 Task: Research Airbnb options in Steilshoop, Germany from 9th December, 2023 to 16th December, 2023 for 2 adults. Place can be entire room with 2 bedrooms having 2 beds and 1 bathroom. Property type can be flat.
Action: Mouse moved to (497, 96)
Screenshot: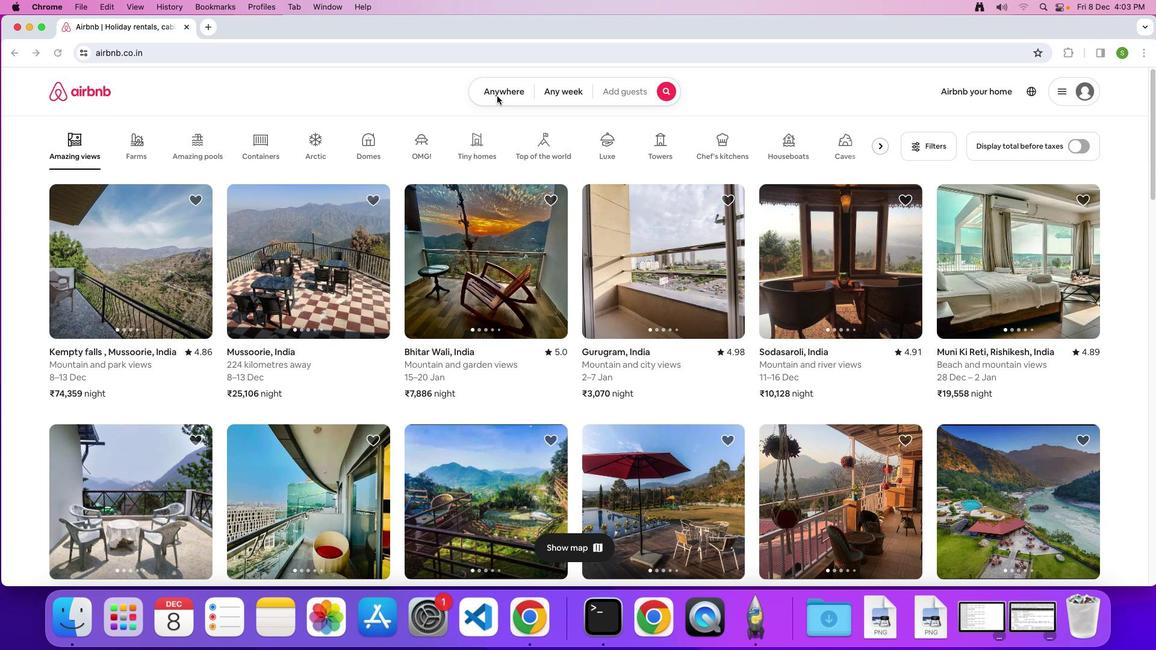 
Action: Mouse pressed left at (497, 96)
Screenshot: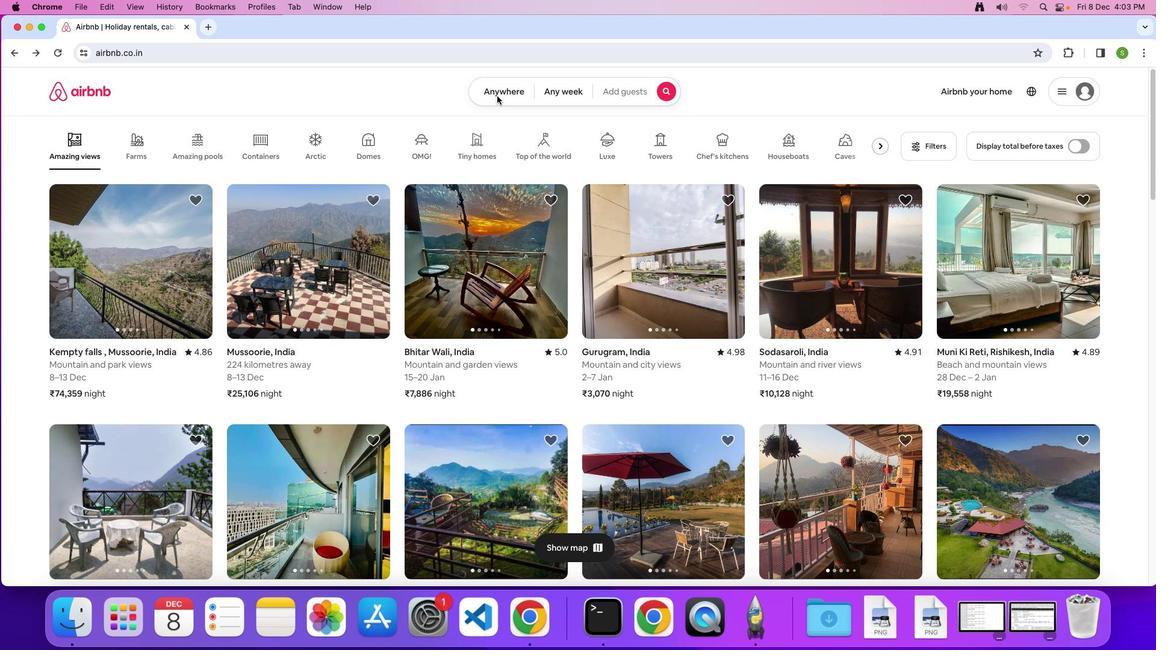 
Action: Mouse moved to (498, 93)
Screenshot: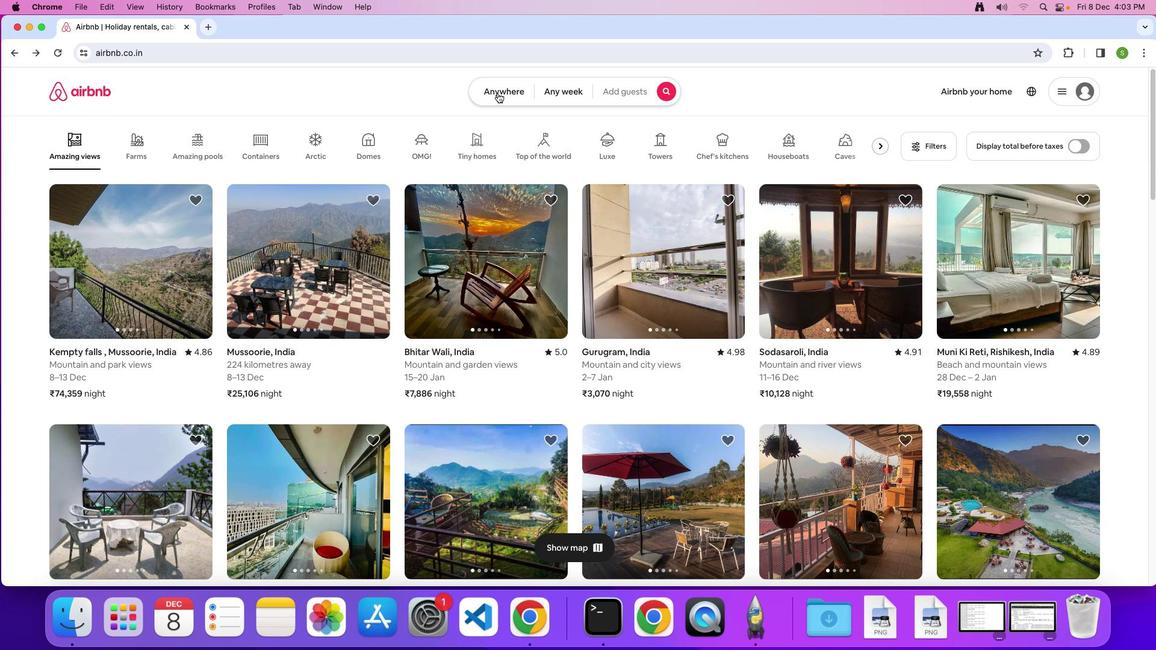 
Action: Mouse pressed left at (498, 93)
Screenshot: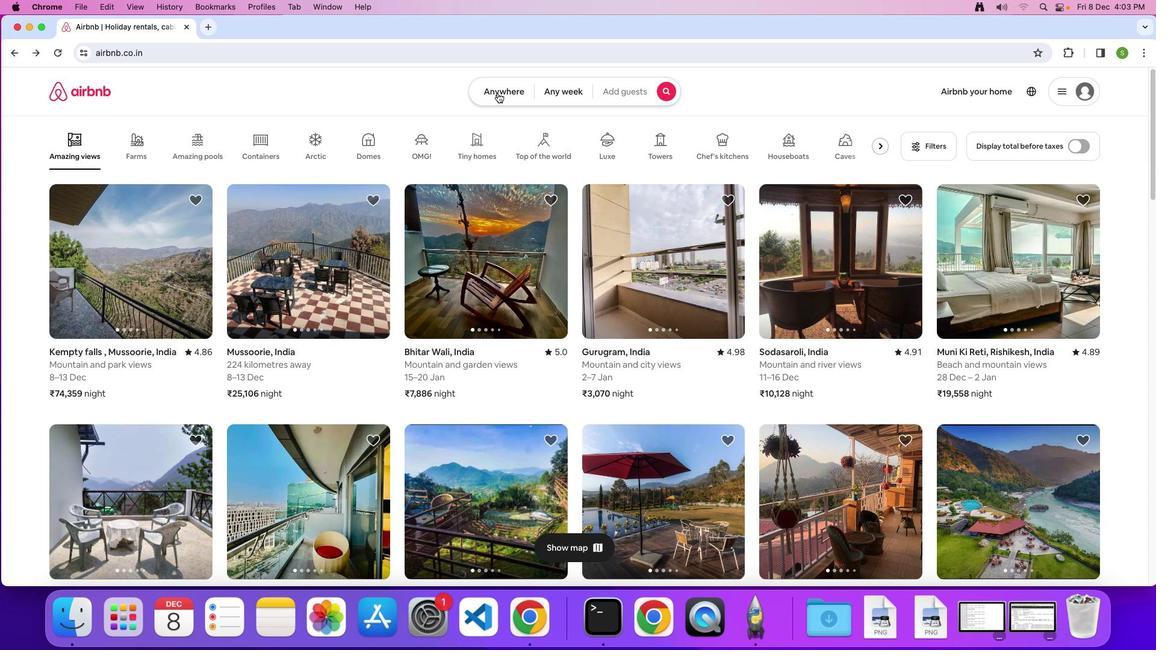 
Action: Mouse moved to (442, 139)
Screenshot: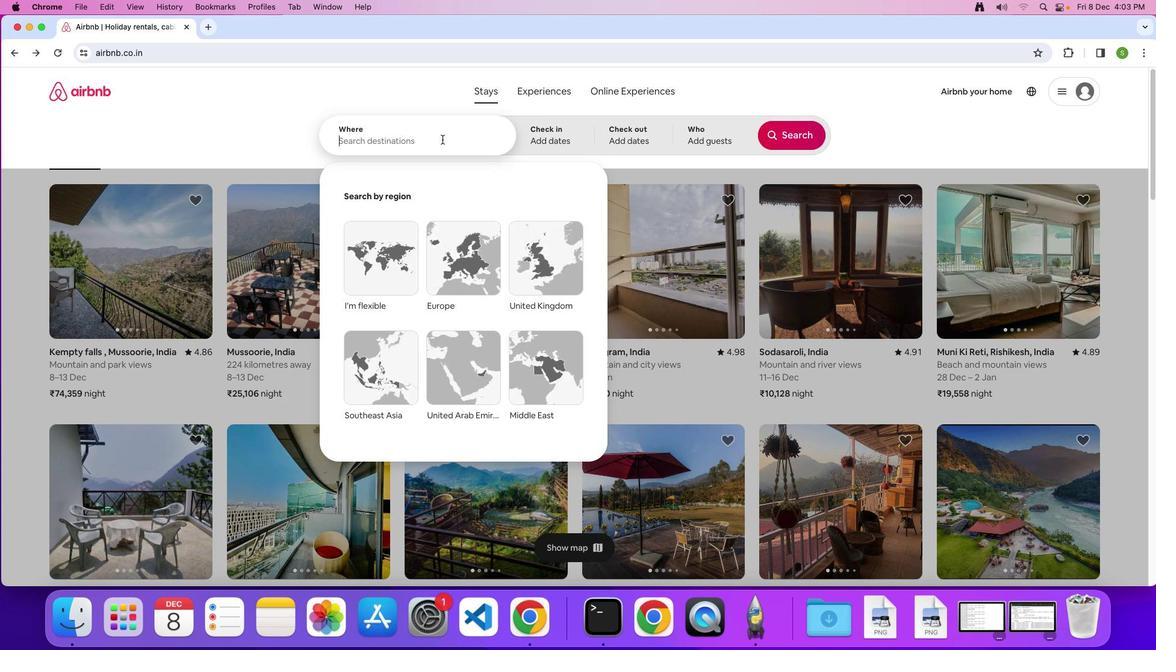 
Action: Mouse pressed left at (442, 139)
Screenshot: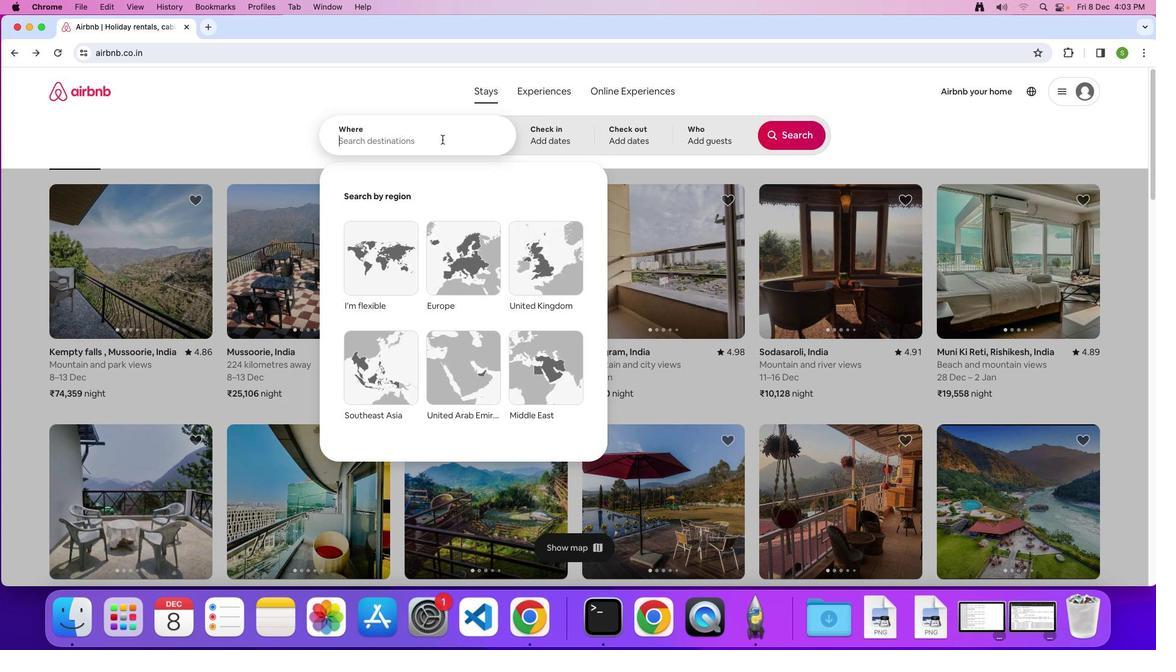 
Action: Key pressed Key.shift'S'Key.caps_lock't''e''i''l''s''h''o''o''p'','Key.spaceKey.shift'G''e''r''m''a''n''y'Key.enter
Screenshot: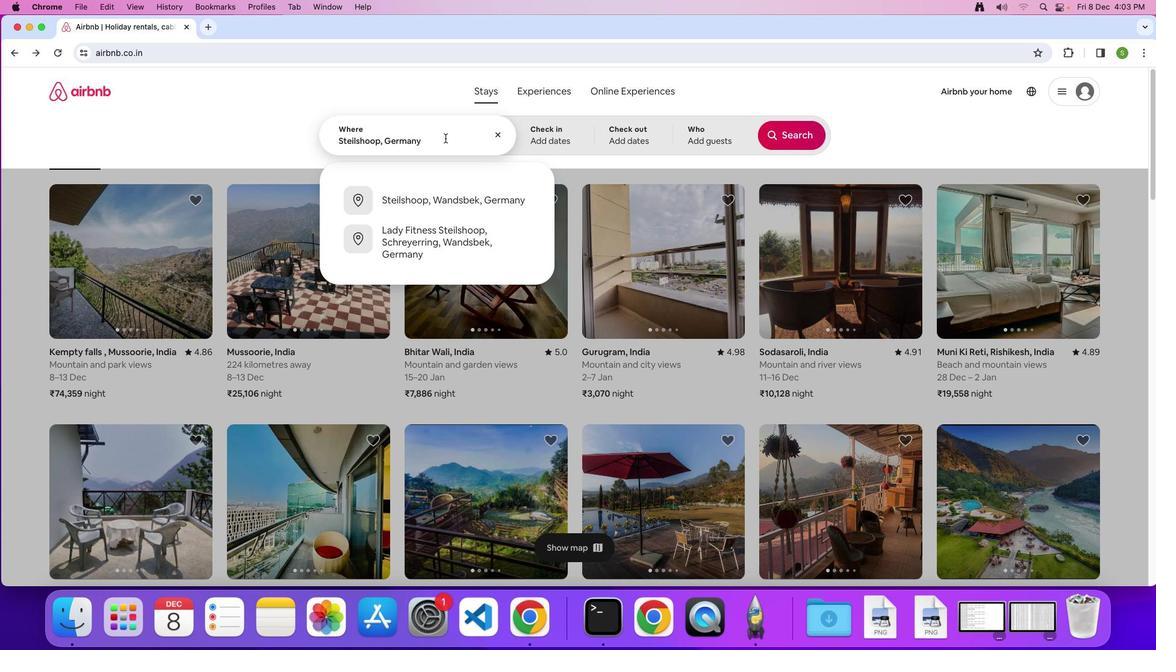 
Action: Mouse moved to (542, 314)
Screenshot: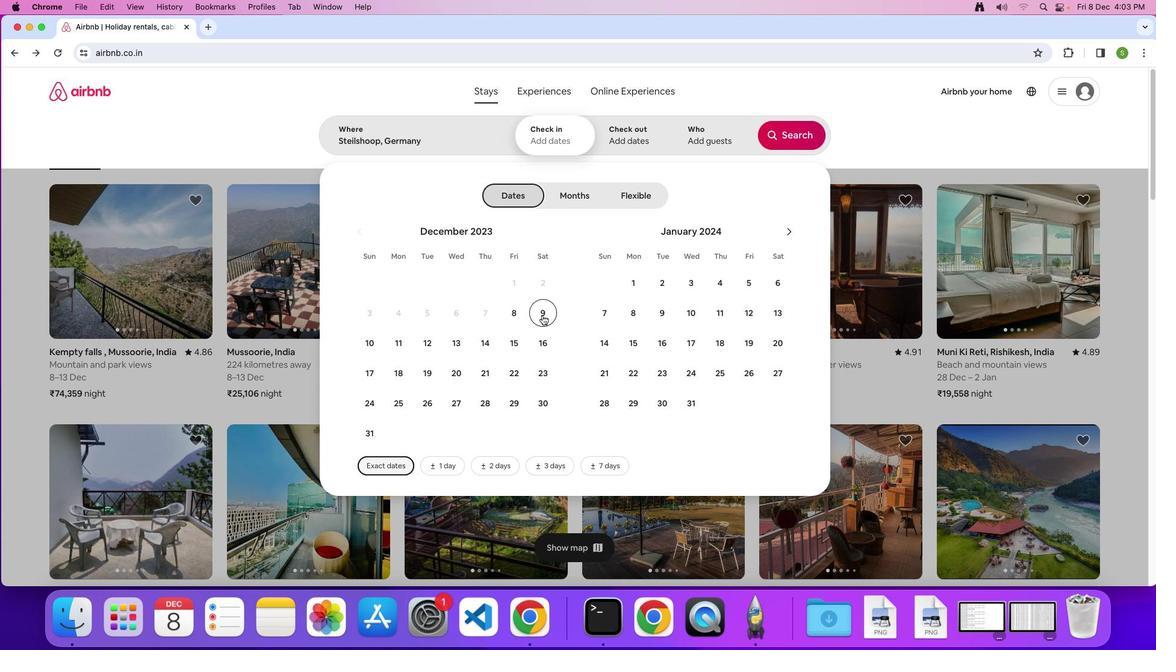 
Action: Mouse pressed left at (542, 314)
Screenshot: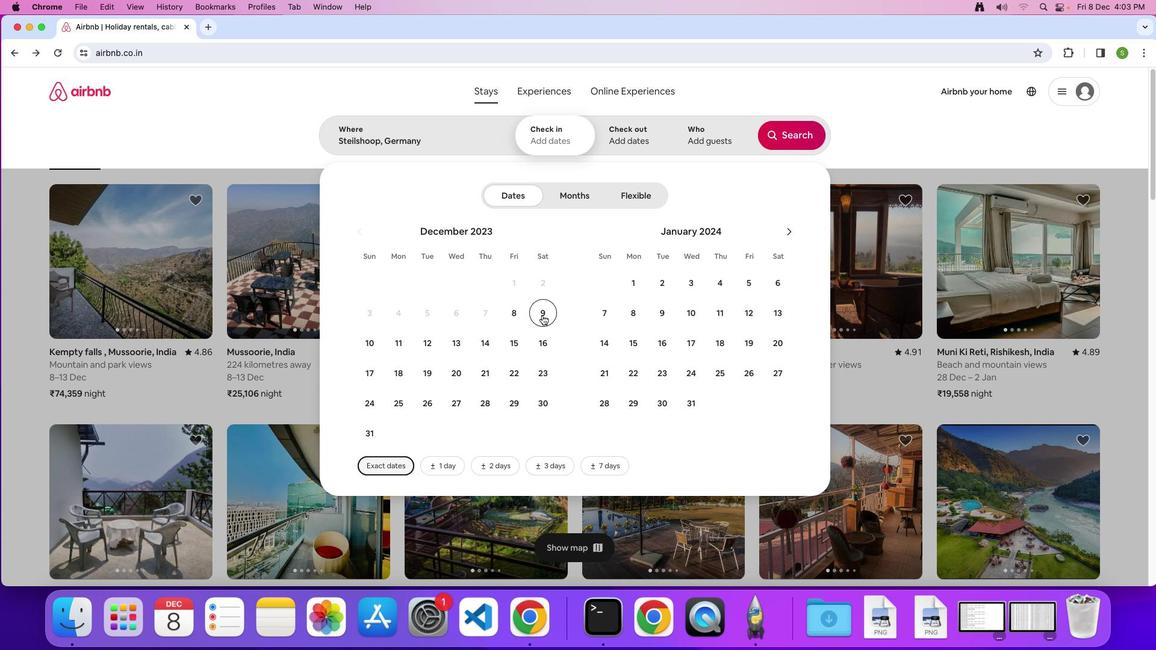 
Action: Mouse moved to (546, 344)
Screenshot: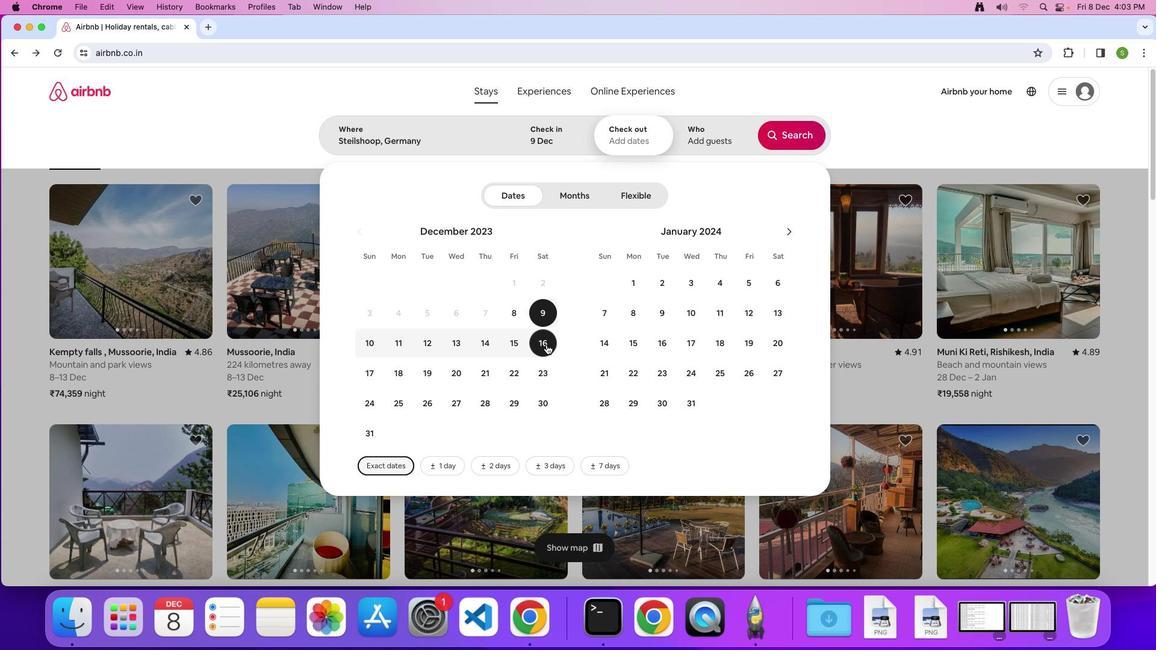 
Action: Mouse pressed left at (546, 344)
Screenshot: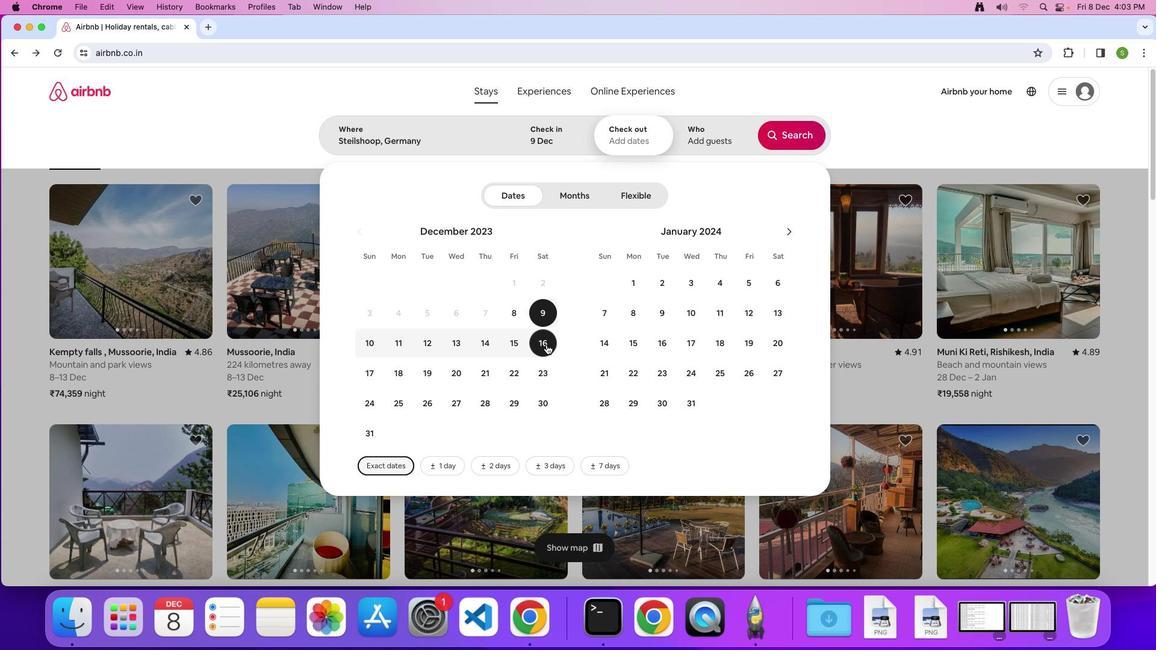 
Action: Mouse moved to (713, 130)
Screenshot: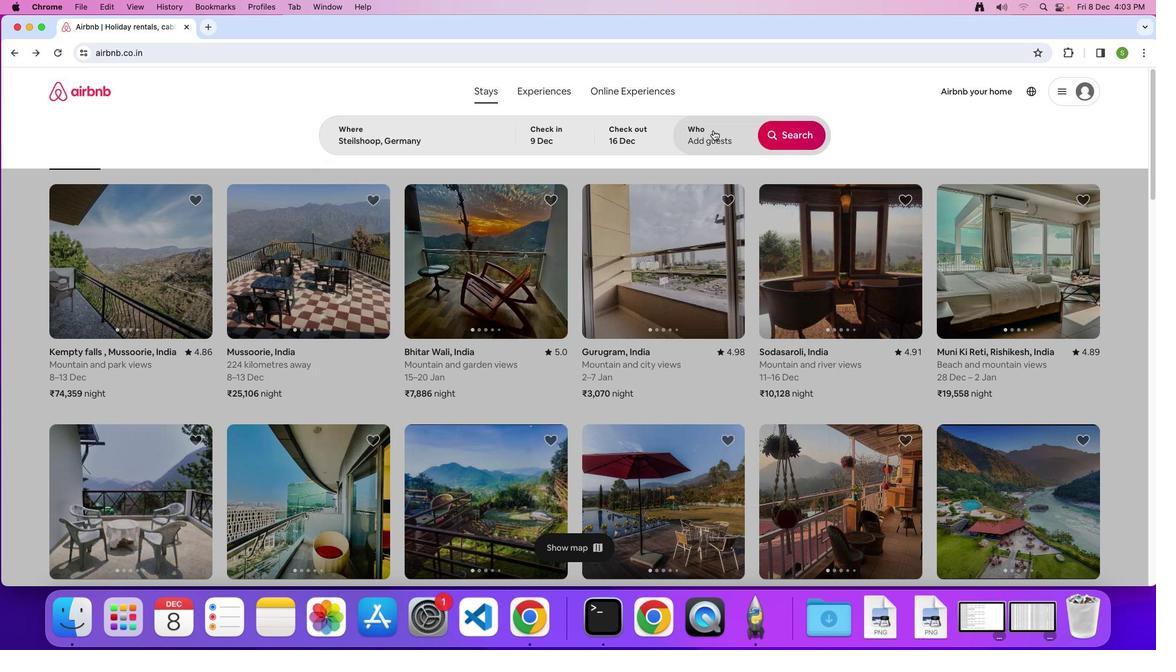
Action: Mouse pressed left at (713, 130)
Screenshot: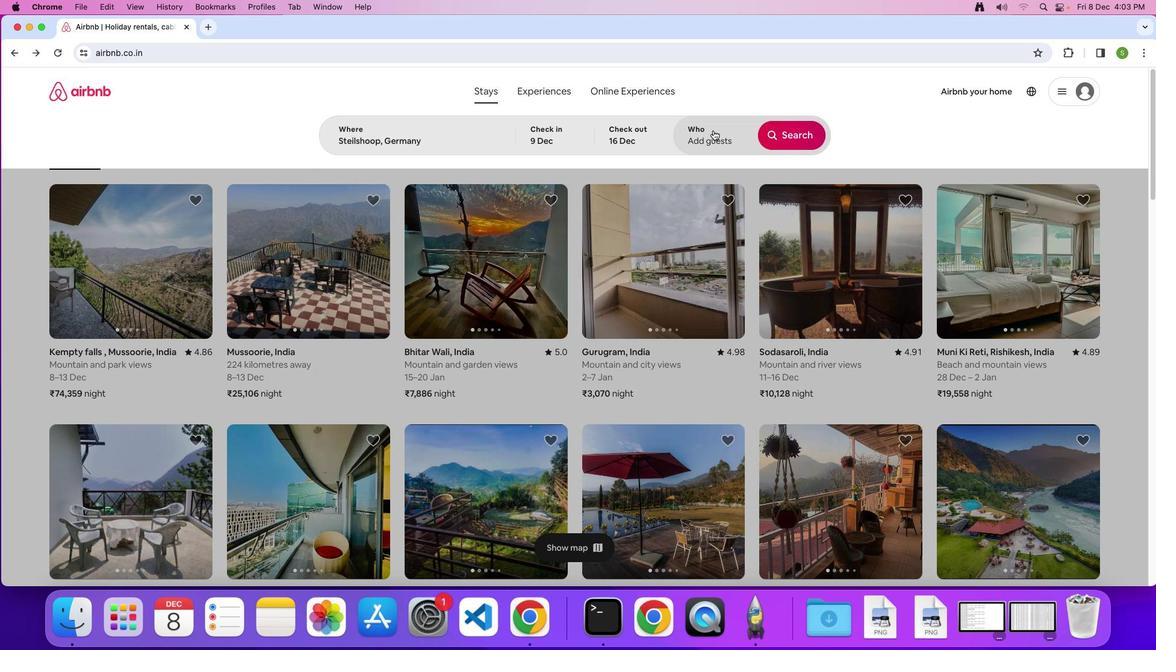 
Action: Mouse moved to (799, 195)
Screenshot: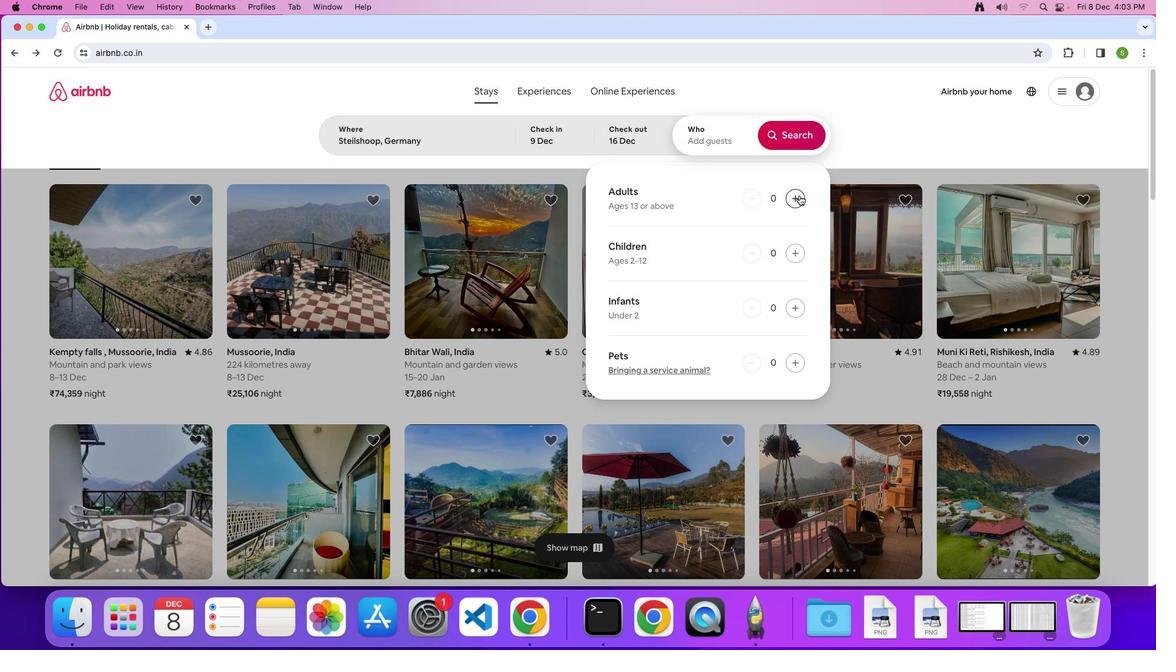 
Action: Mouse pressed left at (799, 195)
Screenshot: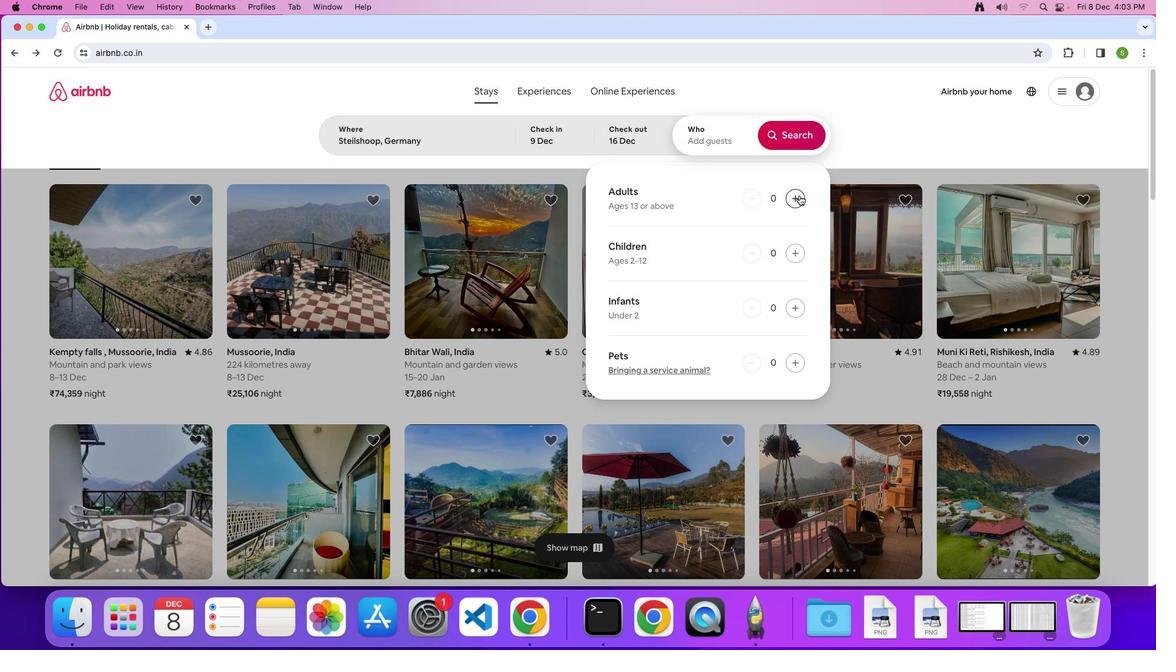 
Action: Mouse pressed left at (799, 195)
Screenshot: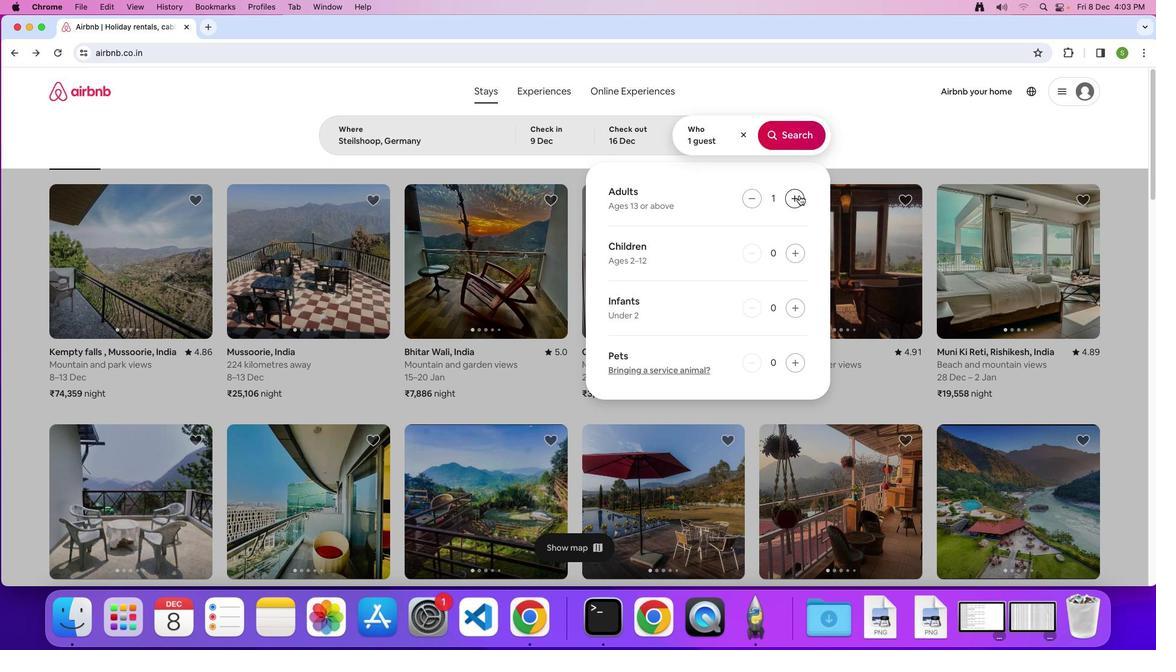 
Action: Mouse moved to (801, 142)
Screenshot: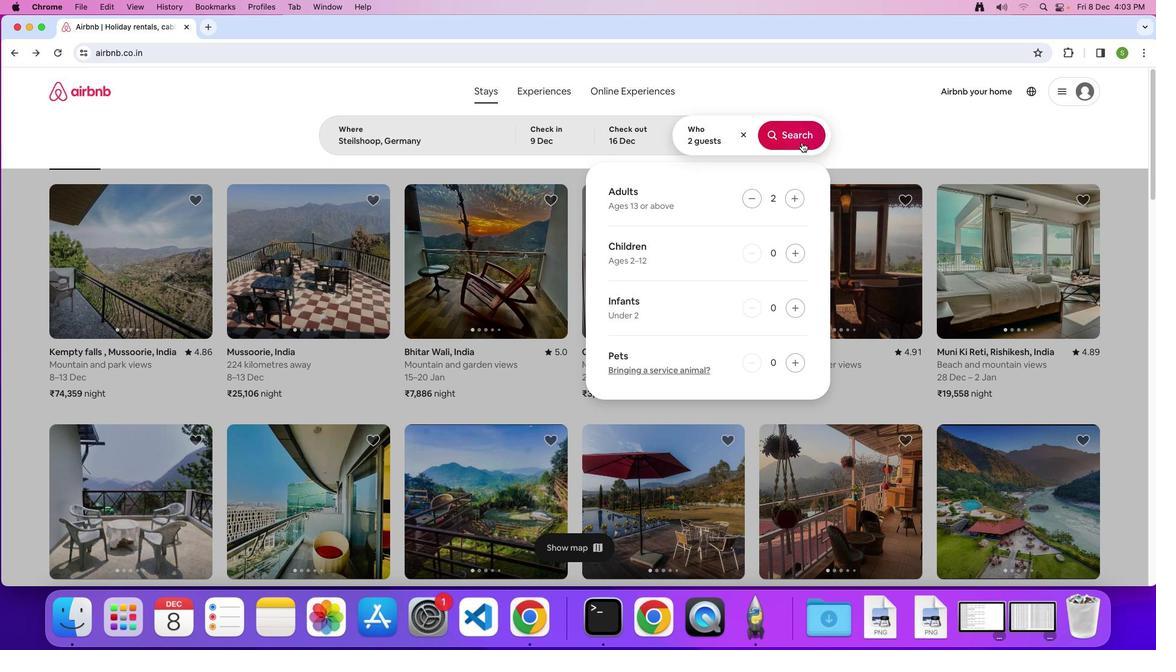 
Action: Mouse pressed left at (801, 142)
Screenshot: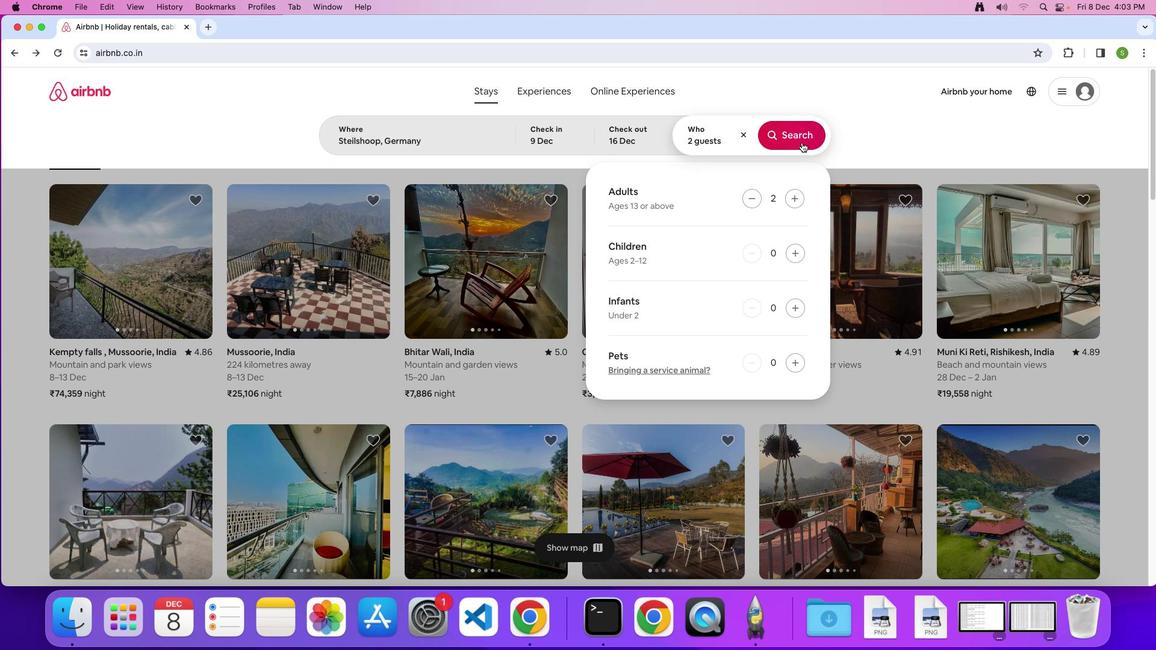 
Action: Mouse moved to (963, 146)
Screenshot: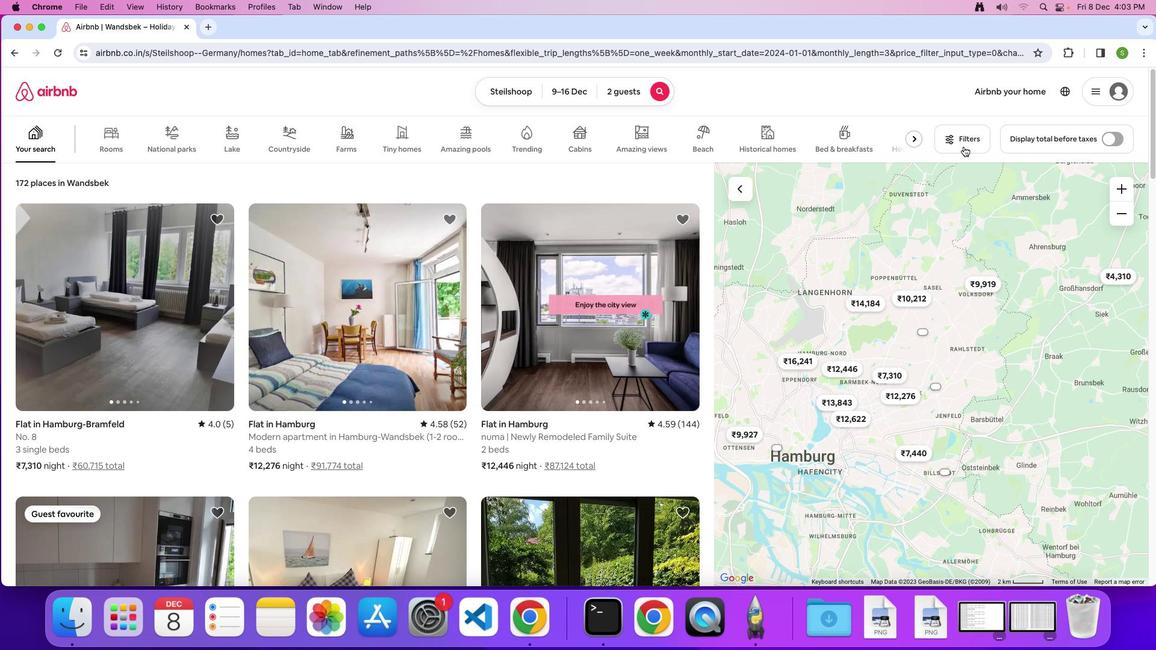 
Action: Mouse pressed left at (963, 146)
Screenshot: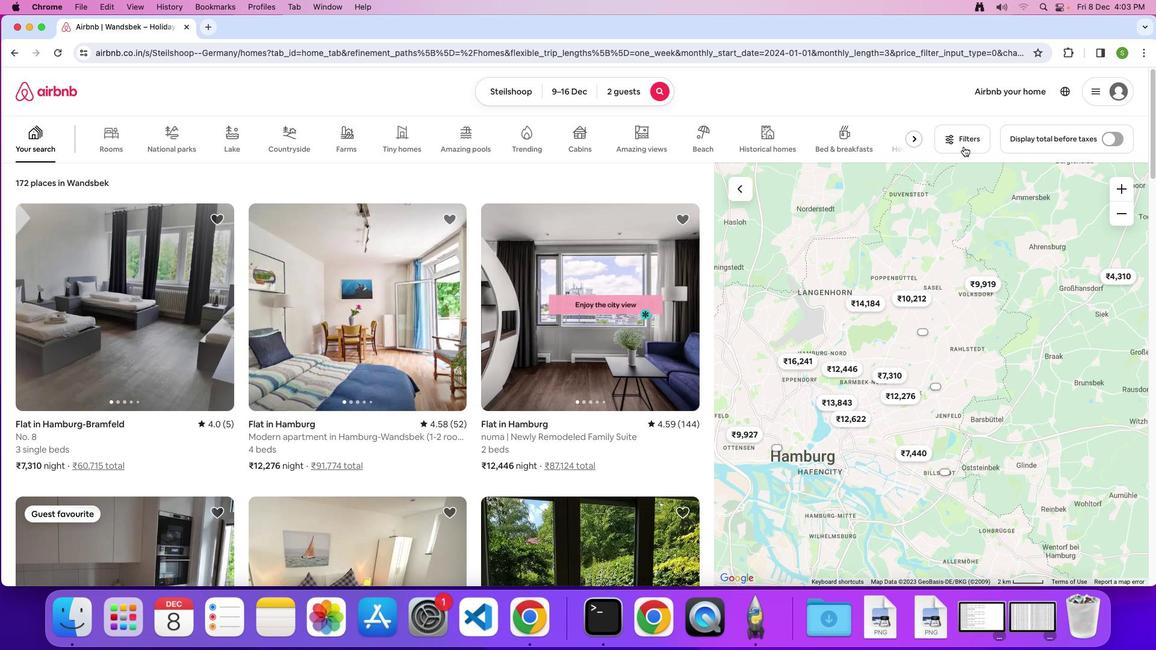 
Action: Mouse moved to (523, 424)
Screenshot: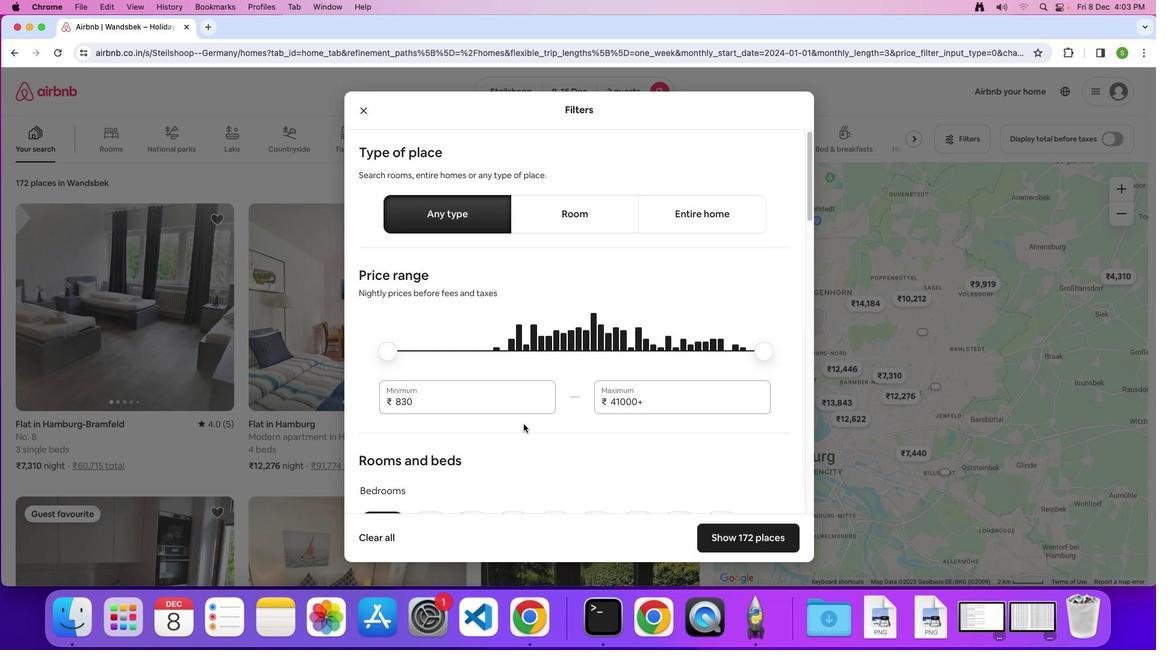 
Action: Mouse scrolled (523, 424) with delta (0, 0)
Screenshot: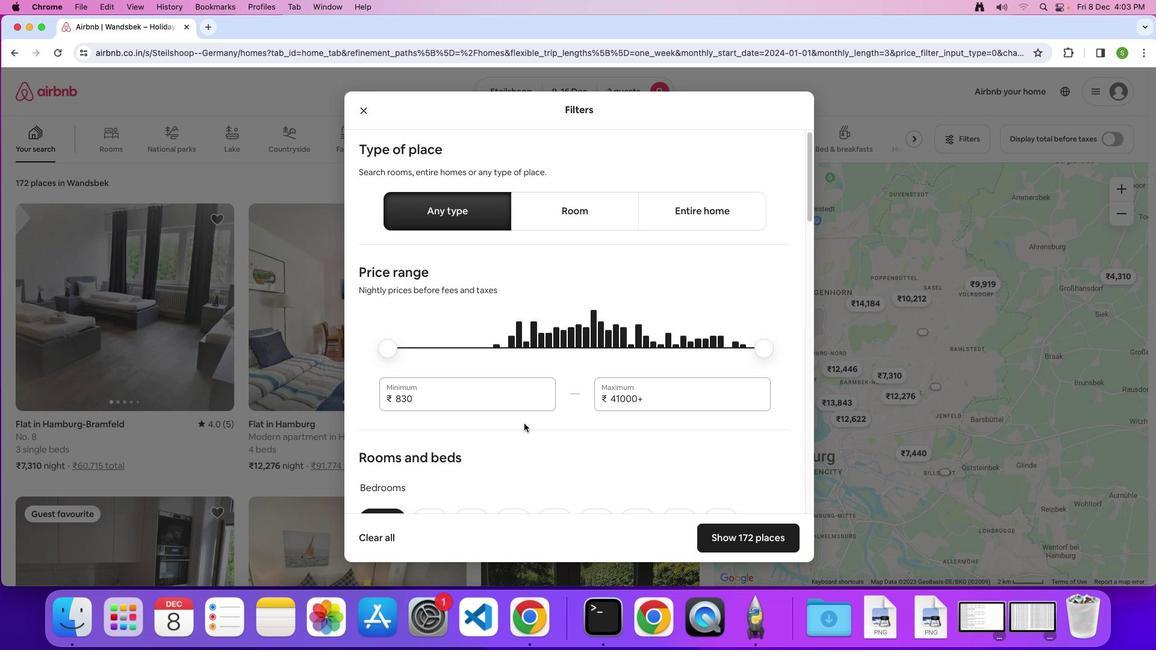 
Action: Mouse moved to (523, 424)
Screenshot: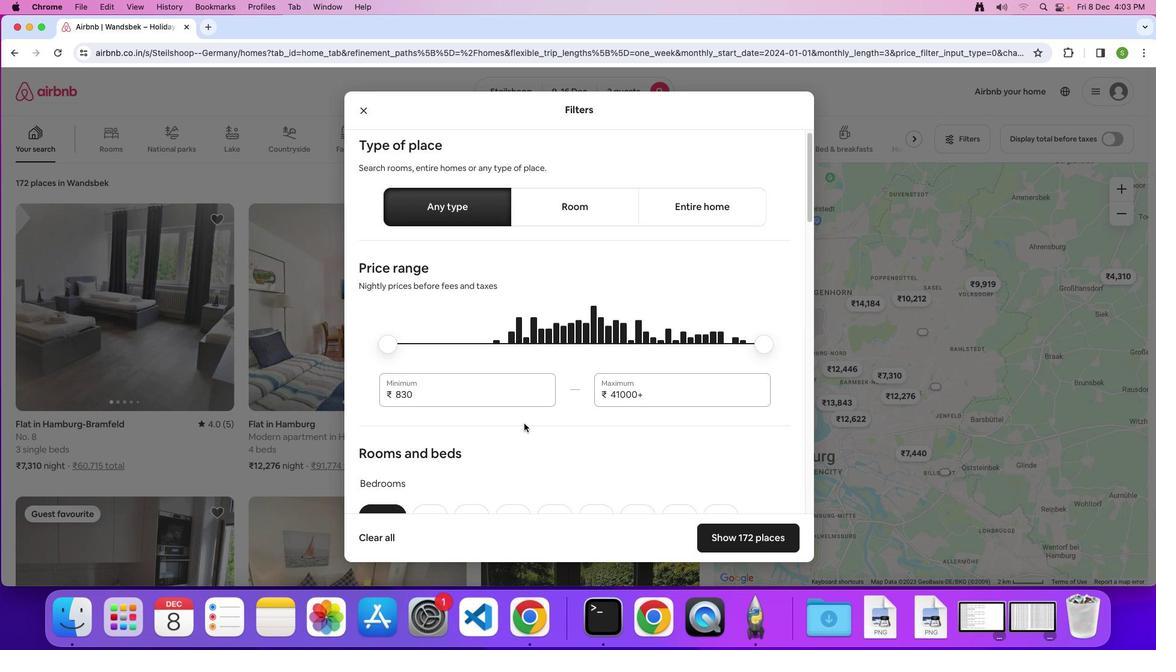 
Action: Mouse scrolled (523, 424) with delta (0, 0)
Screenshot: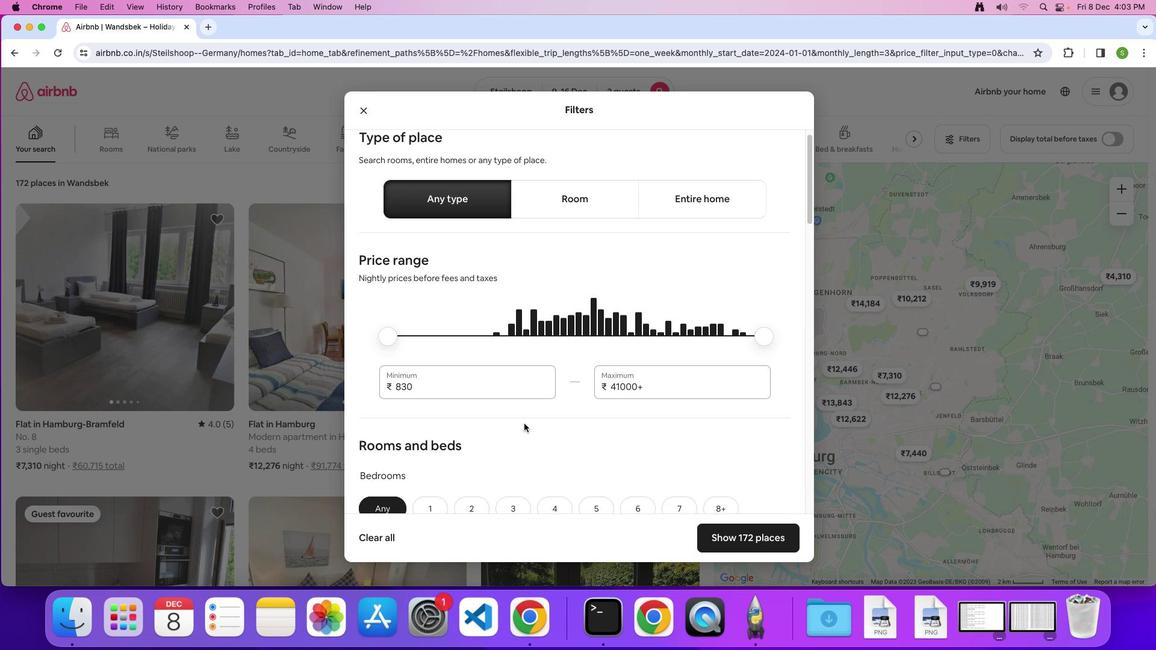 
Action: Mouse moved to (524, 423)
Screenshot: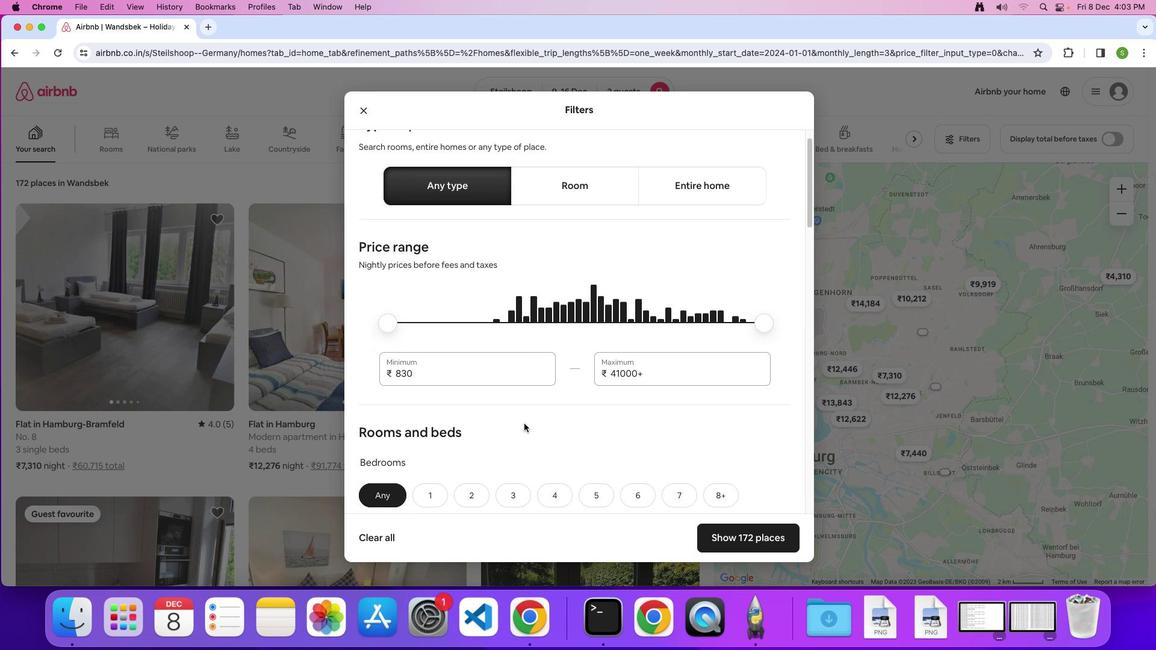 
Action: Mouse scrolled (524, 423) with delta (0, -1)
Screenshot: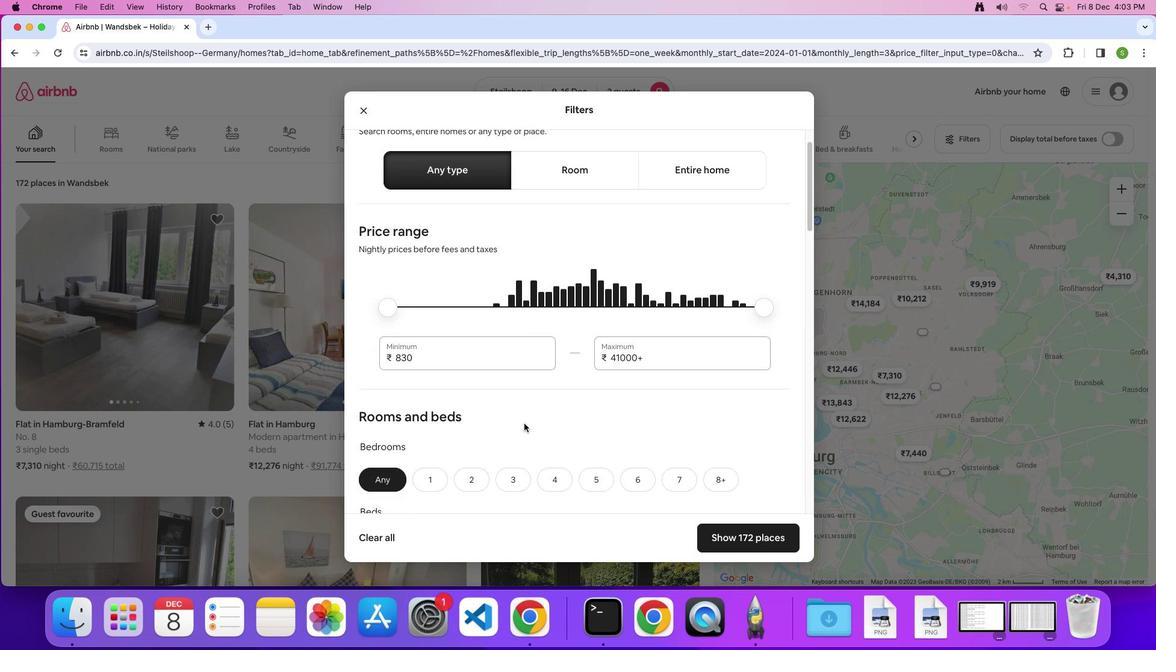 
Action: Mouse scrolled (524, 423) with delta (0, 0)
Screenshot: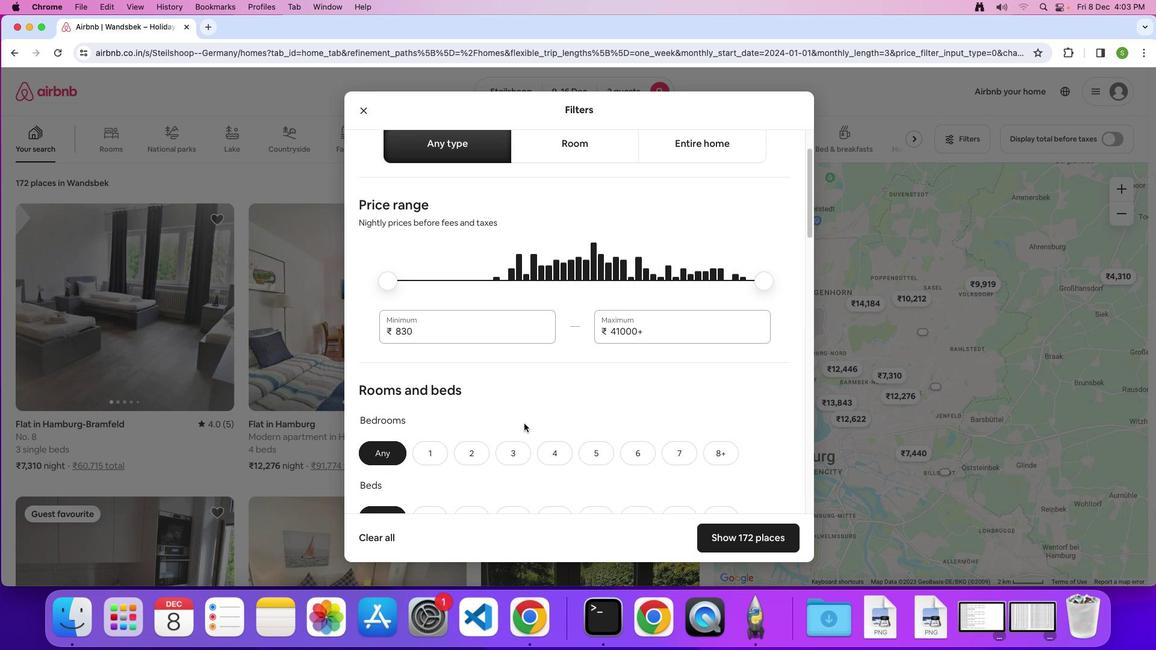 
Action: Mouse scrolled (524, 423) with delta (0, 0)
Screenshot: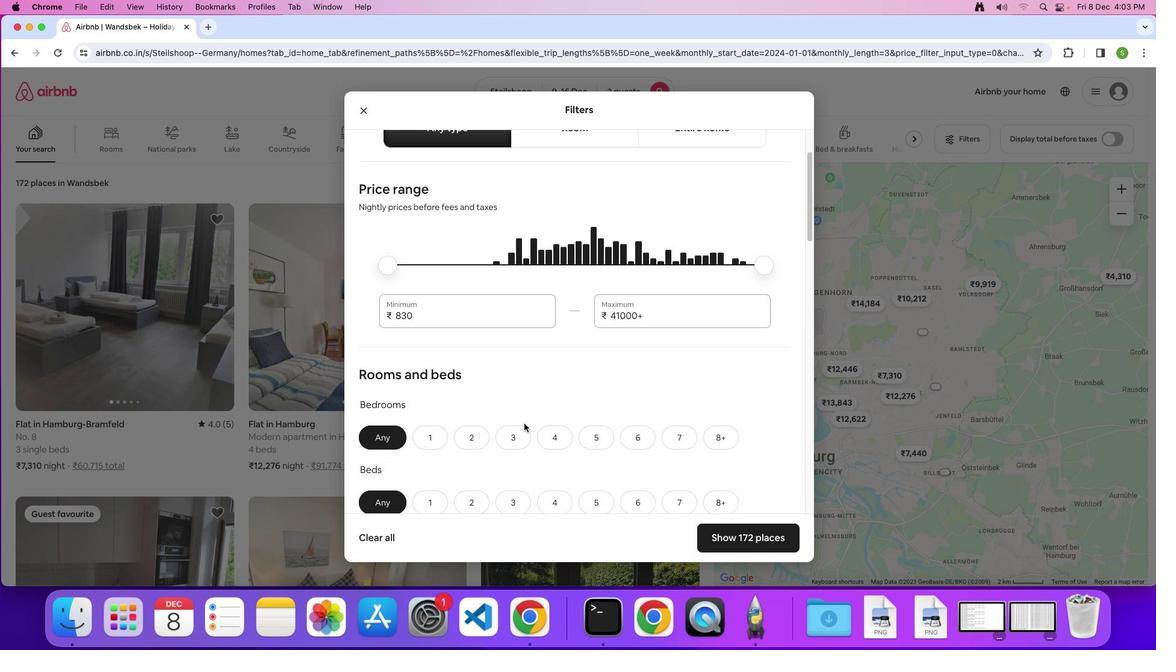 
Action: Mouse scrolled (524, 423) with delta (0, -1)
Screenshot: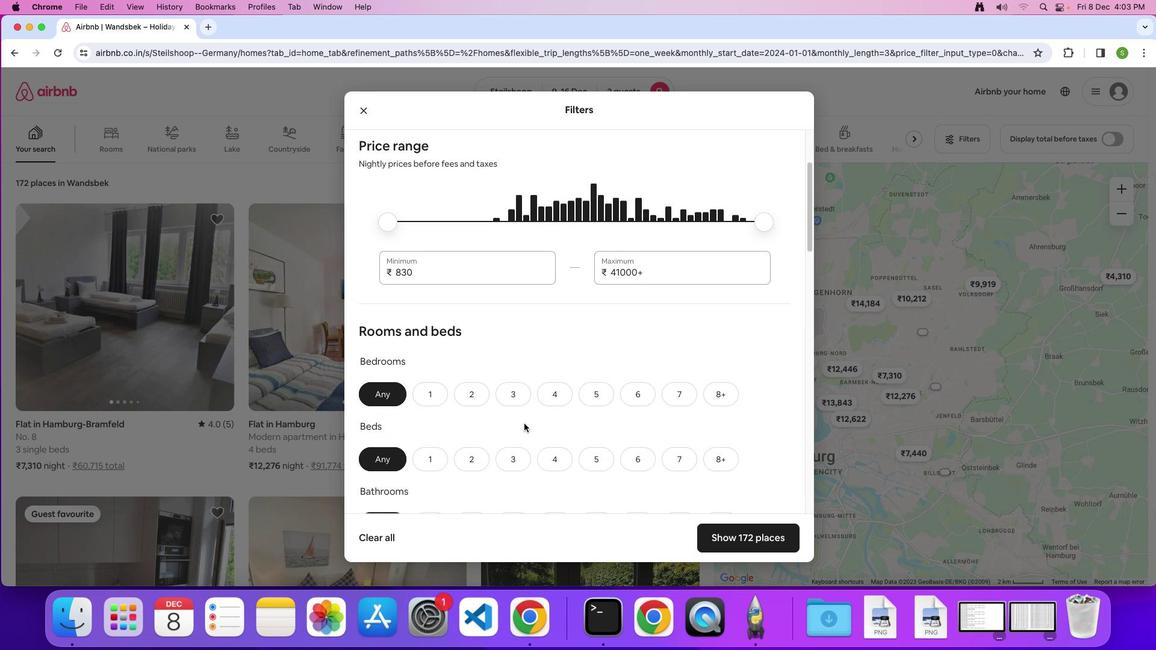 
Action: Mouse scrolled (524, 423) with delta (0, 0)
Screenshot: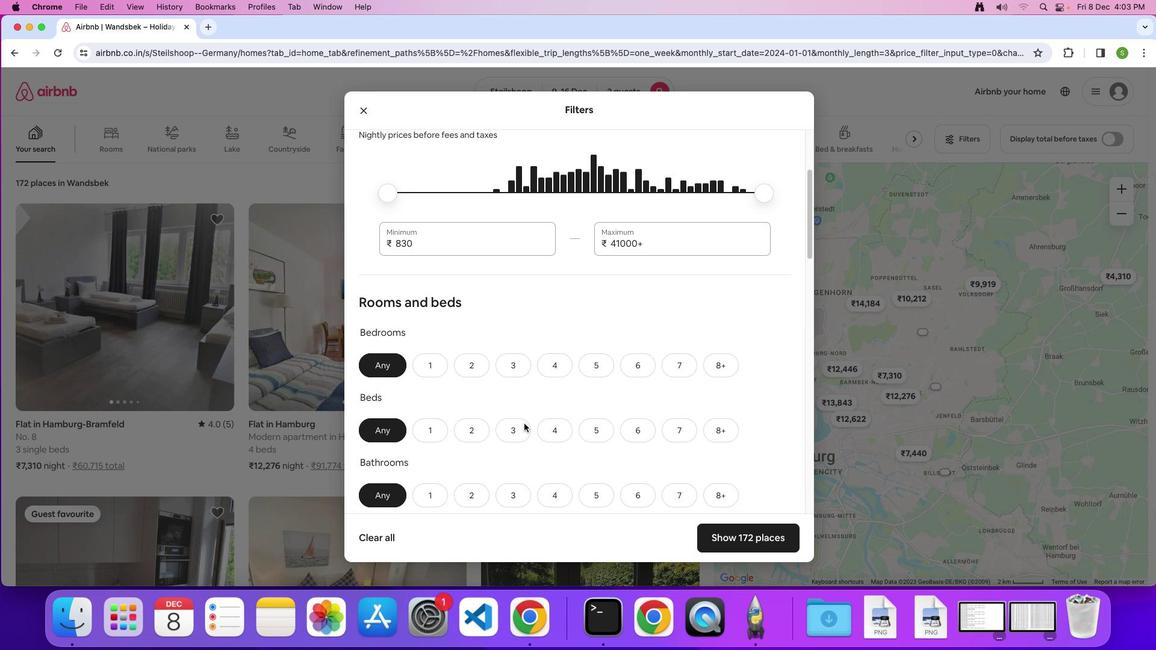 
Action: Mouse scrolled (524, 423) with delta (0, 0)
Screenshot: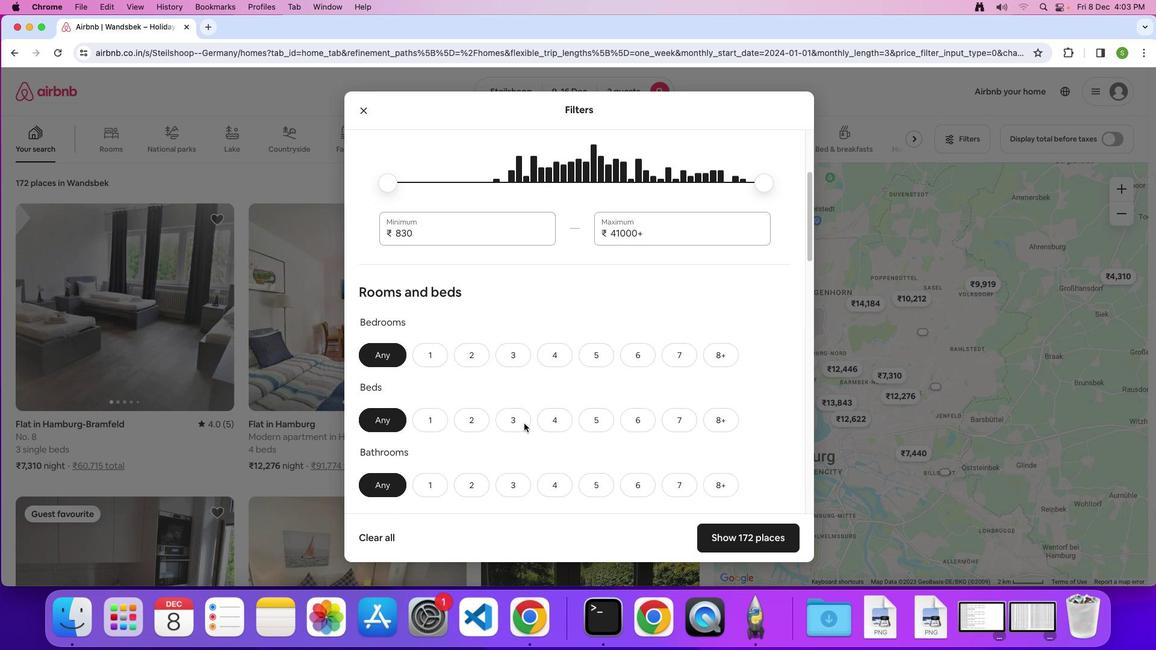 
Action: Mouse scrolled (524, 423) with delta (0, -1)
Screenshot: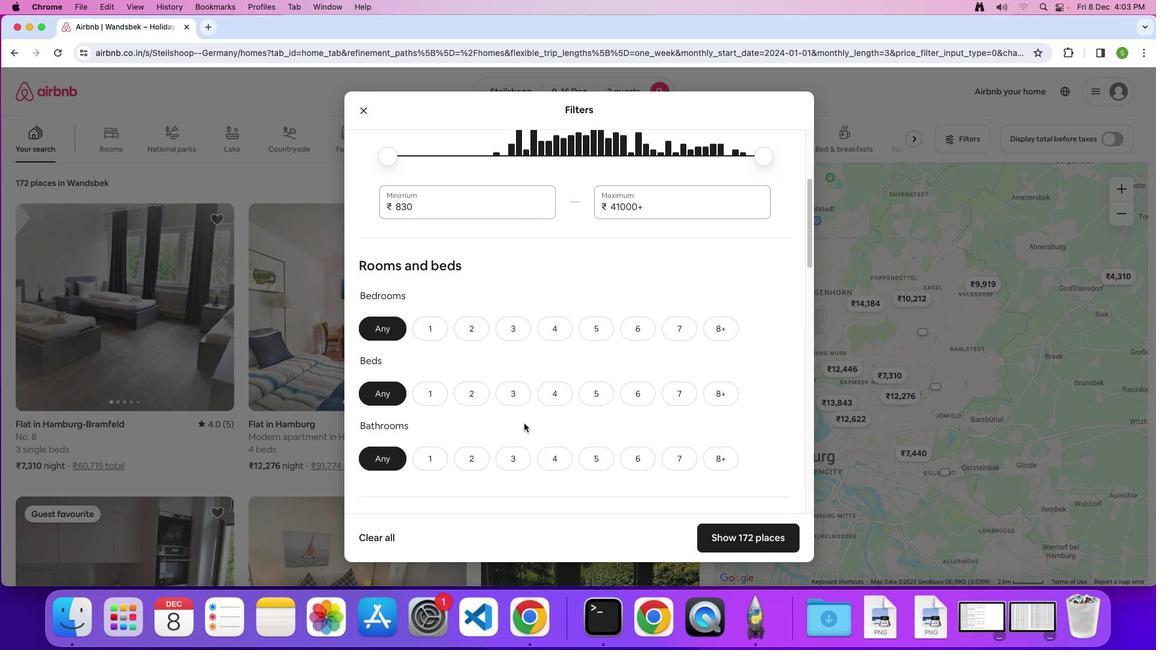 
Action: Mouse scrolled (524, 423) with delta (0, 0)
Screenshot: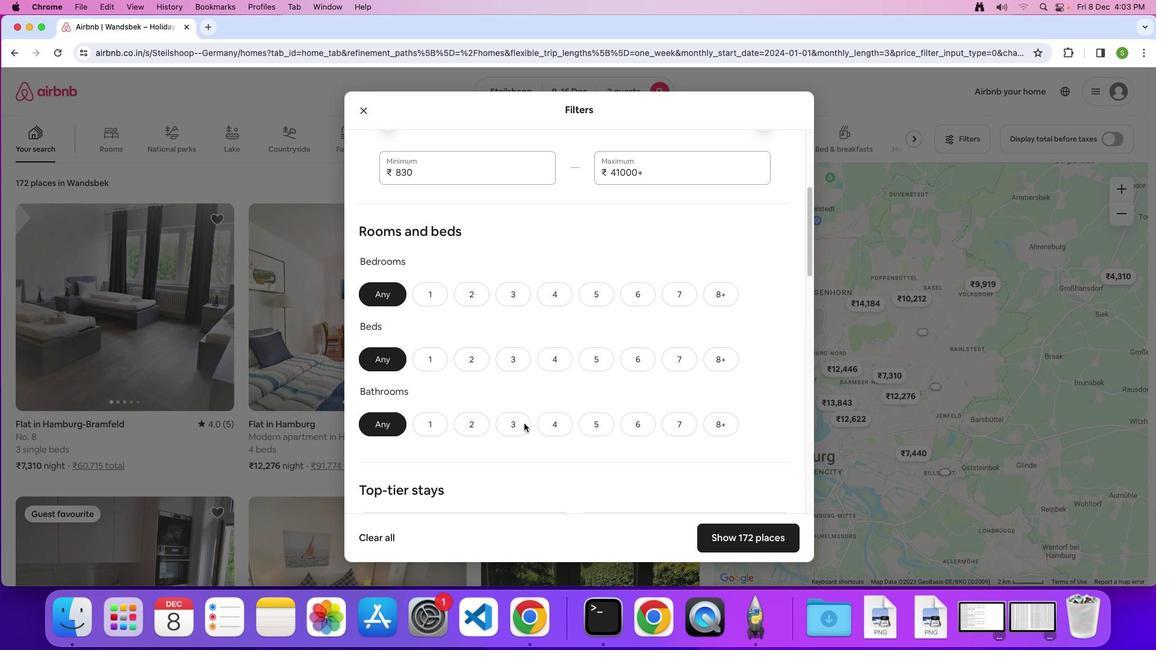 
Action: Mouse scrolled (524, 423) with delta (0, 0)
Screenshot: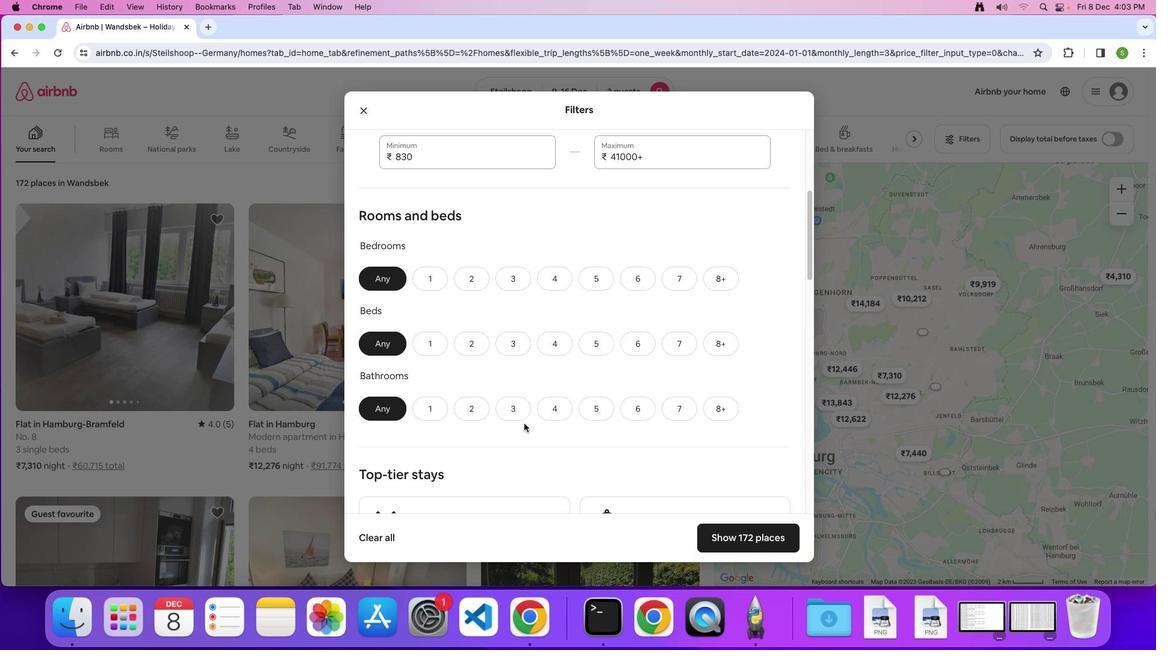 
Action: Mouse scrolled (524, 423) with delta (0, -1)
Screenshot: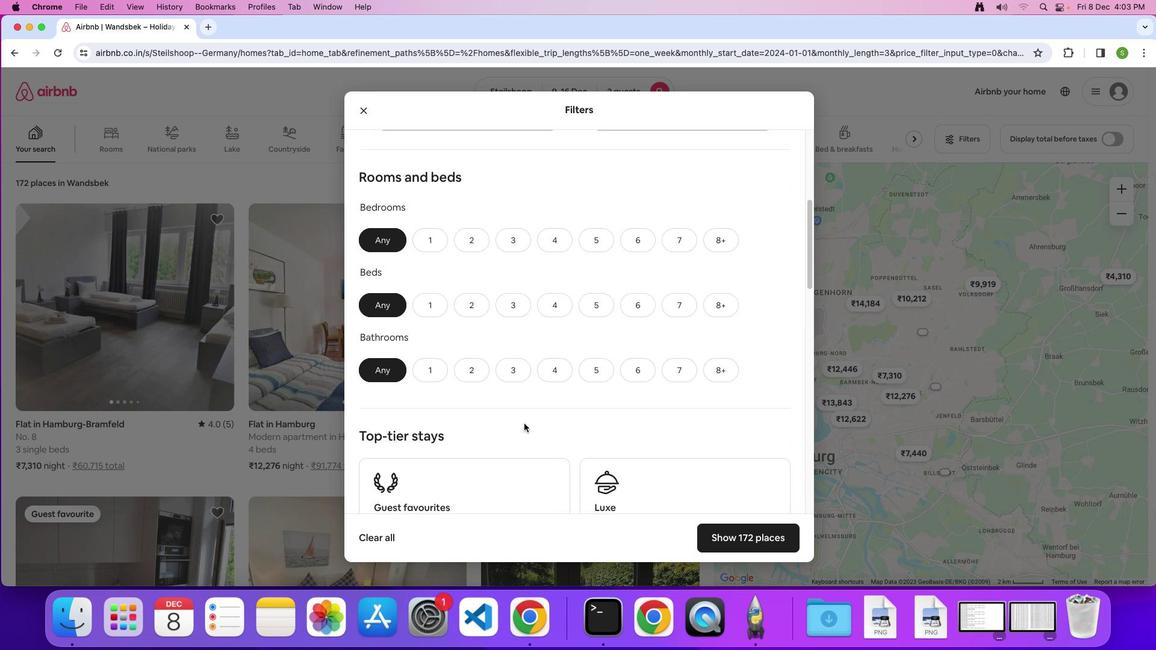 
Action: Mouse scrolled (524, 423) with delta (0, 0)
Screenshot: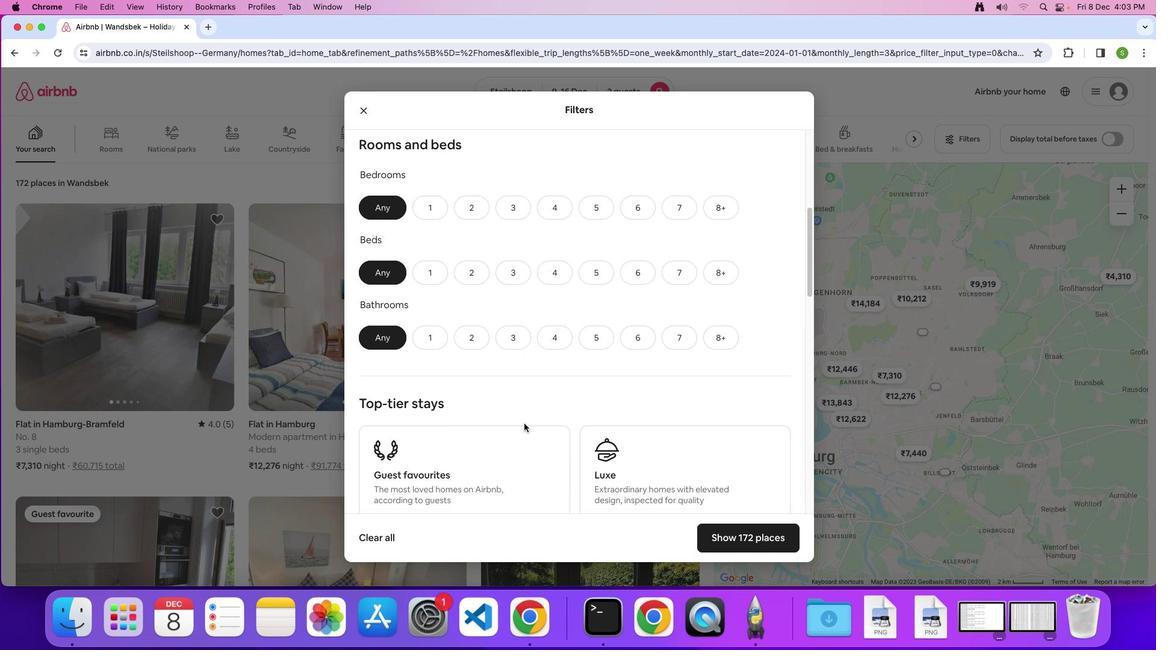 
Action: Mouse scrolled (524, 423) with delta (0, 0)
Screenshot: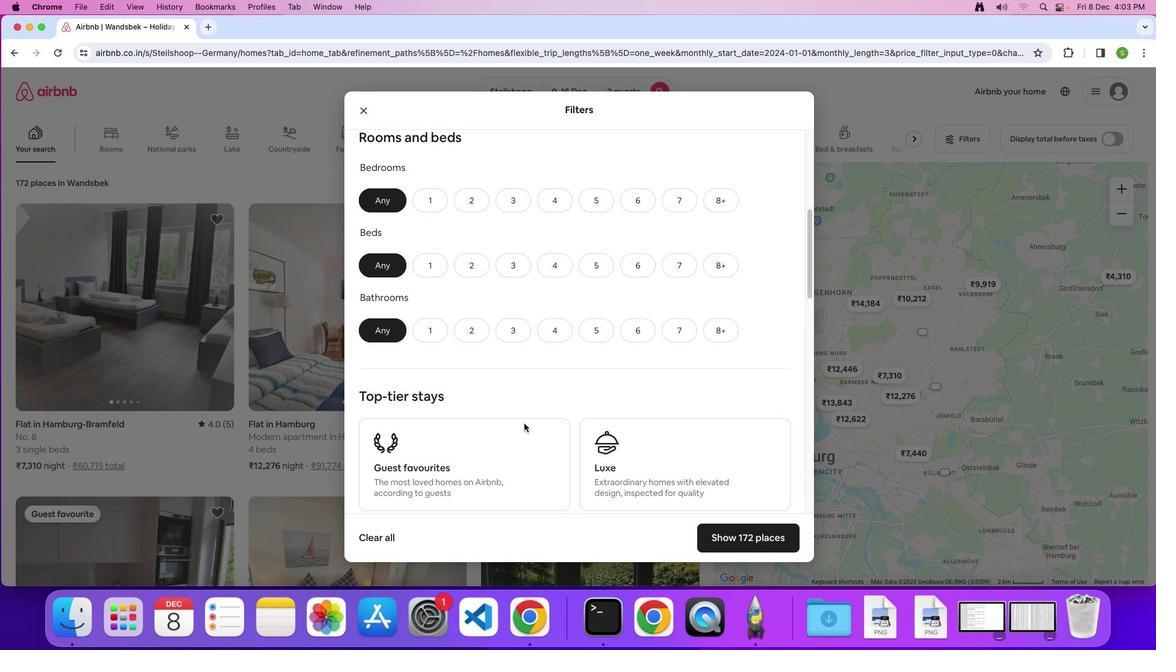 
Action: Mouse scrolled (524, 423) with delta (0, 0)
Screenshot: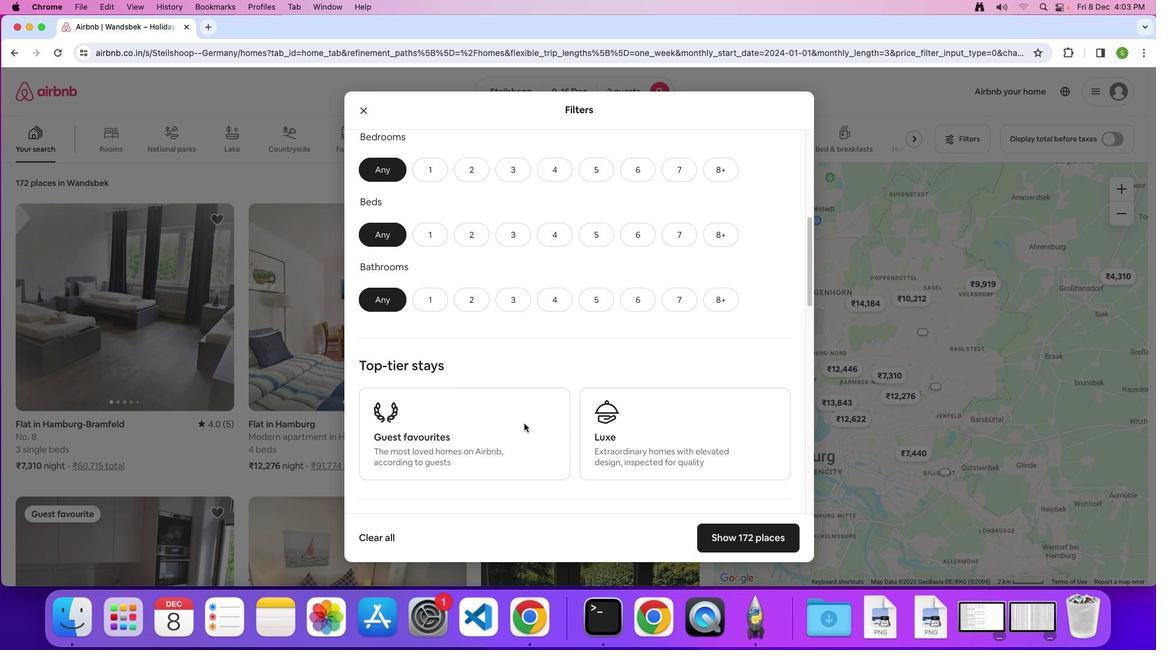 
Action: Mouse scrolled (524, 423) with delta (0, 0)
Screenshot: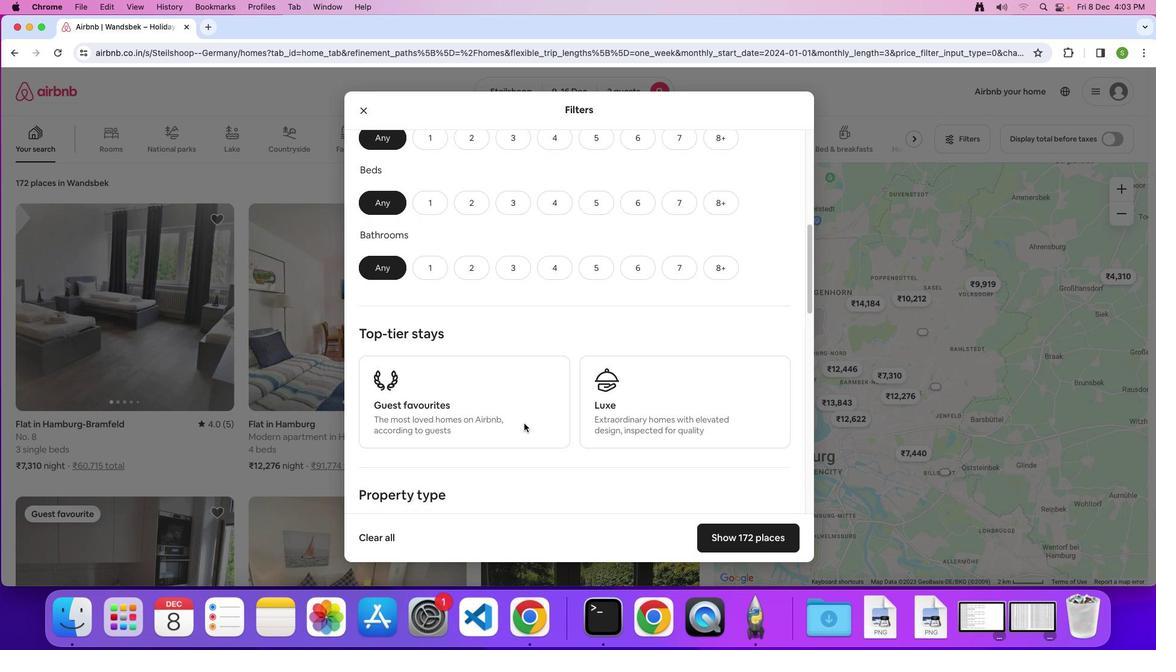 
Action: Mouse scrolled (524, 423) with delta (0, 0)
Screenshot: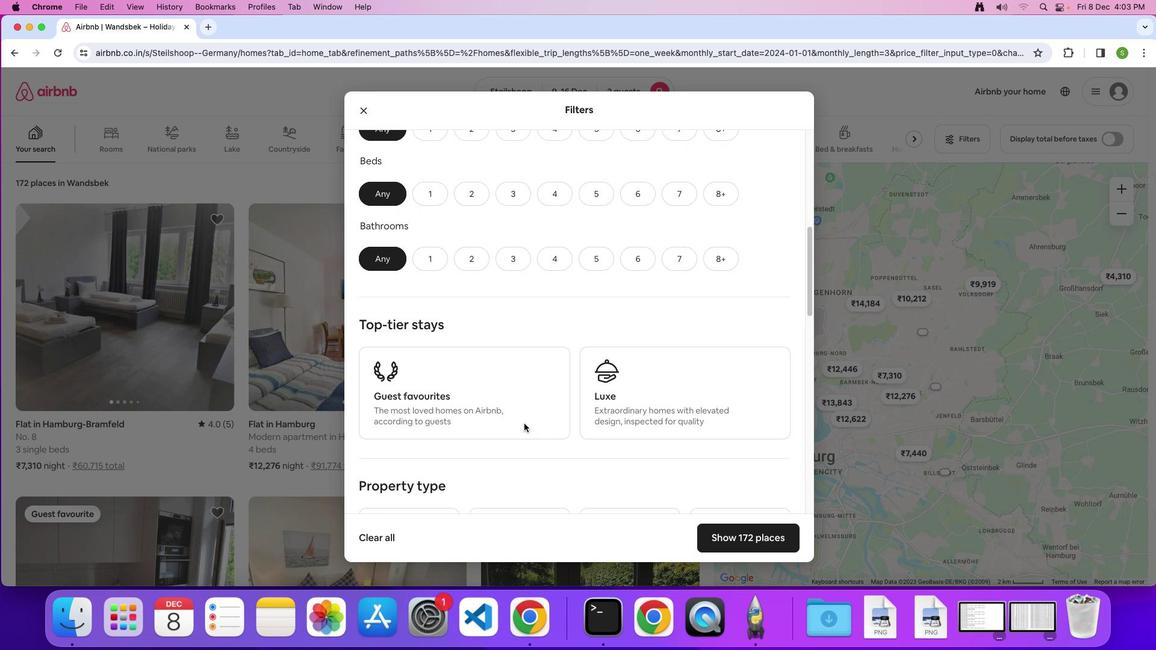 
Action: Mouse scrolled (524, 423) with delta (0, 0)
Screenshot: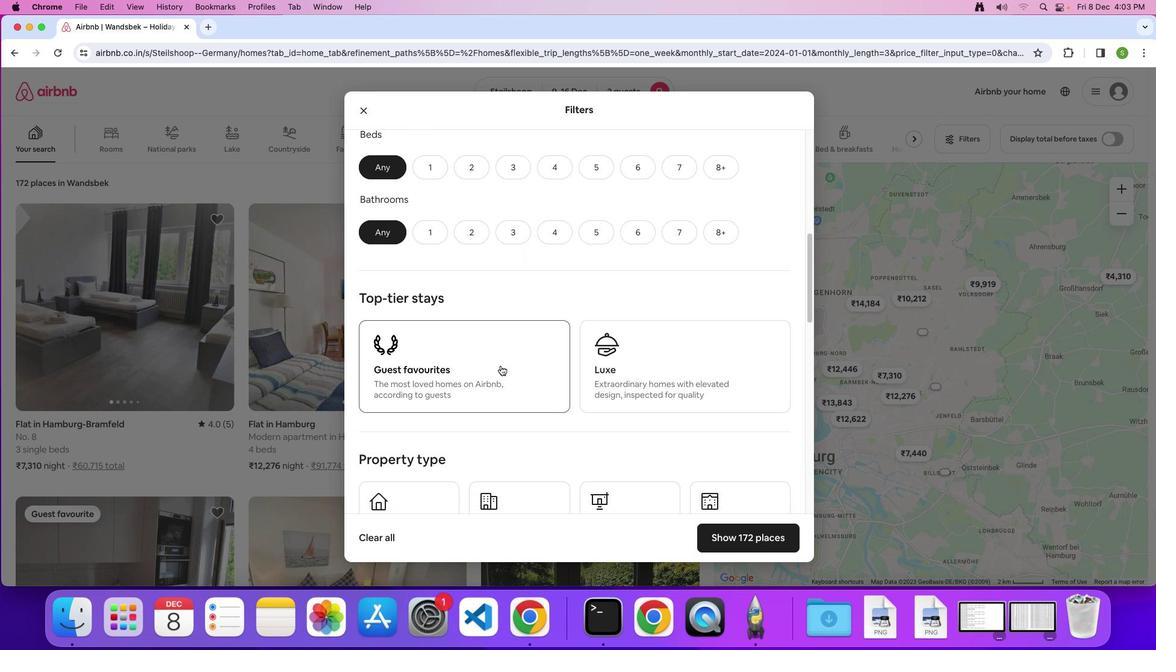 
Action: Mouse moved to (466, 287)
Screenshot: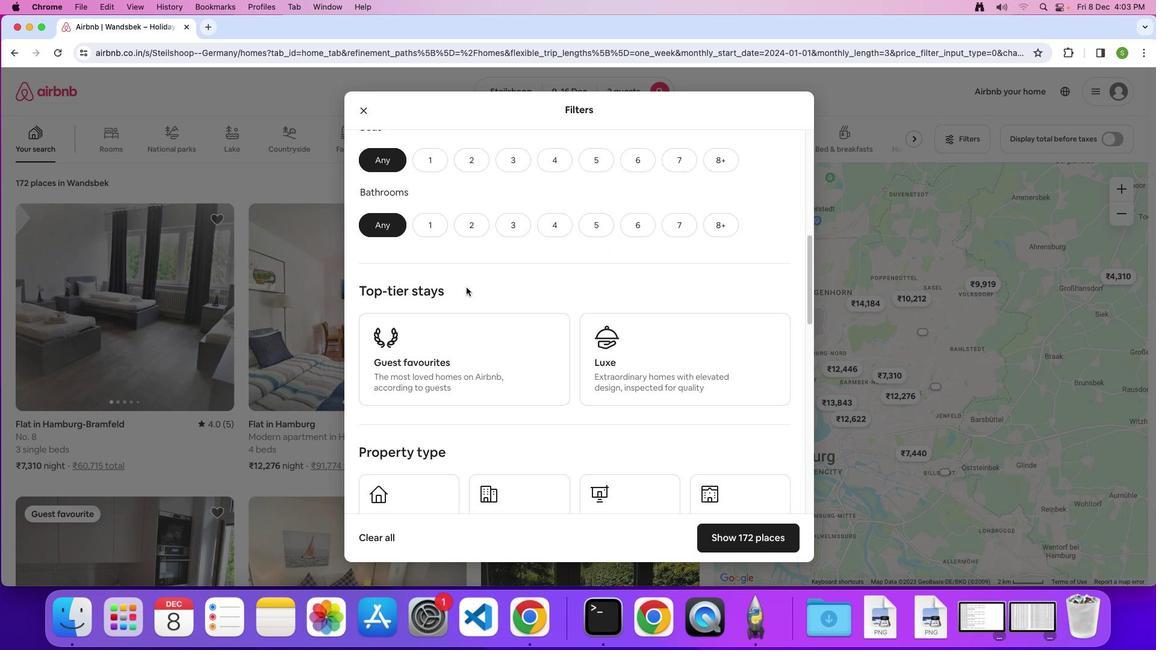 
Action: Mouse scrolled (466, 287) with delta (0, 0)
Screenshot: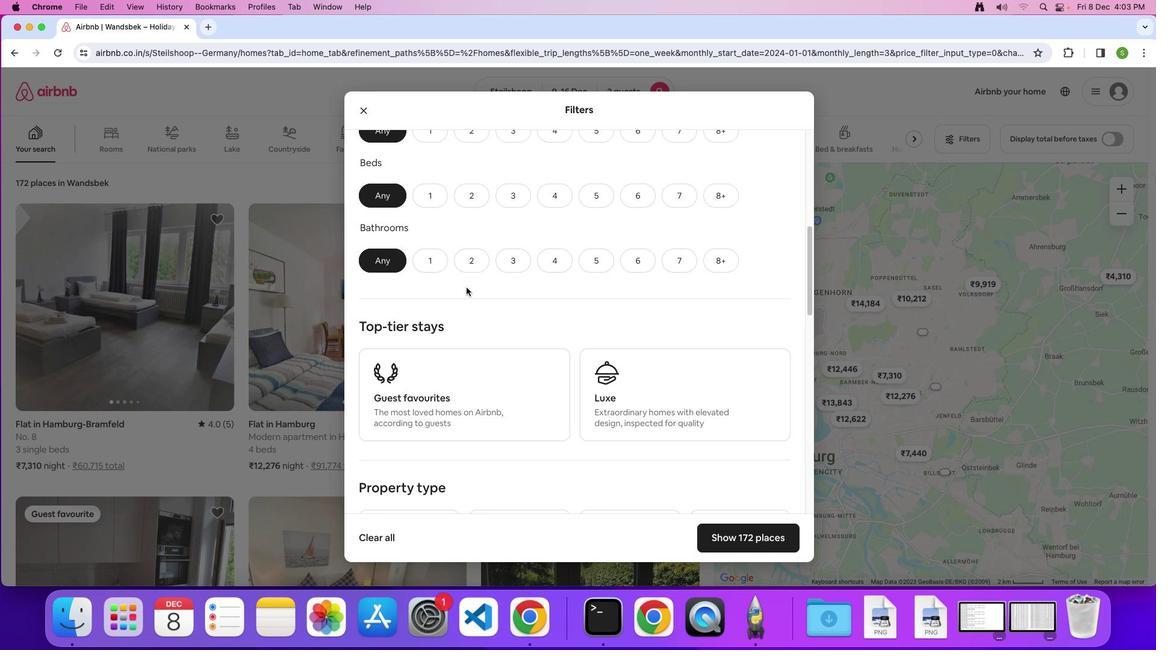 
Action: Mouse scrolled (466, 287) with delta (0, 0)
Screenshot: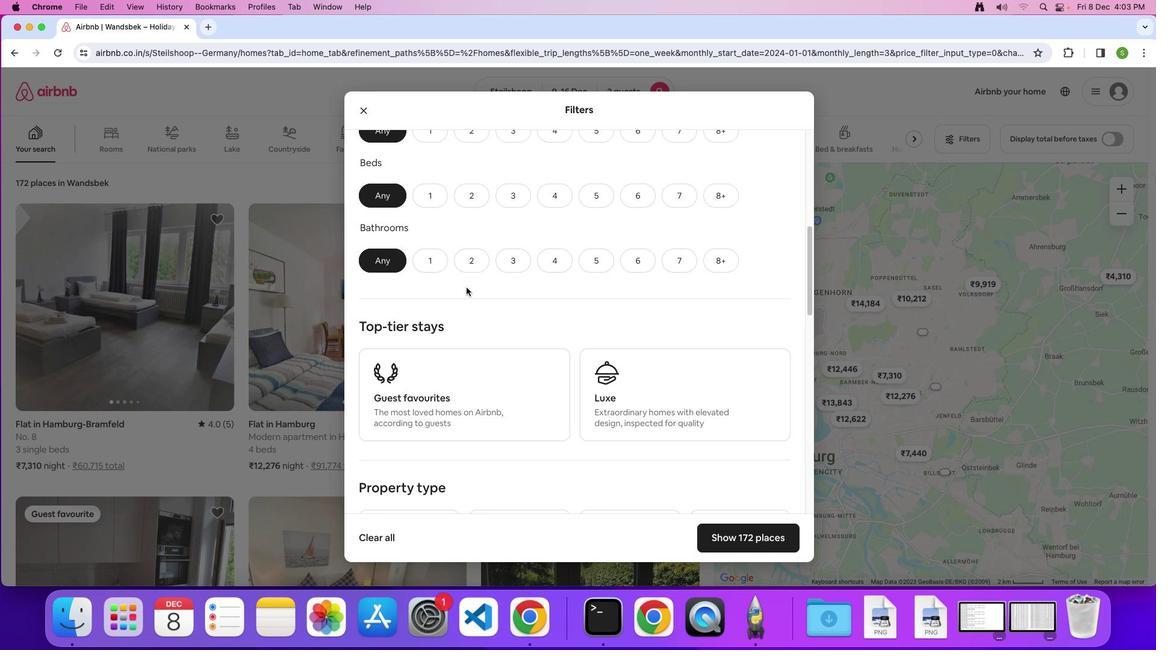 
Action: Mouse moved to (466, 287)
Screenshot: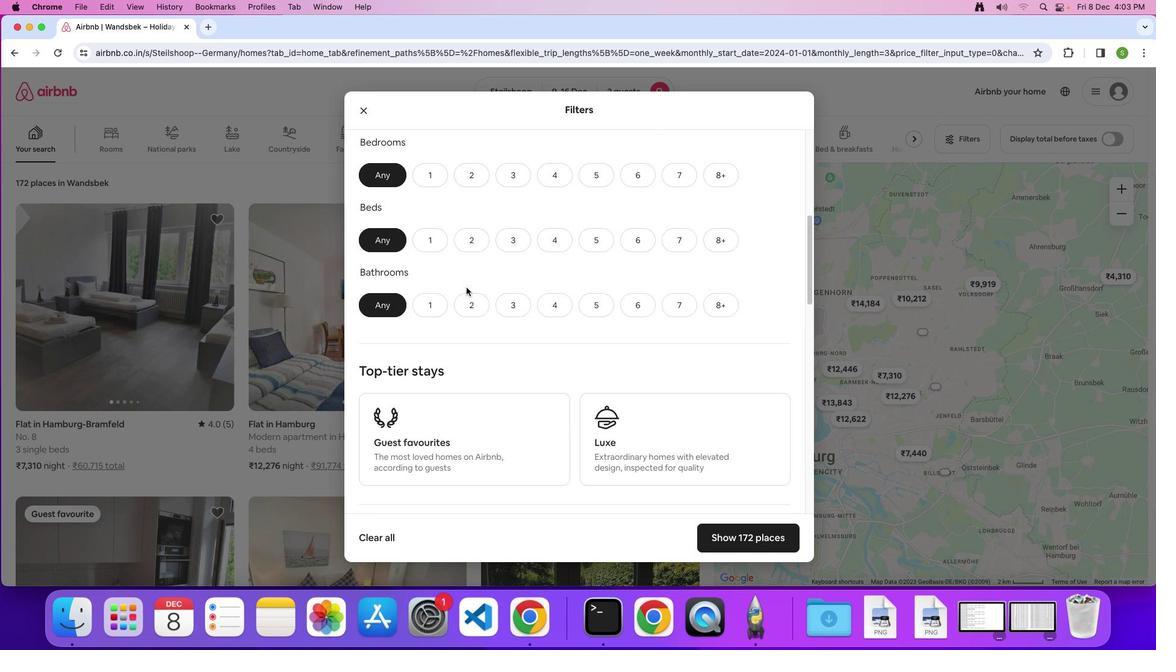 
Action: Mouse scrolled (466, 287) with delta (0, 2)
Screenshot: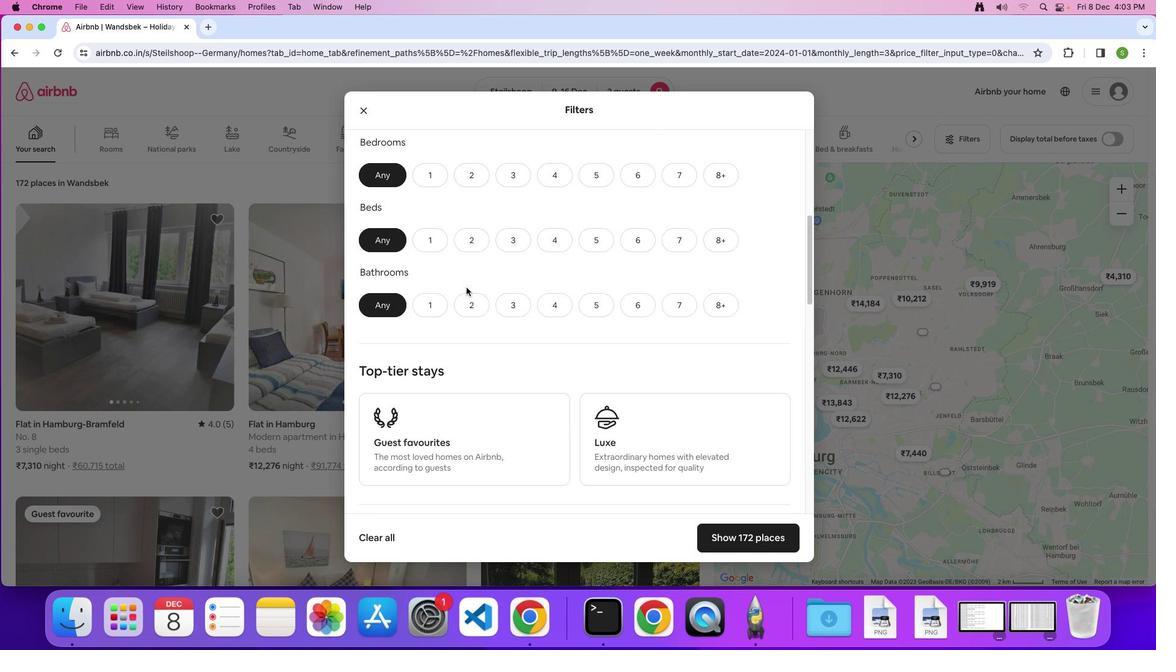 
Action: Mouse moved to (474, 239)
Screenshot: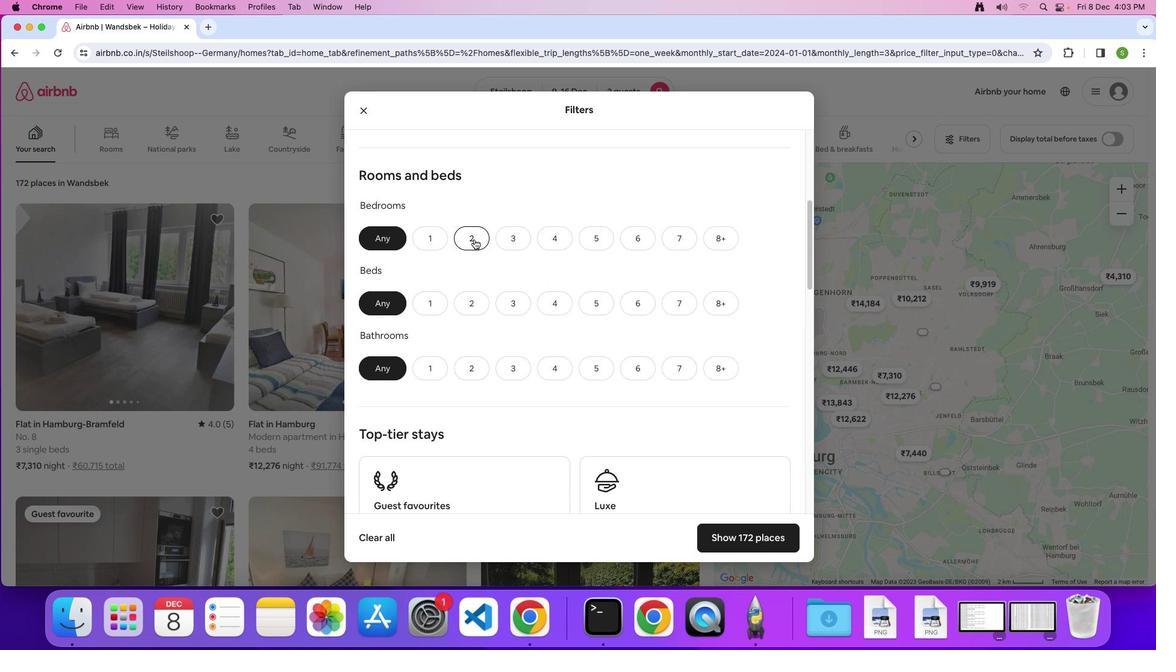 
Action: Mouse pressed left at (474, 239)
Screenshot: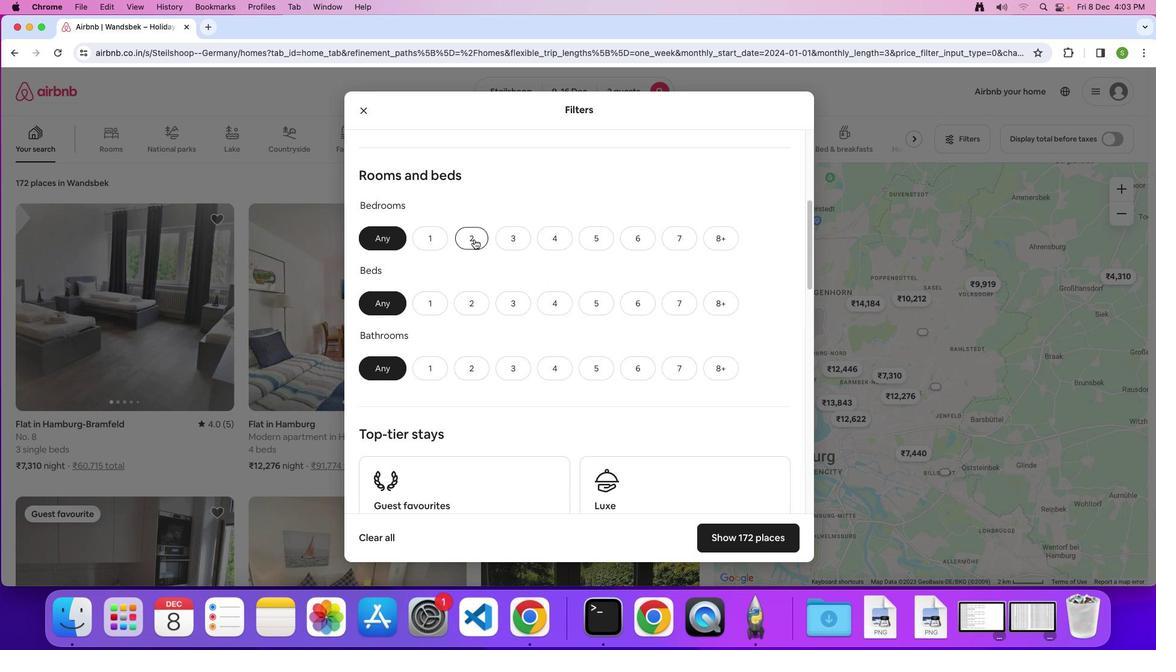 
Action: Mouse moved to (465, 307)
Screenshot: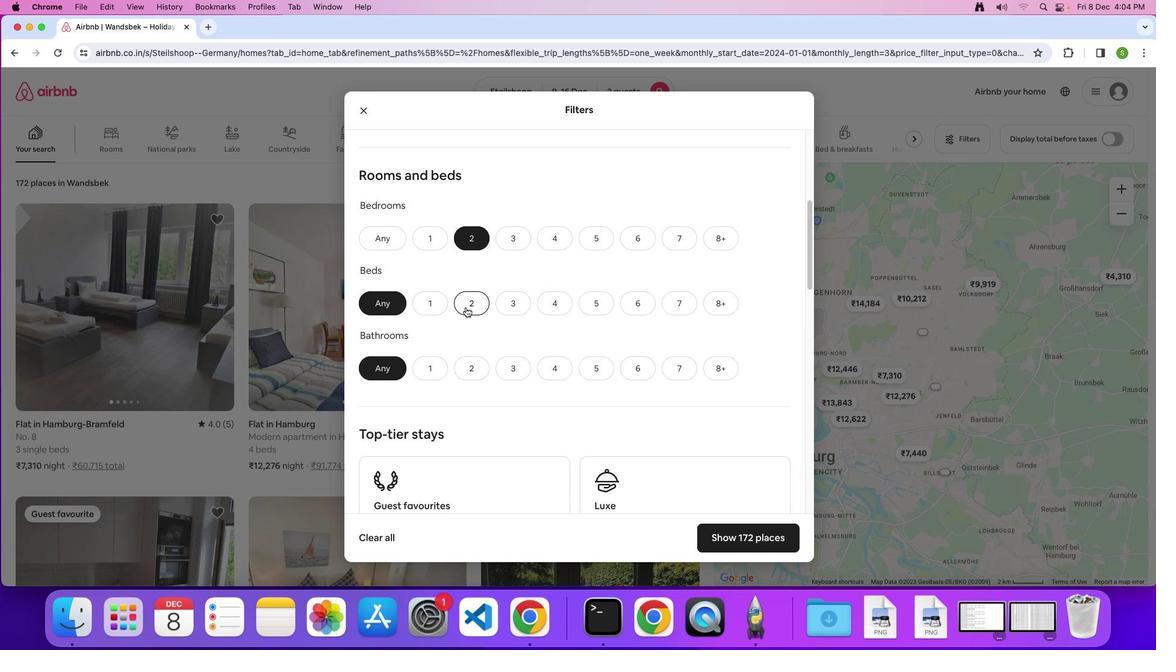 
Action: Mouse pressed left at (465, 307)
Screenshot: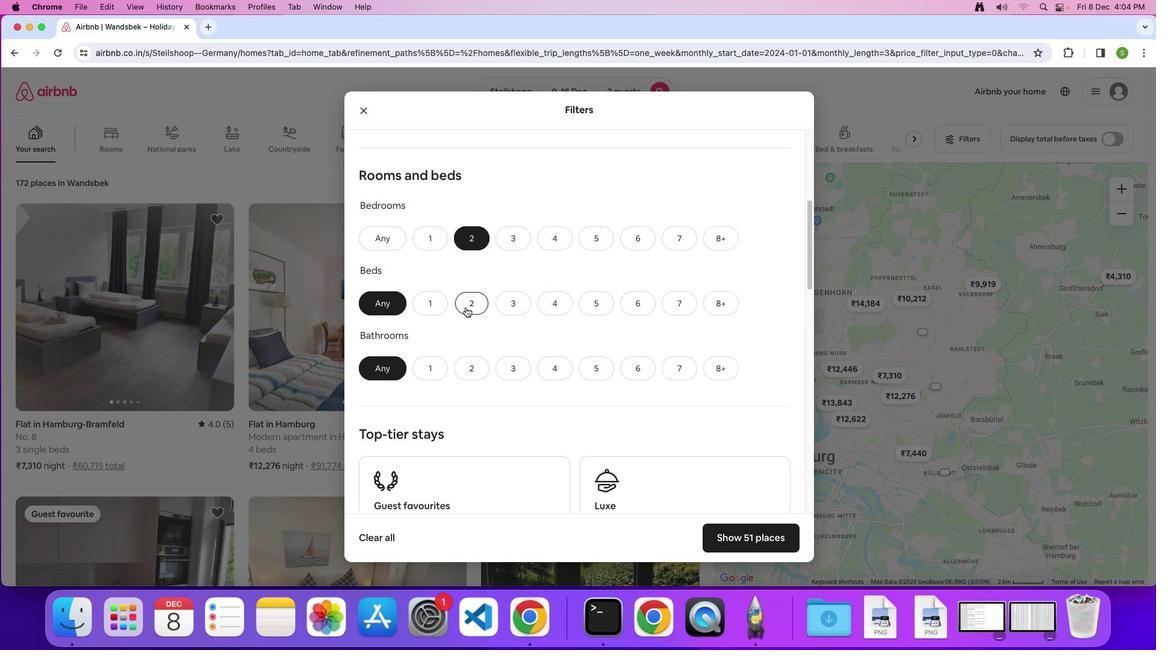 
Action: Mouse moved to (434, 373)
Screenshot: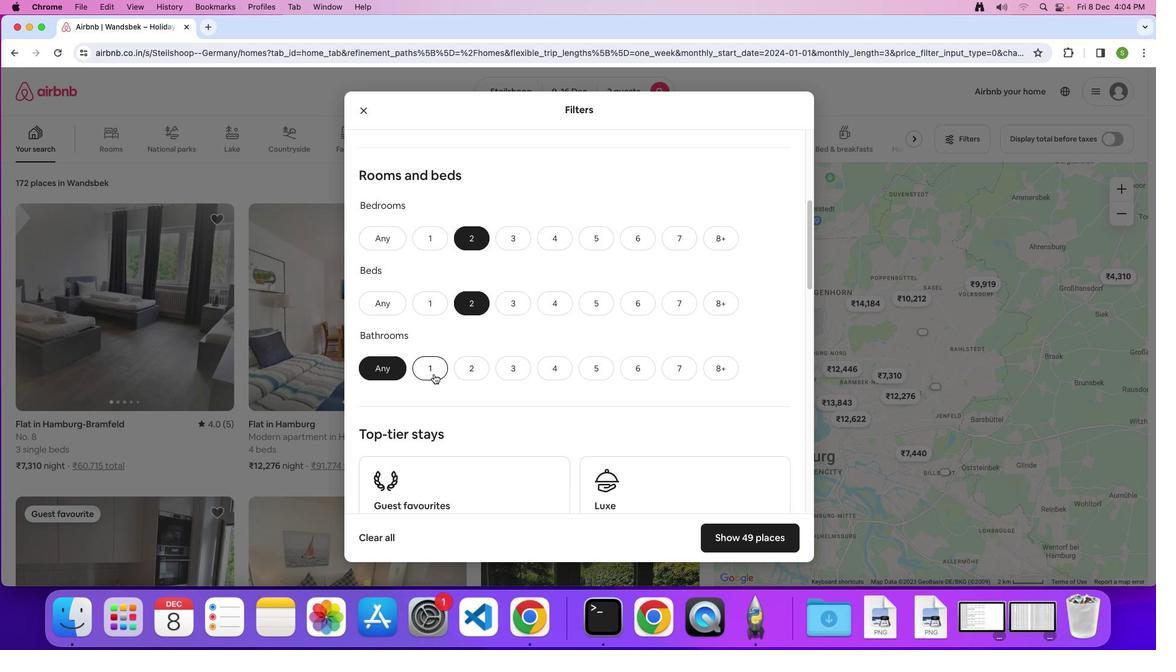 
Action: Mouse pressed left at (434, 373)
Screenshot: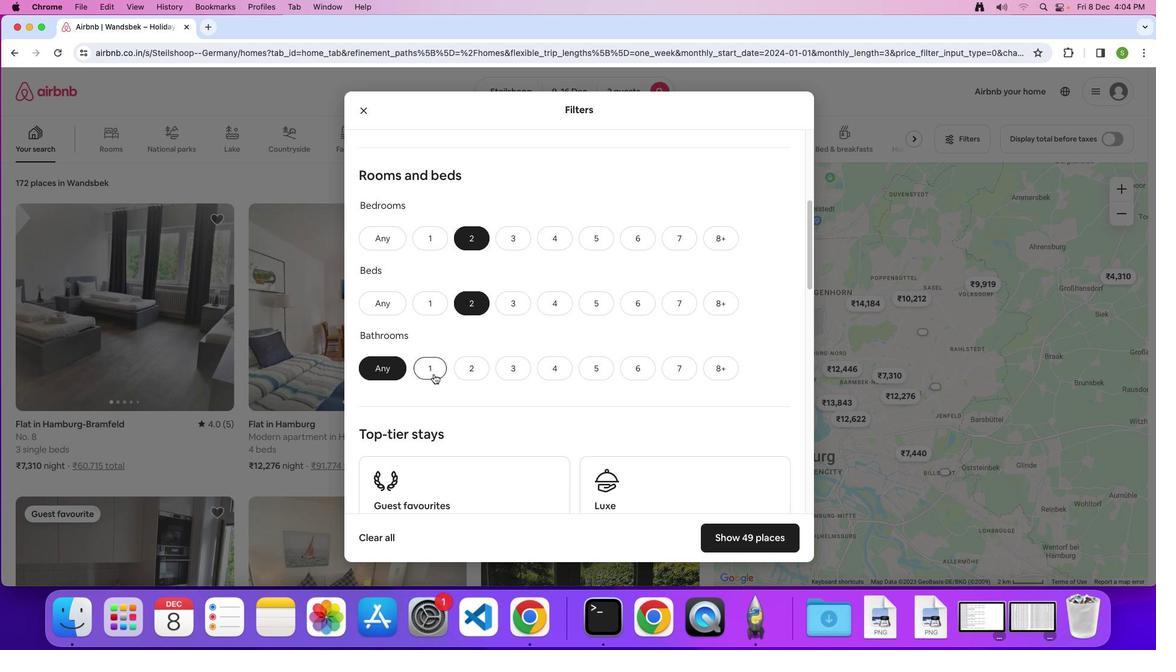 
Action: Mouse moved to (598, 398)
Screenshot: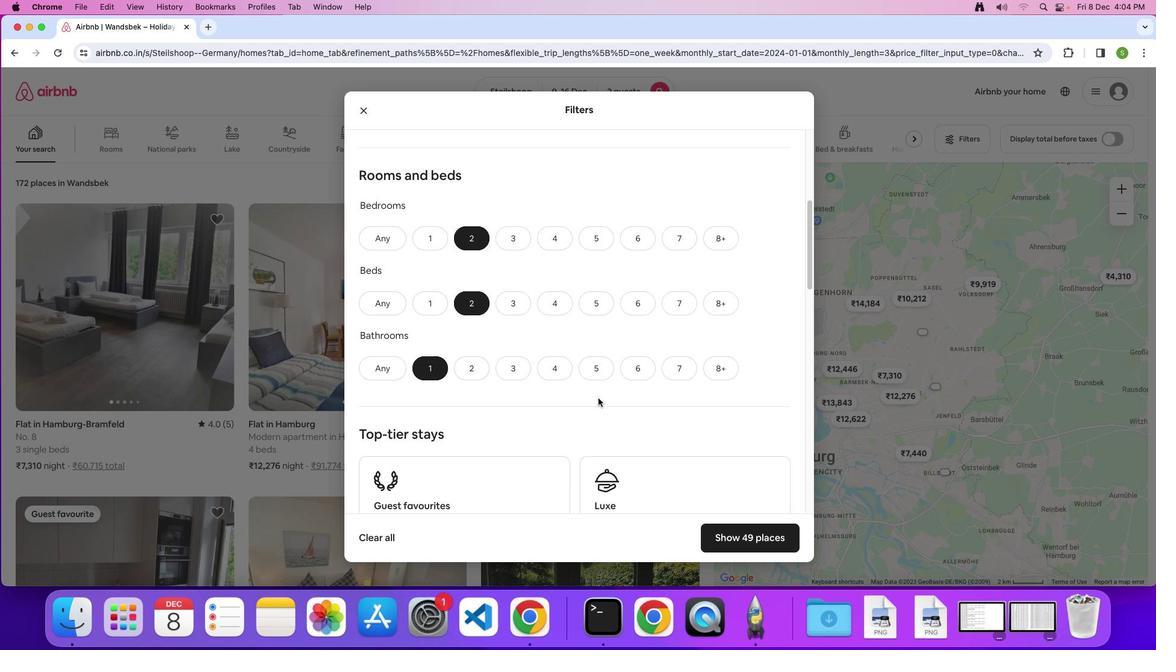 
Action: Mouse scrolled (598, 398) with delta (0, 0)
Screenshot: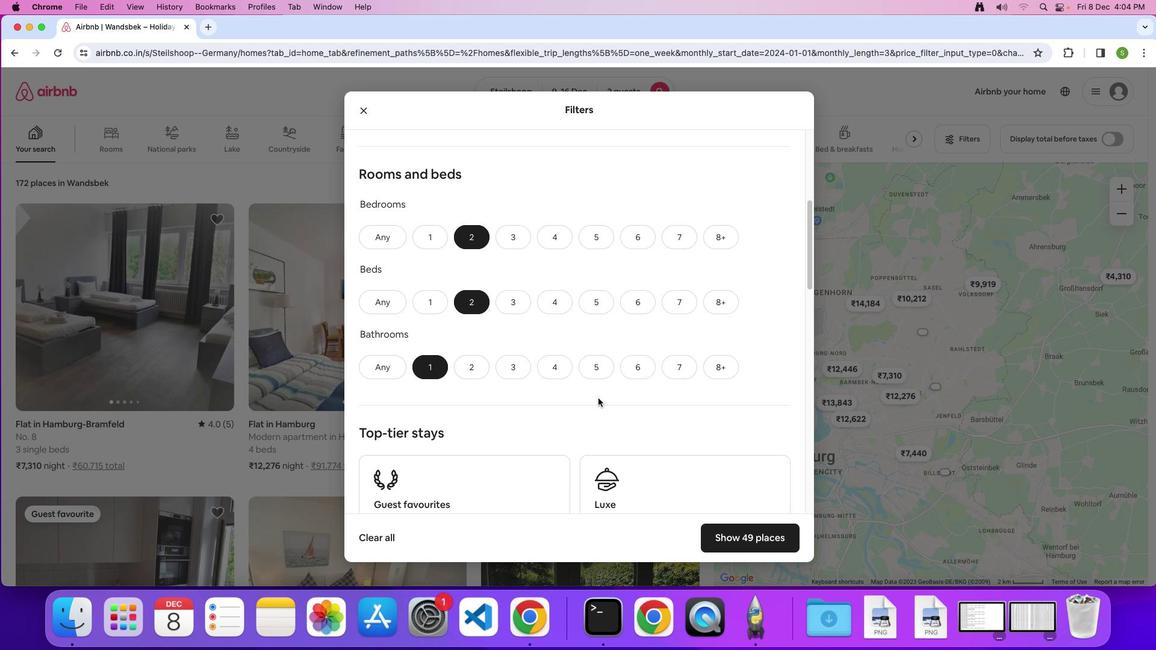 
Action: Mouse scrolled (598, 398) with delta (0, 0)
Screenshot: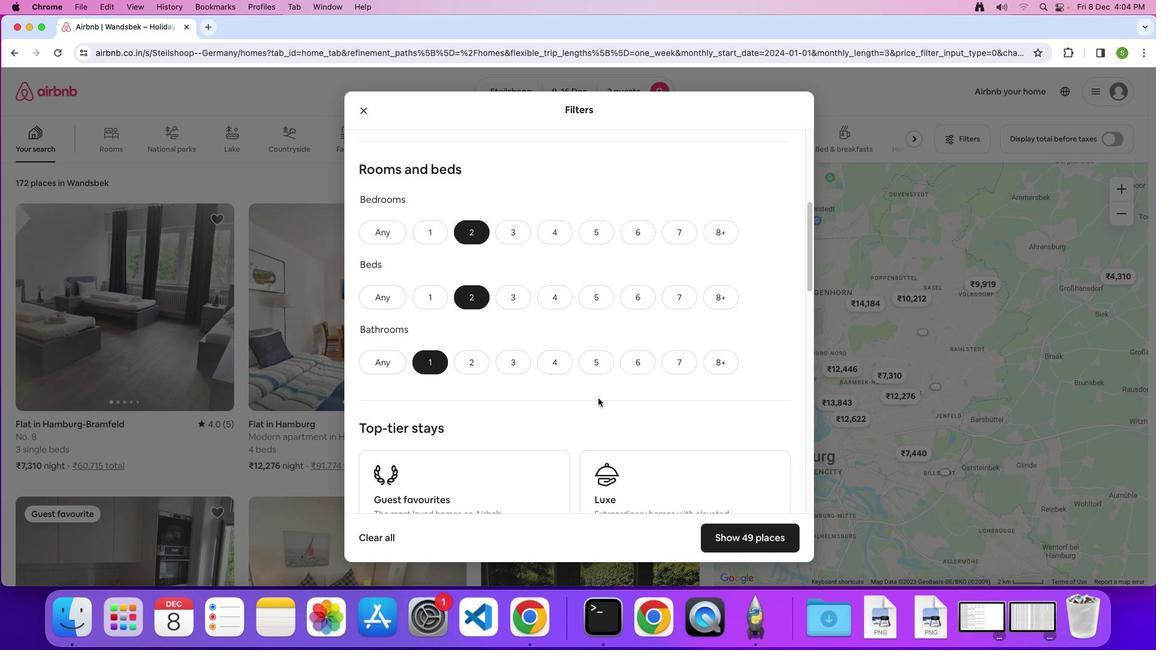 
Action: Mouse scrolled (598, 398) with delta (0, 0)
Screenshot: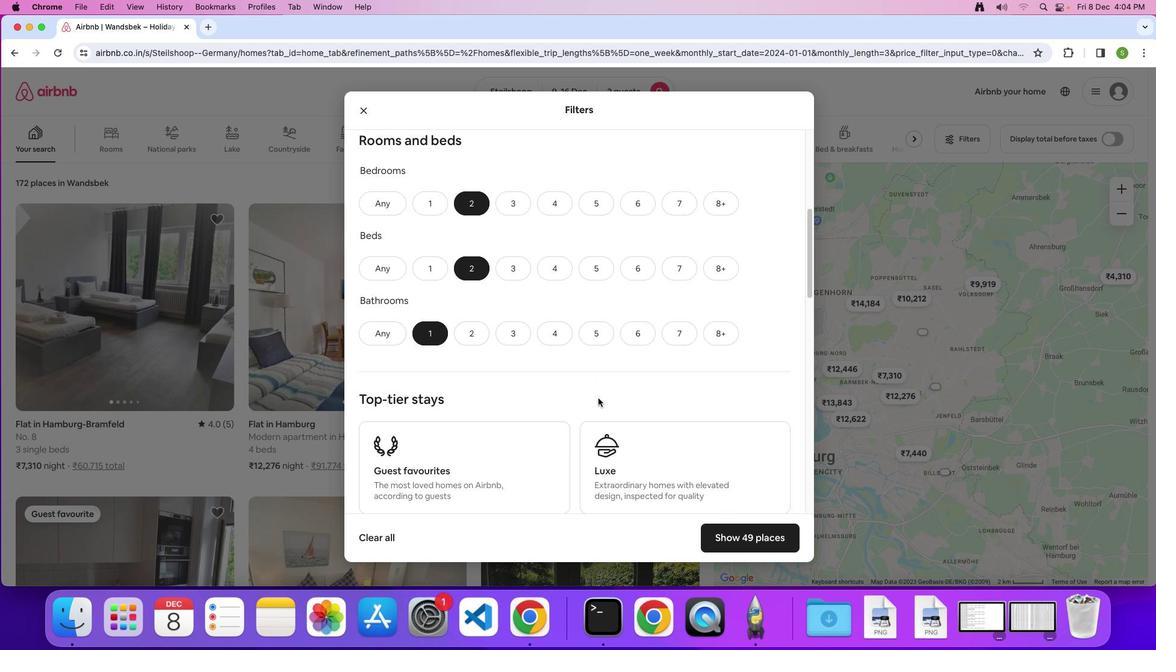 
Action: Mouse scrolled (598, 398) with delta (0, 0)
Screenshot: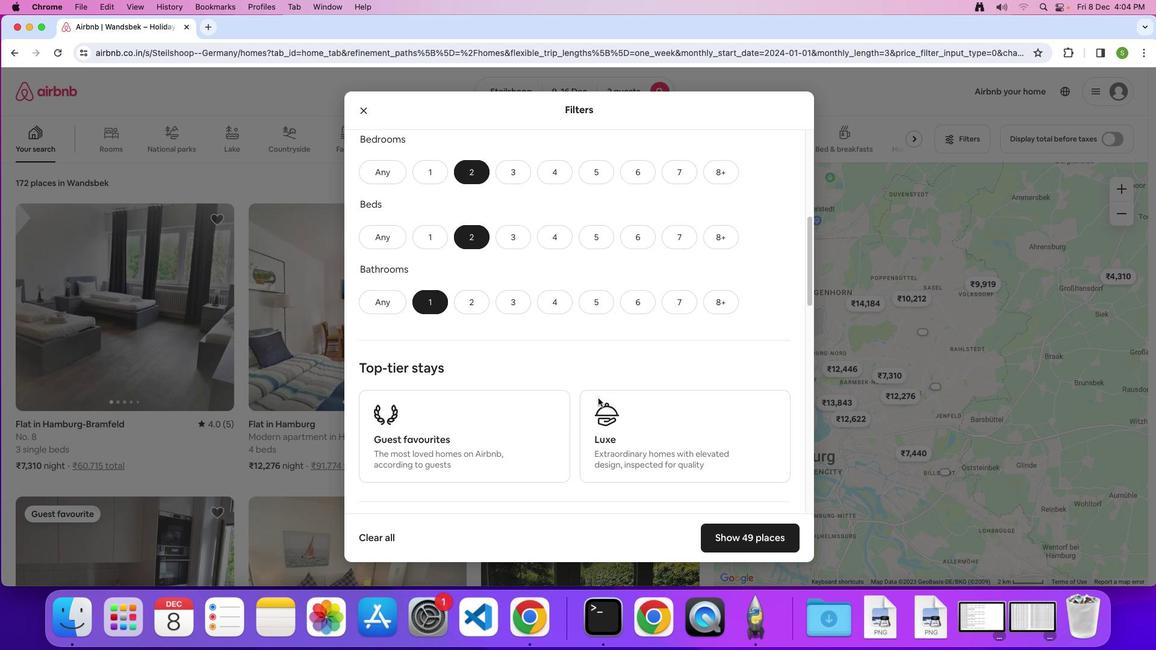 
Action: Mouse scrolled (598, 398) with delta (0, 0)
Screenshot: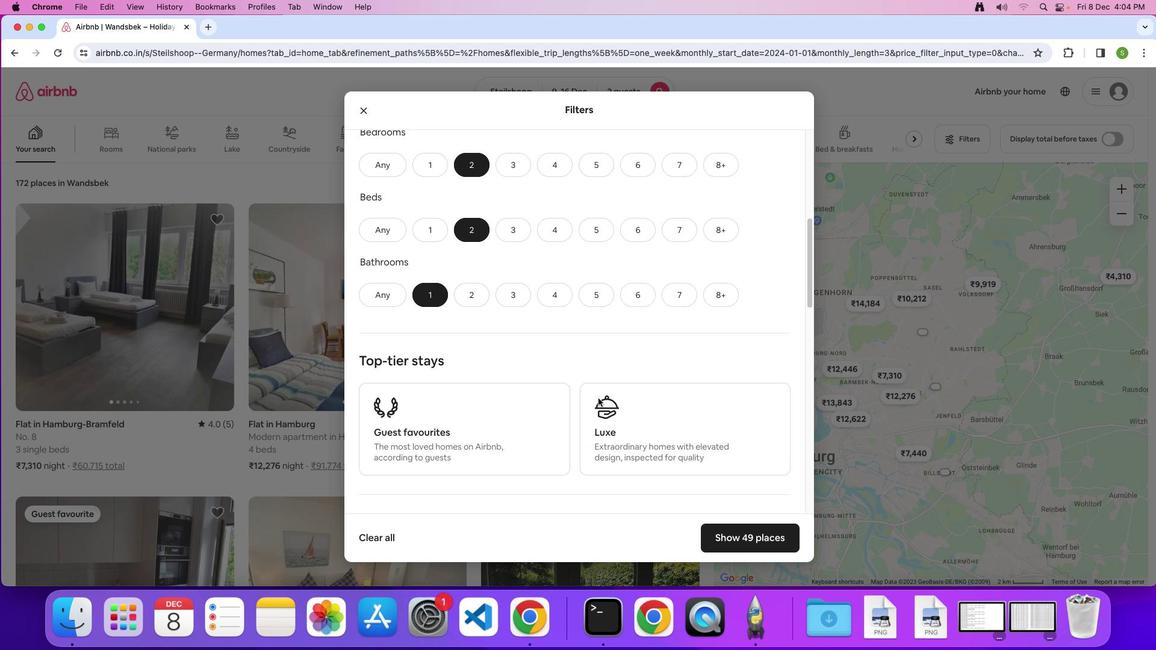 
Action: Mouse scrolled (598, 398) with delta (0, 0)
Screenshot: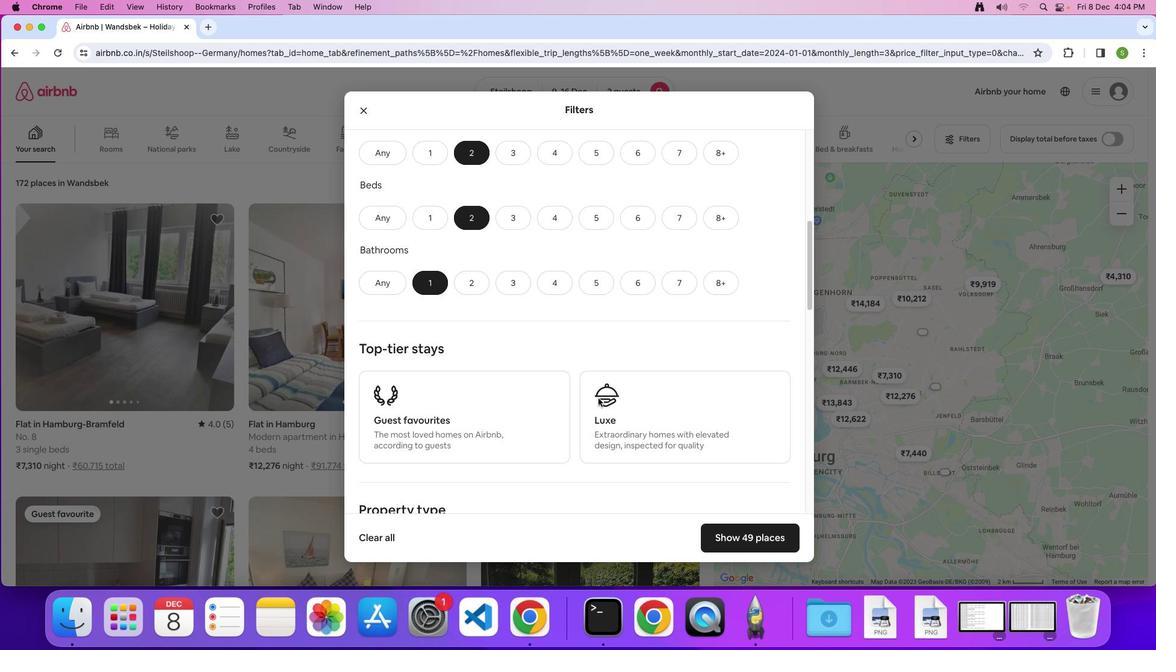 
Action: Mouse scrolled (598, 398) with delta (0, 0)
Screenshot: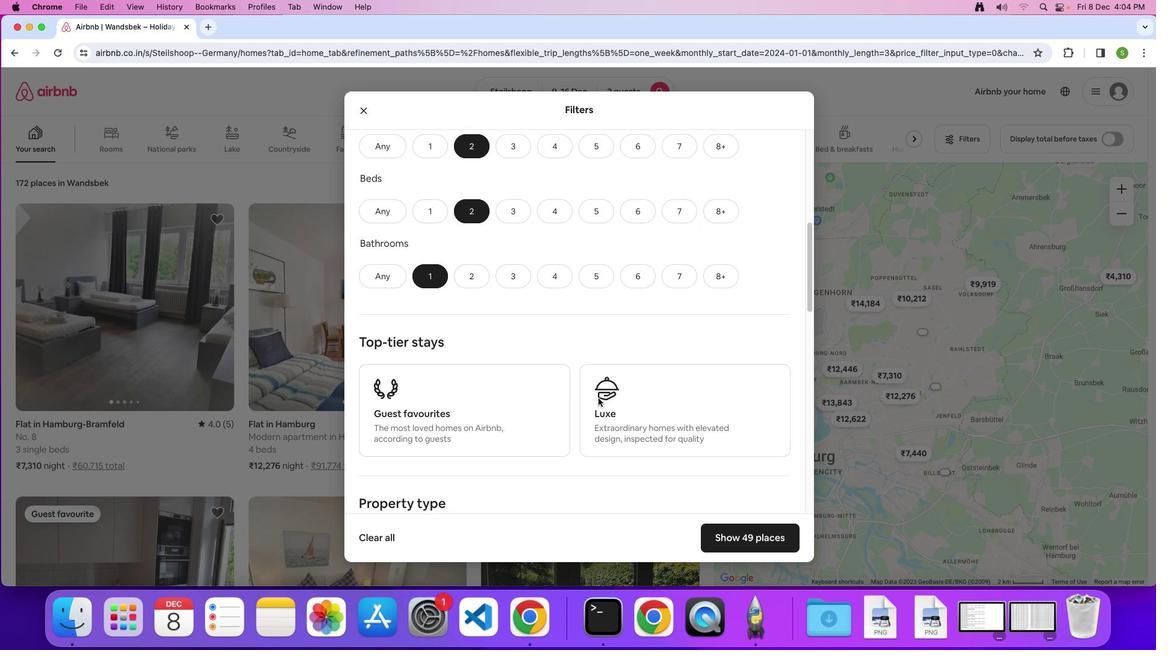
Action: Mouse scrolled (598, 398) with delta (0, 0)
Screenshot: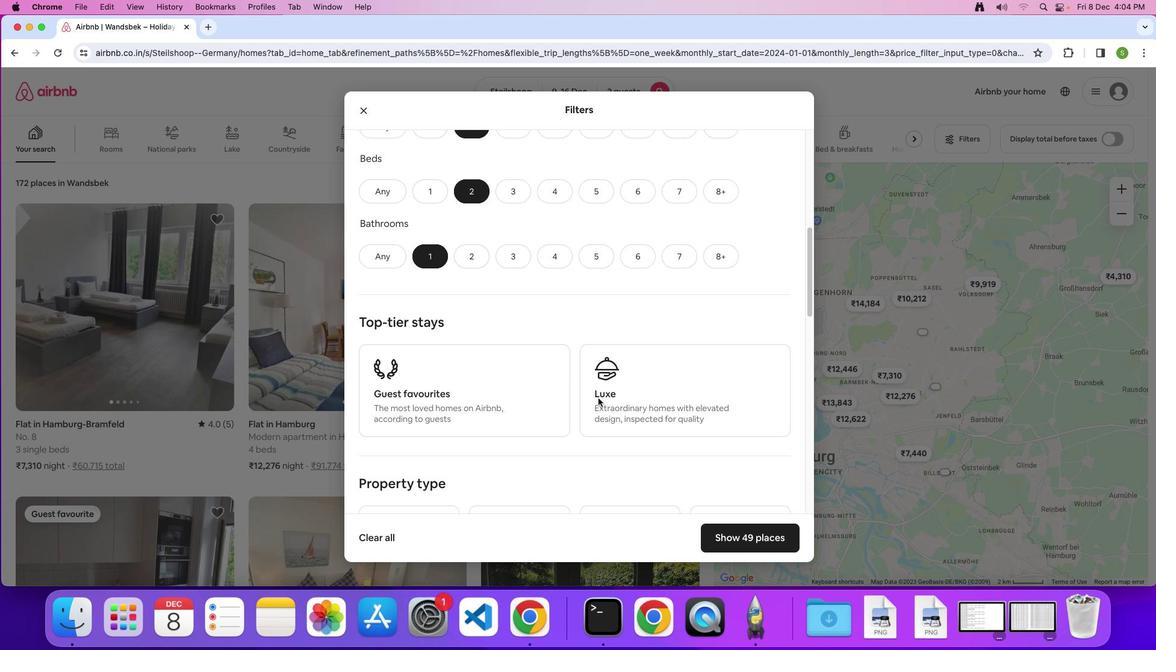
Action: Mouse scrolled (598, 398) with delta (0, 0)
Screenshot: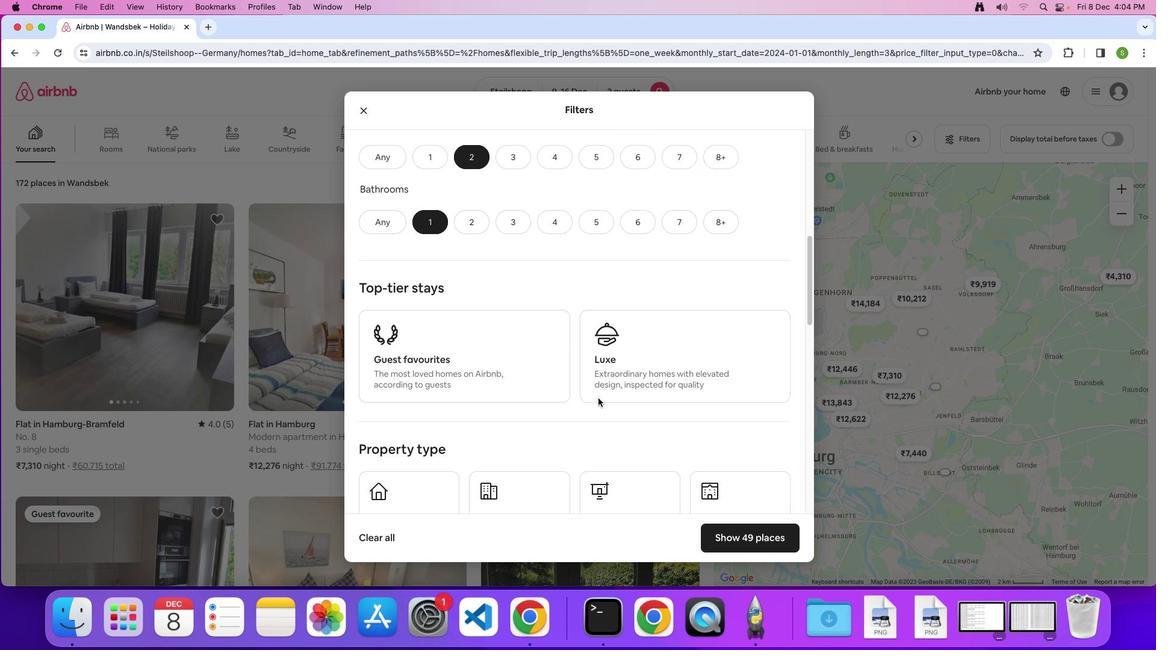 
Action: Mouse scrolled (598, 398) with delta (0, 0)
Screenshot: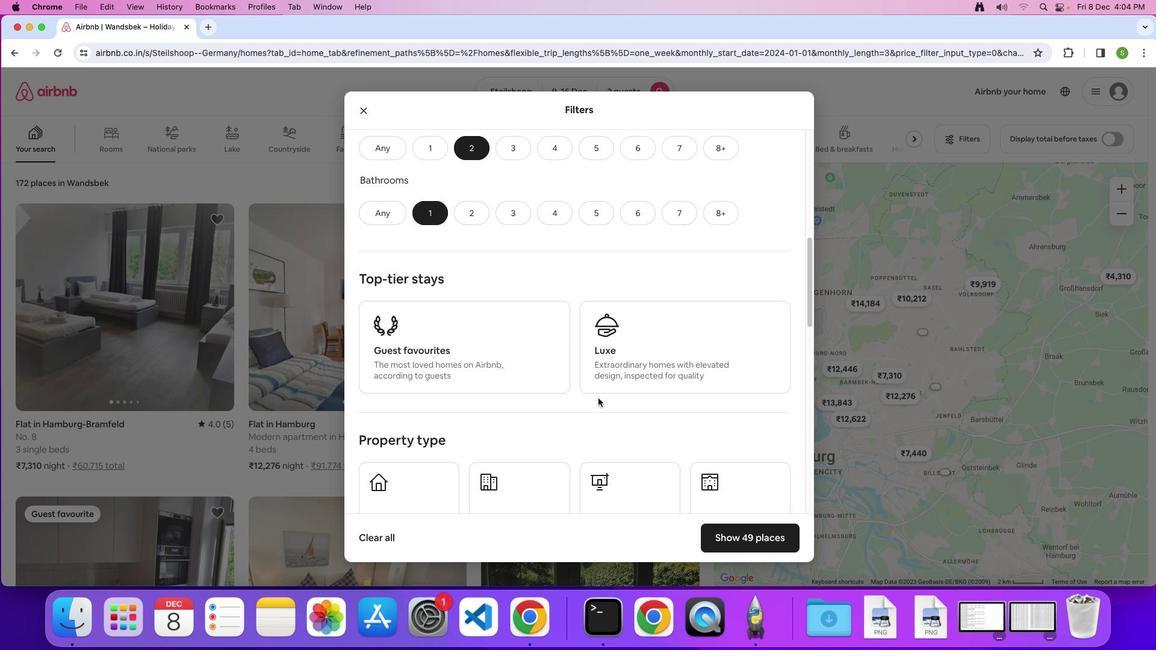 
Action: Mouse scrolled (598, 398) with delta (0, -1)
Screenshot: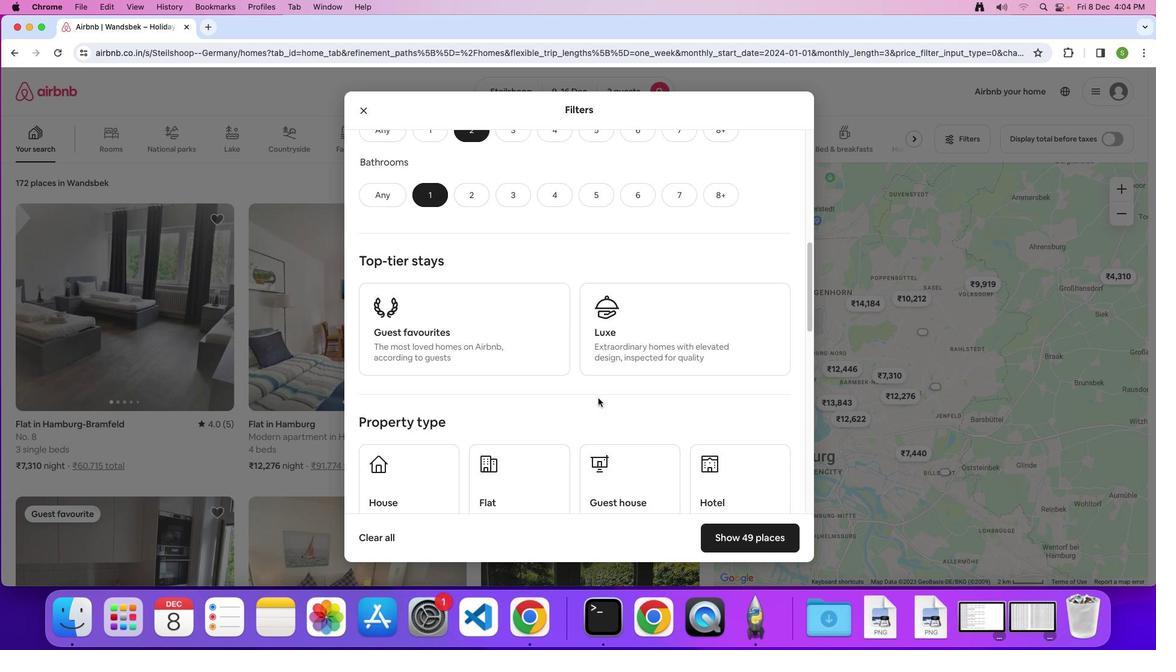 
Action: Mouse scrolled (598, 398) with delta (0, 0)
Screenshot: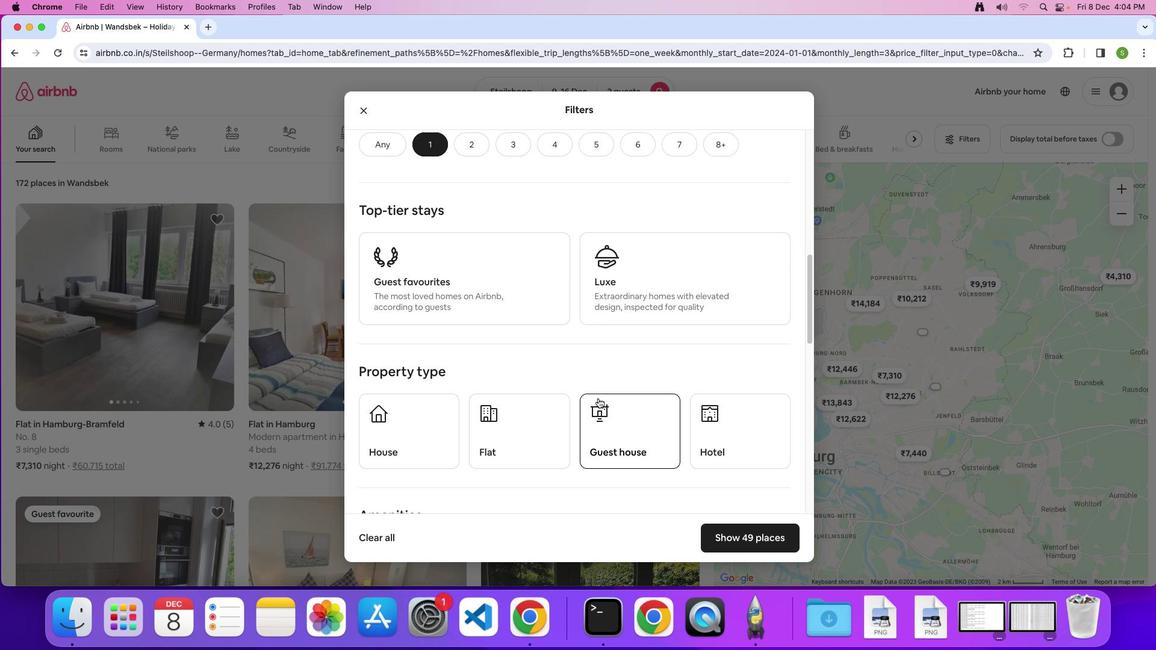 
Action: Mouse scrolled (598, 398) with delta (0, 0)
Screenshot: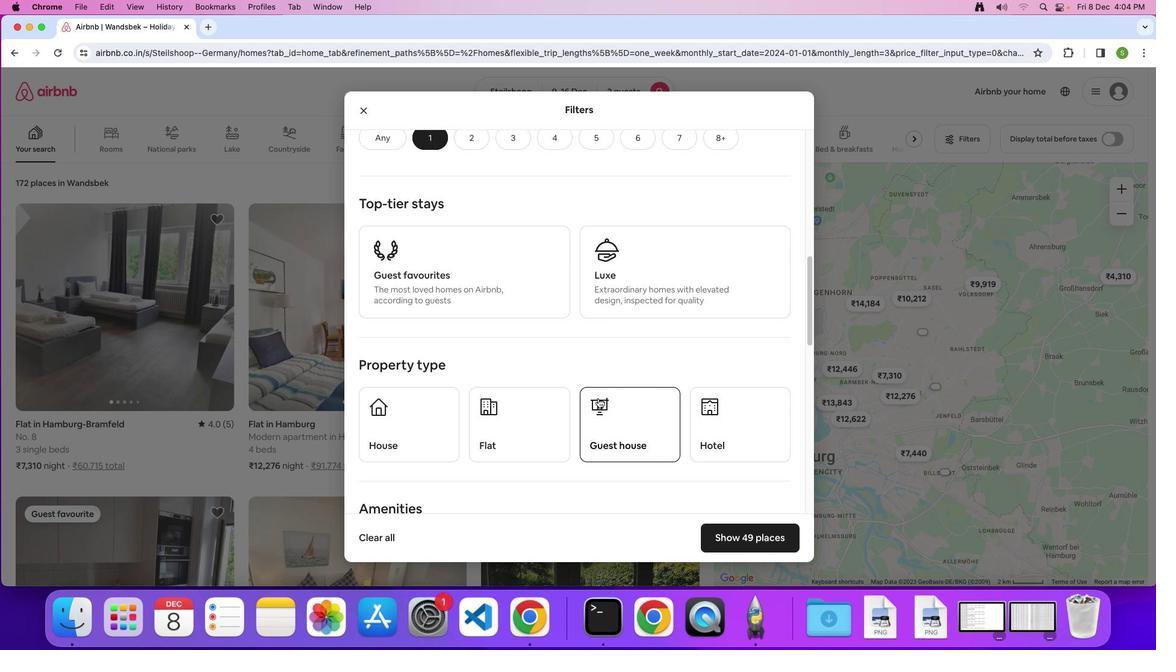 
Action: Mouse scrolled (598, 398) with delta (0, 0)
Screenshot: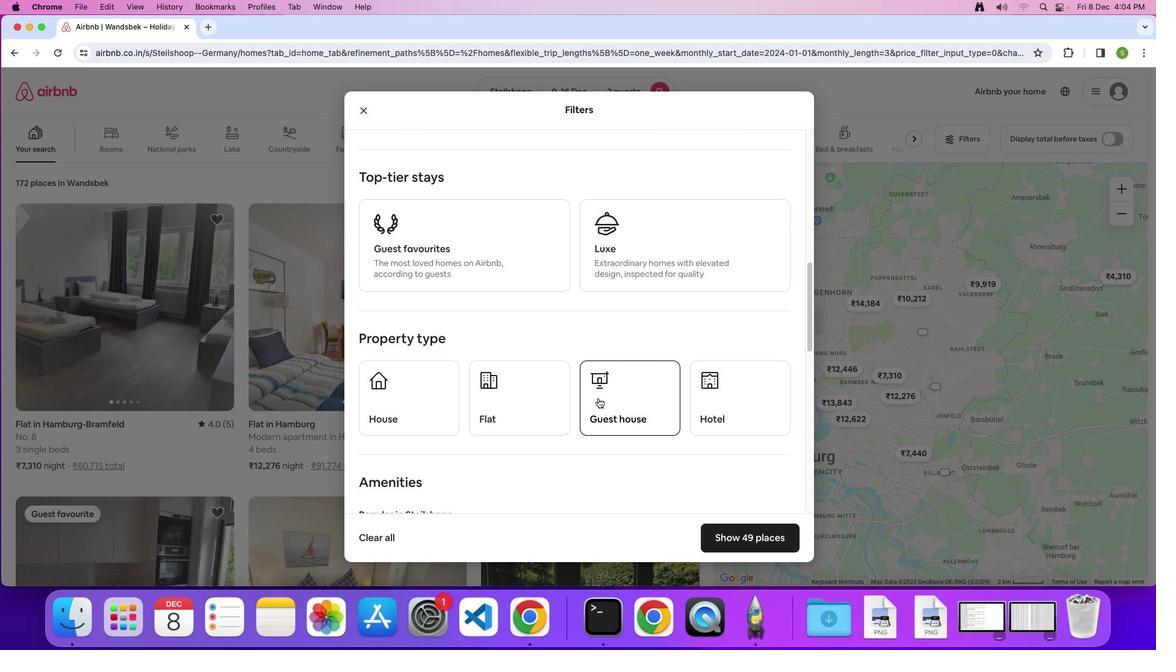 
Action: Mouse moved to (507, 389)
Screenshot: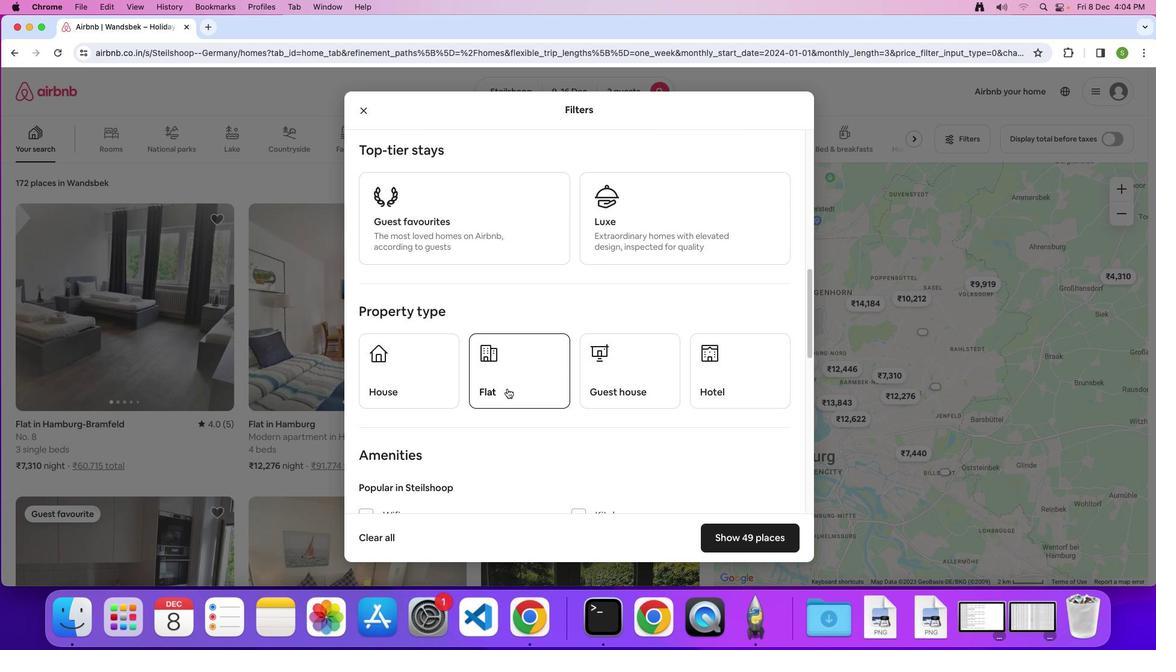 
Action: Mouse pressed left at (507, 389)
Screenshot: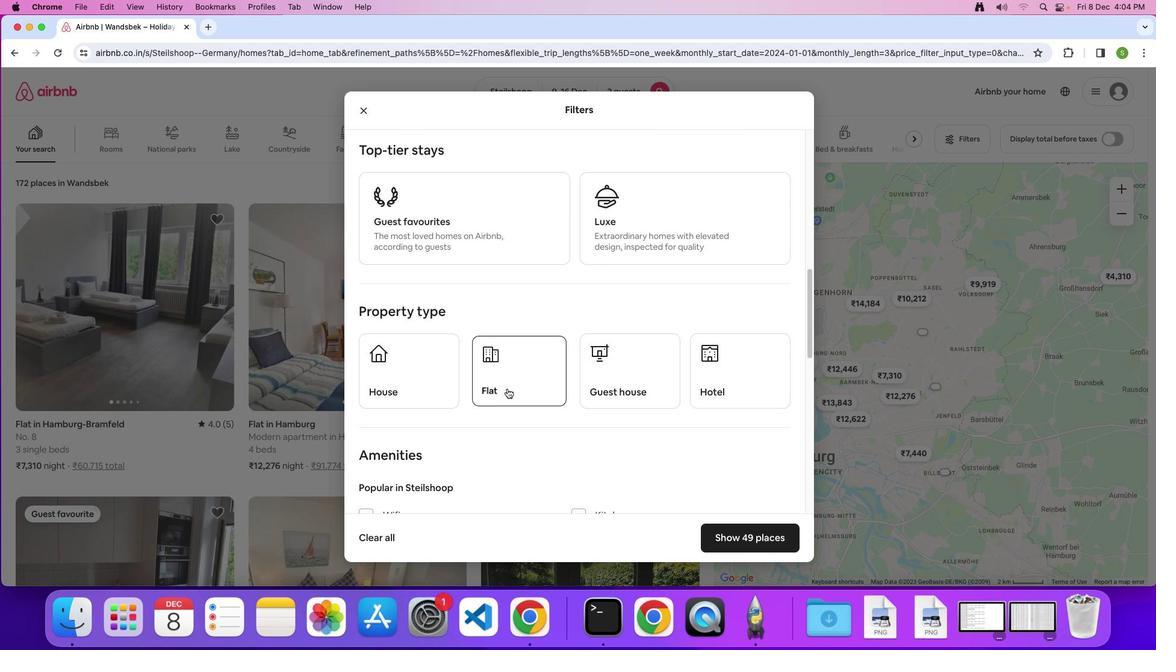 
Action: Mouse moved to (607, 408)
Screenshot: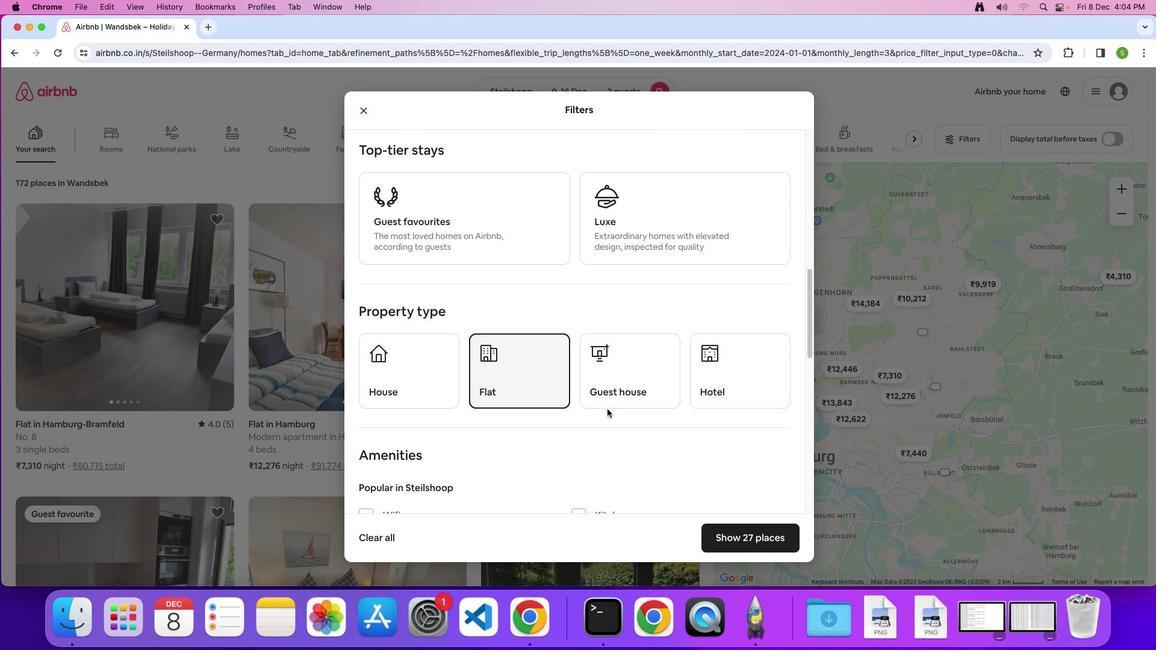 
Action: Mouse scrolled (607, 408) with delta (0, 0)
Screenshot: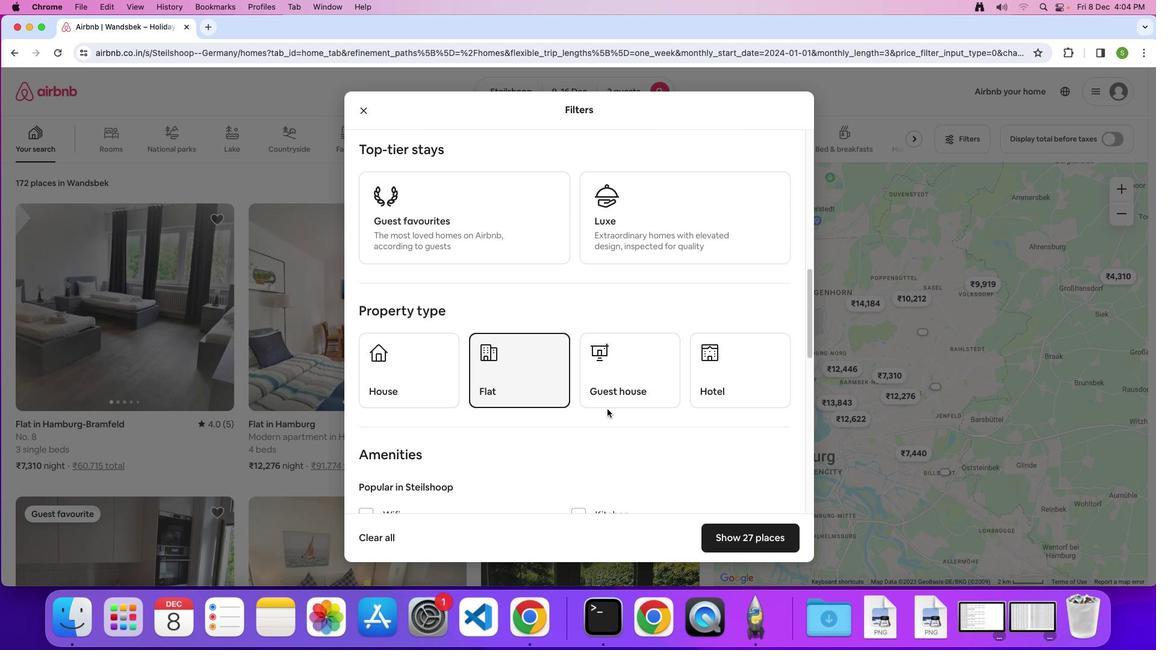 
Action: Mouse scrolled (607, 408) with delta (0, 0)
Screenshot: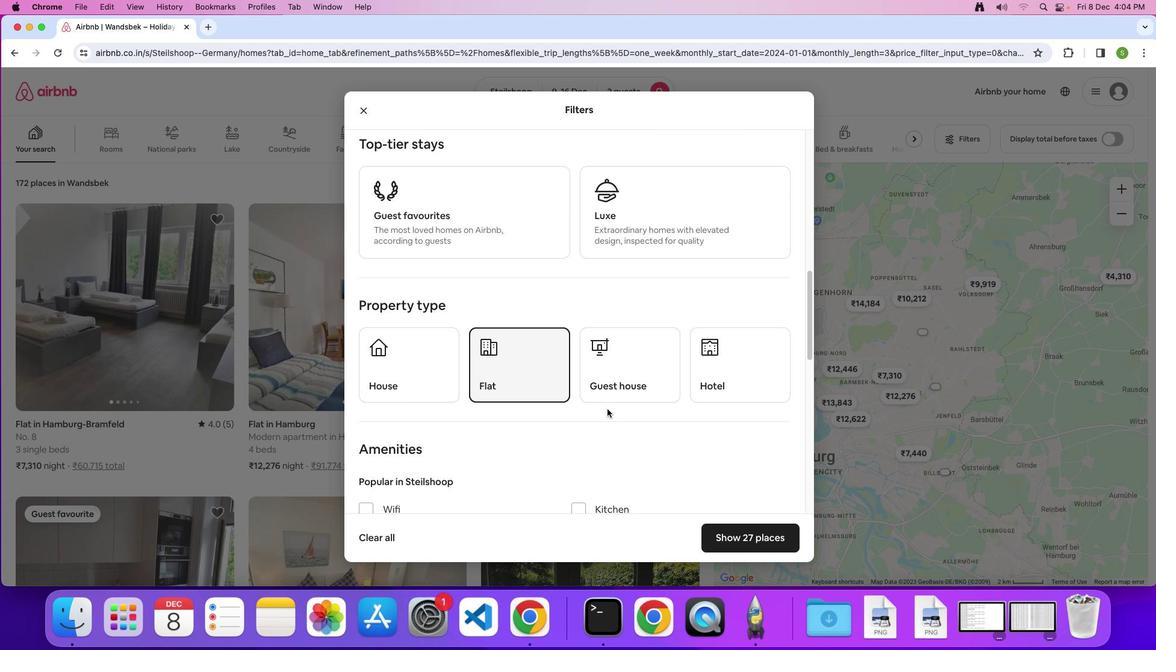 
Action: Mouse scrolled (607, 408) with delta (0, 0)
Screenshot: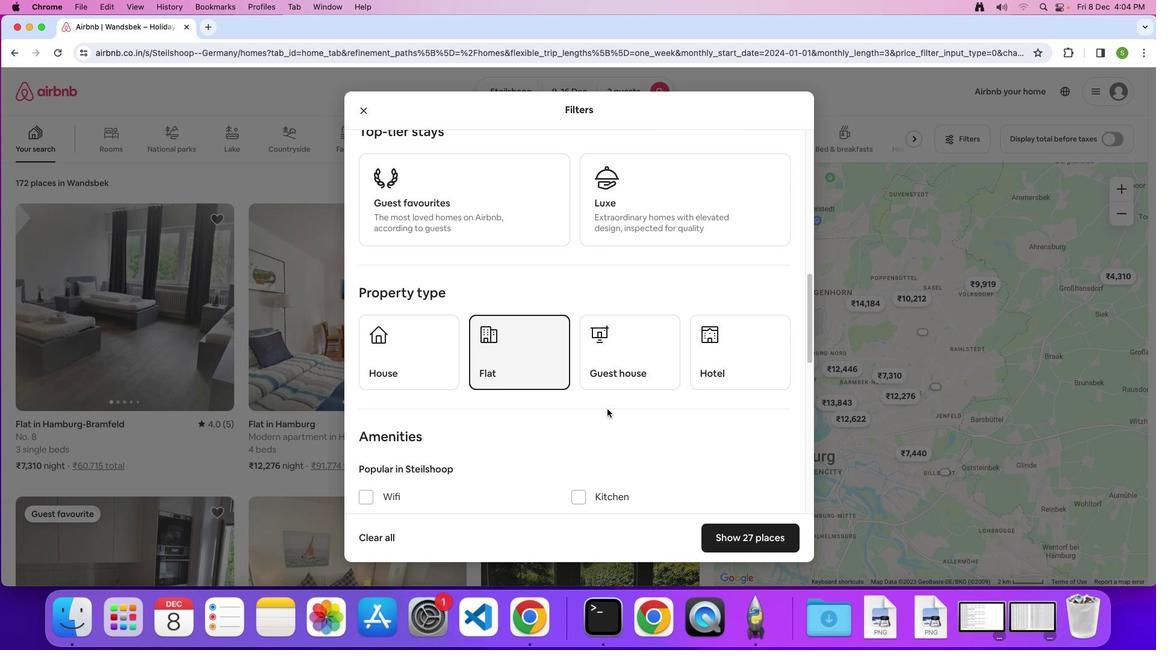 
Action: Mouse scrolled (607, 408) with delta (0, 0)
Screenshot: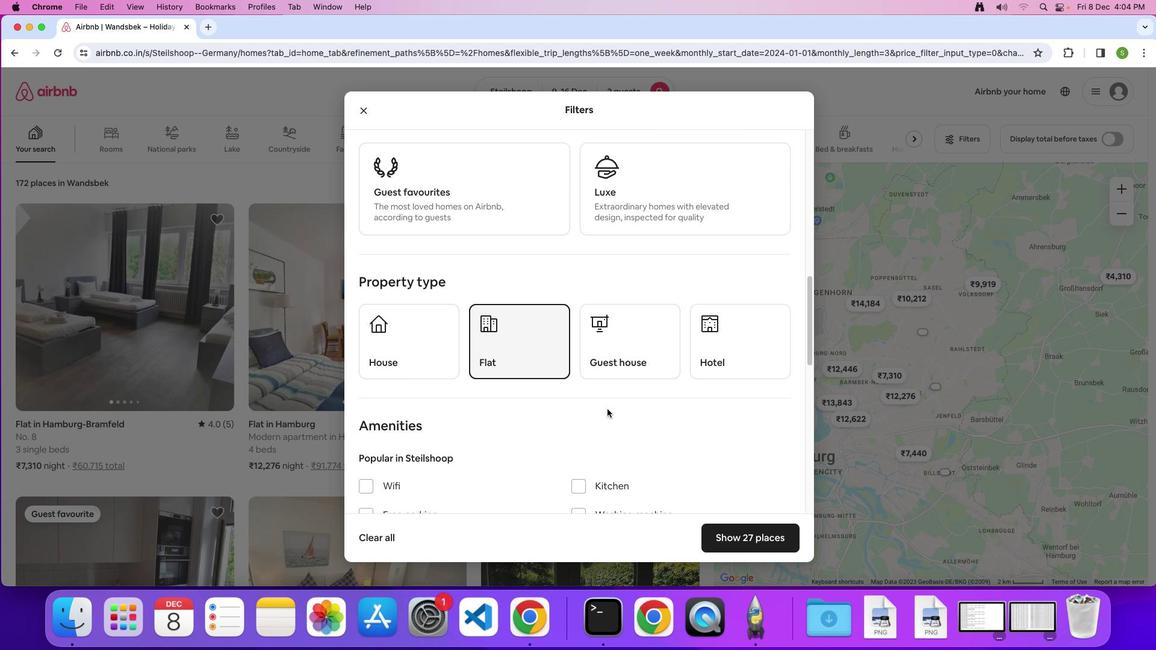 
Action: Mouse scrolled (607, 408) with delta (0, -1)
Screenshot: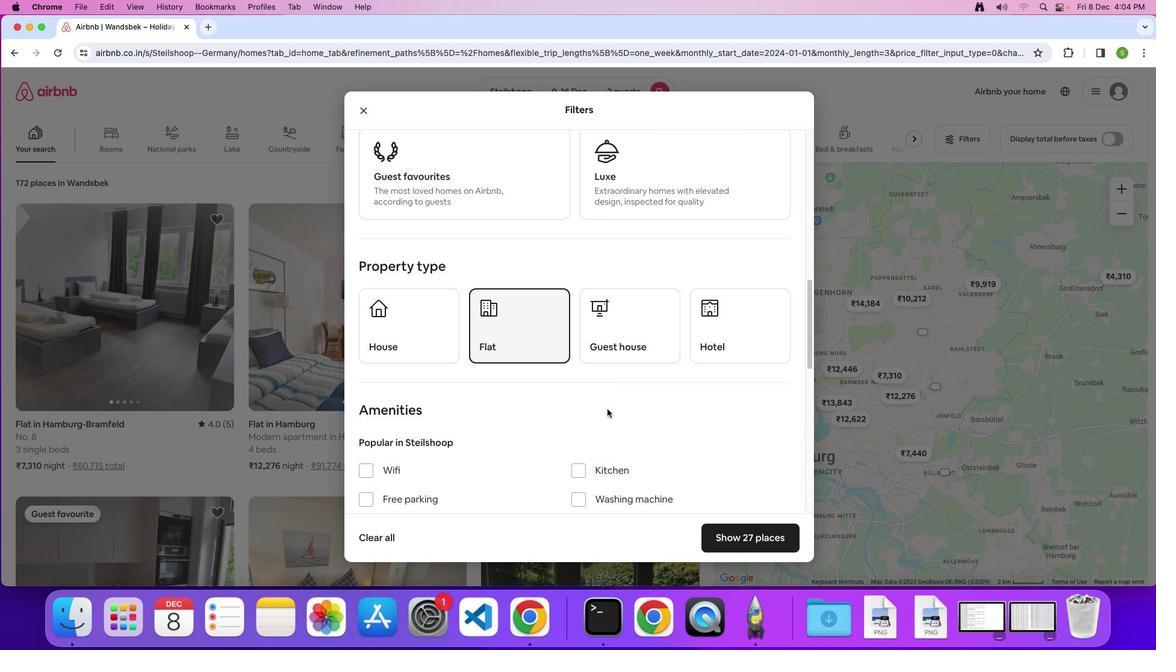 
Action: Mouse scrolled (607, 408) with delta (0, 0)
Screenshot: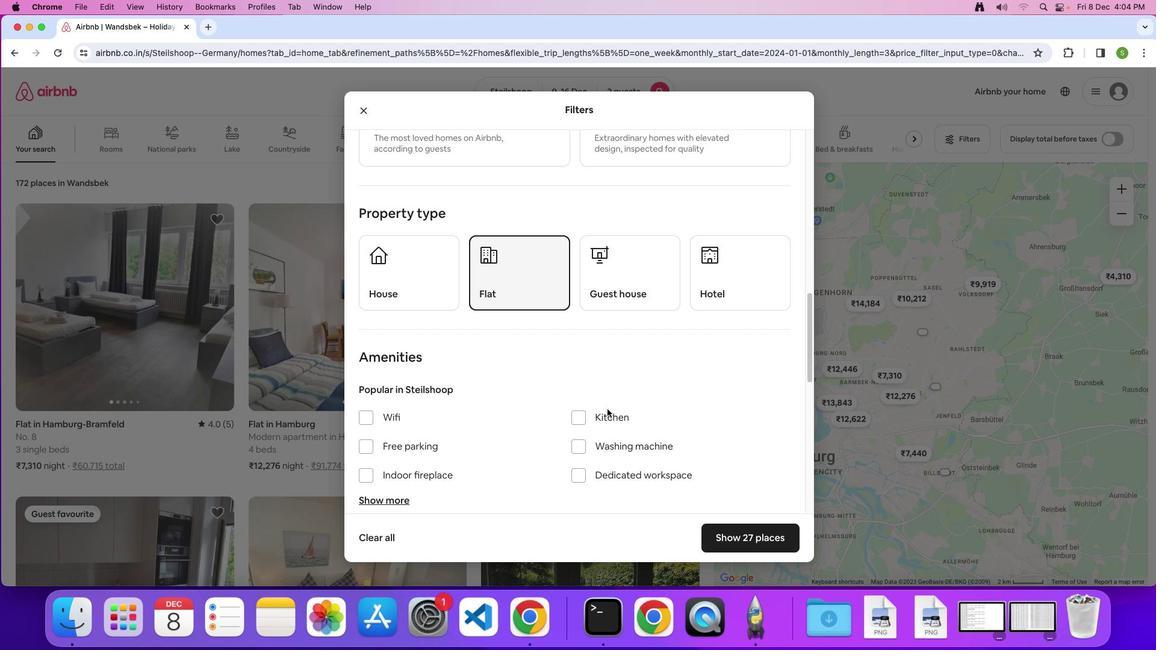 
Action: Mouse scrolled (607, 408) with delta (0, 0)
Screenshot: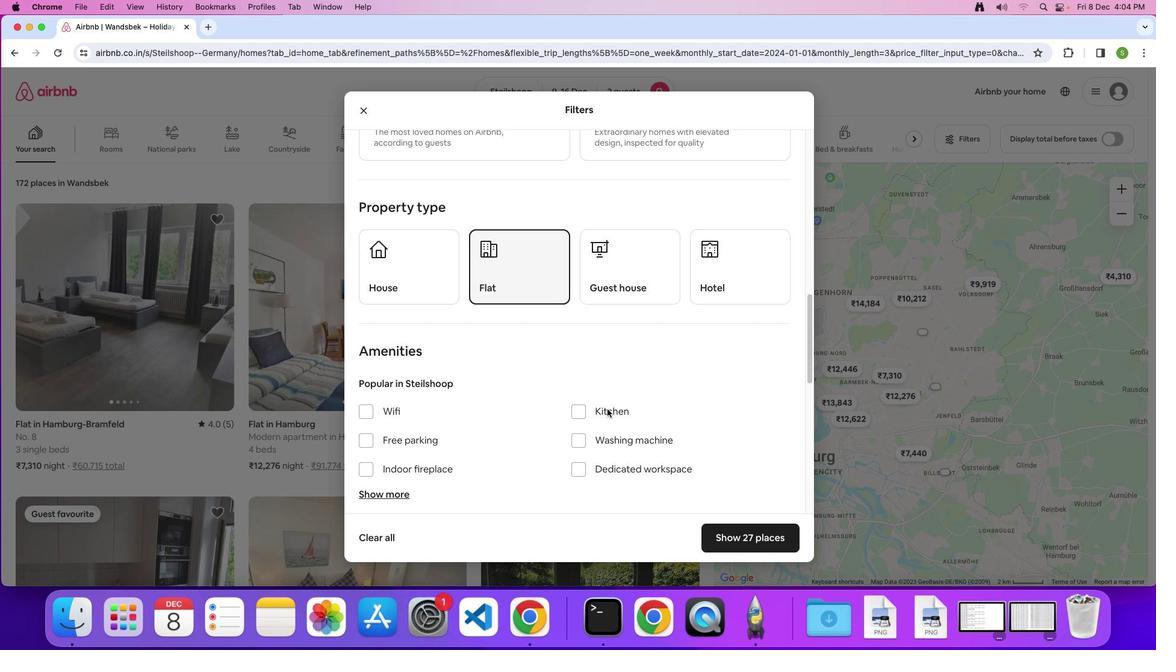 
Action: Mouse scrolled (607, 408) with delta (0, -1)
Screenshot: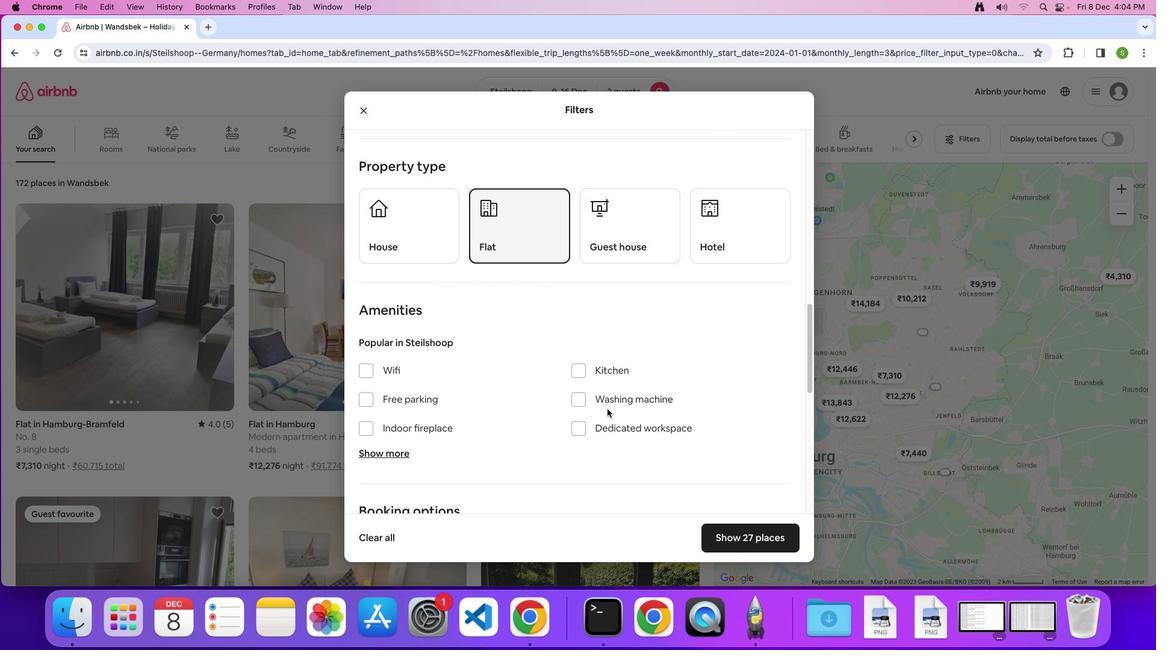 
Action: Mouse moved to (741, 543)
Screenshot: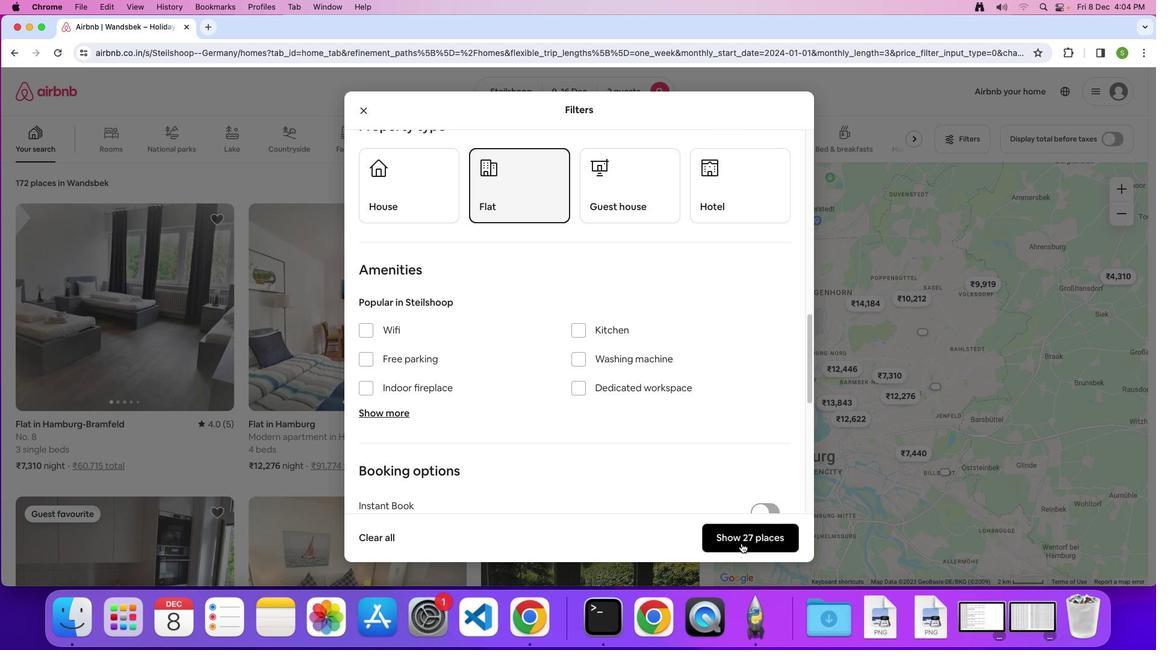 
Action: Mouse pressed left at (741, 543)
Screenshot: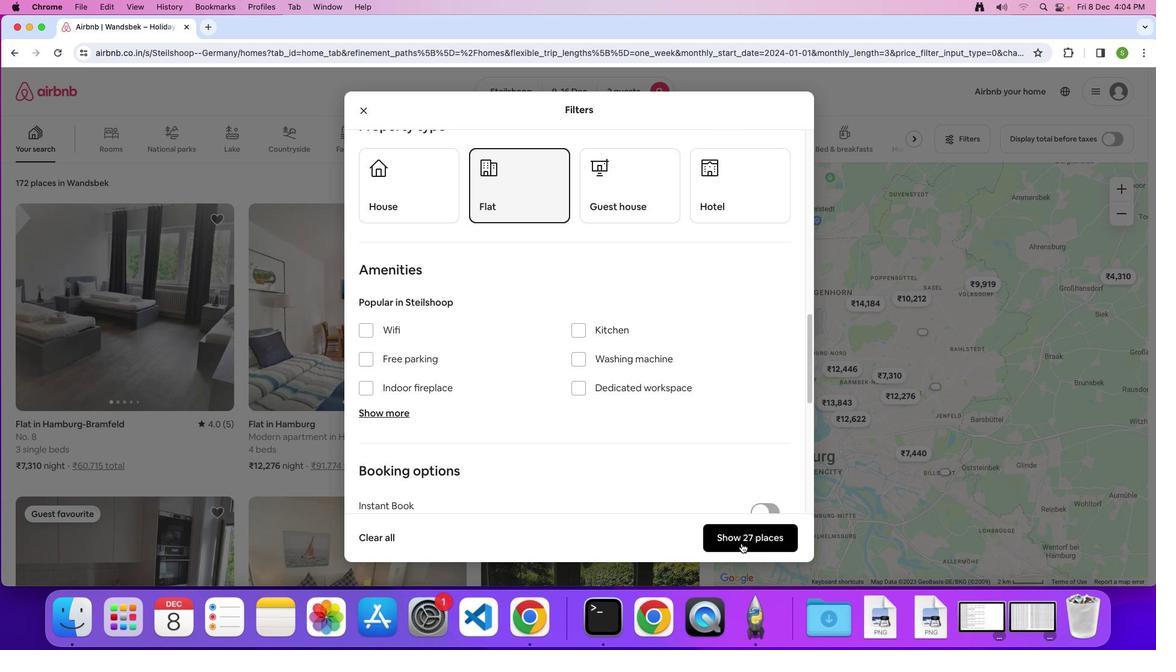
Action: Mouse moved to (184, 296)
Screenshot: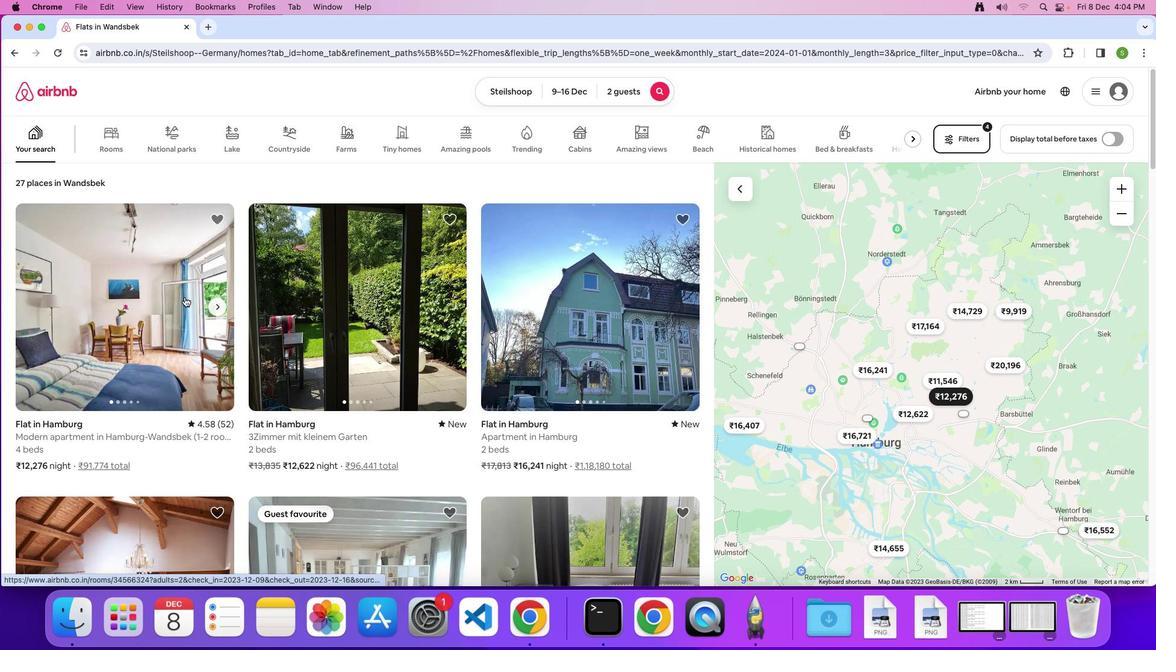
Action: Mouse pressed left at (184, 296)
Screenshot: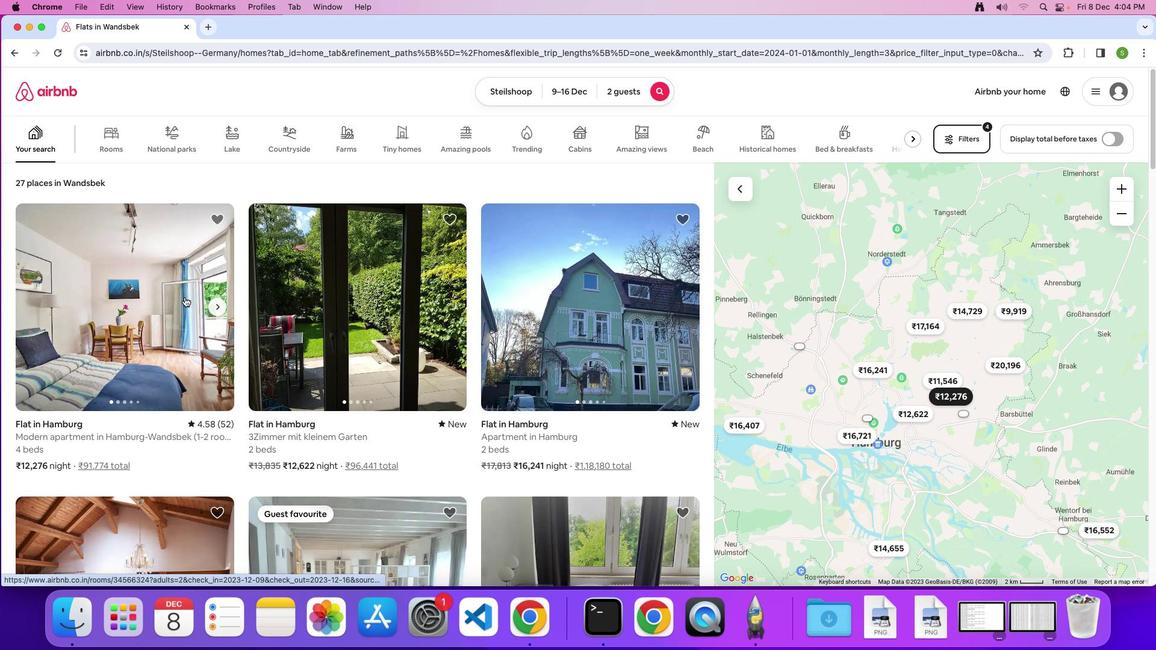
Action: Mouse moved to (396, 290)
Screenshot: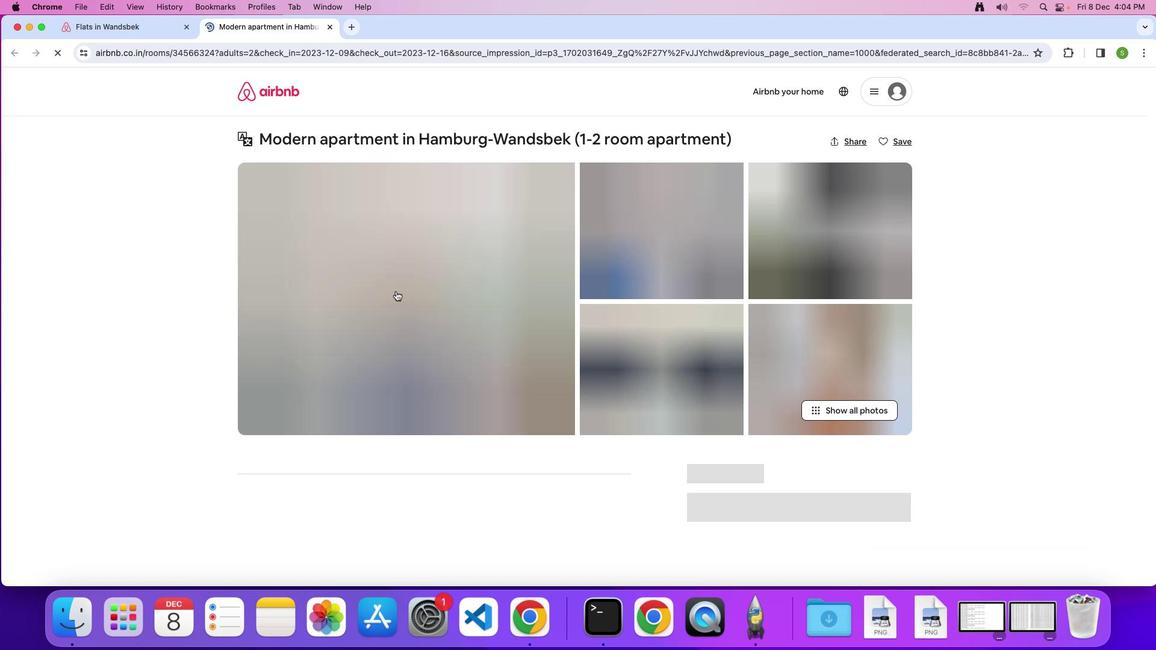 
Action: Mouse pressed left at (396, 290)
Screenshot: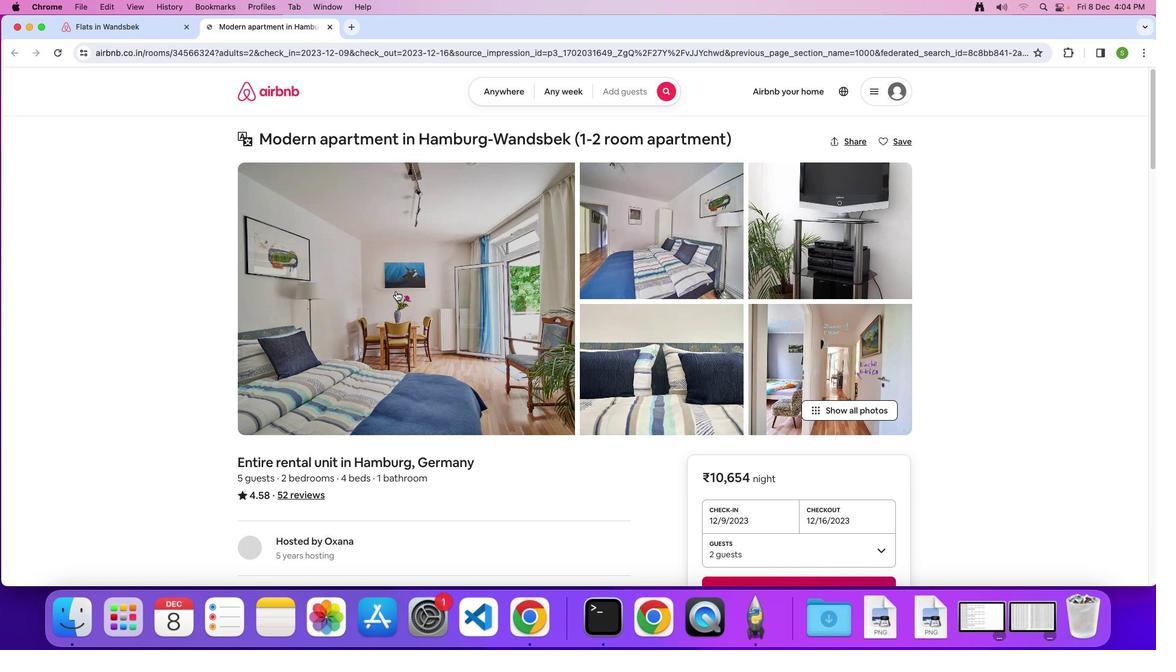 
Action: Mouse moved to (485, 352)
Screenshot: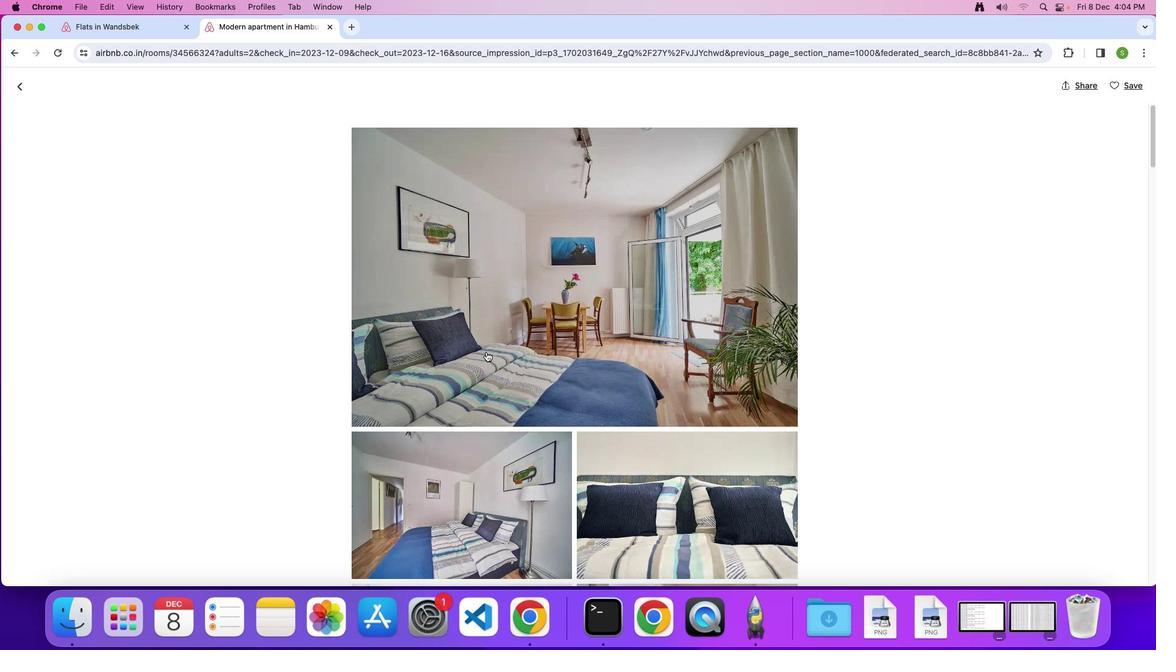 
Action: Mouse scrolled (485, 352) with delta (0, 0)
Screenshot: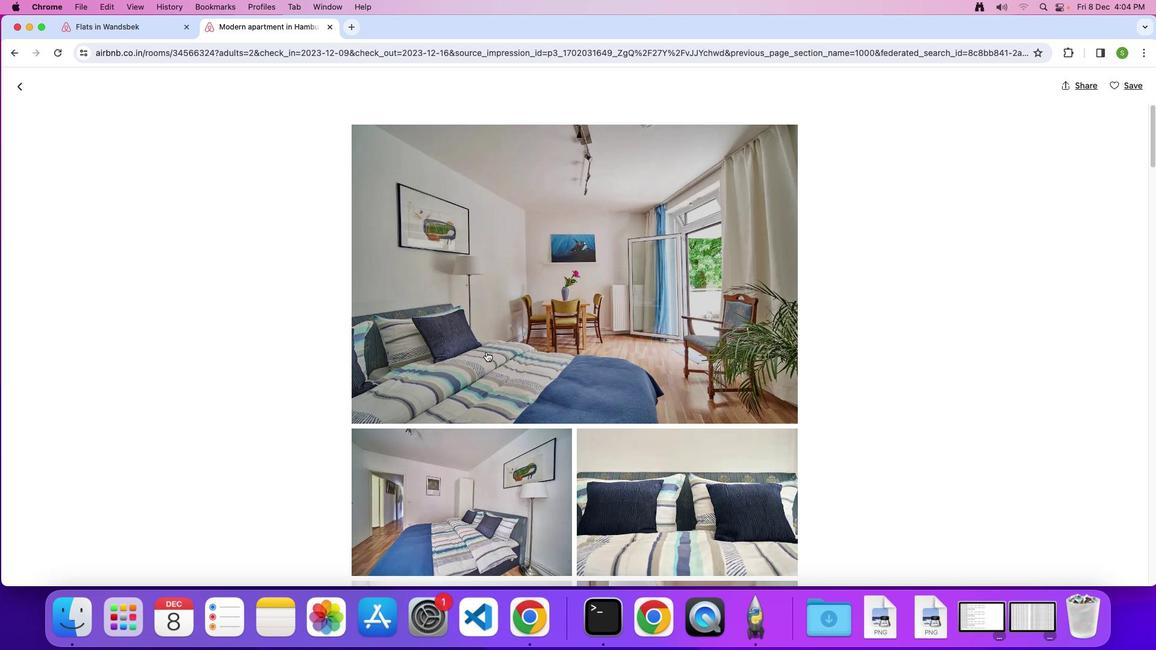 
Action: Mouse scrolled (485, 352) with delta (0, 0)
Screenshot: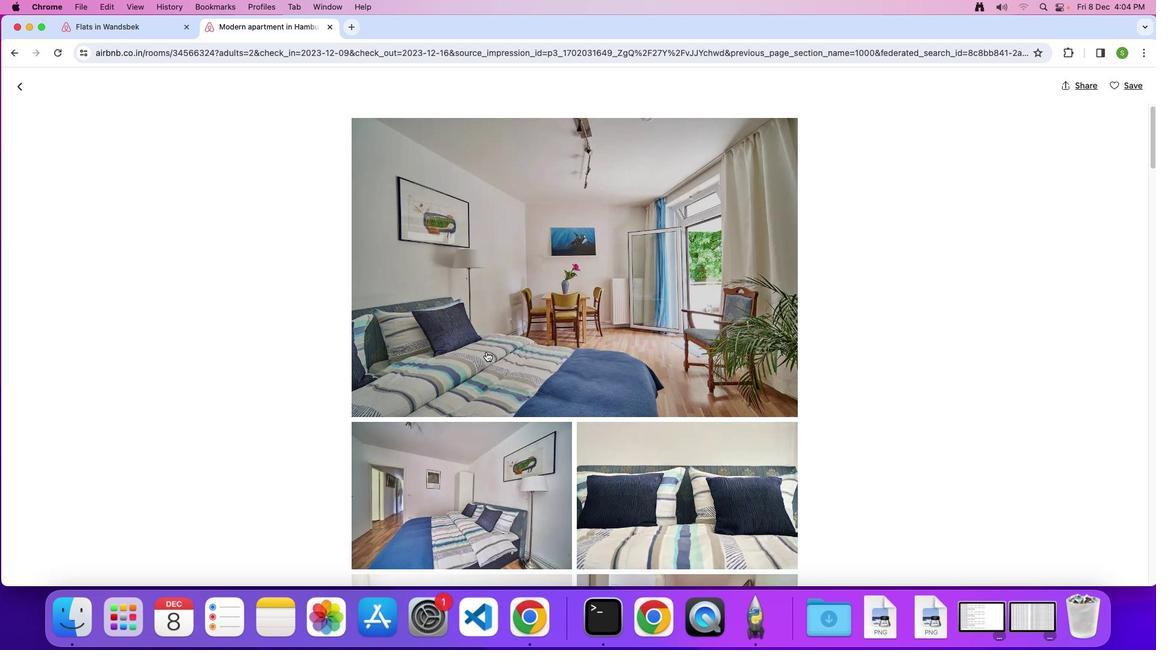 
Action: Mouse scrolled (485, 352) with delta (0, -1)
Screenshot: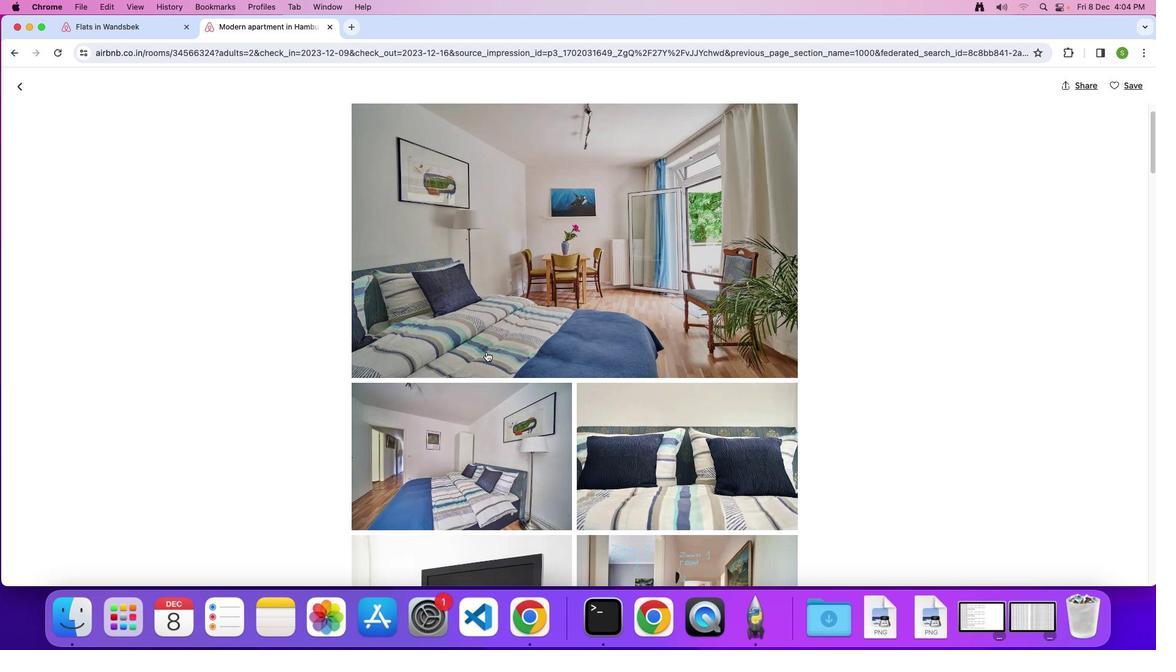 
Action: Mouse scrolled (485, 352) with delta (0, 0)
Screenshot: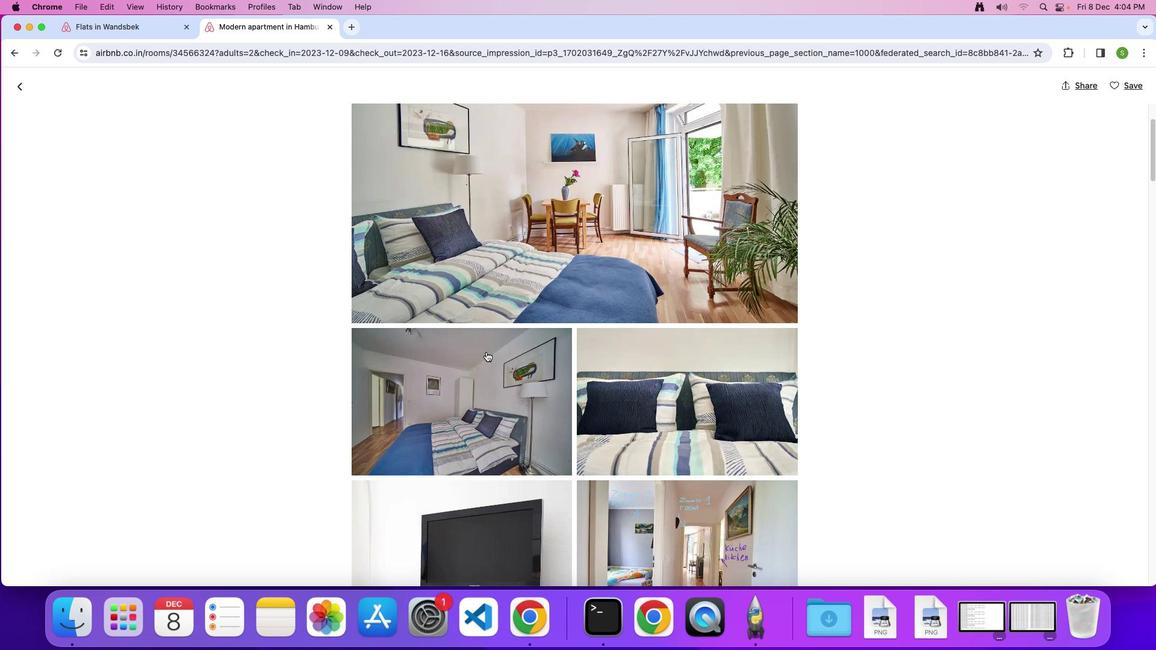 
Action: Mouse scrolled (485, 352) with delta (0, 0)
Screenshot: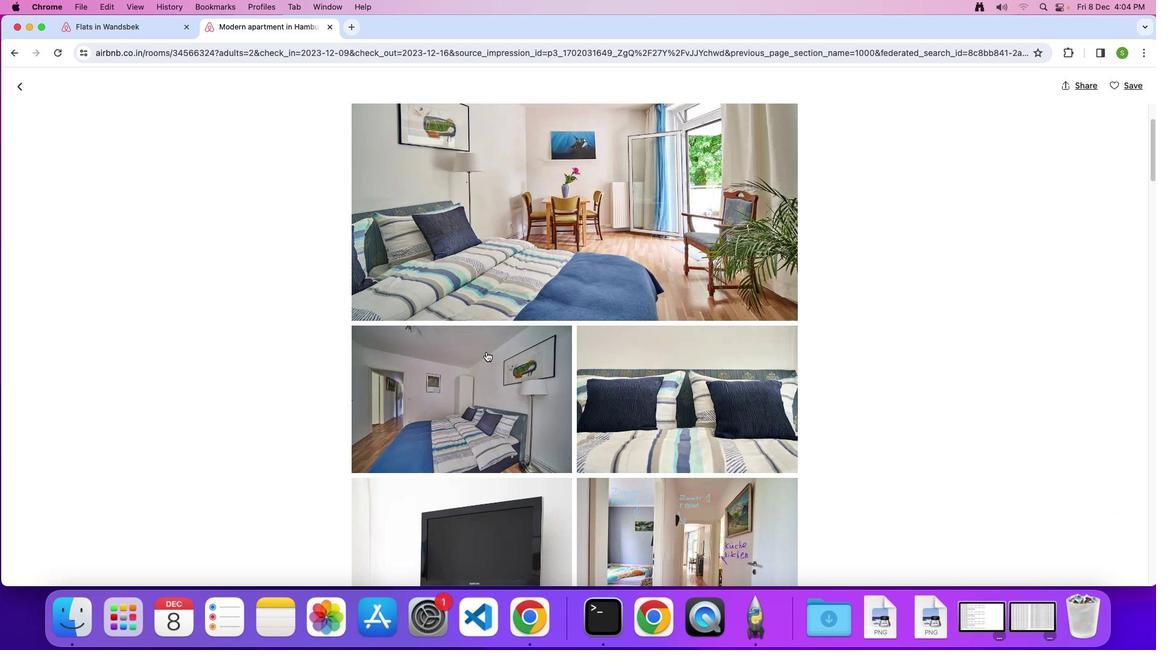 
Action: Mouse scrolled (485, 352) with delta (0, -1)
Screenshot: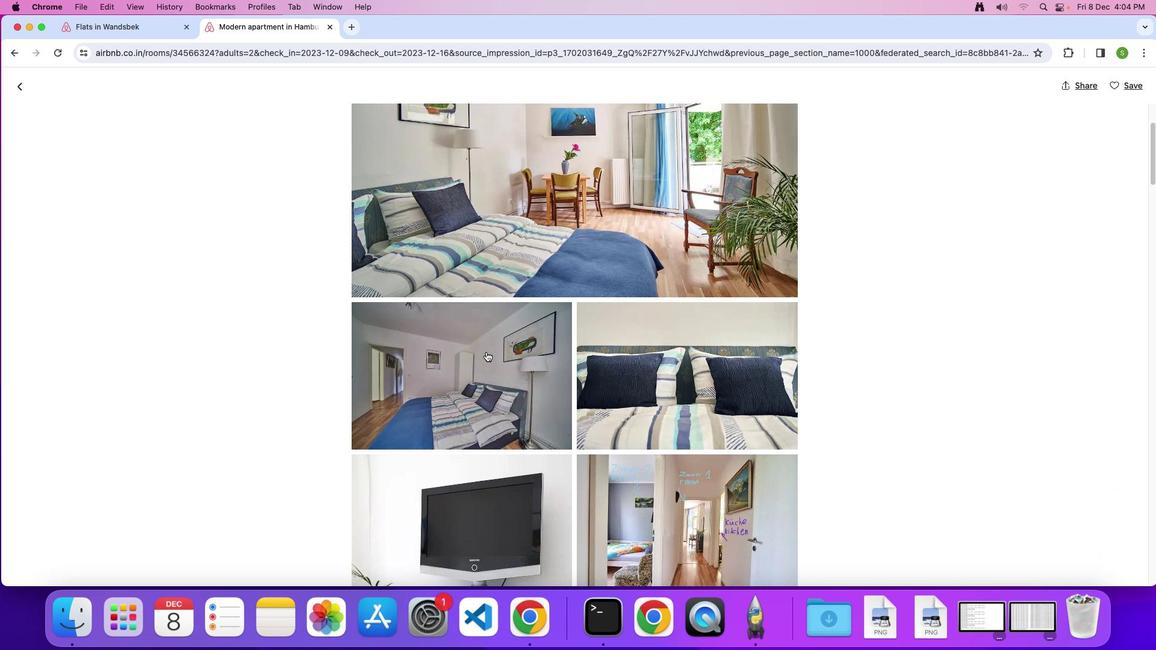 
Action: Mouse scrolled (485, 352) with delta (0, 0)
Screenshot: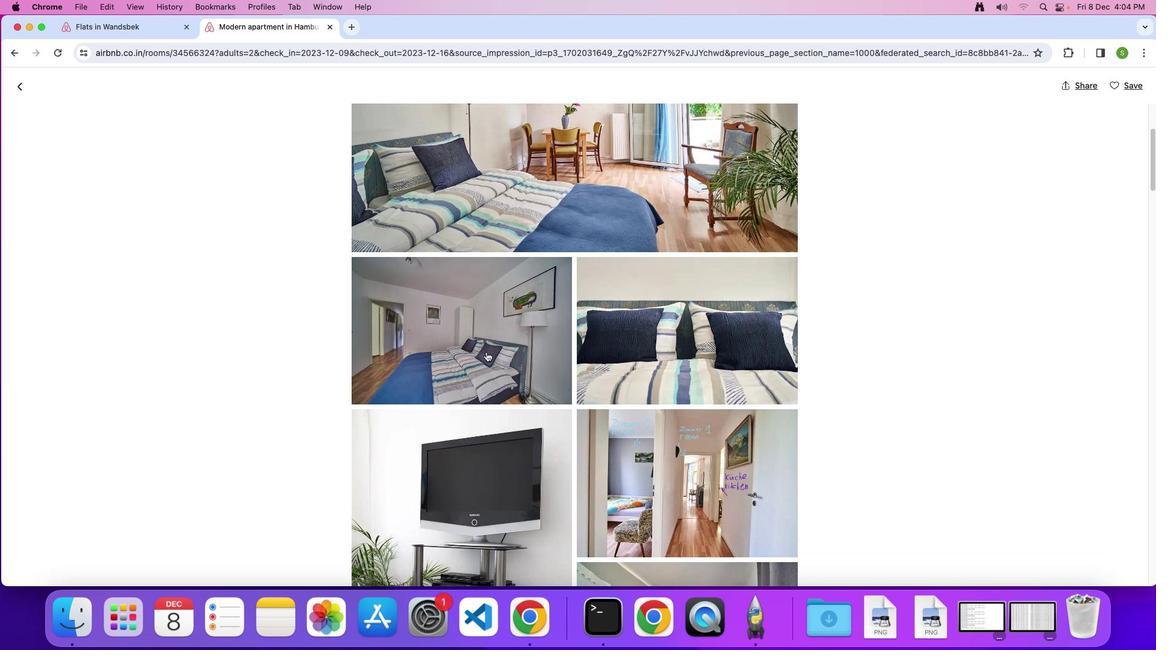 
Action: Mouse scrolled (485, 352) with delta (0, 0)
Screenshot: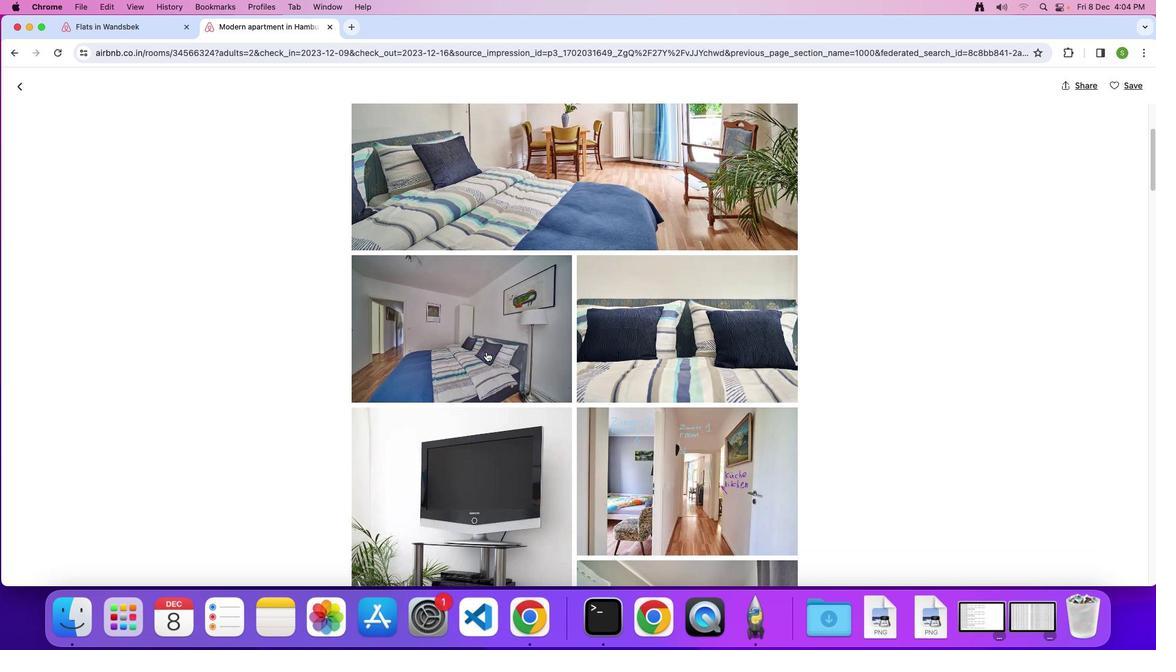 
Action: Mouse scrolled (485, 352) with delta (0, 0)
Screenshot: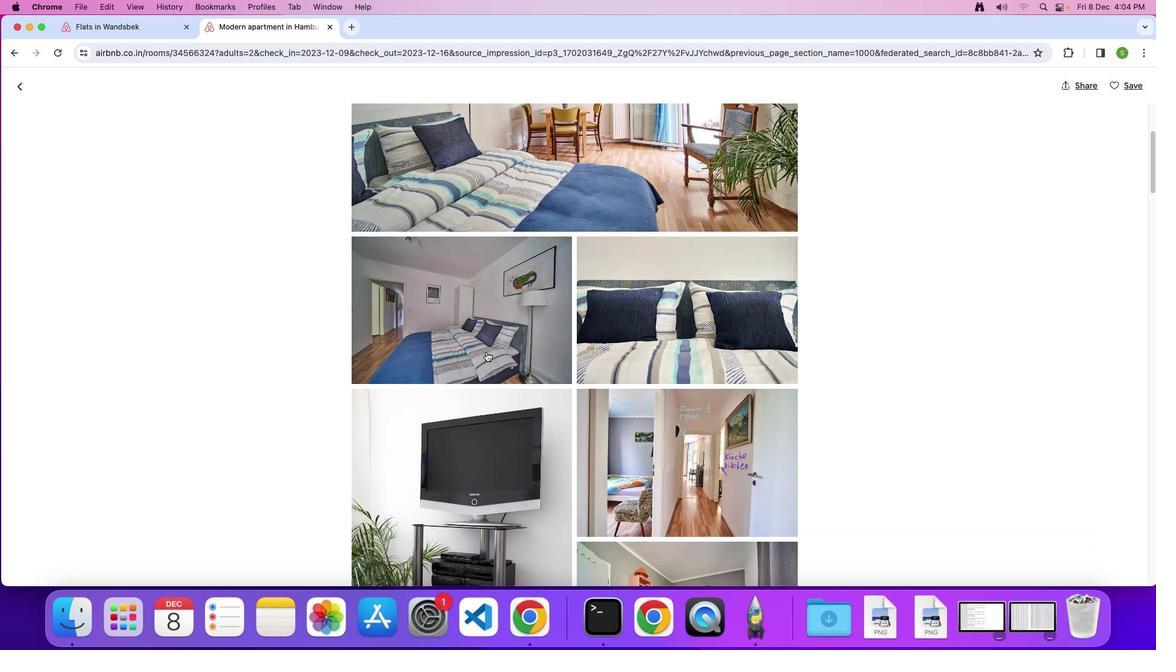 
Action: Mouse scrolled (485, 352) with delta (0, 0)
Screenshot: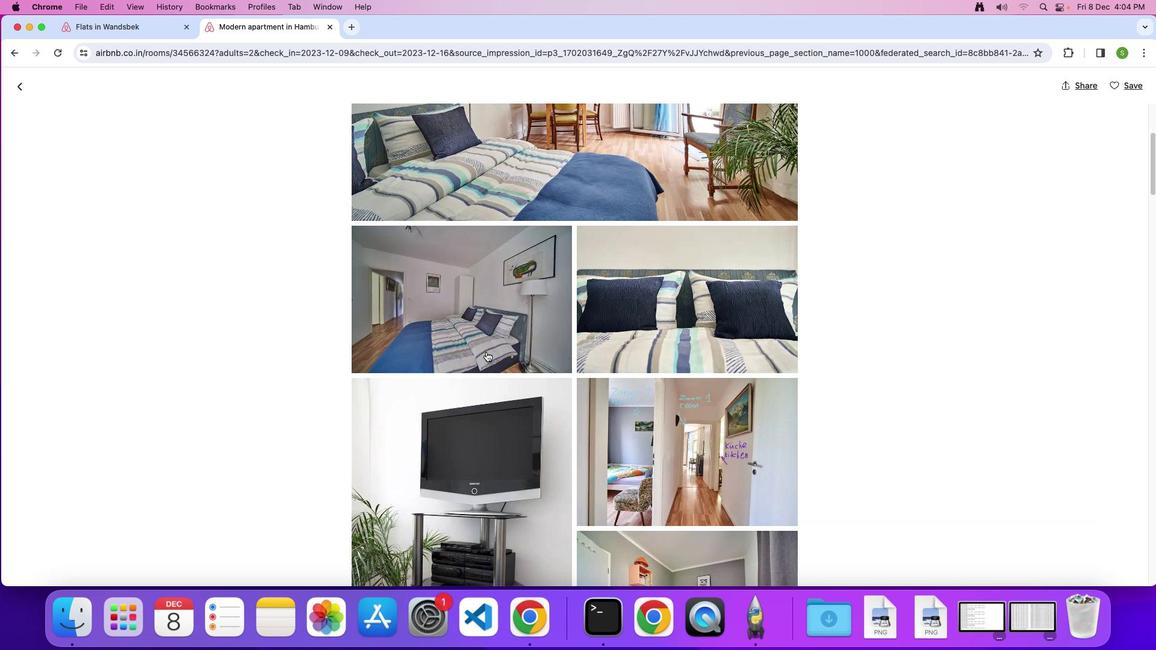 
Action: Mouse scrolled (485, 352) with delta (0, -1)
Screenshot: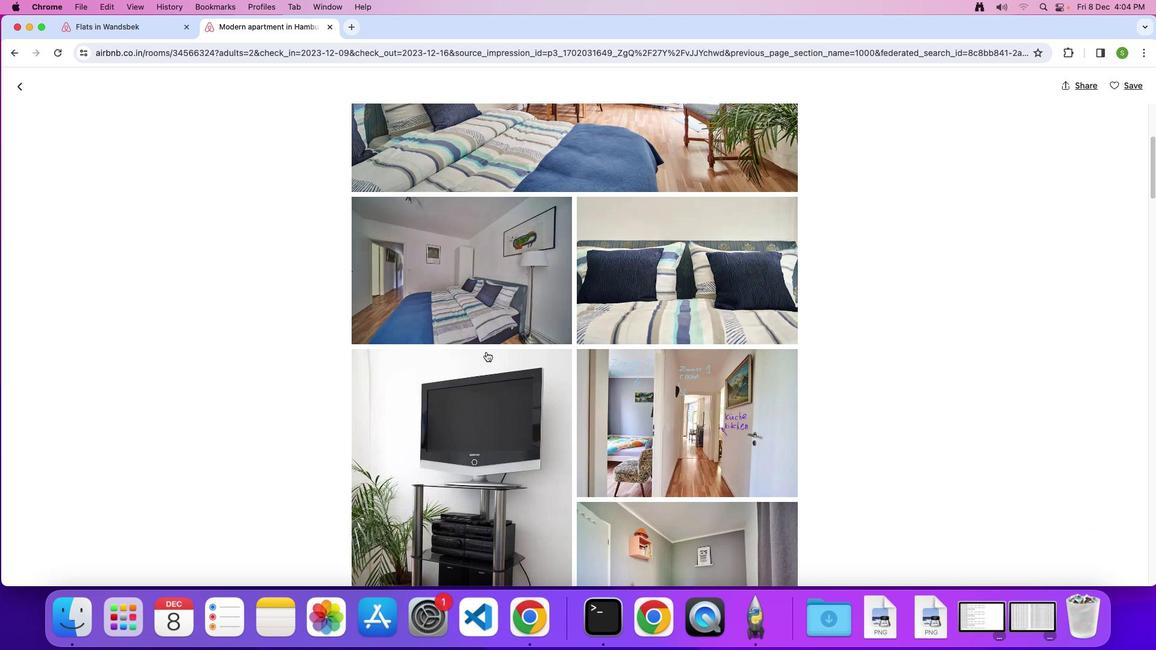 
Action: Mouse scrolled (485, 352) with delta (0, 0)
Screenshot: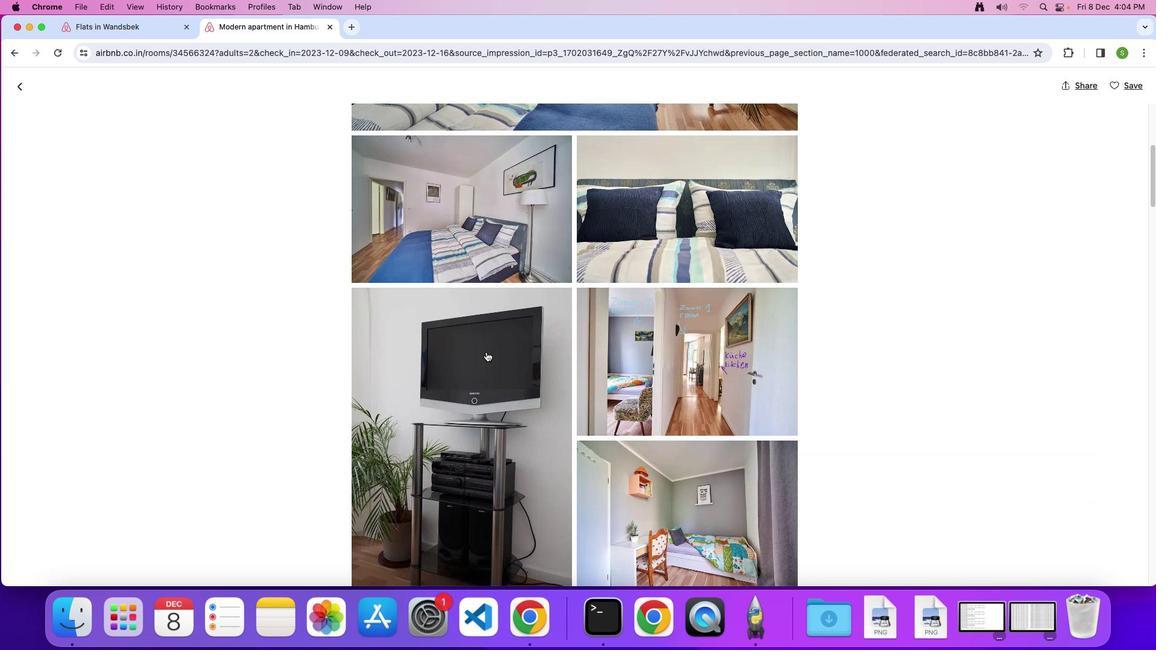 
Action: Mouse scrolled (485, 352) with delta (0, 0)
Screenshot: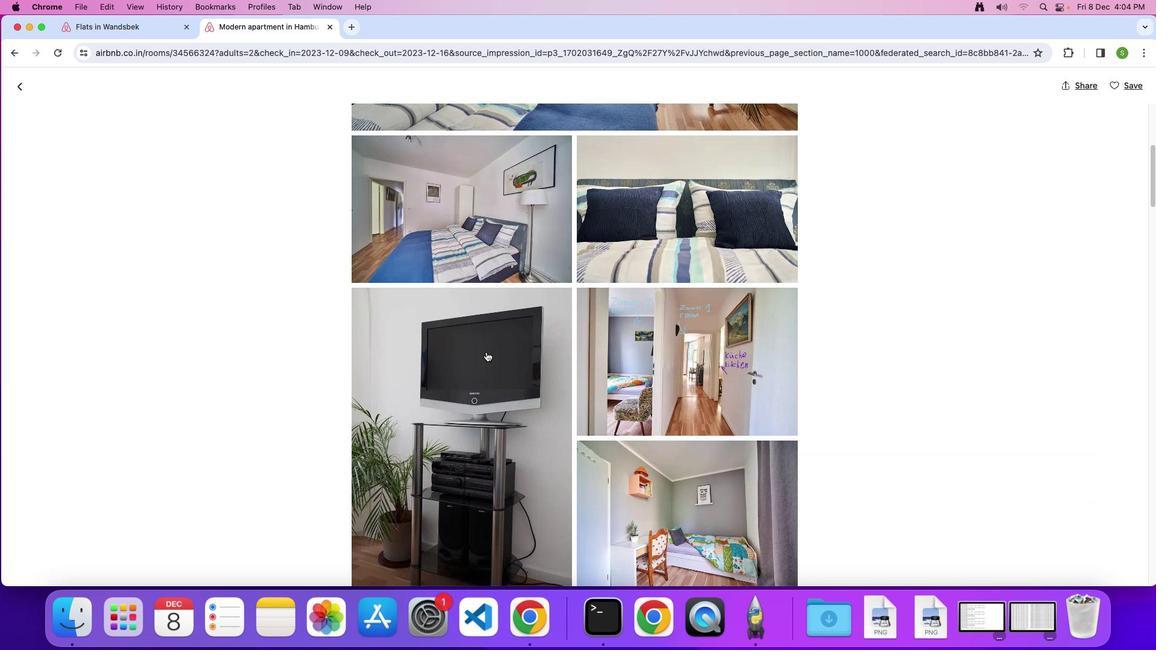 
Action: Mouse scrolled (485, 352) with delta (0, 0)
Screenshot: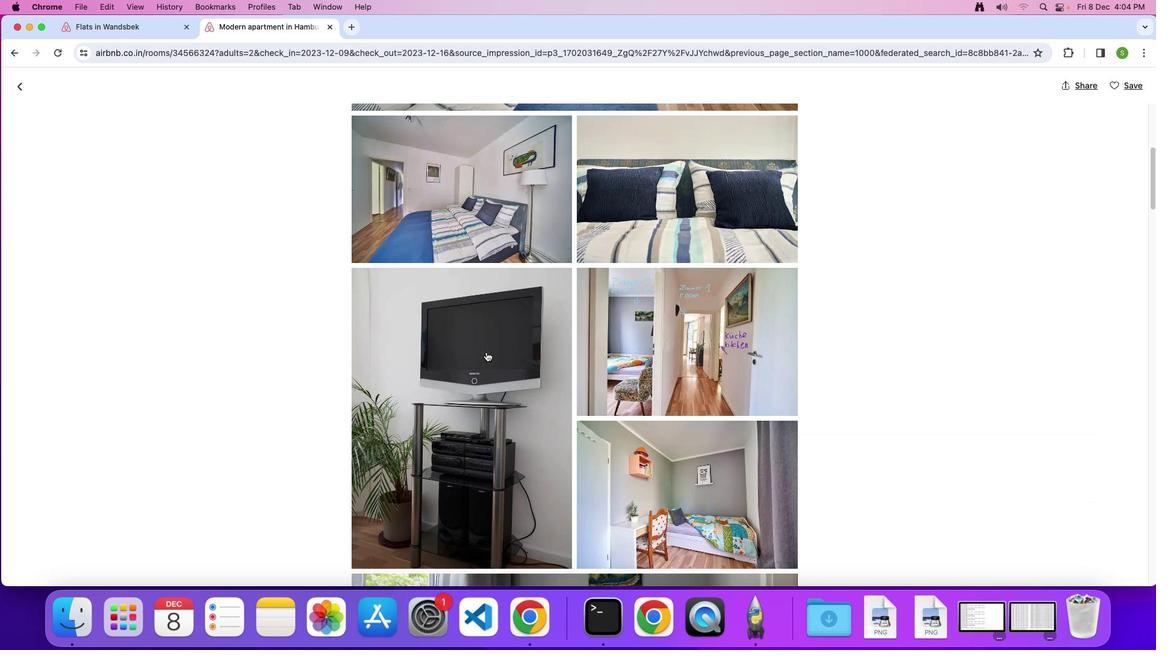 
Action: Mouse scrolled (485, 352) with delta (0, 0)
Screenshot: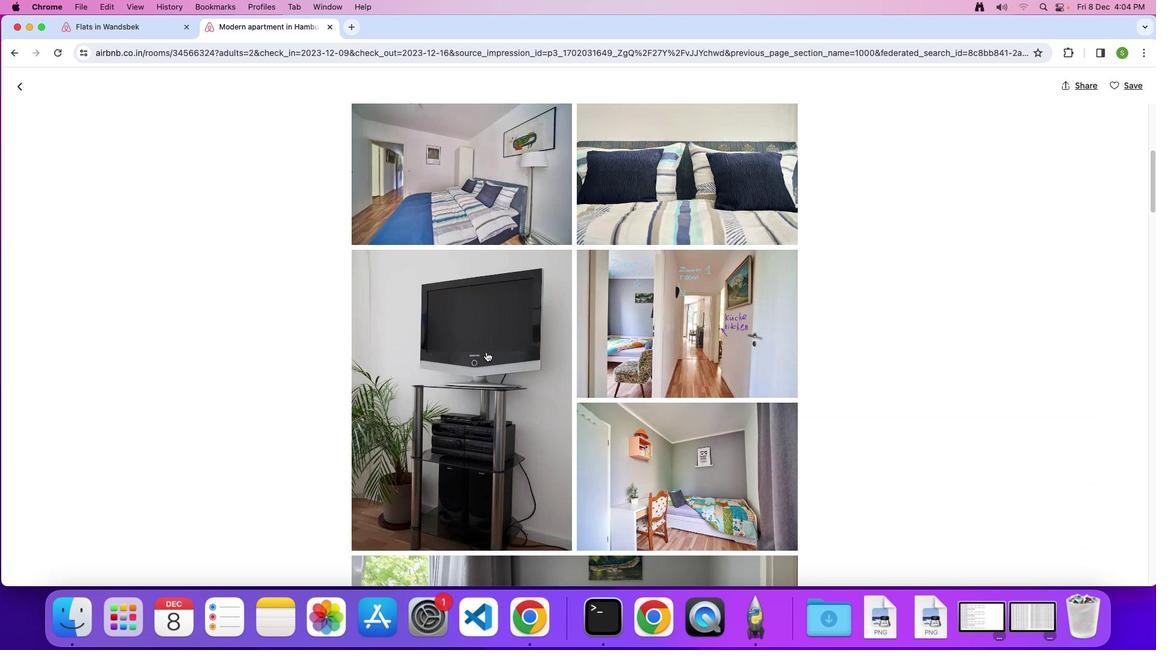 
Action: Mouse scrolled (485, 352) with delta (0, -1)
Screenshot: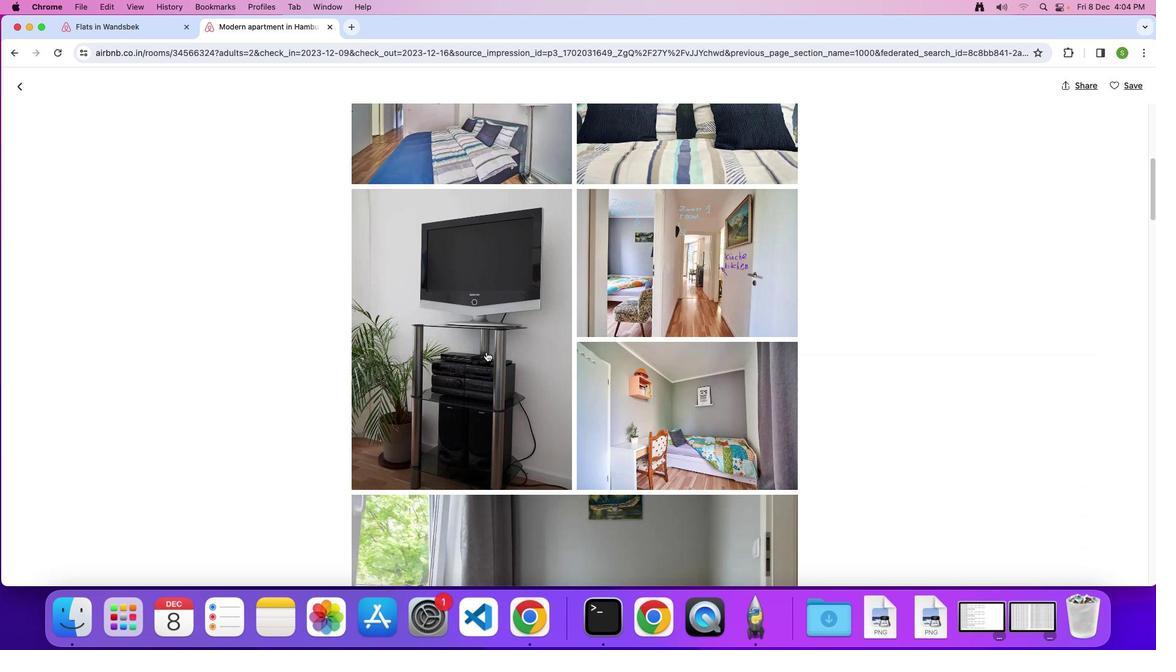 
Action: Mouse scrolled (485, 352) with delta (0, 0)
Screenshot: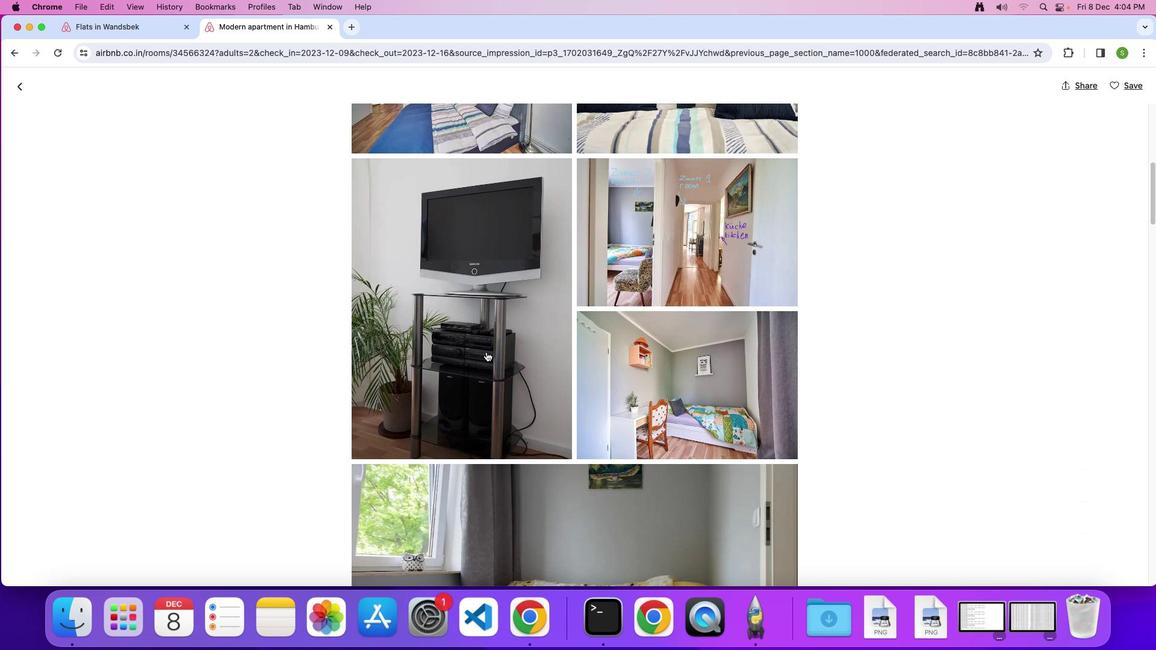 
Action: Mouse scrolled (485, 352) with delta (0, 0)
Screenshot: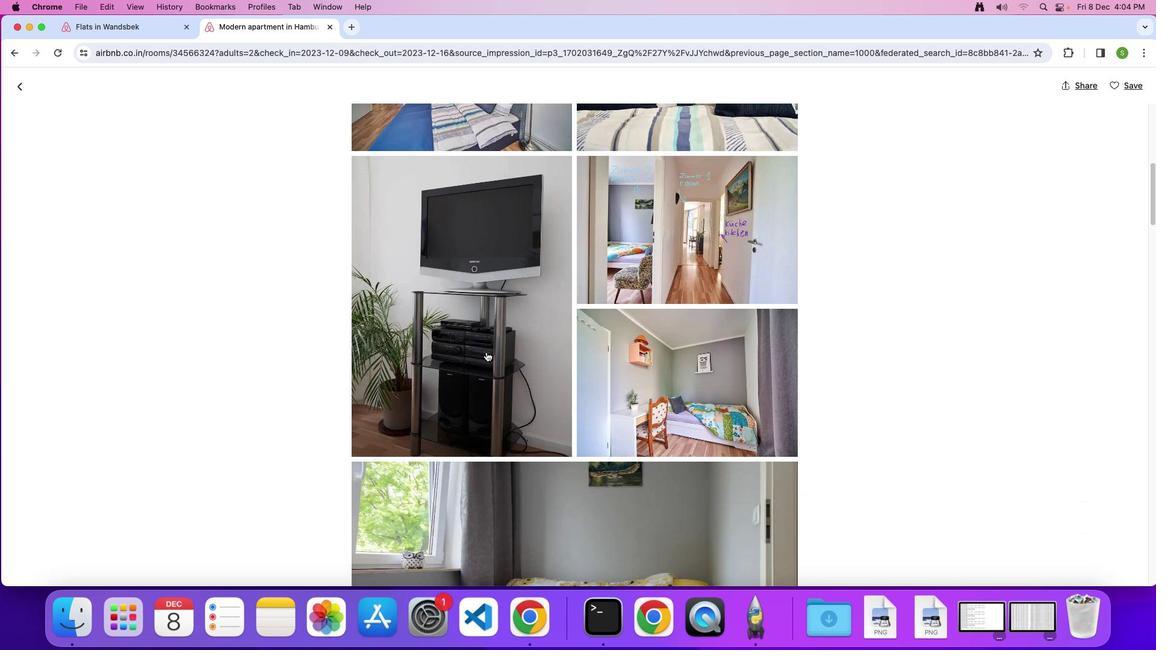
Action: Mouse scrolled (485, 352) with delta (0, -1)
Screenshot: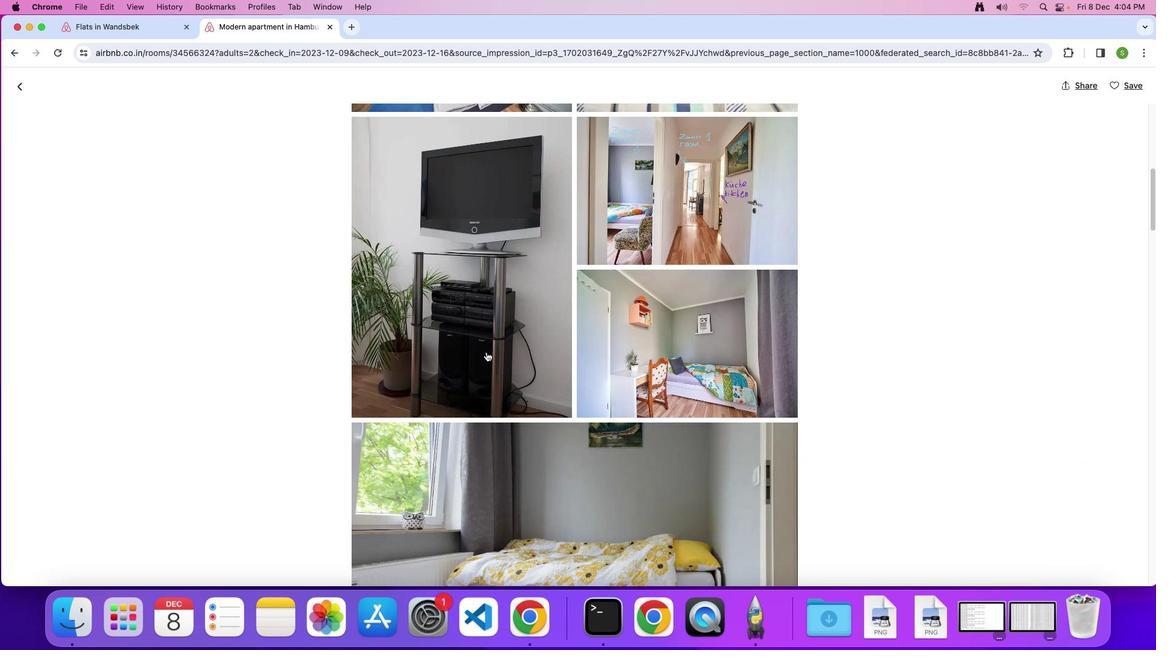 
Action: Mouse scrolled (485, 352) with delta (0, 0)
Screenshot: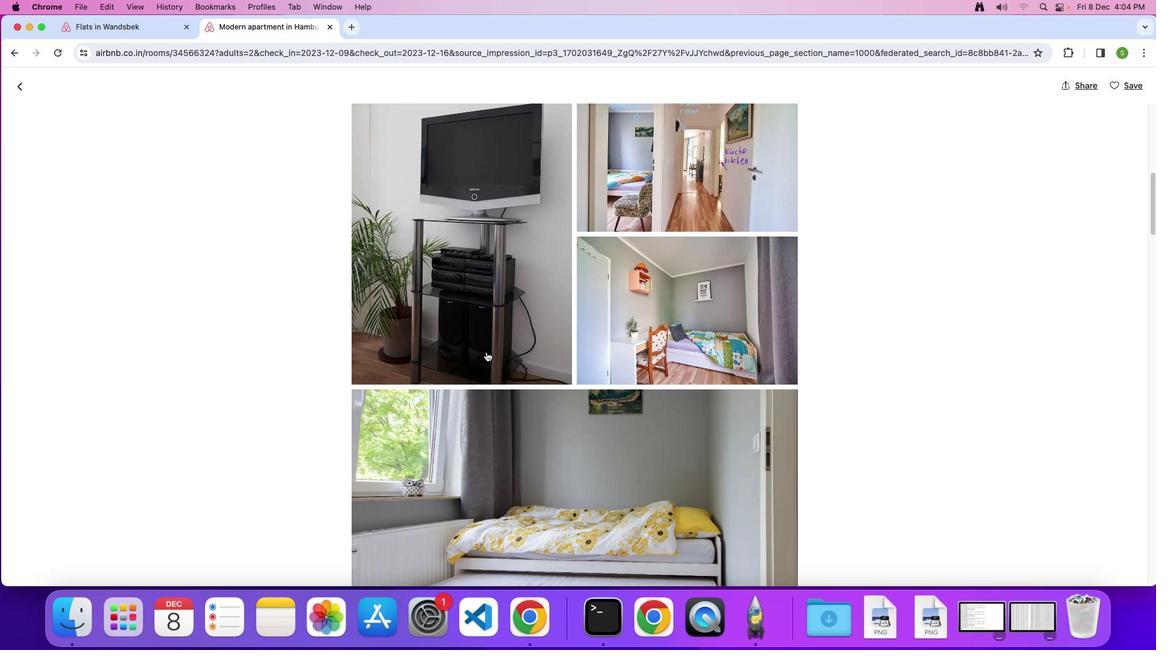 
Action: Mouse scrolled (485, 352) with delta (0, 0)
Screenshot: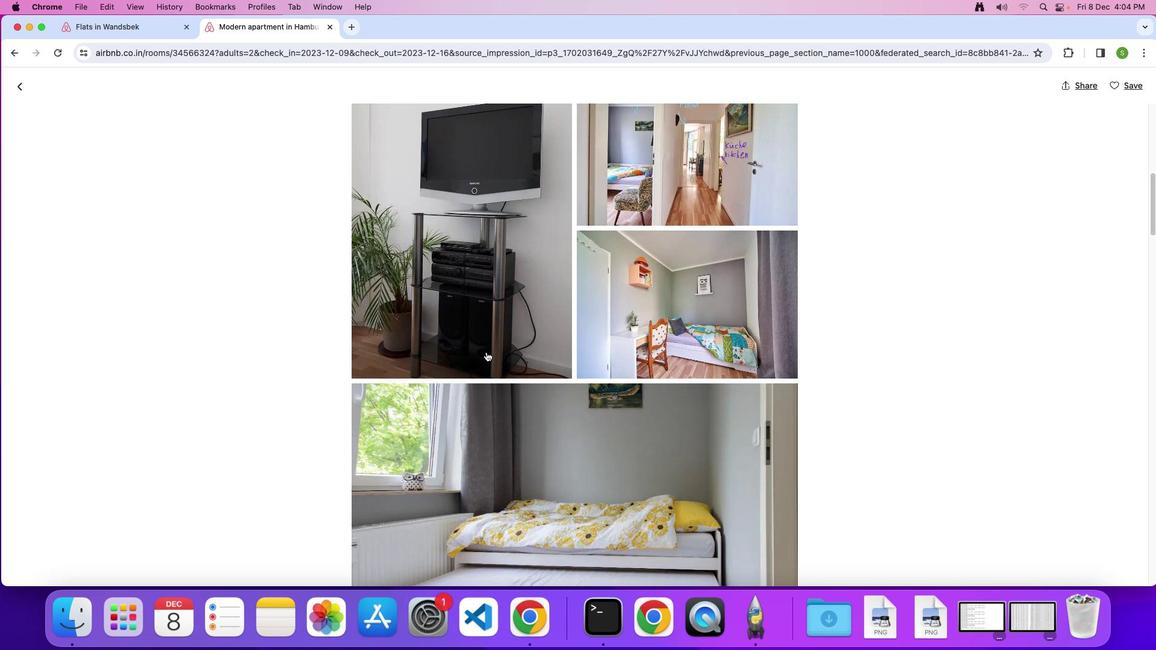 
Action: Mouse scrolled (485, 352) with delta (0, 0)
Screenshot: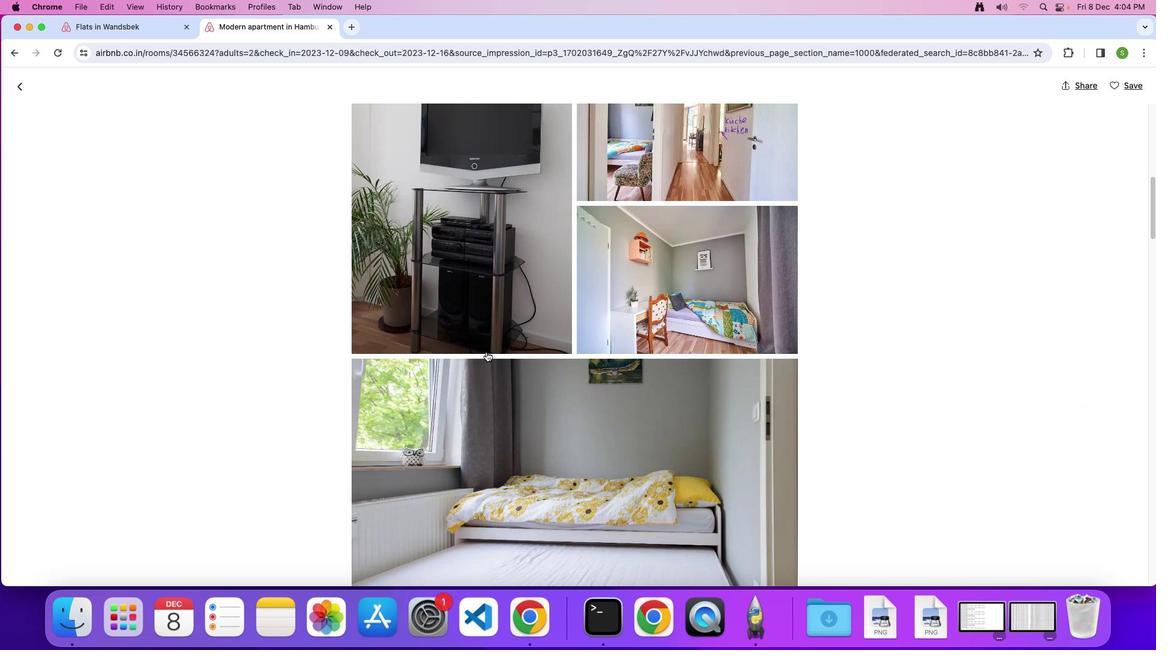 
Action: Mouse scrolled (485, 352) with delta (0, 0)
Screenshot: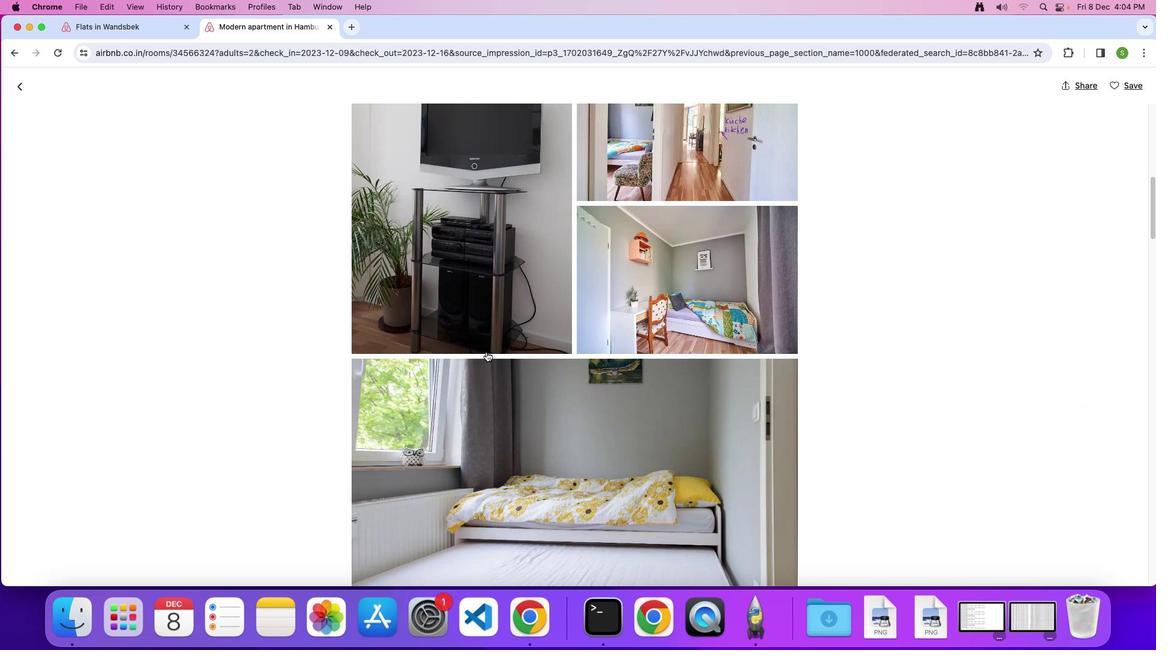 
Action: Mouse scrolled (485, 352) with delta (0, 0)
Screenshot: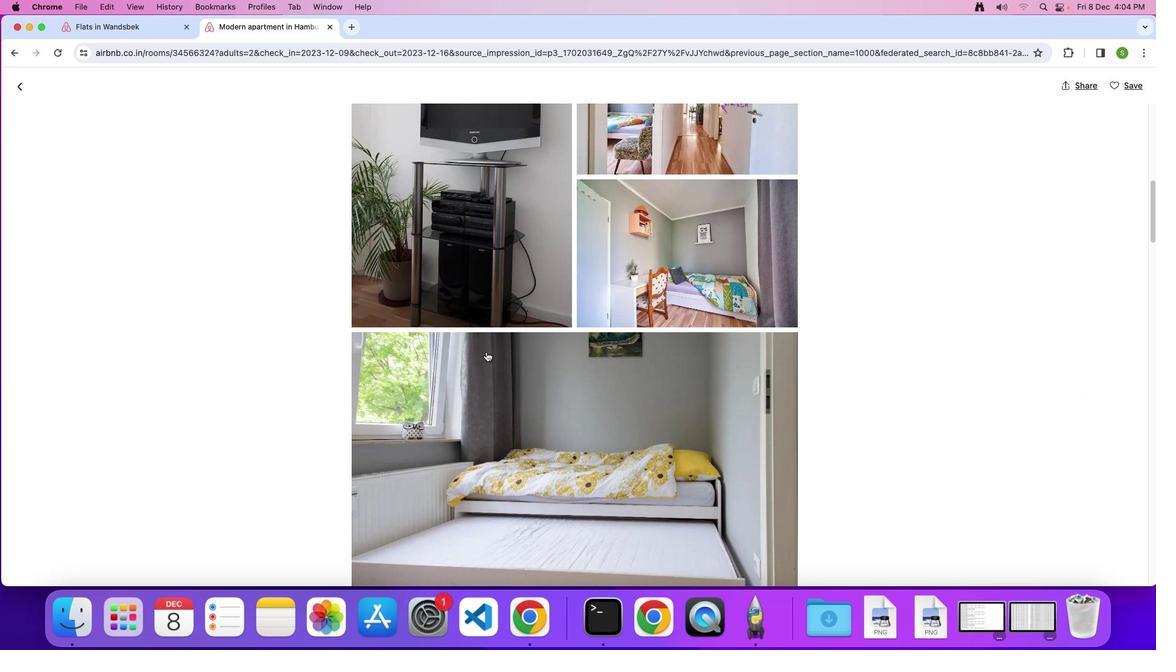 
Action: Mouse scrolled (485, 352) with delta (0, 0)
Screenshot: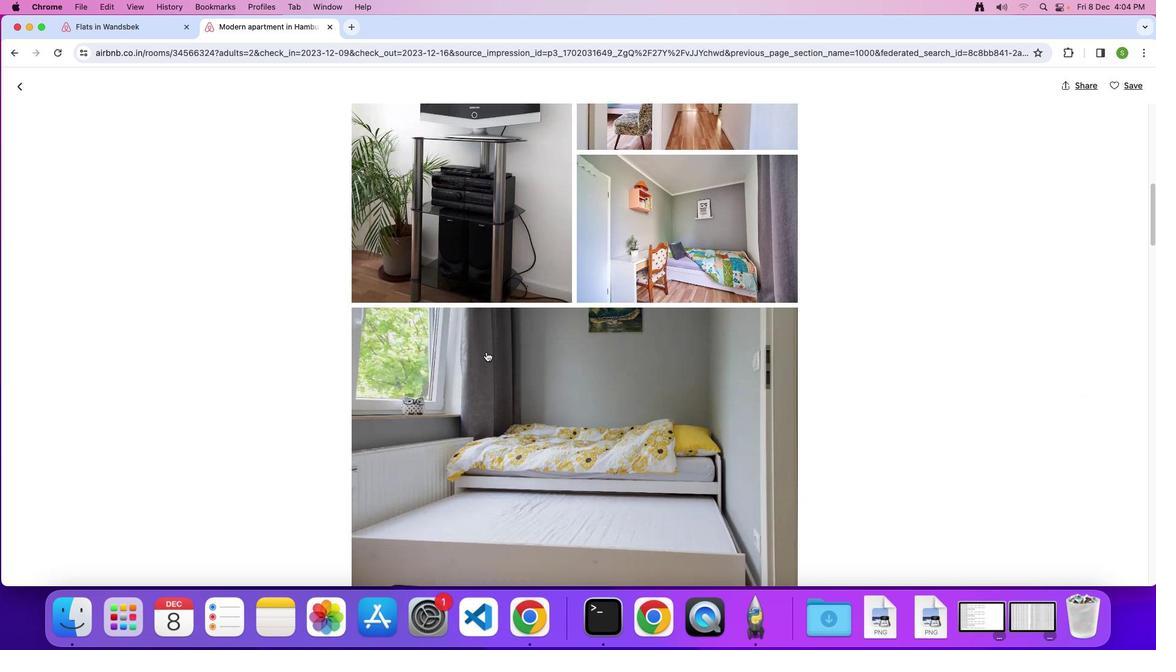 
Action: Mouse scrolled (485, 352) with delta (0, -1)
Screenshot: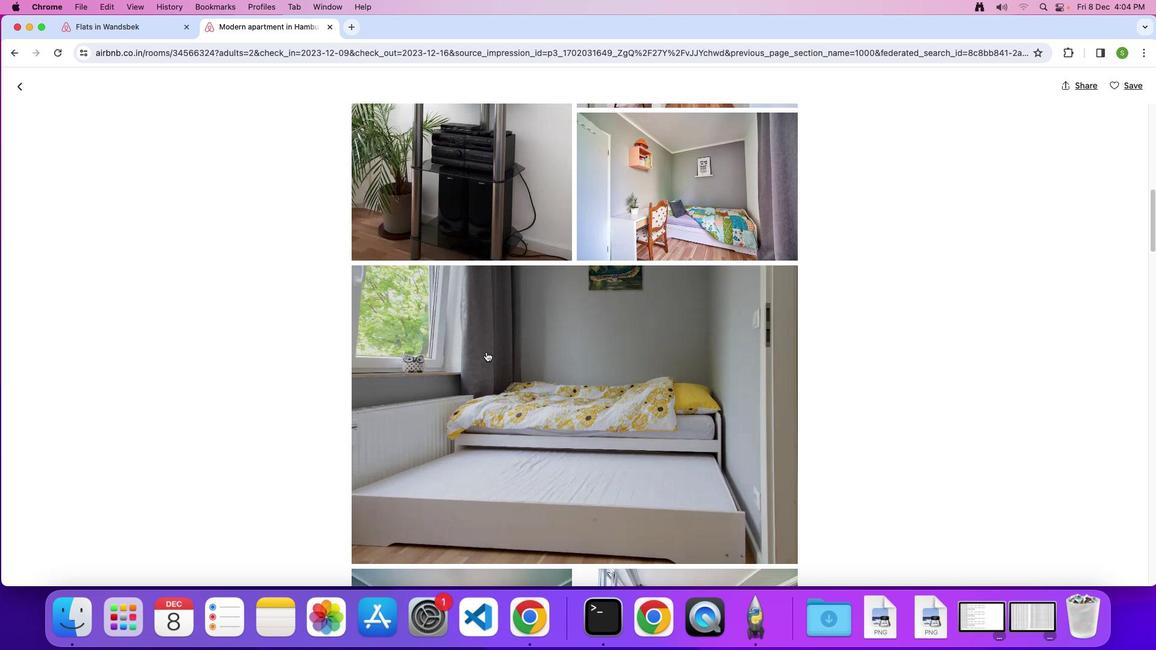 
Action: Mouse scrolled (485, 352) with delta (0, 0)
Screenshot: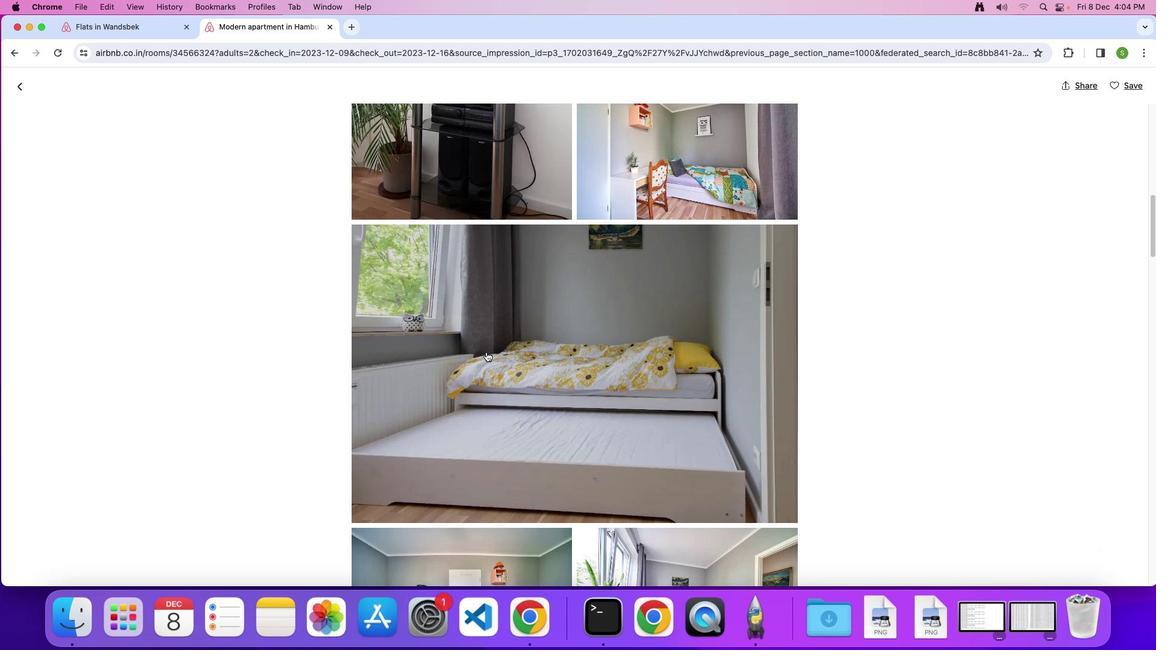 
Action: Mouse scrolled (485, 352) with delta (0, 0)
Screenshot: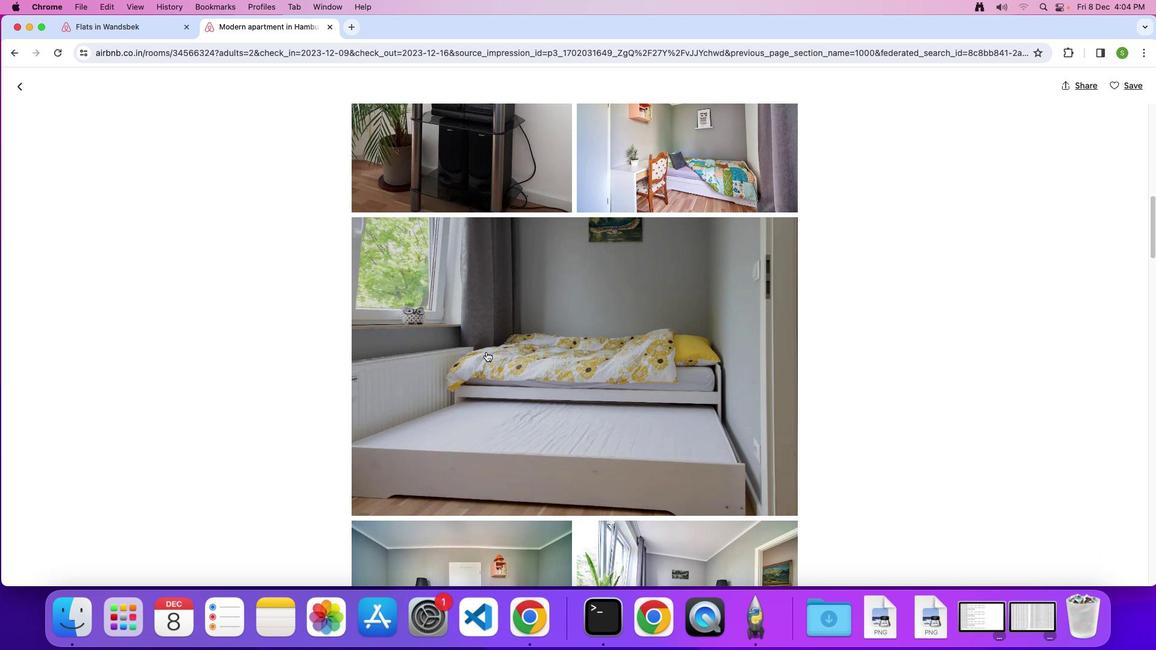 
Action: Mouse scrolled (485, 352) with delta (0, 0)
Screenshot: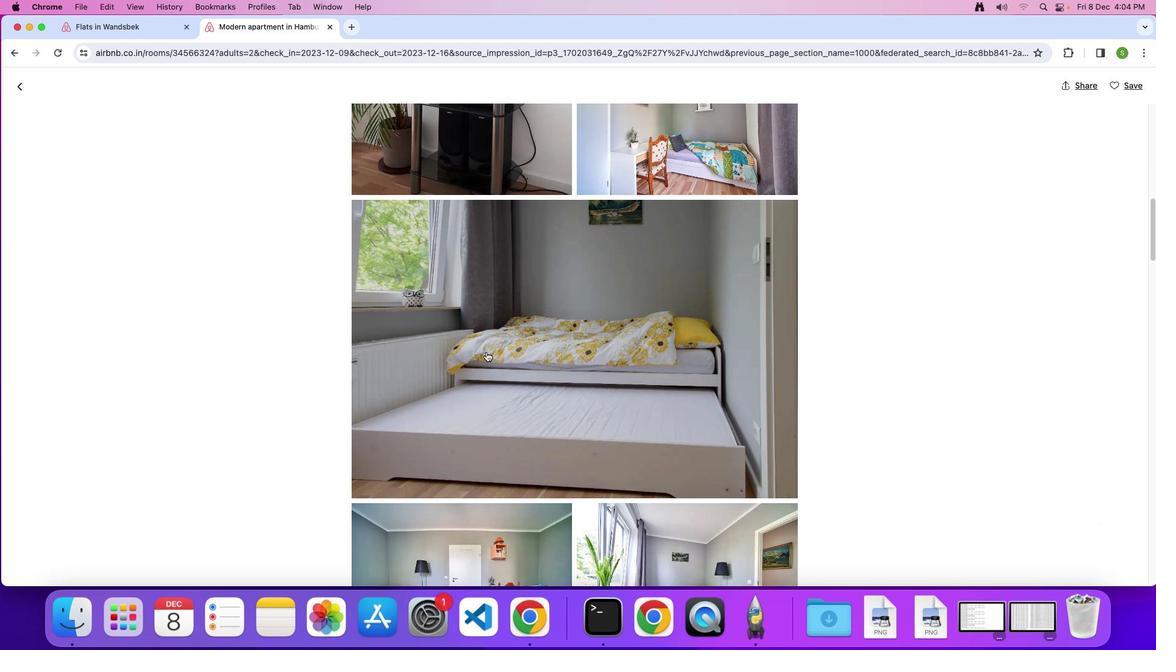 
Action: Mouse scrolled (485, 352) with delta (0, 0)
Screenshot: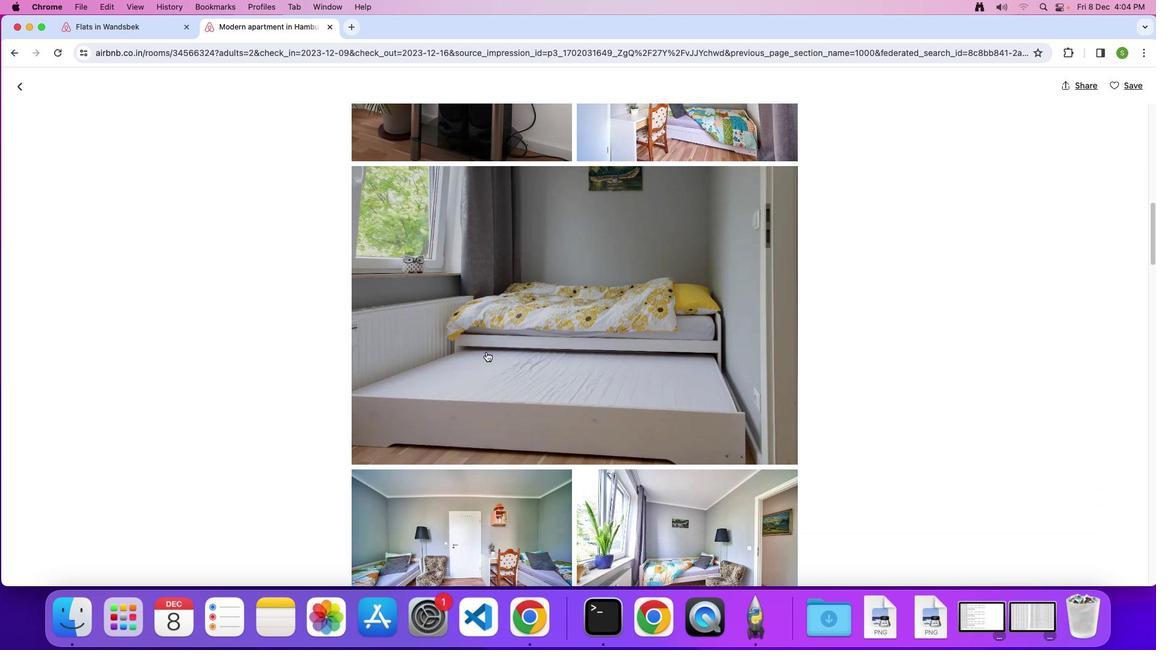 
Action: Mouse scrolled (485, 352) with delta (0, -1)
Screenshot: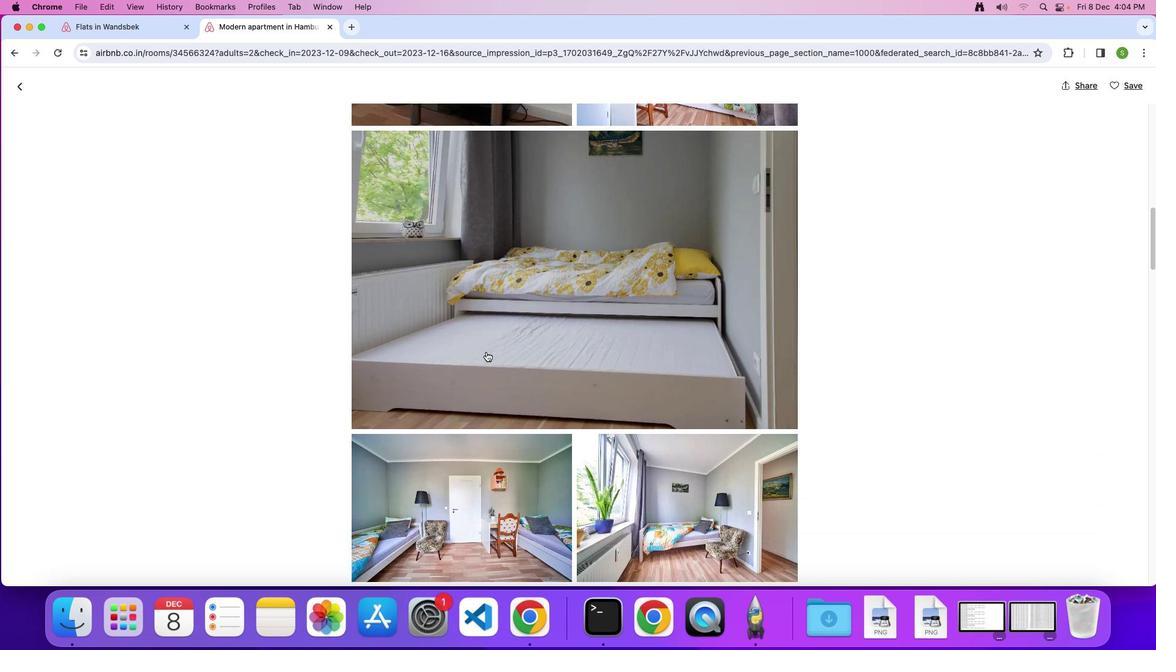 
Action: Mouse scrolled (485, 352) with delta (0, 0)
Screenshot: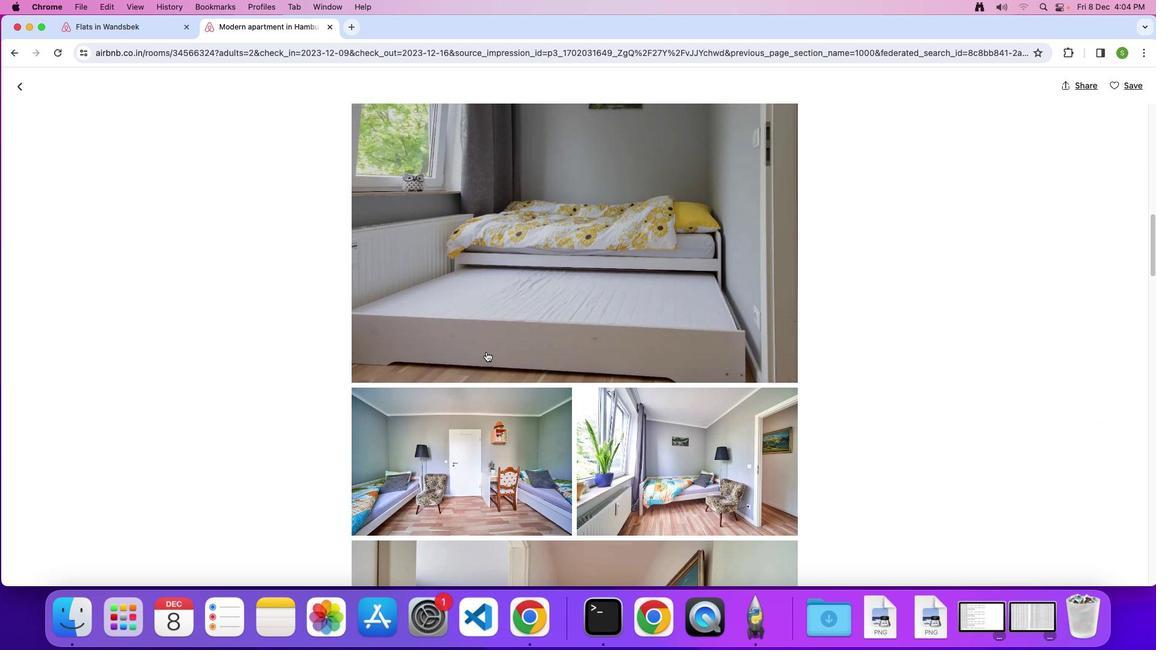 
Action: Mouse scrolled (485, 352) with delta (0, 0)
Screenshot: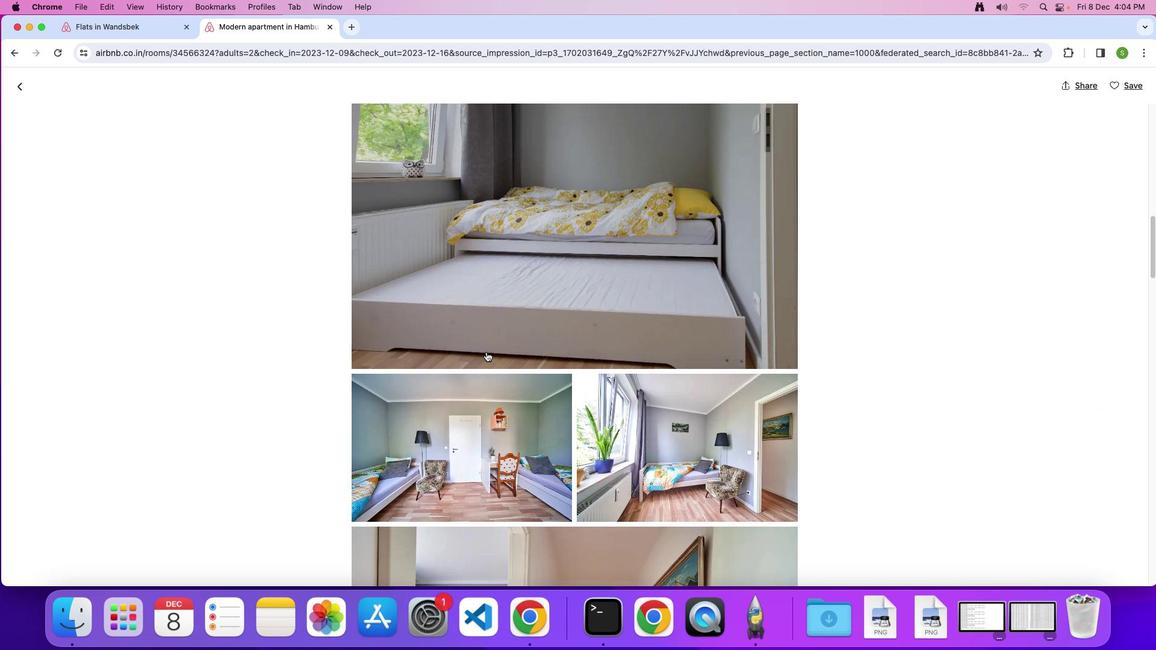 
Action: Mouse scrolled (485, 352) with delta (0, 0)
Screenshot: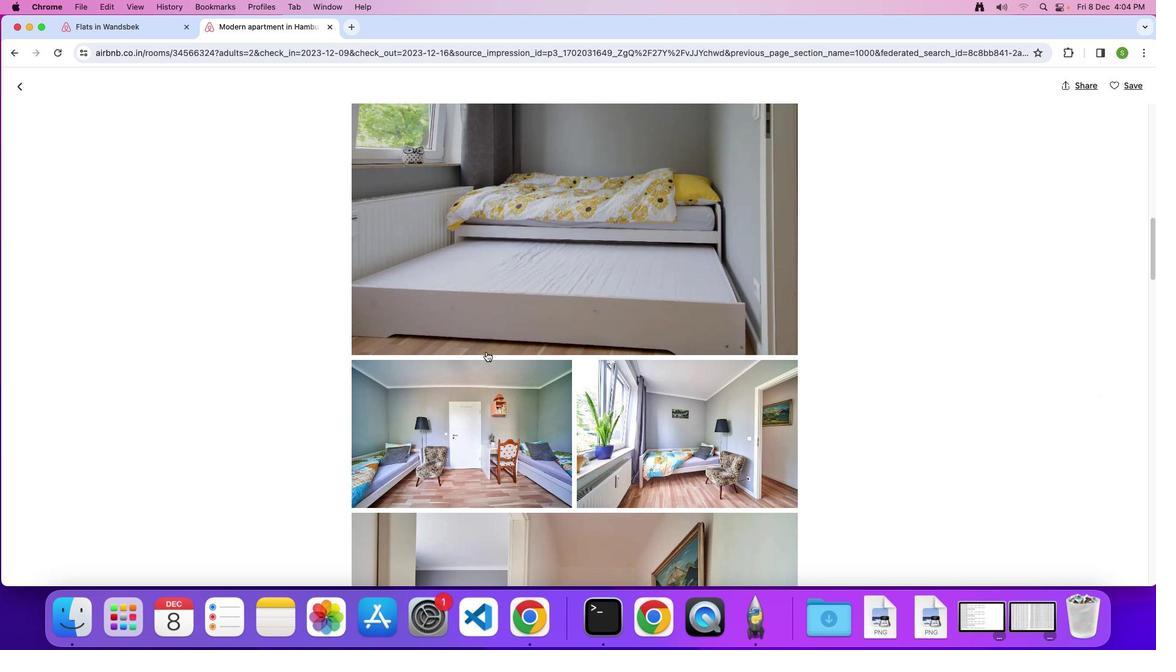 
Action: Mouse scrolled (485, 352) with delta (0, 0)
Screenshot: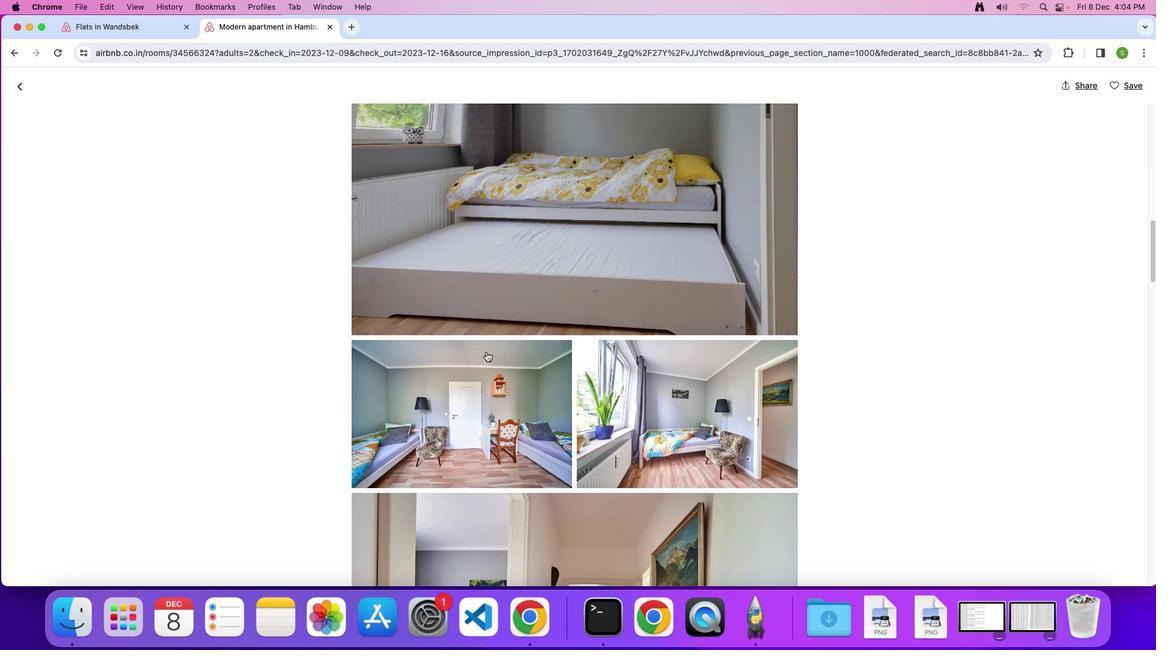 
Action: Mouse scrolled (485, 352) with delta (0, -1)
Screenshot: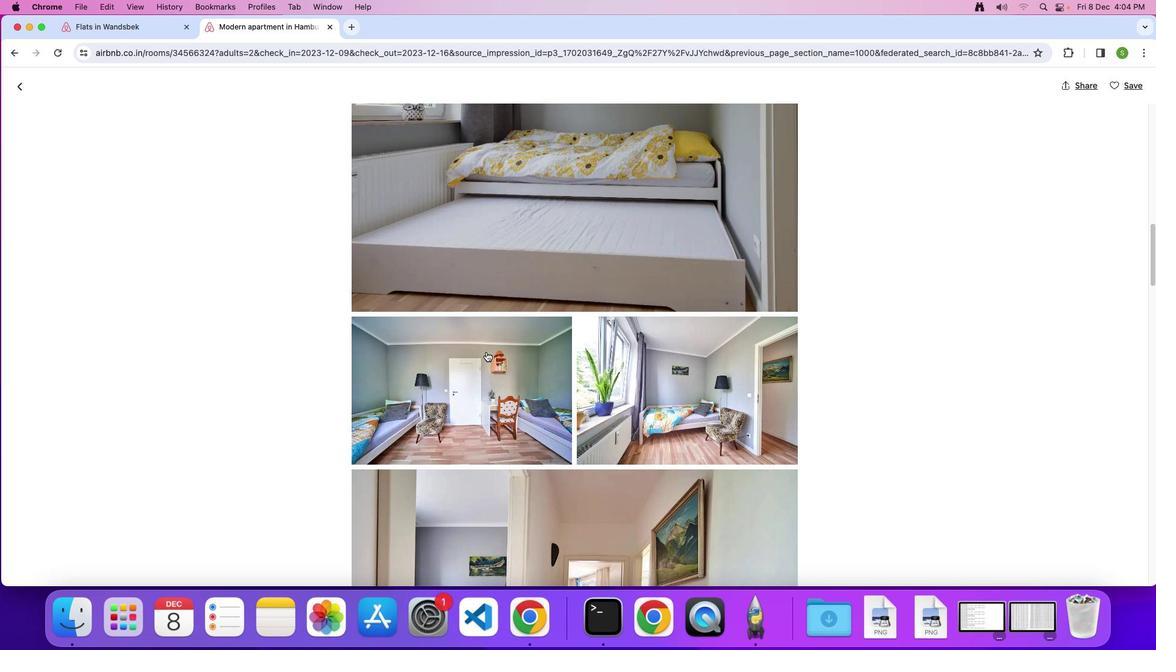 
Action: Mouse scrolled (485, 352) with delta (0, 0)
Screenshot: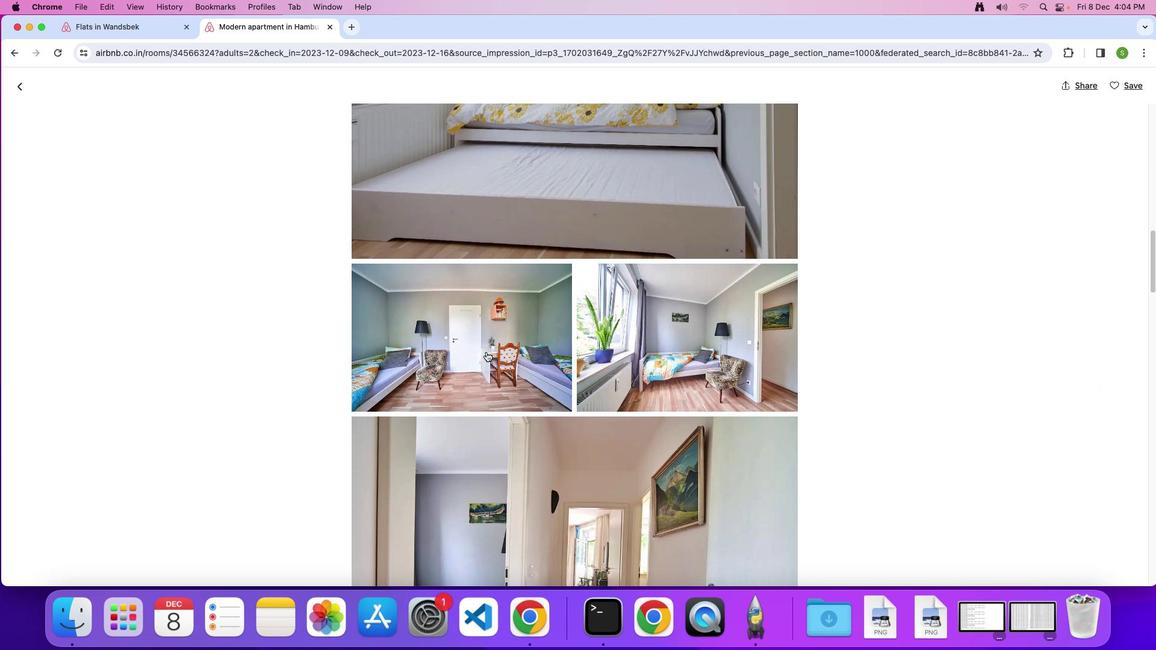 
Action: Mouse scrolled (485, 352) with delta (0, 0)
Screenshot: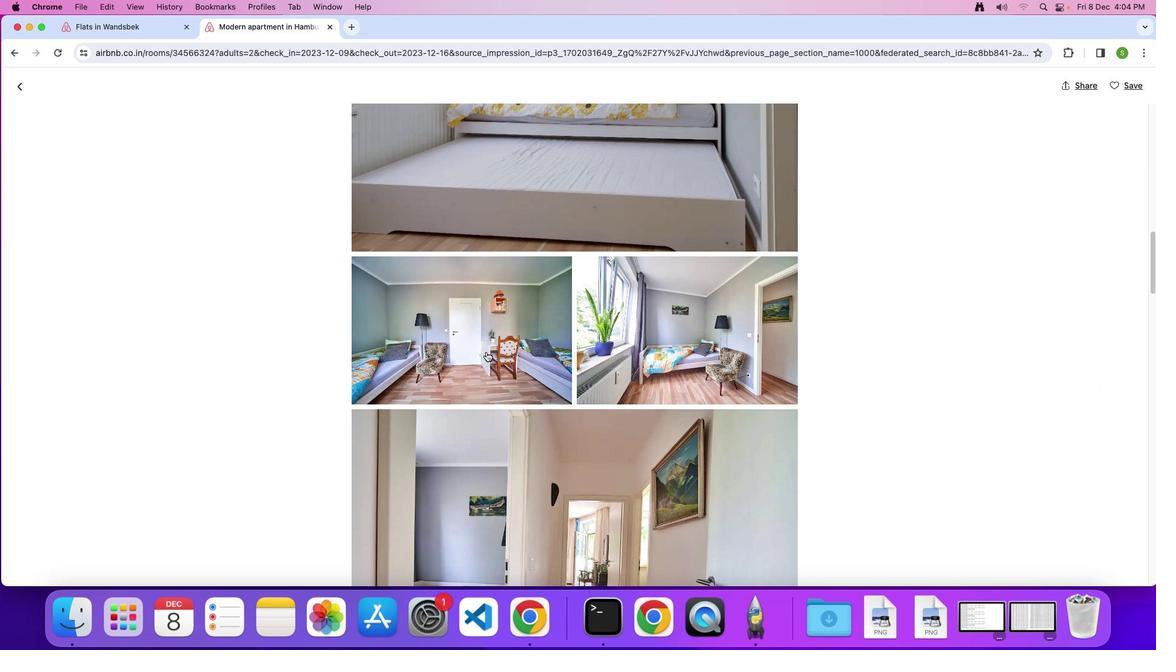 
Action: Mouse scrolled (485, 352) with delta (0, -1)
Screenshot: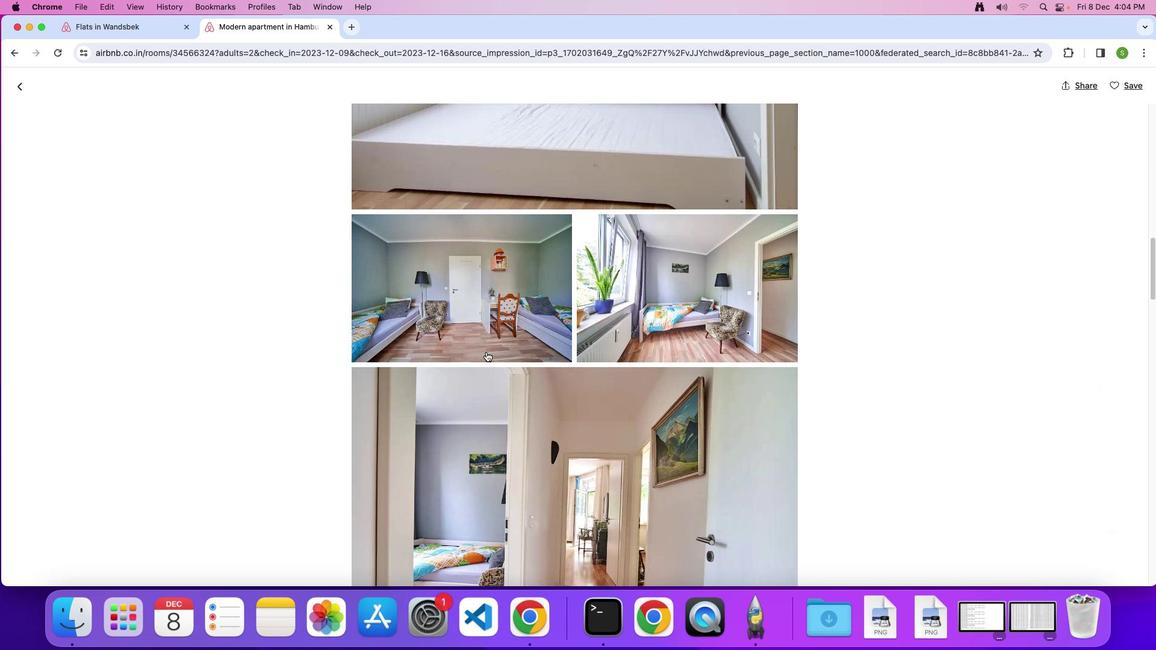 
Action: Mouse scrolled (485, 352) with delta (0, 0)
Screenshot: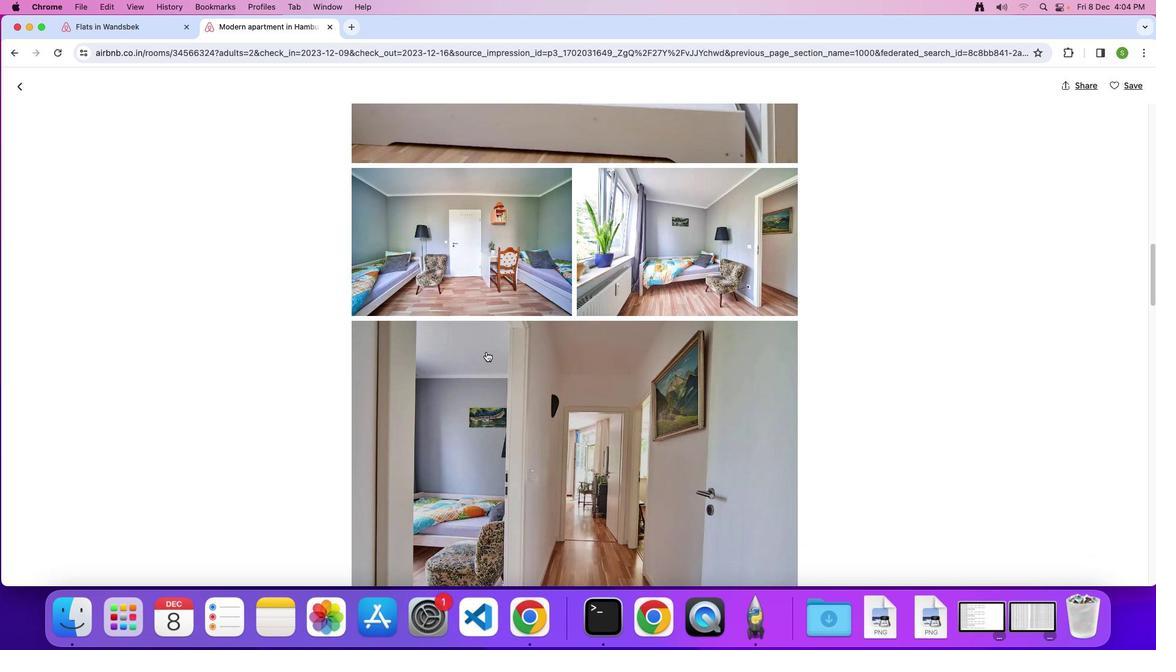 
Action: Mouse scrolled (485, 352) with delta (0, 0)
Screenshot: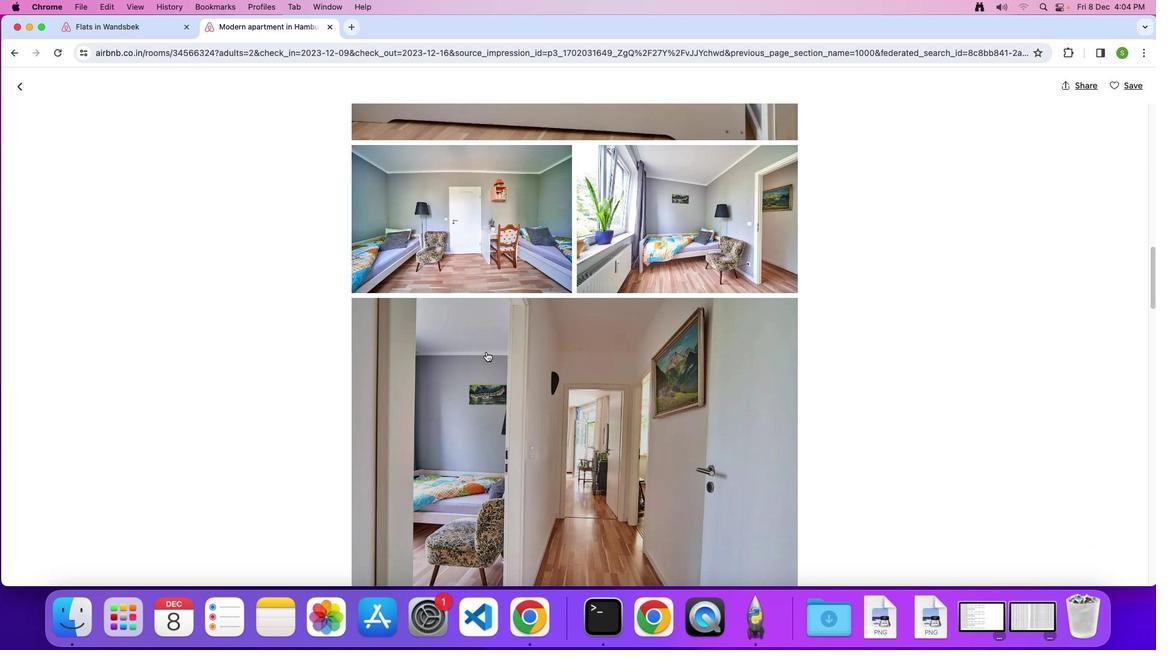
Action: Mouse scrolled (485, 352) with delta (0, -1)
Screenshot: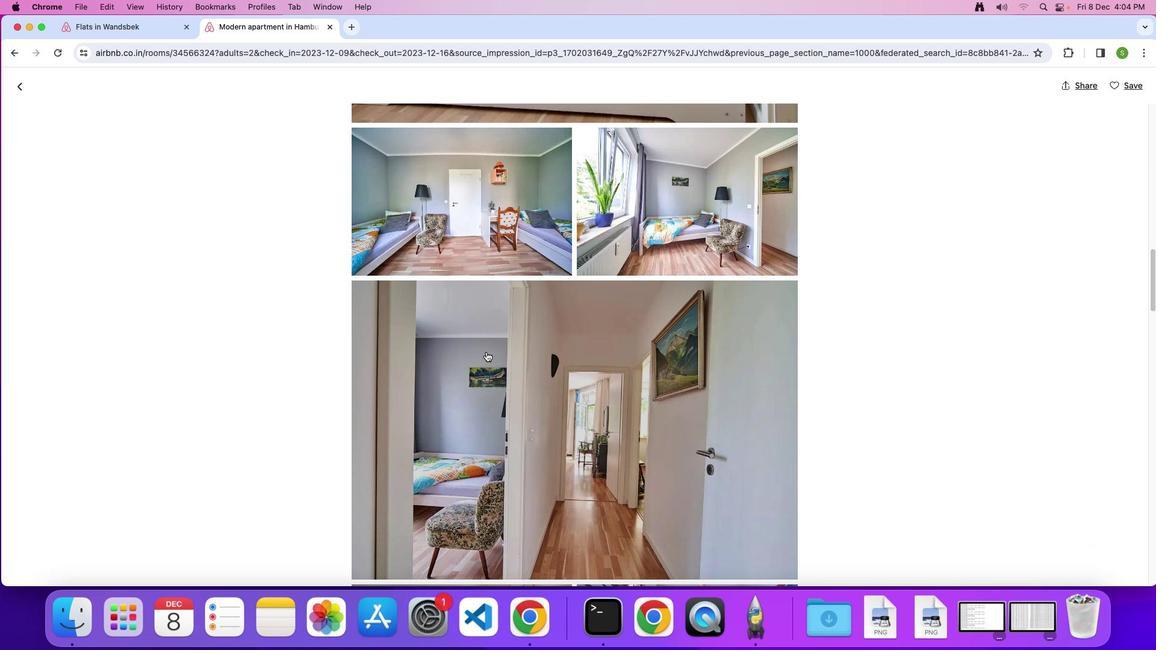 
Action: Mouse scrolled (485, 352) with delta (0, 0)
Screenshot: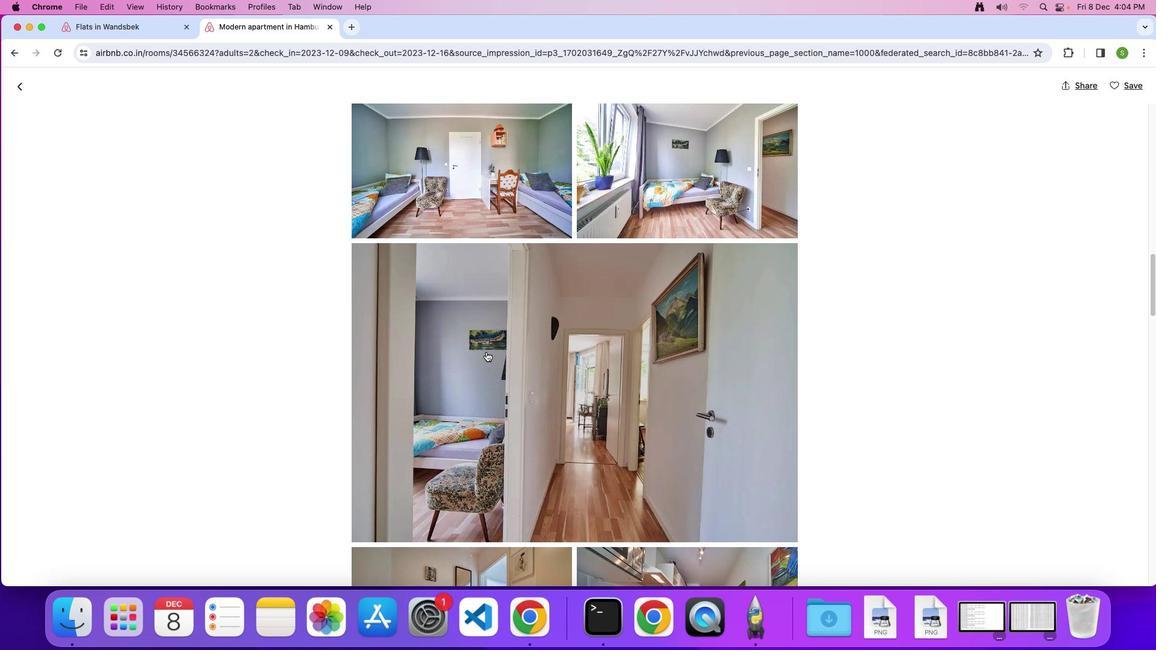 
Action: Mouse scrolled (485, 352) with delta (0, 0)
Screenshot: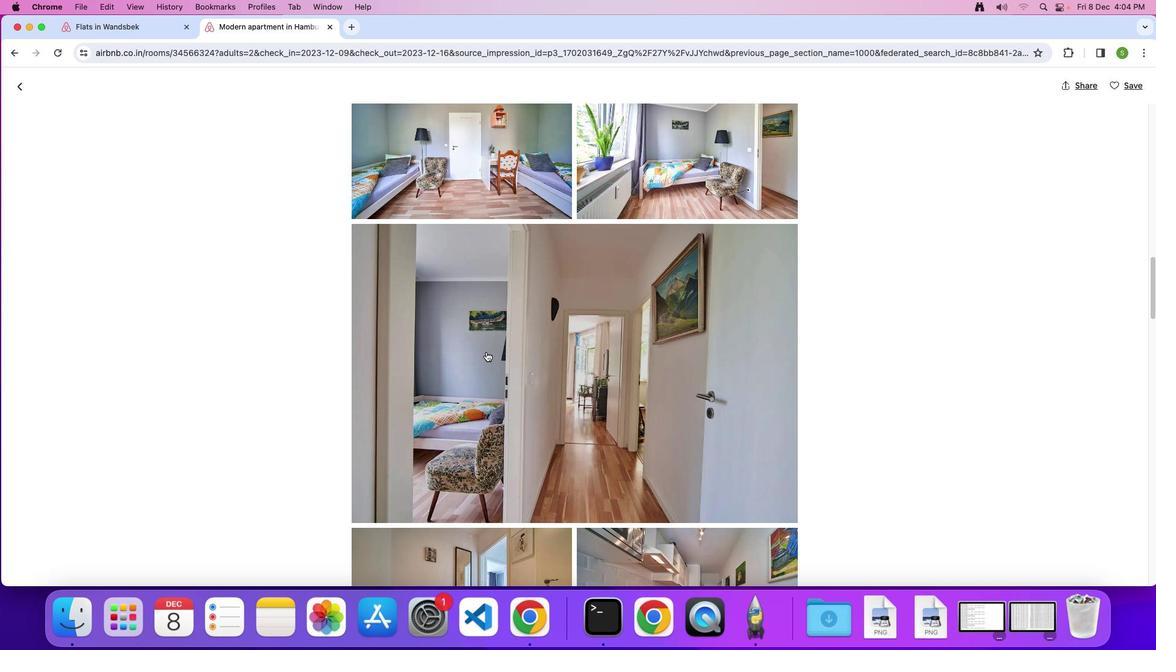 
Action: Mouse scrolled (485, 352) with delta (0, -1)
Screenshot: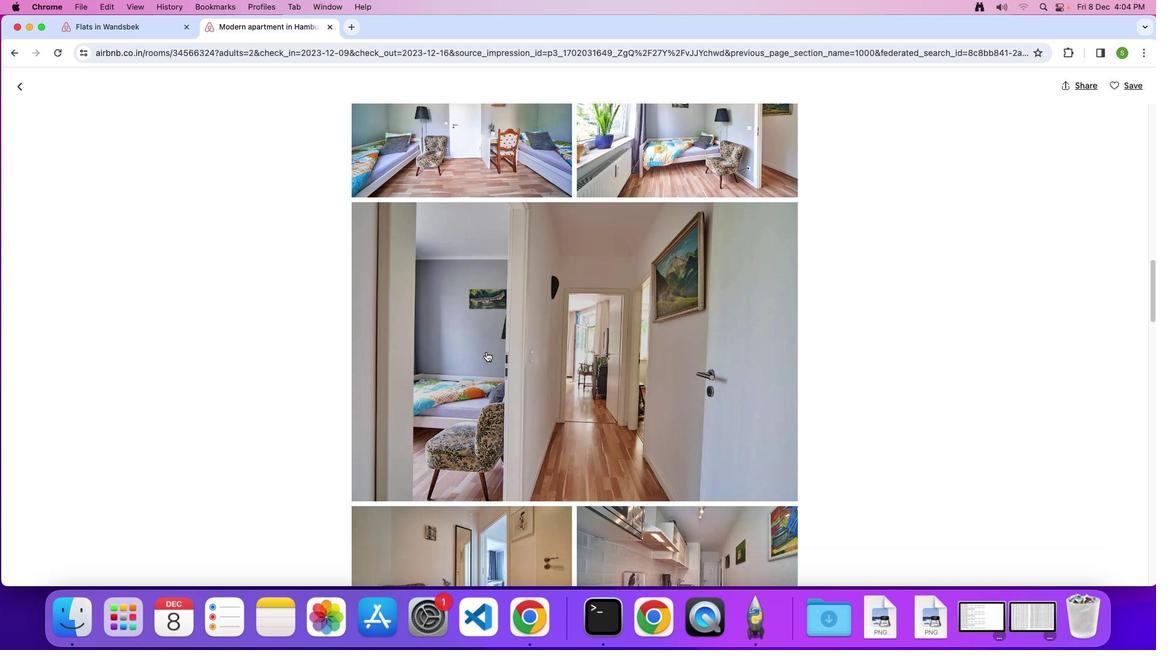 
Action: Mouse scrolled (485, 352) with delta (0, 0)
Screenshot: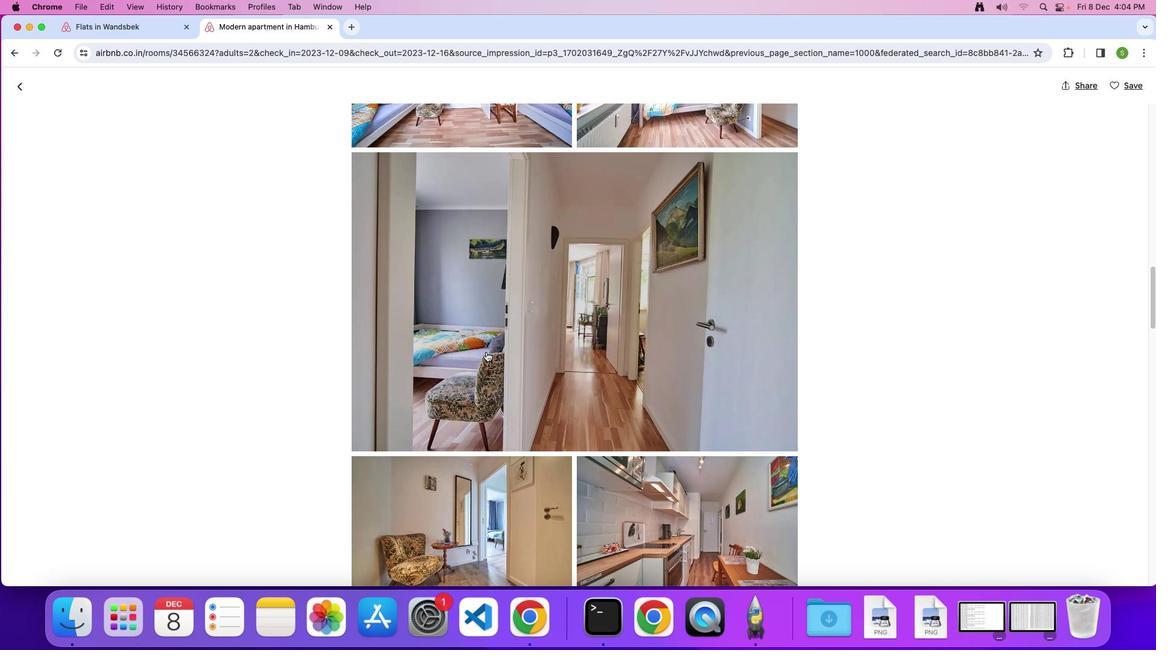 
Action: Mouse scrolled (485, 352) with delta (0, 0)
Screenshot: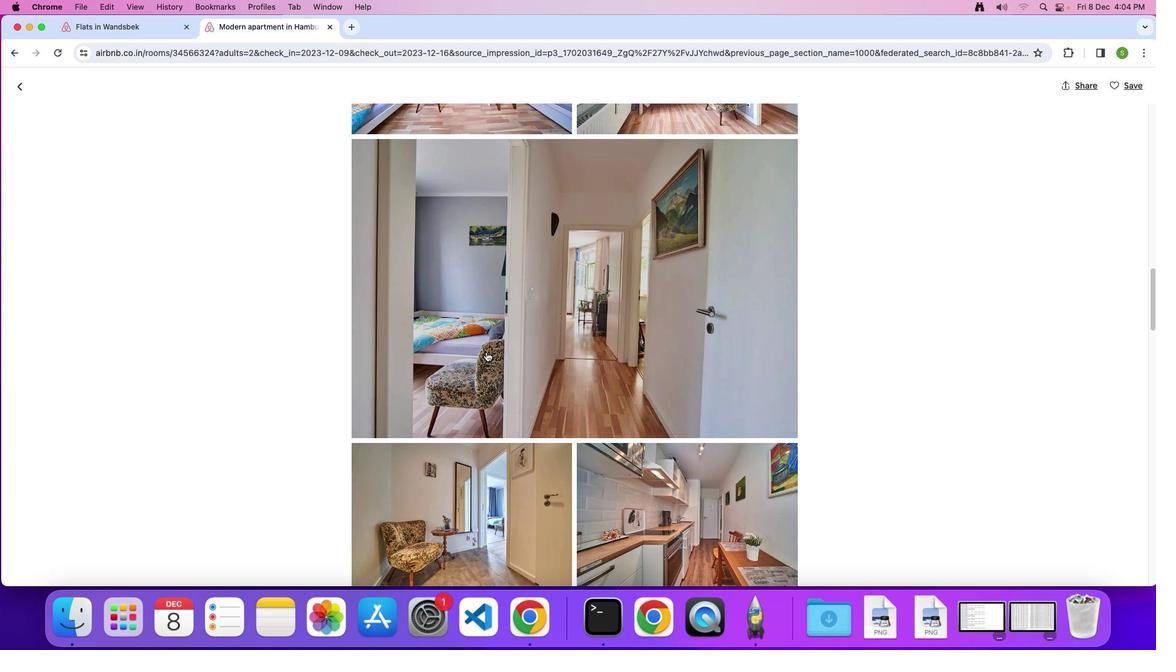 
Action: Mouse scrolled (485, 352) with delta (0, 0)
Screenshot: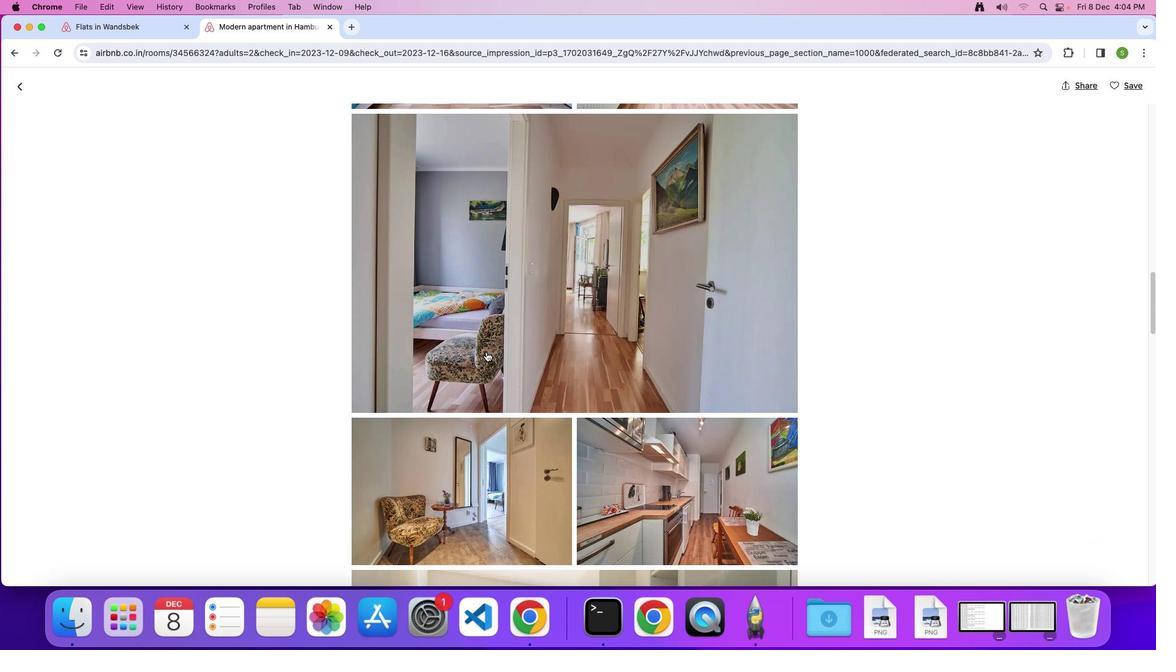 
Action: Mouse scrolled (485, 352) with delta (0, 0)
Screenshot: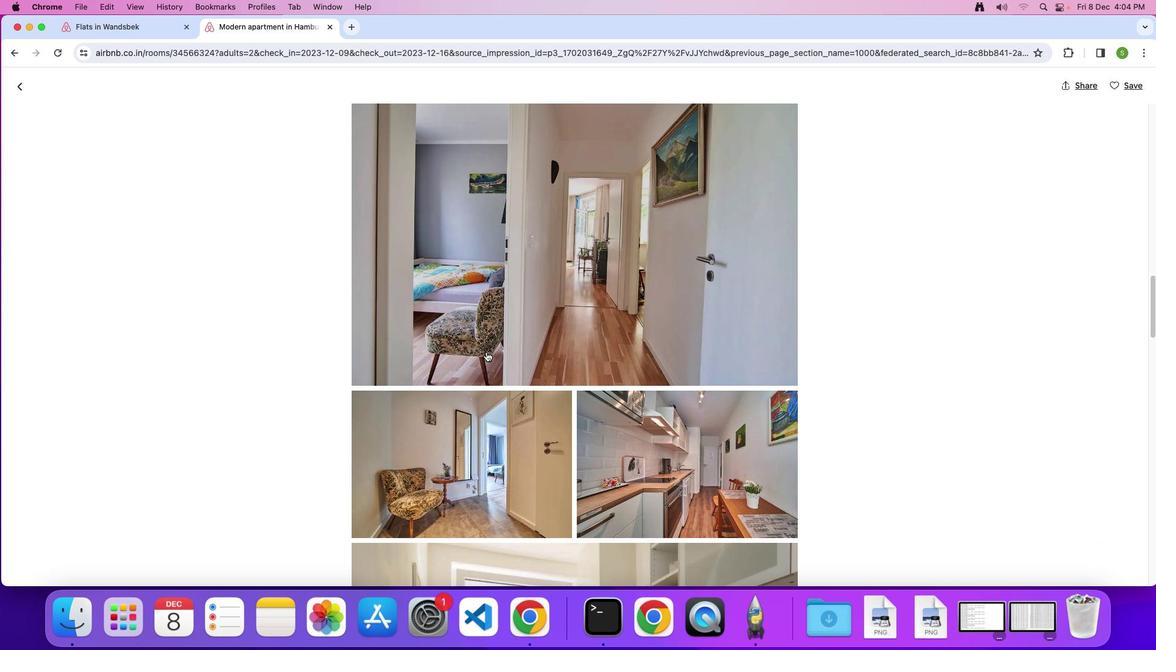
Action: Mouse scrolled (485, 352) with delta (0, 0)
Screenshot: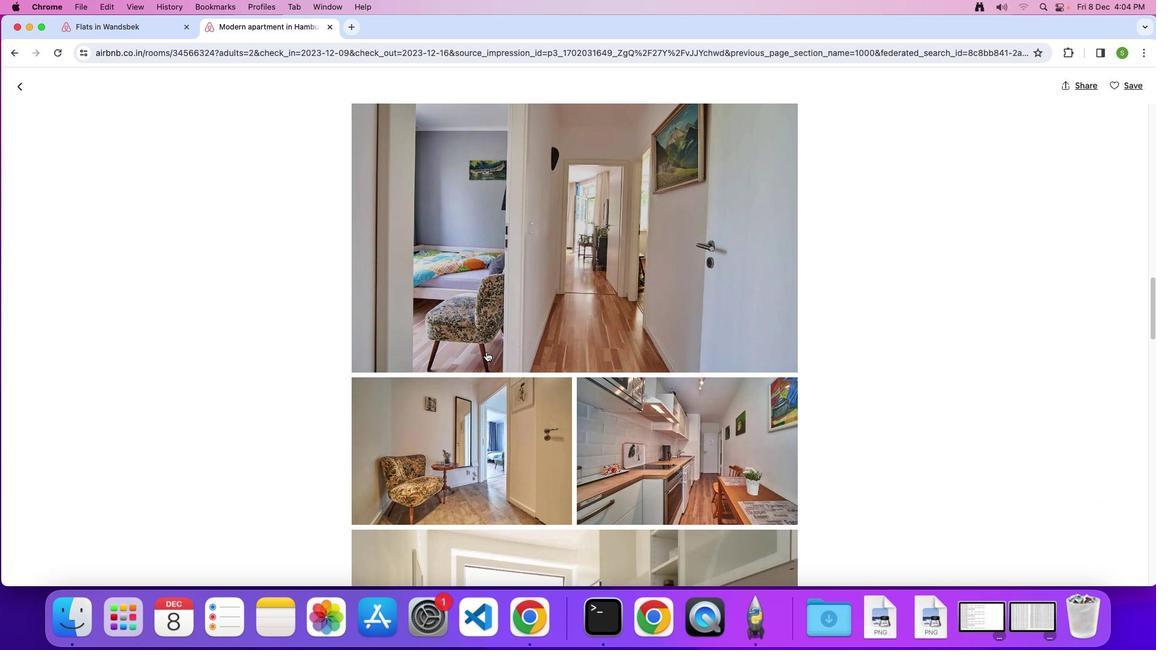 
Action: Mouse scrolled (485, 352) with delta (0, -1)
Screenshot: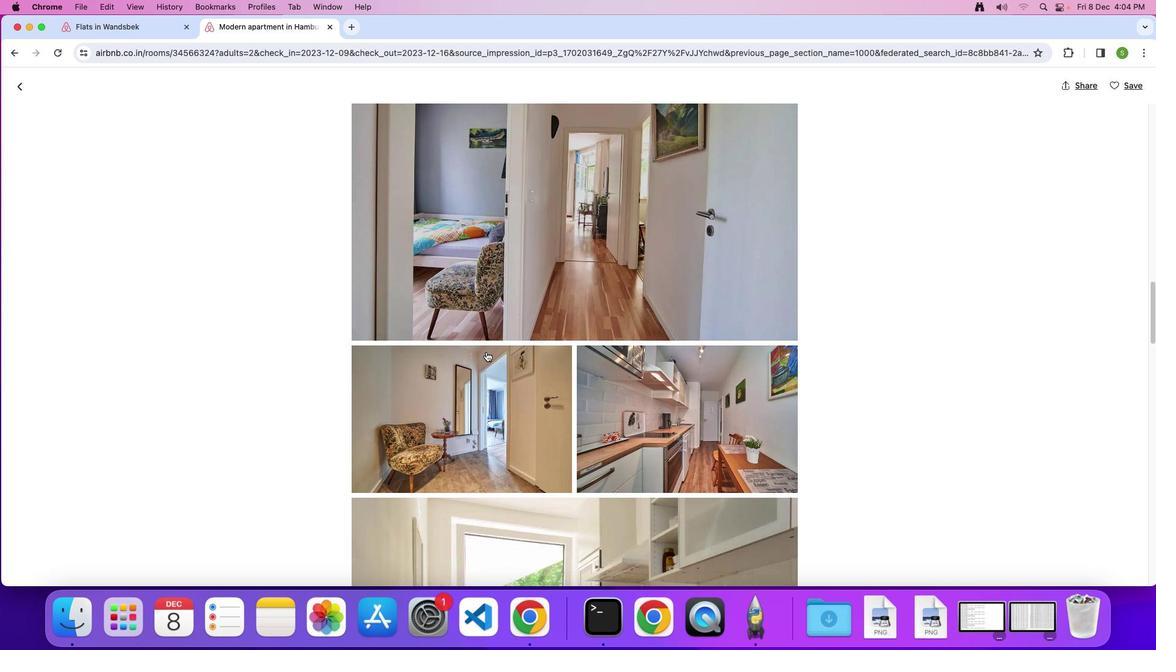 
Action: Mouse scrolled (485, 352) with delta (0, 0)
Screenshot: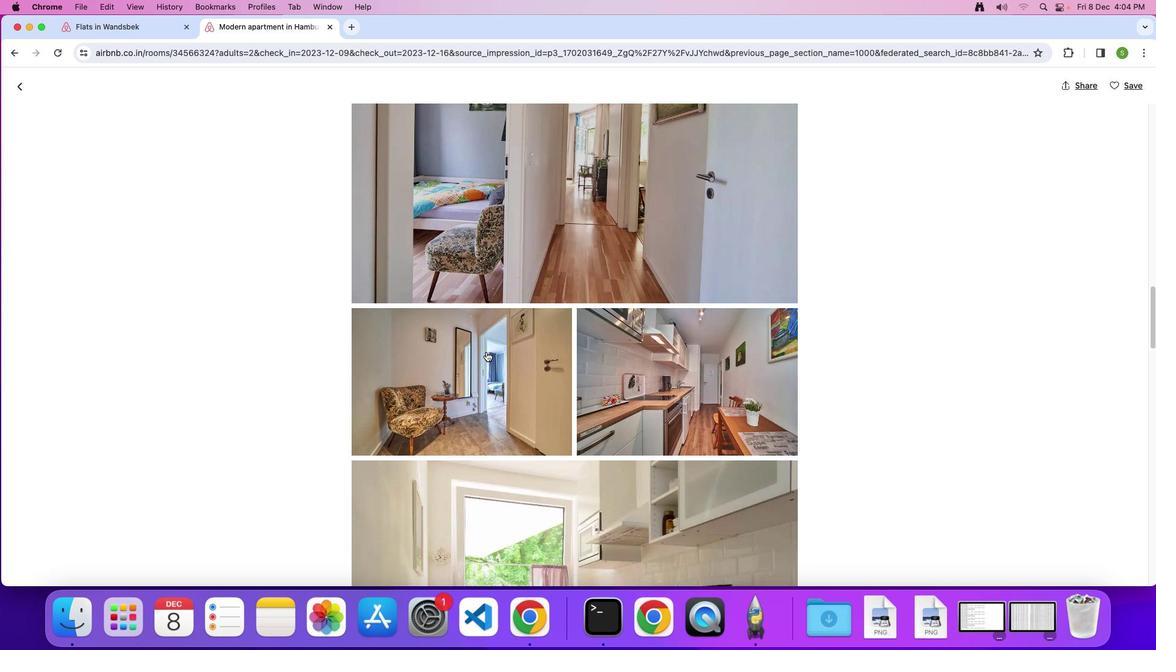 
Action: Mouse scrolled (485, 352) with delta (0, 0)
Screenshot: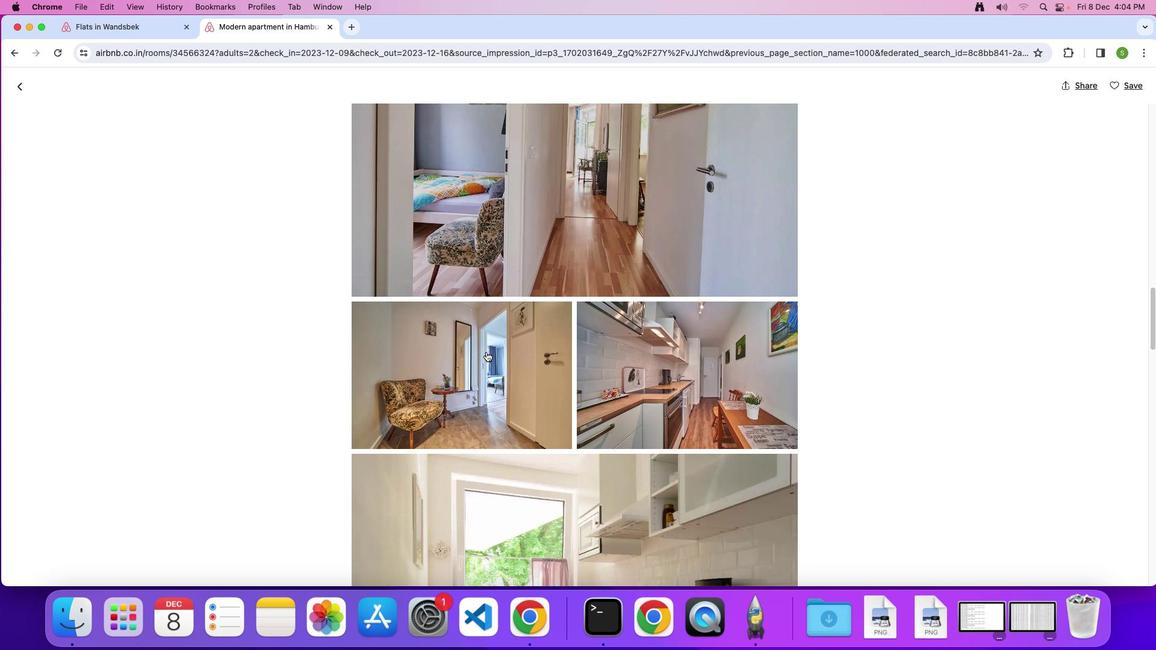 
Action: Mouse scrolled (485, 352) with delta (0, 0)
Screenshot: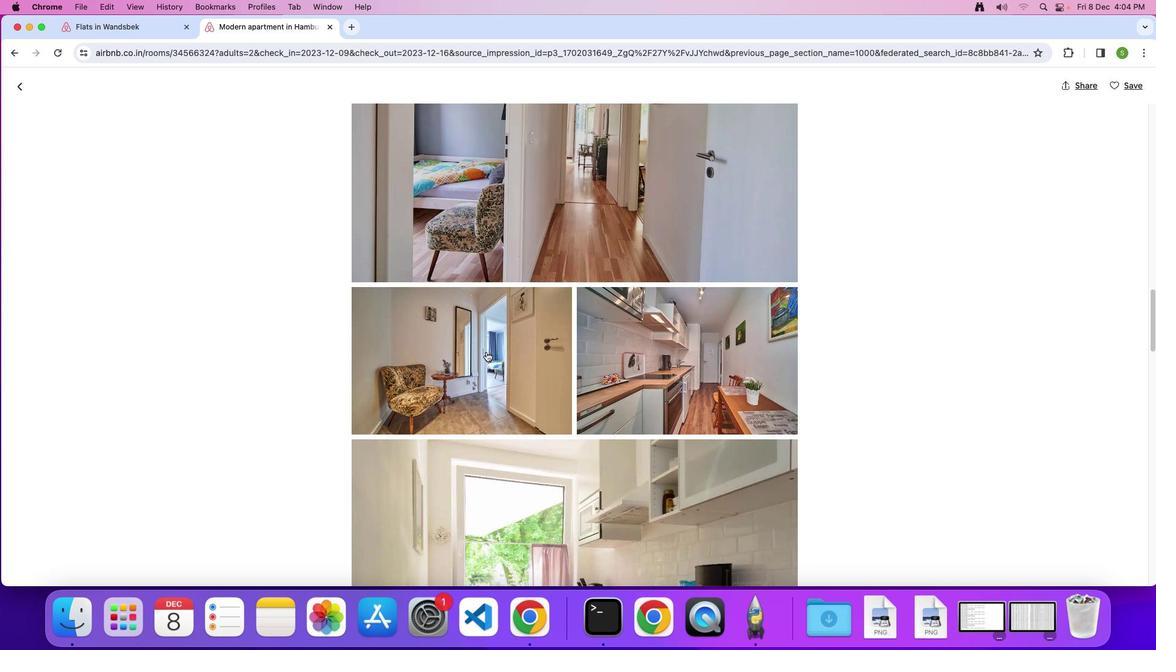
Action: Mouse scrolled (485, 352) with delta (0, 0)
Screenshot: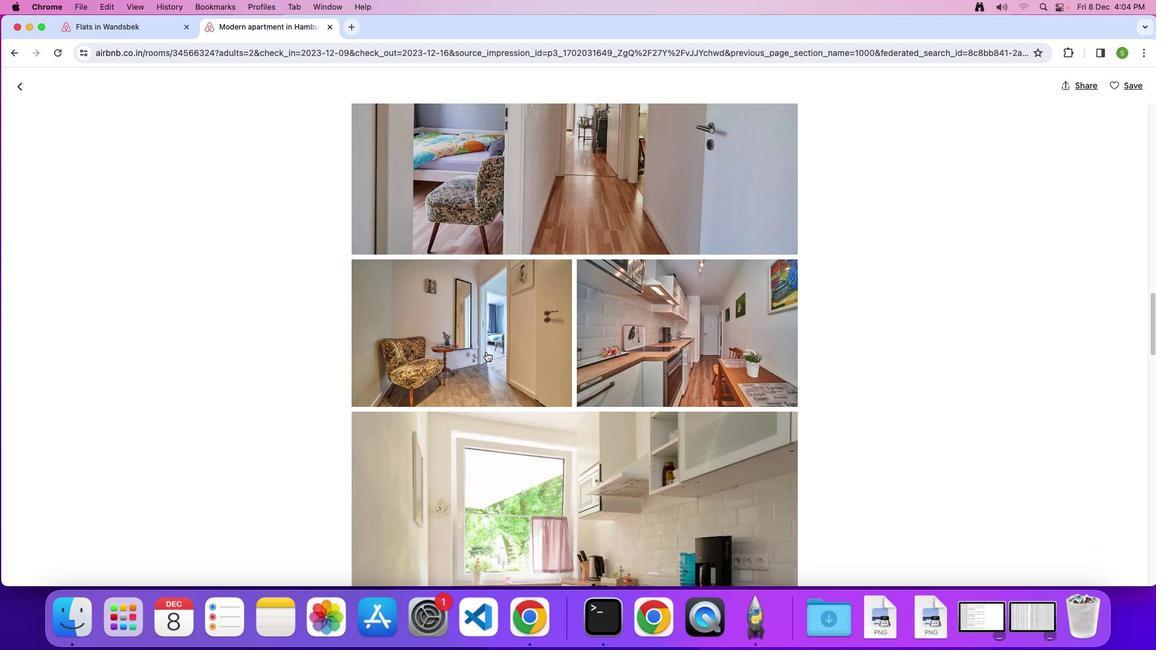 
Action: Mouse scrolled (485, 352) with delta (0, -1)
Screenshot: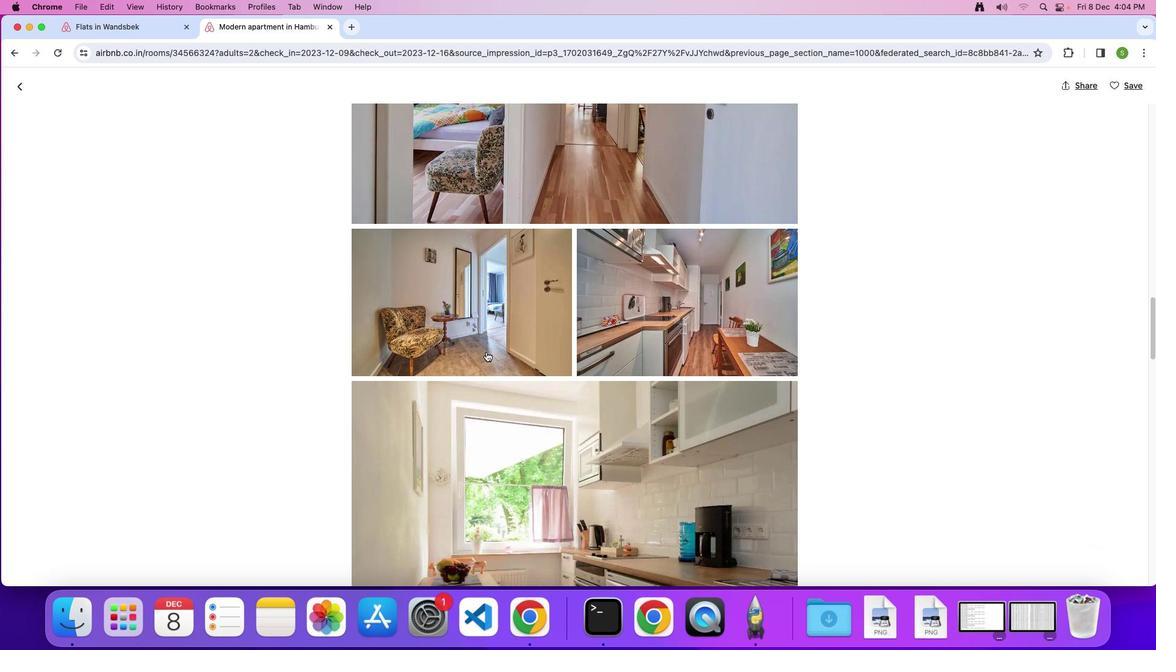 
Action: Mouse scrolled (485, 352) with delta (0, 0)
Screenshot: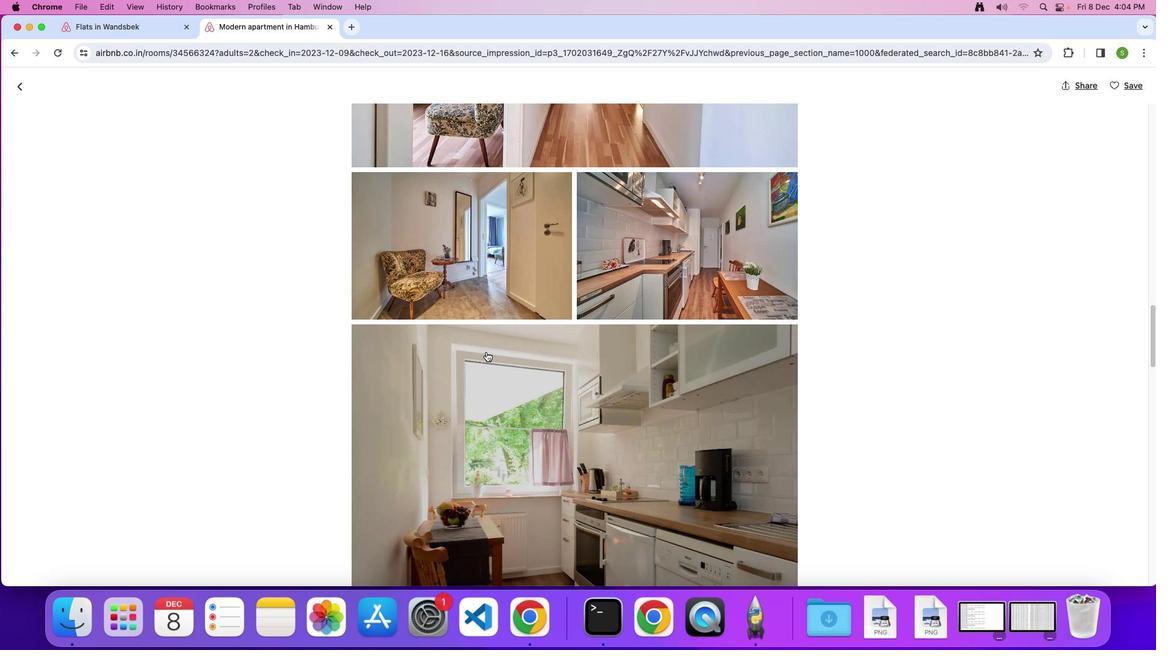 
Action: Mouse scrolled (485, 352) with delta (0, 0)
Screenshot: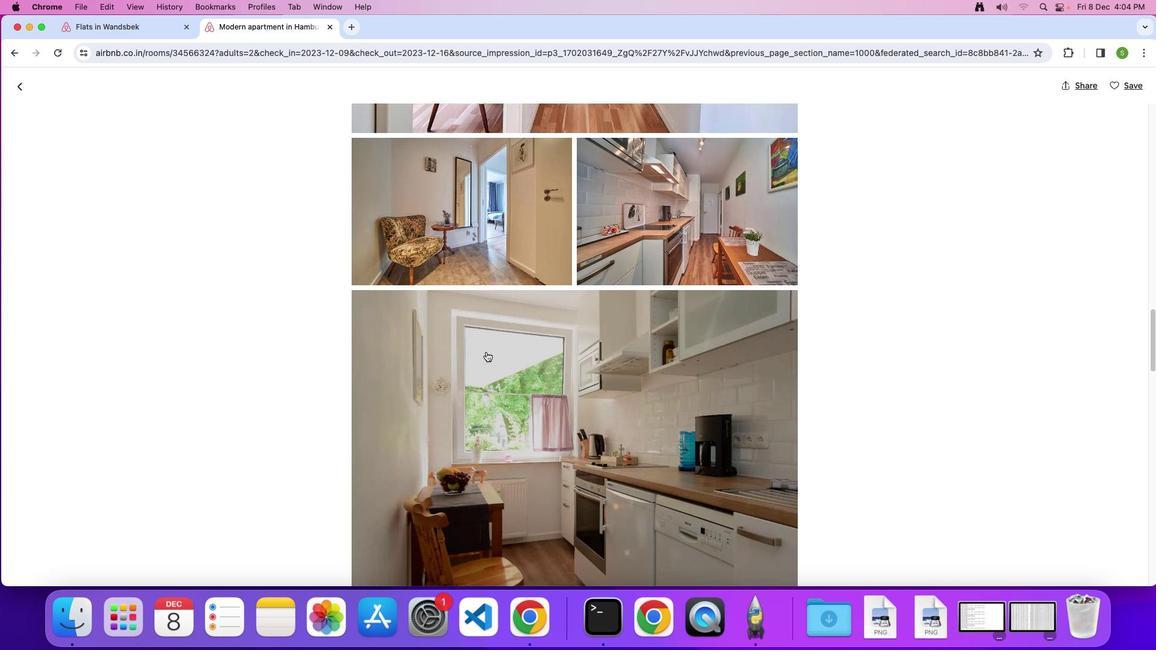 
Action: Mouse scrolled (485, 352) with delta (0, -1)
Screenshot: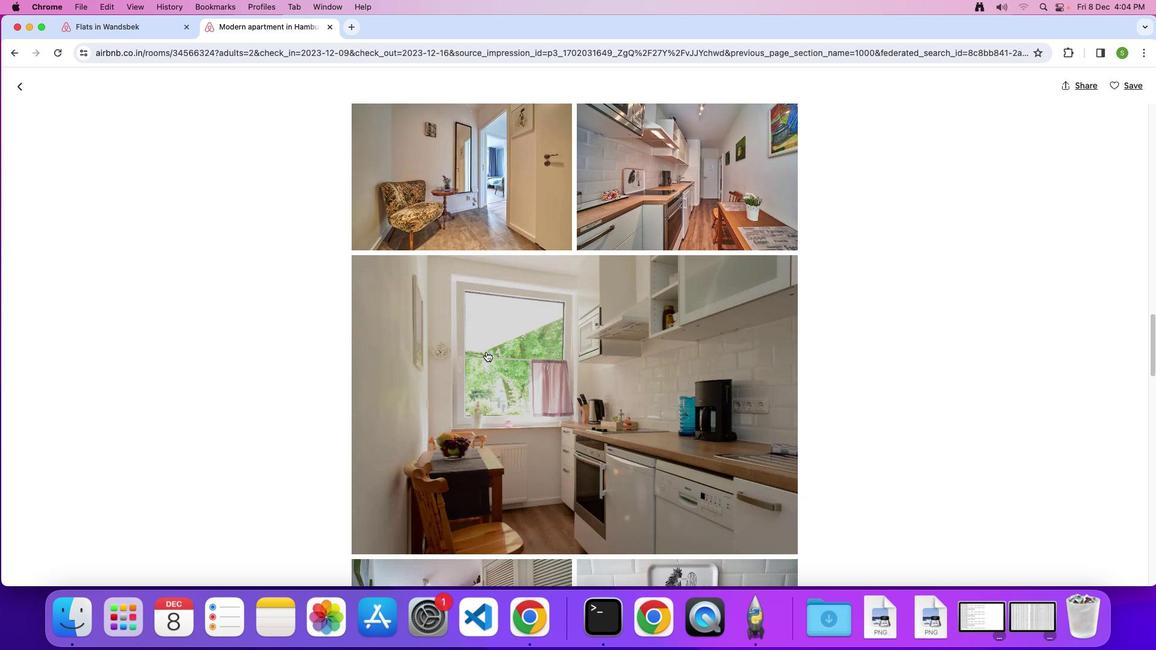
Action: Mouse scrolled (485, 352) with delta (0, 0)
Screenshot: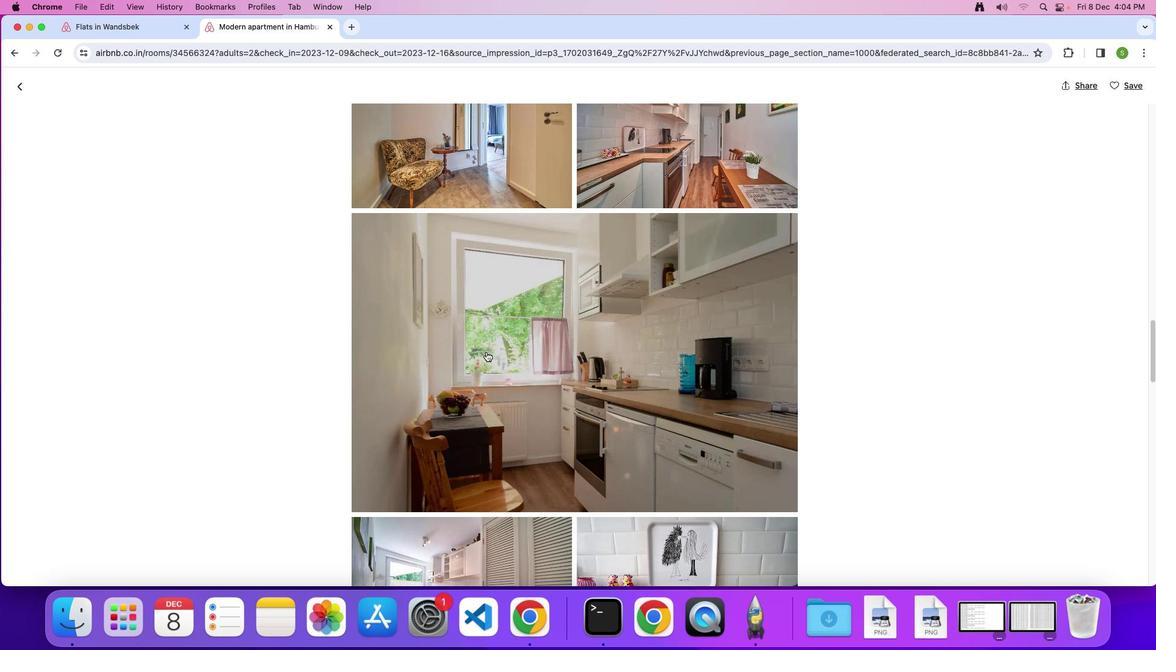 
Action: Mouse scrolled (485, 352) with delta (0, 0)
Screenshot: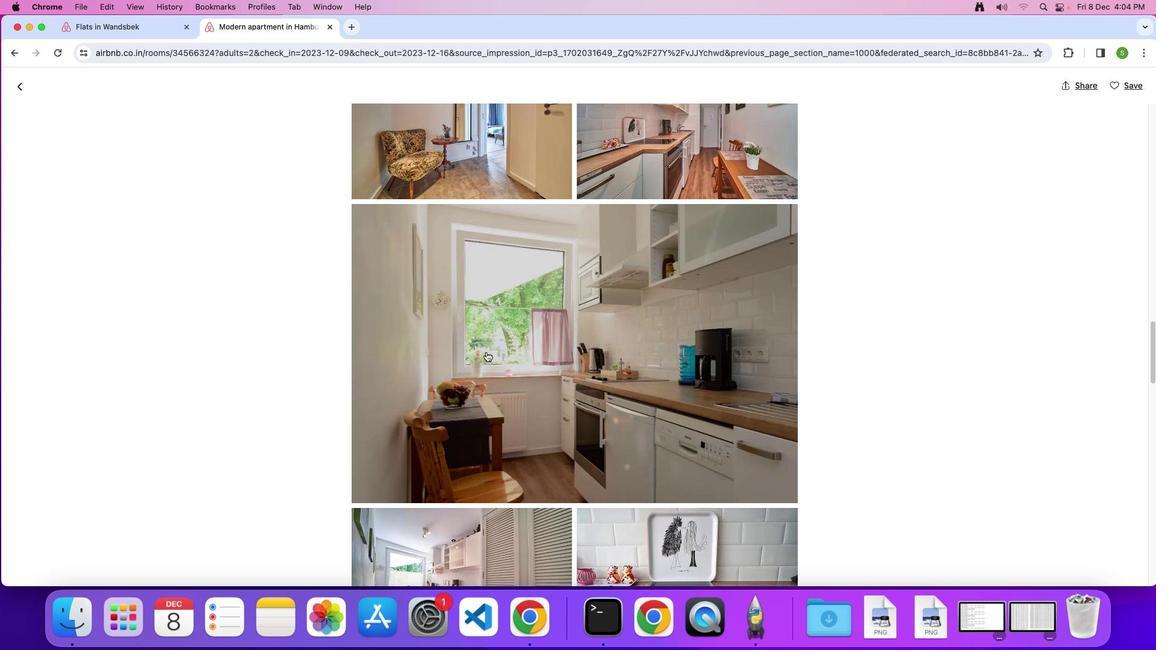 
Action: Mouse scrolled (485, 352) with delta (0, -1)
Screenshot: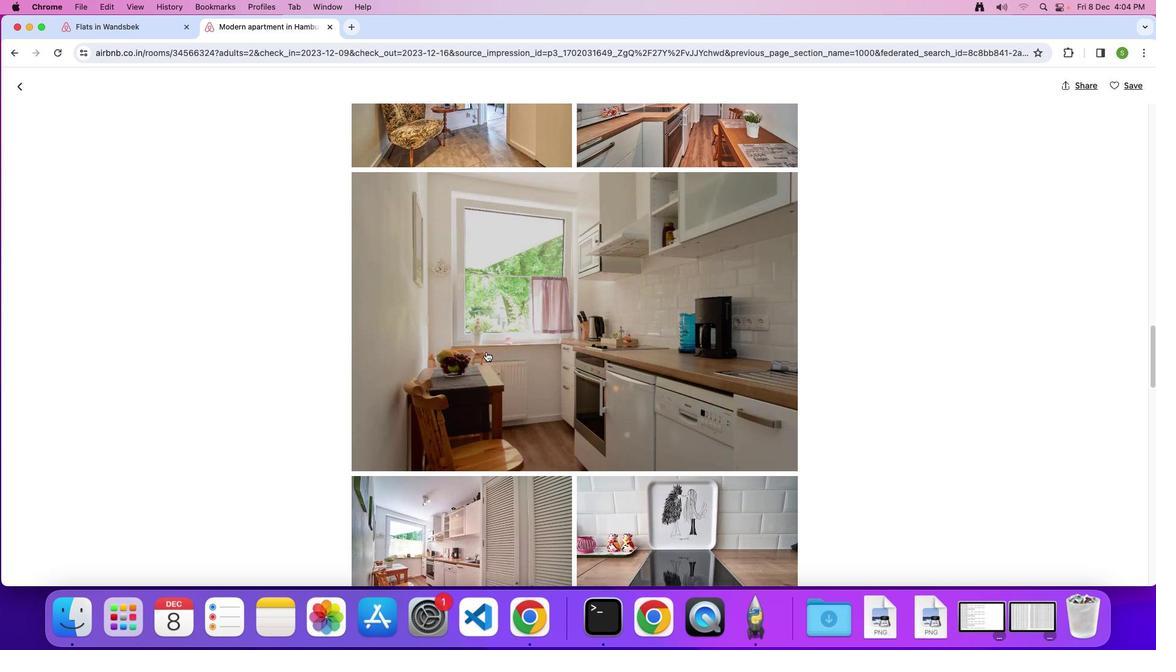 
Action: Mouse scrolled (485, 352) with delta (0, 0)
Screenshot: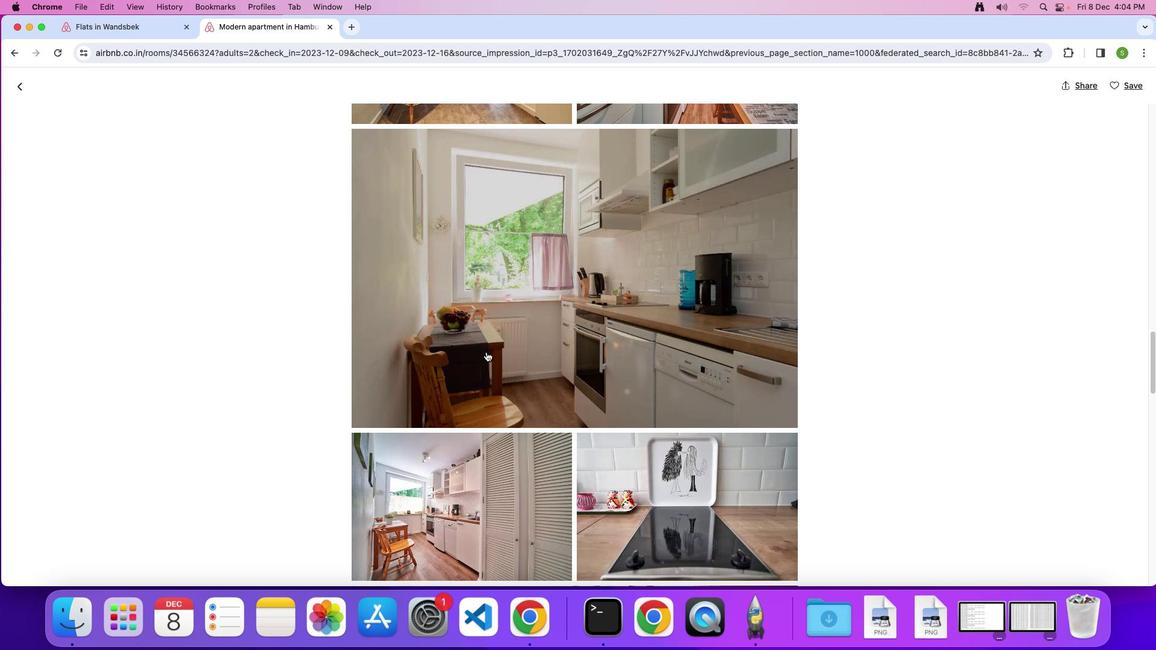 
Action: Mouse scrolled (485, 352) with delta (0, 0)
Screenshot: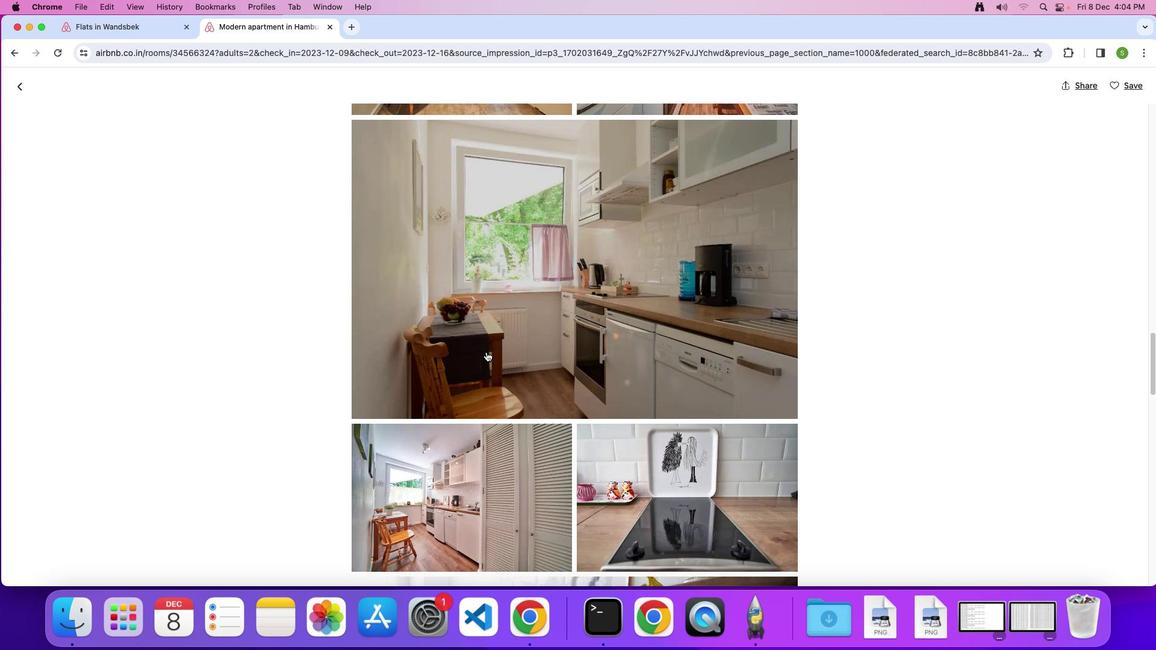 
Action: Mouse scrolled (485, 352) with delta (0, -1)
Screenshot: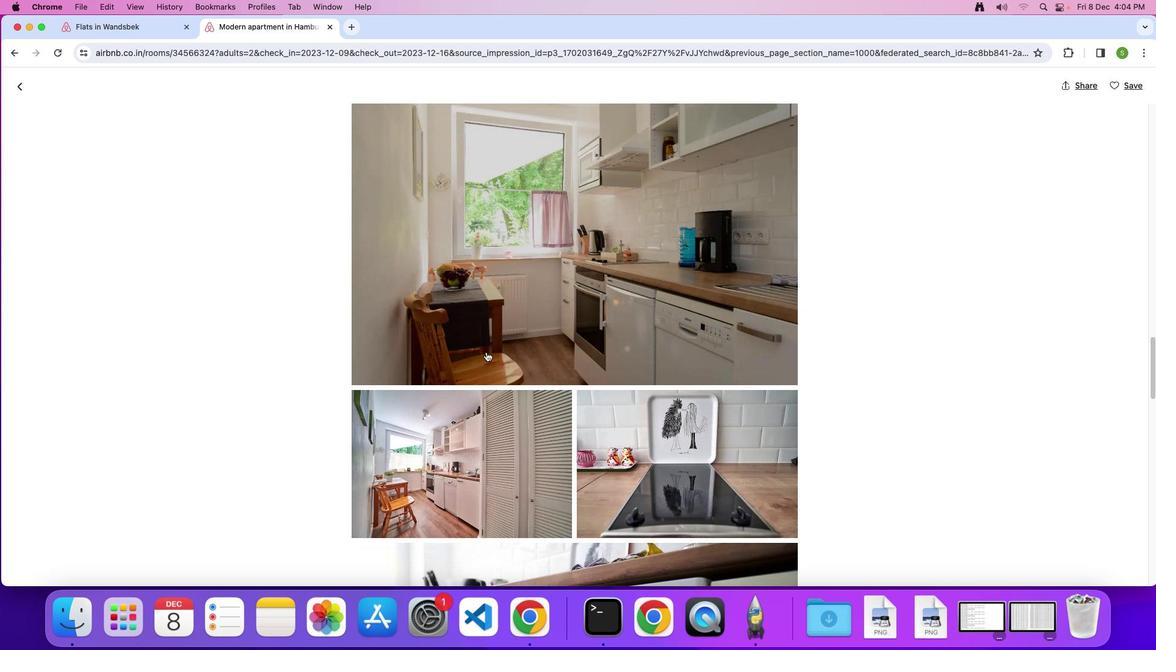 
Action: Mouse scrolled (485, 352) with delta (0, 0)
Screenshot: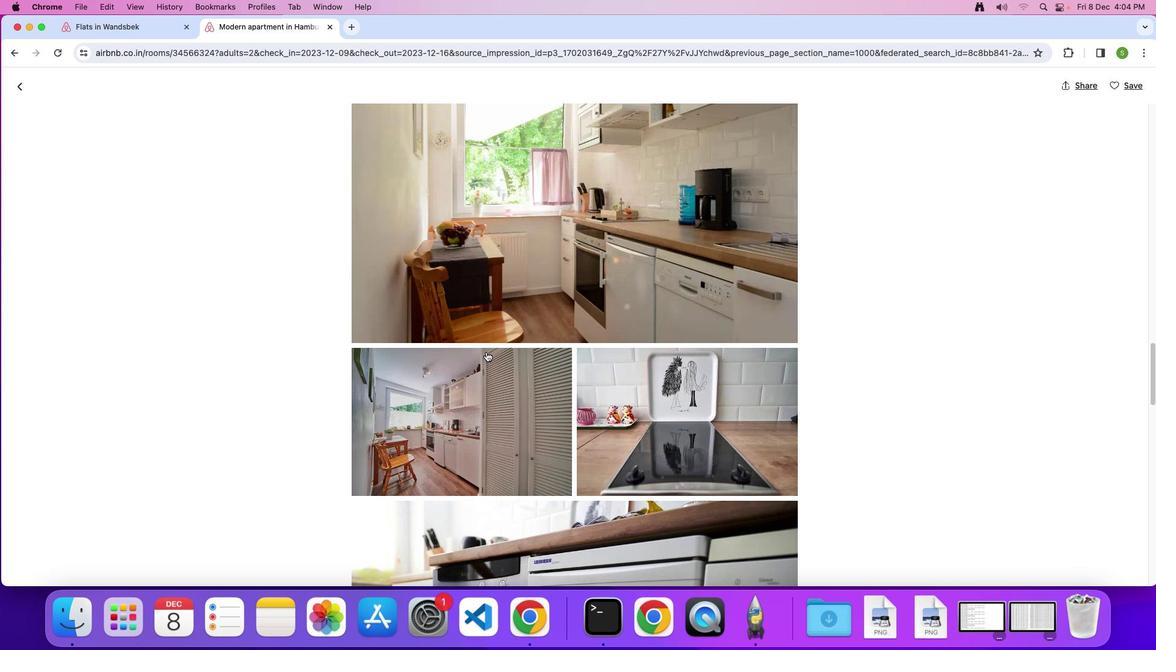 
Action: Mouse scrolled (485, 352) with delta (0, 0)
Screenshot: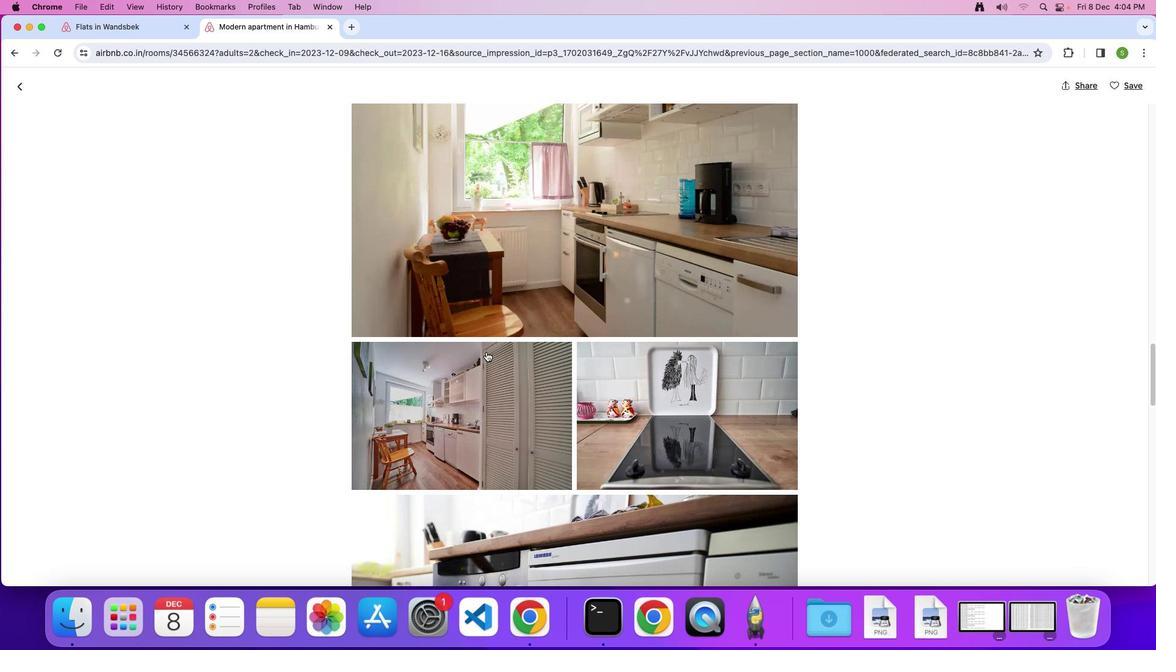 
Action: Mouse scrolled (485, 352) with delta (0, -1)
Screenshot: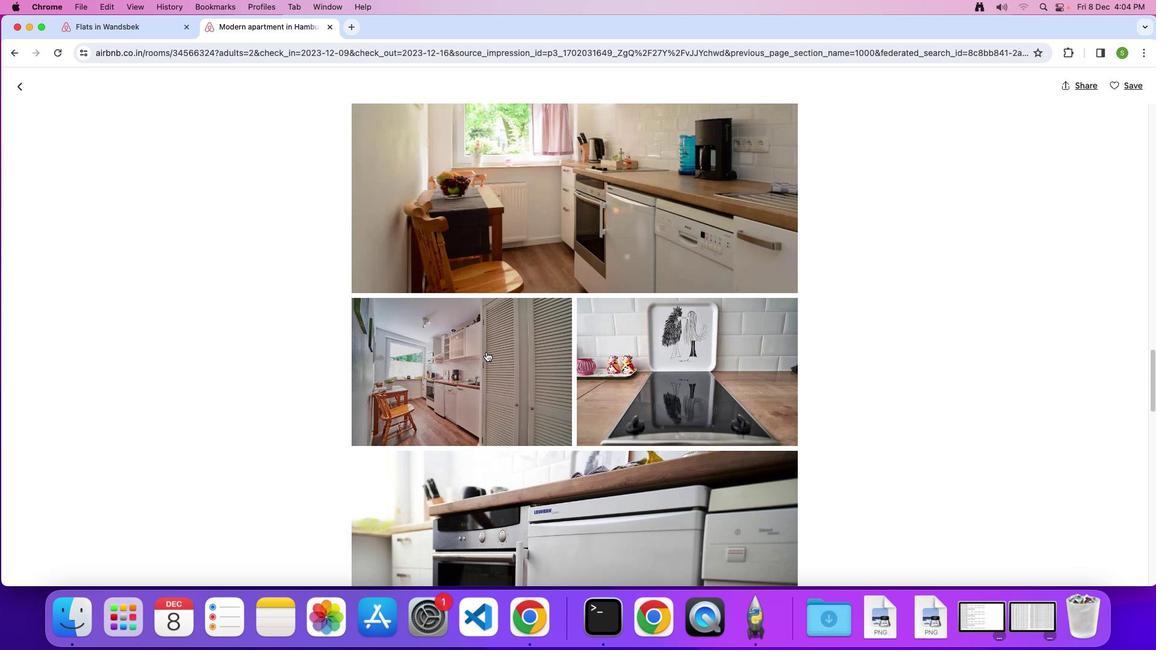 
Action: Mouse scrolled (485, 352) with delta (0, 0)
Screenshot: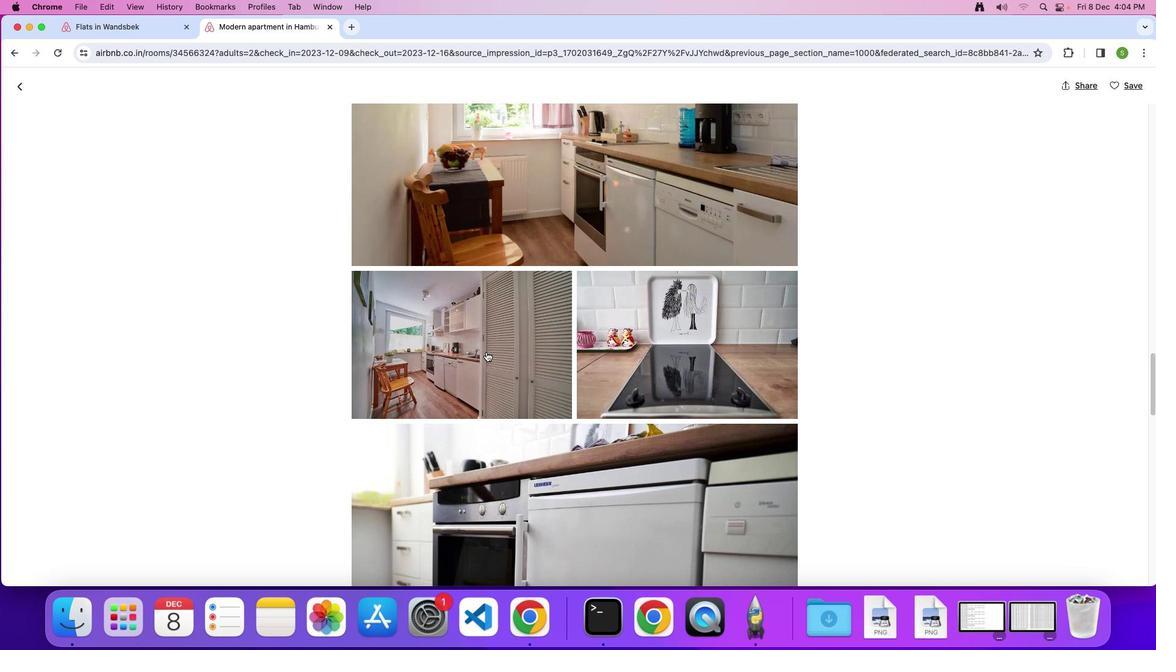 
Action: Mouse scrolled (485, 352) with delta (0, 0)
Screenshot: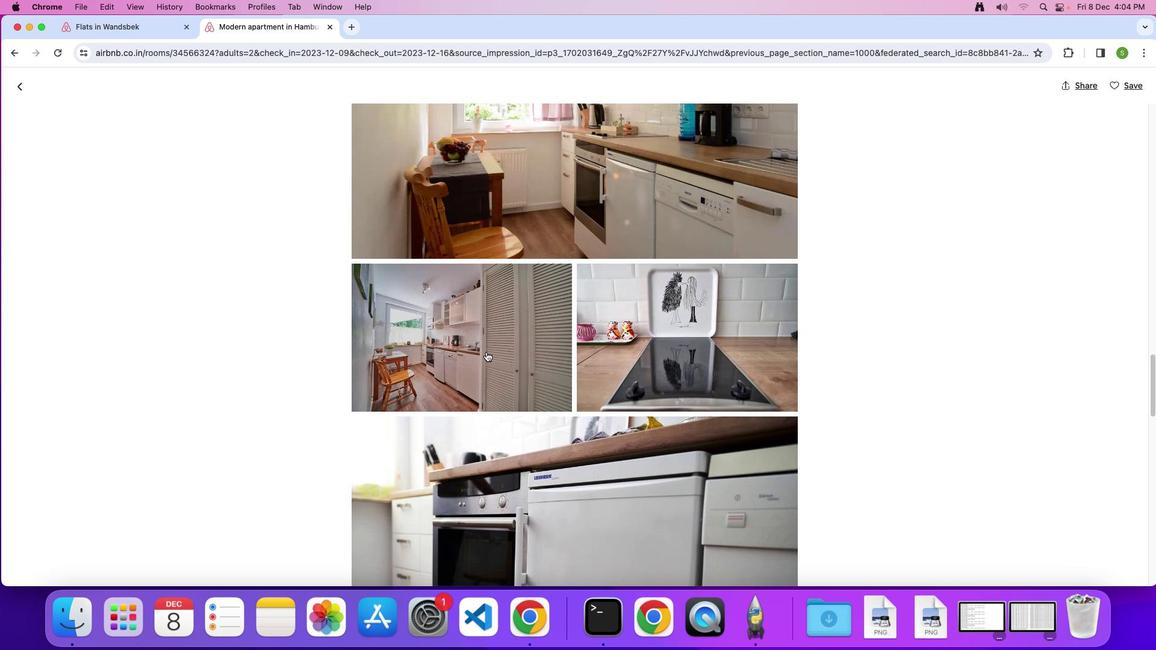 
Action: Mouse scrolled (485, 352) with delta (0, -1)
Screenshot: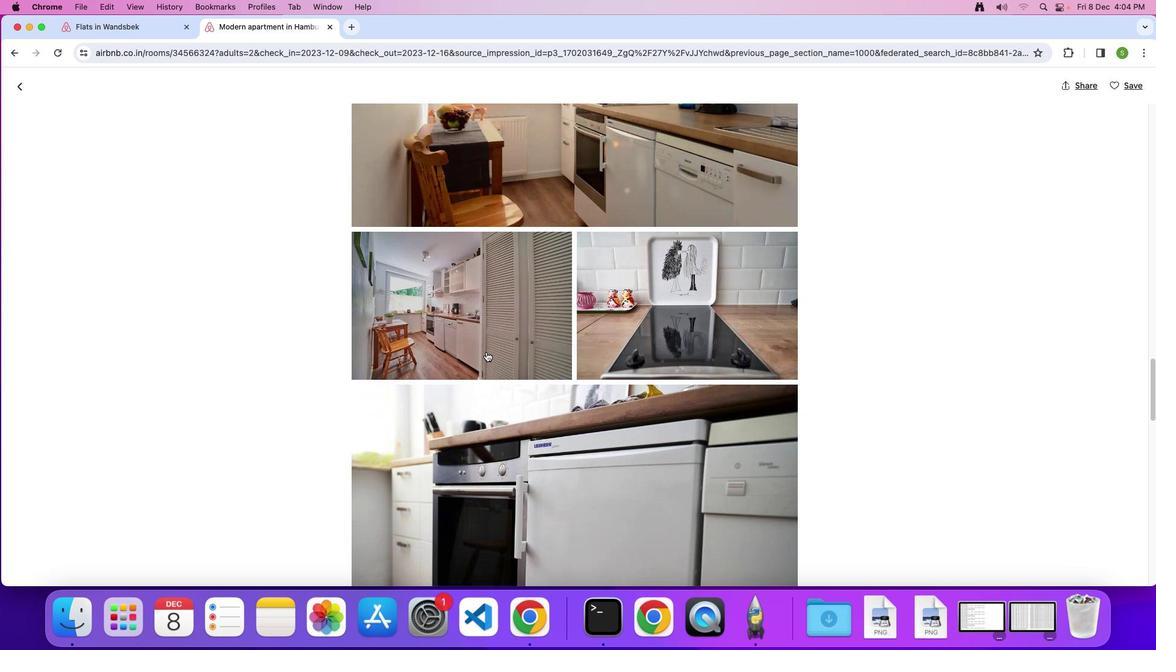 
Action: Mouse scrolled (485, 352) with delta (0, 0)
Screenshot: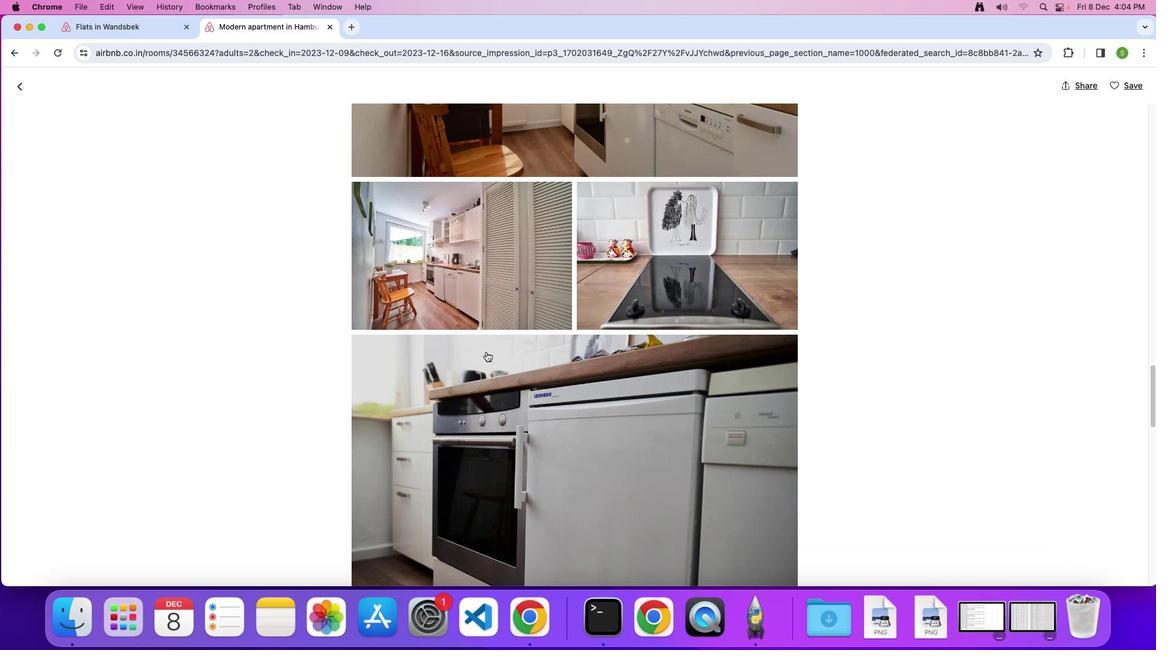 
Action: Mouse scrolled (485, 352) with delta (0, 0)
Screenshot: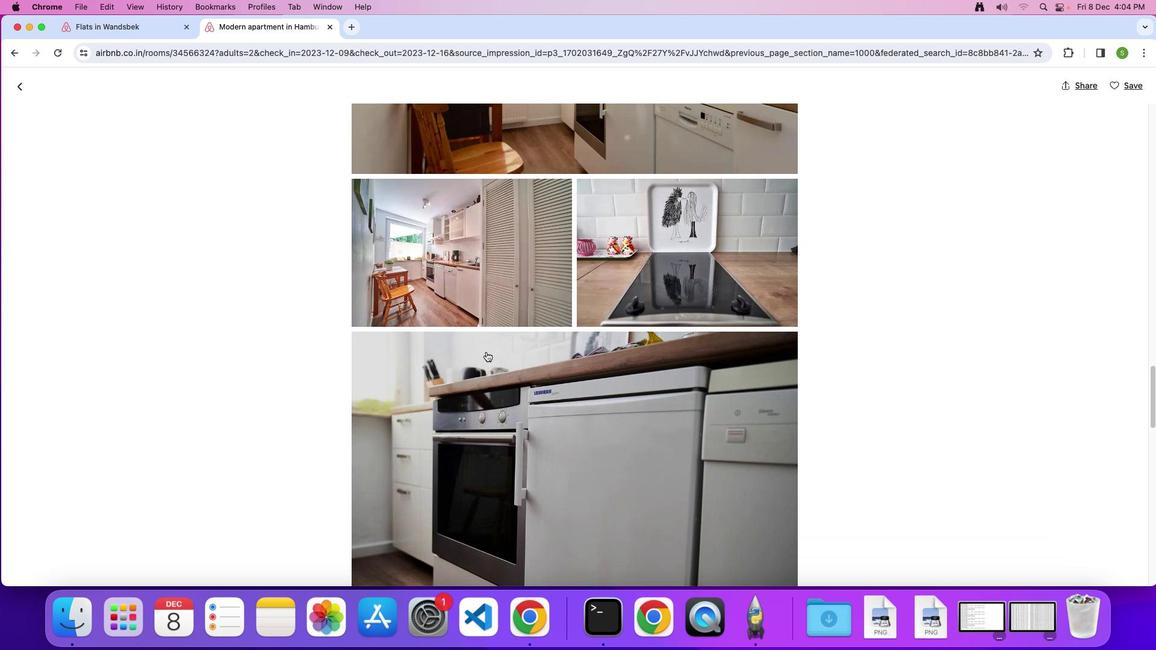 
Action: Mouse scrolled (485, 352) with delta (0, 0)
Screenshot: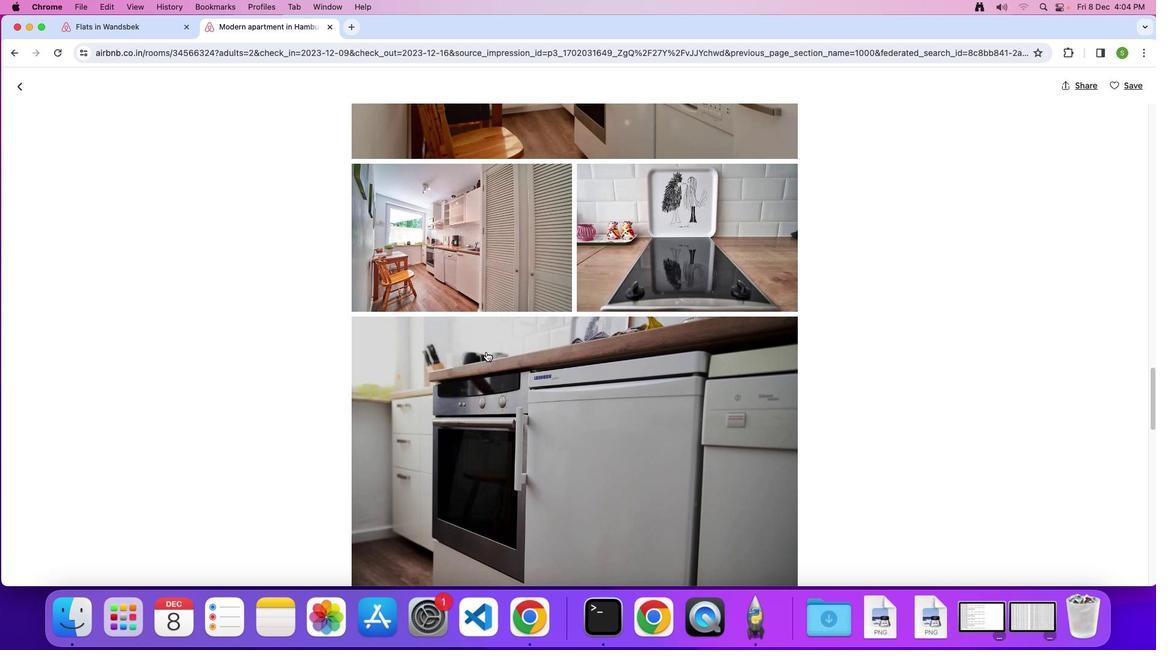 
Action: Mouse scrolled (485, 352) with delta (0, 0)
Screenshot: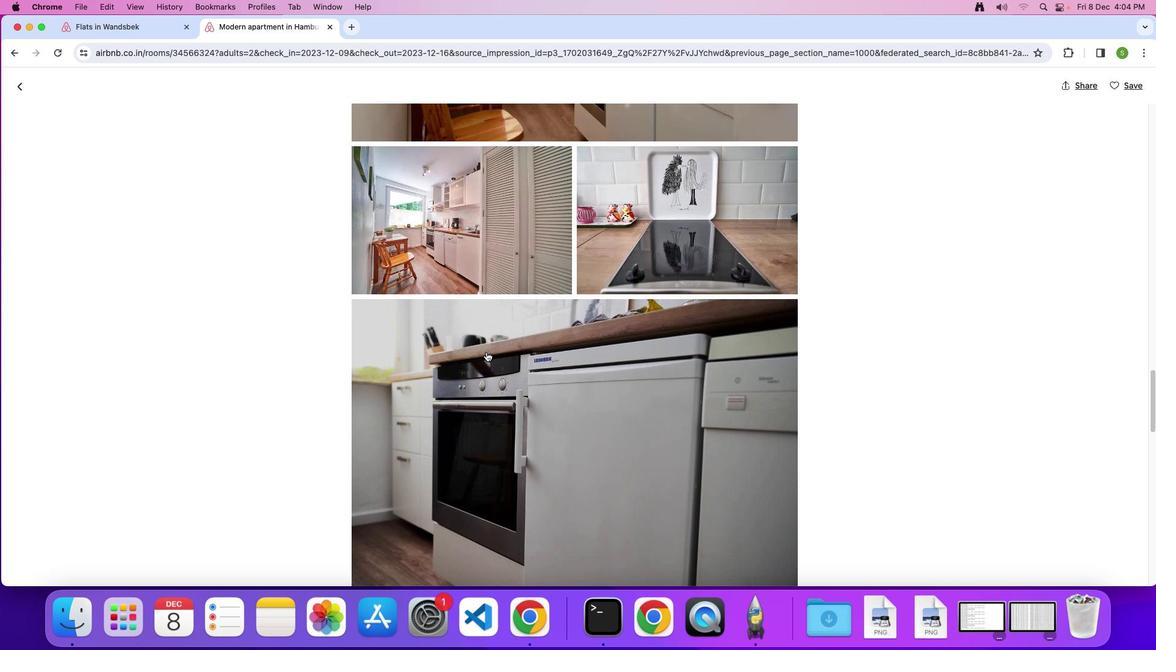 
Action: Mouse scrolled (485, 352) with delta (0, -1)
Screenshot: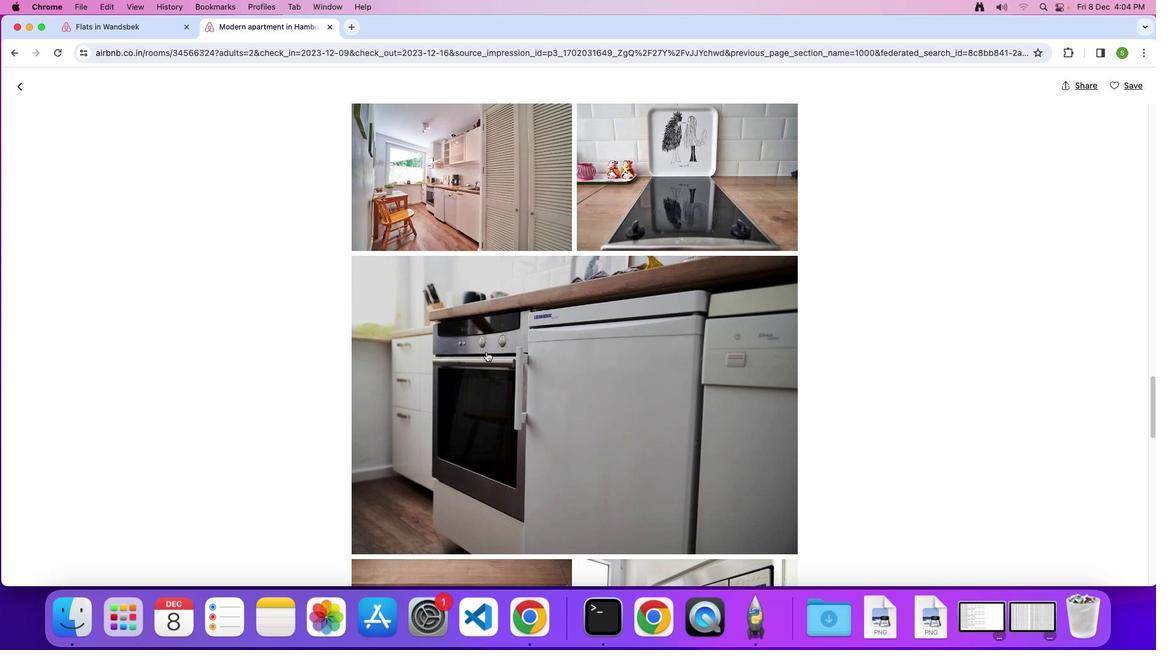 
Action: Mouse scrolled (485, 352) with delta (0, -1)
Screenshot: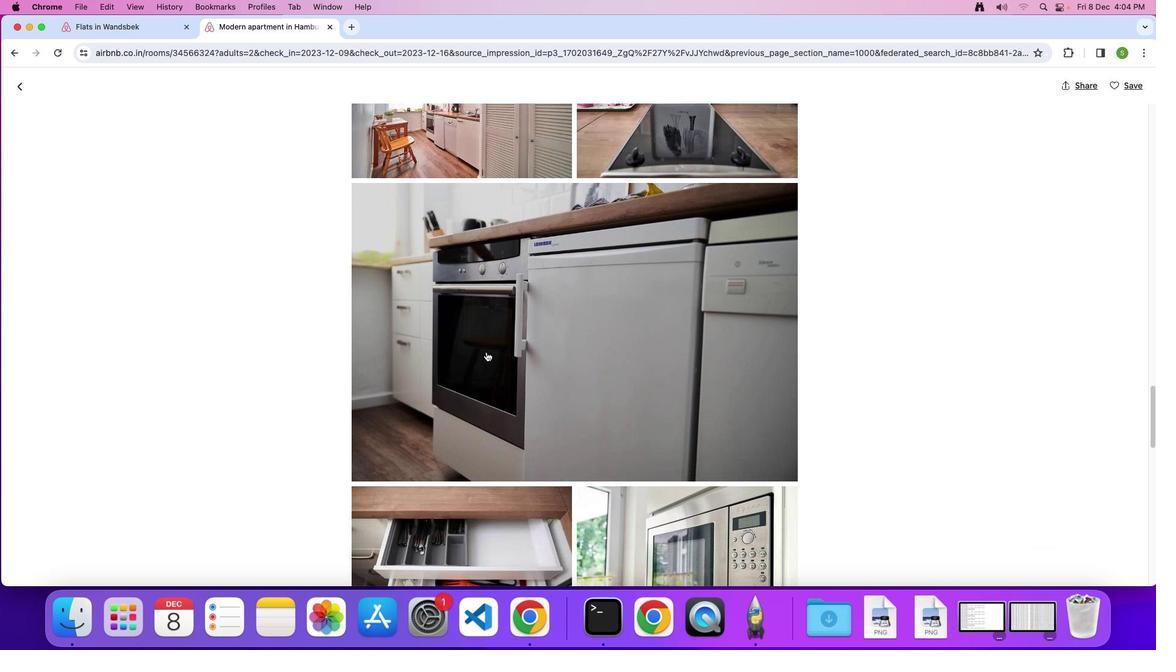 
Action: Mouse scrolled (485, 352) with delta (0, 0)
Screenshot: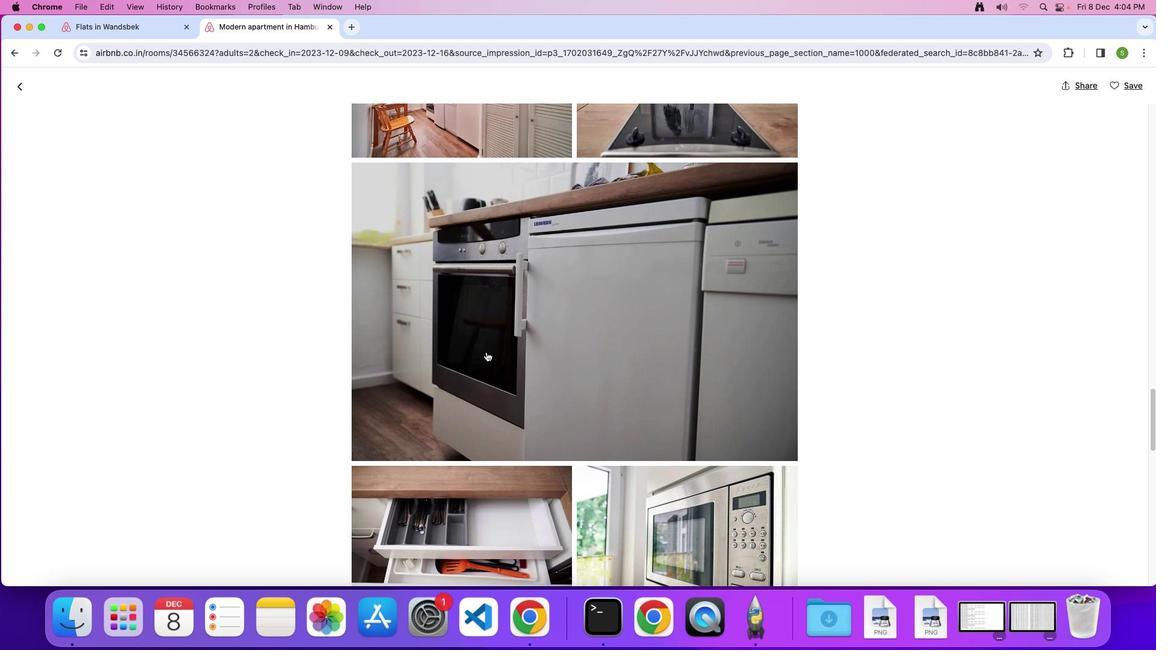 
Action: Mouse scrolled (485, 352) with delta (0, 0)
Screenshot: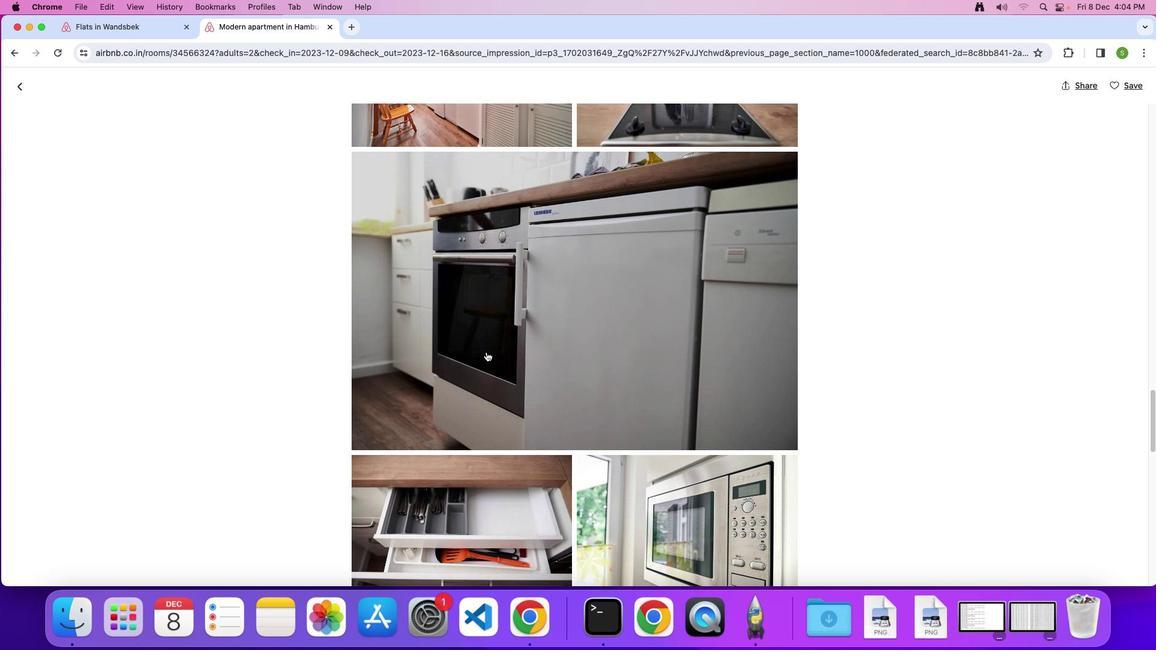 
Action: Mouse scrolled (485, 352) with delta (0, 0)
Screenshot: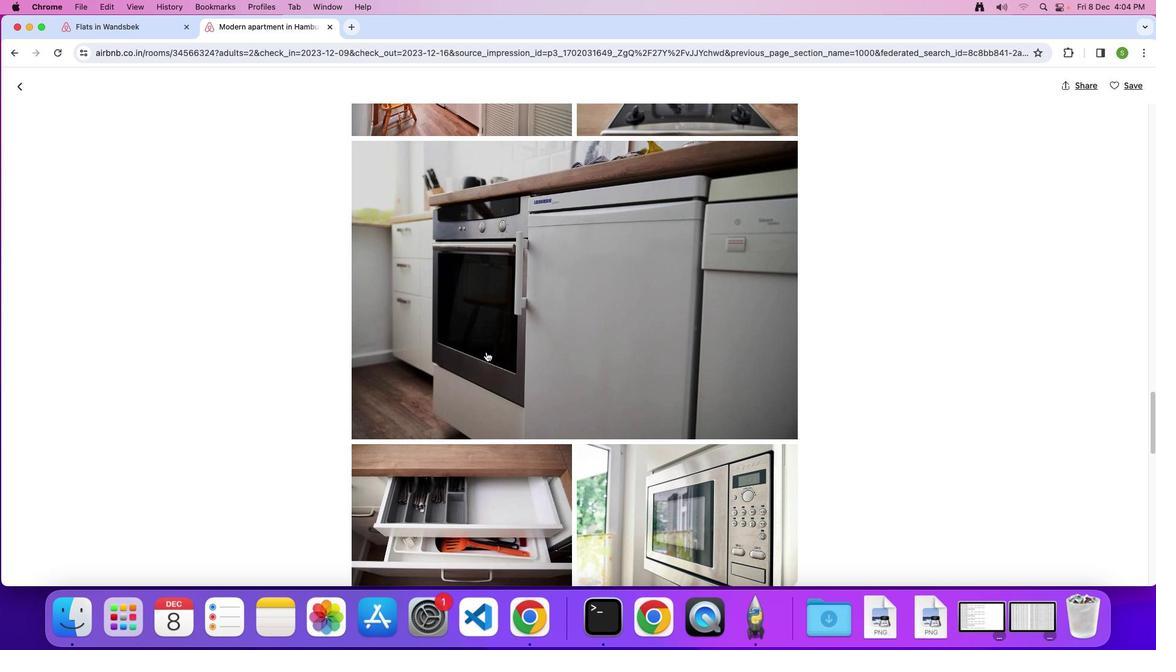 
Action: Mouse scrolled (485, 352) with delta (0, 0)
Screenshot: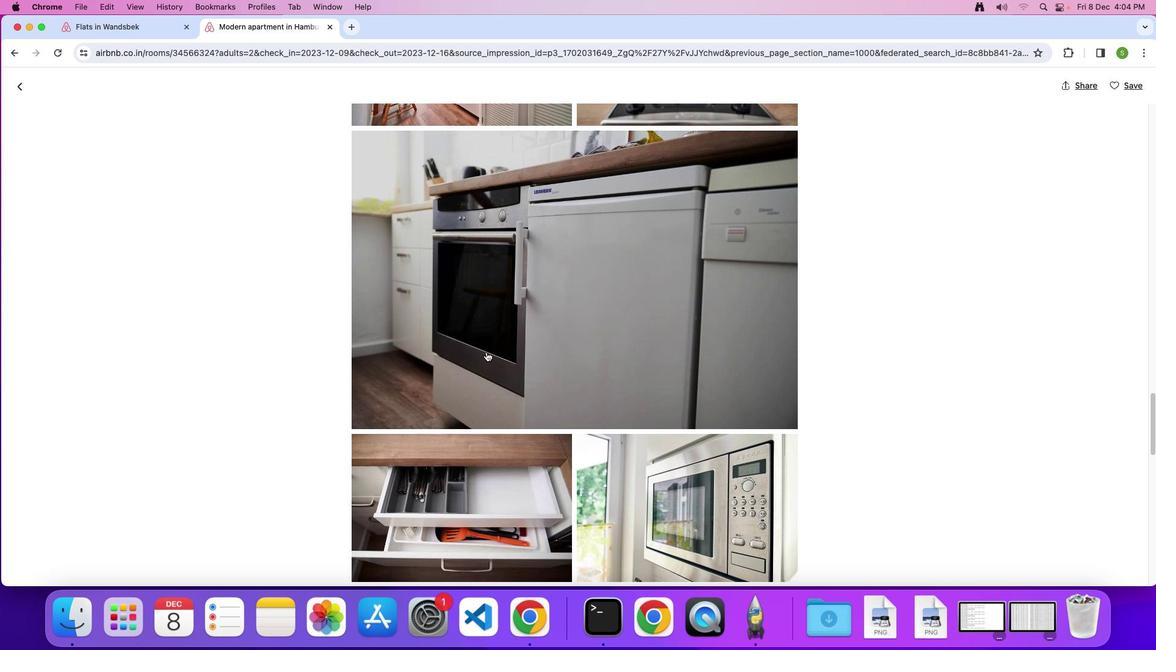 
Action: Mouse scrolled (485, 352) with delta (0, 0)
Screenshot: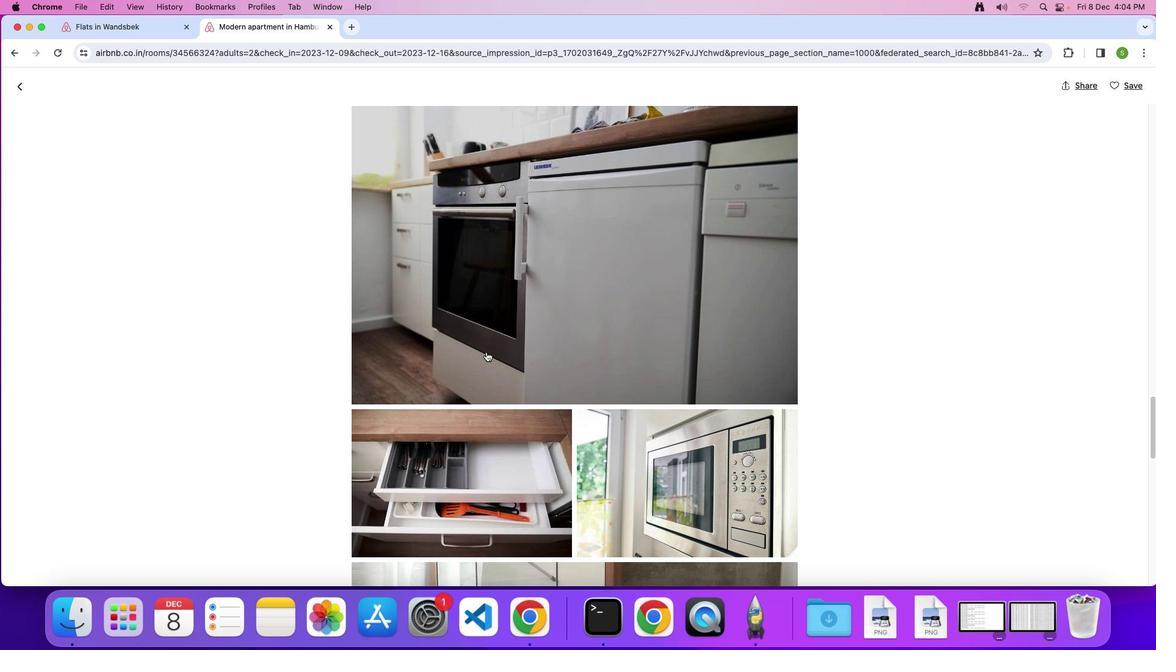 
Action: Mouse scrolled (485, 352) with delta (0, 0)
Screenshot: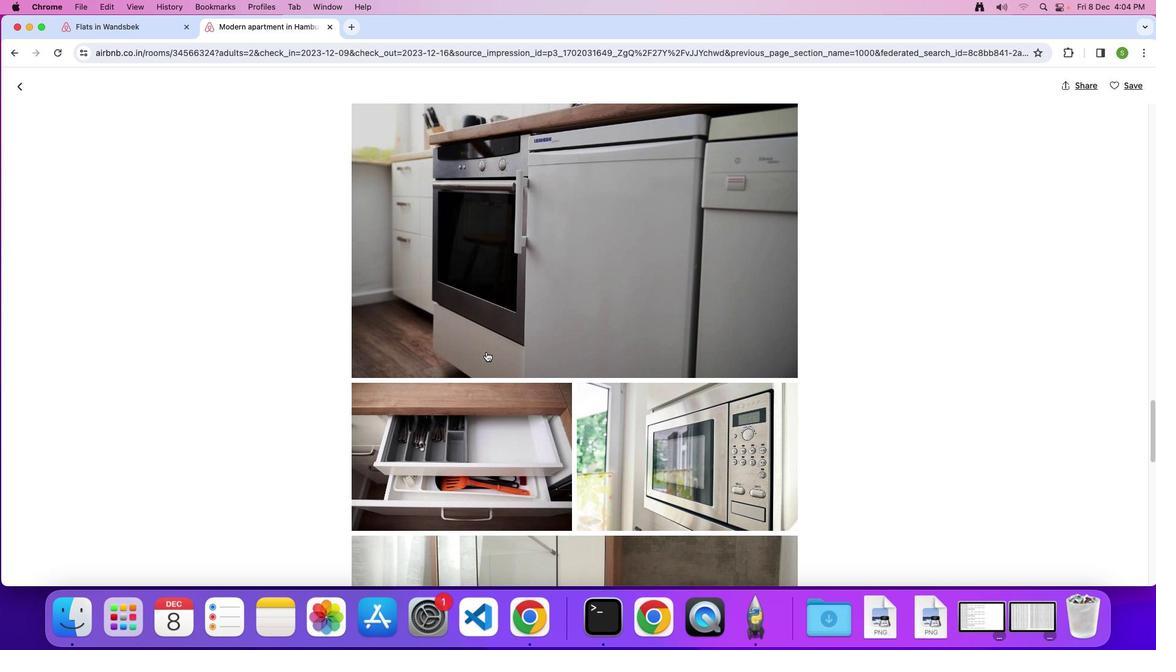 
Action: Mouse scrolled (485, 352) with delta (0, 0)
Screenshot: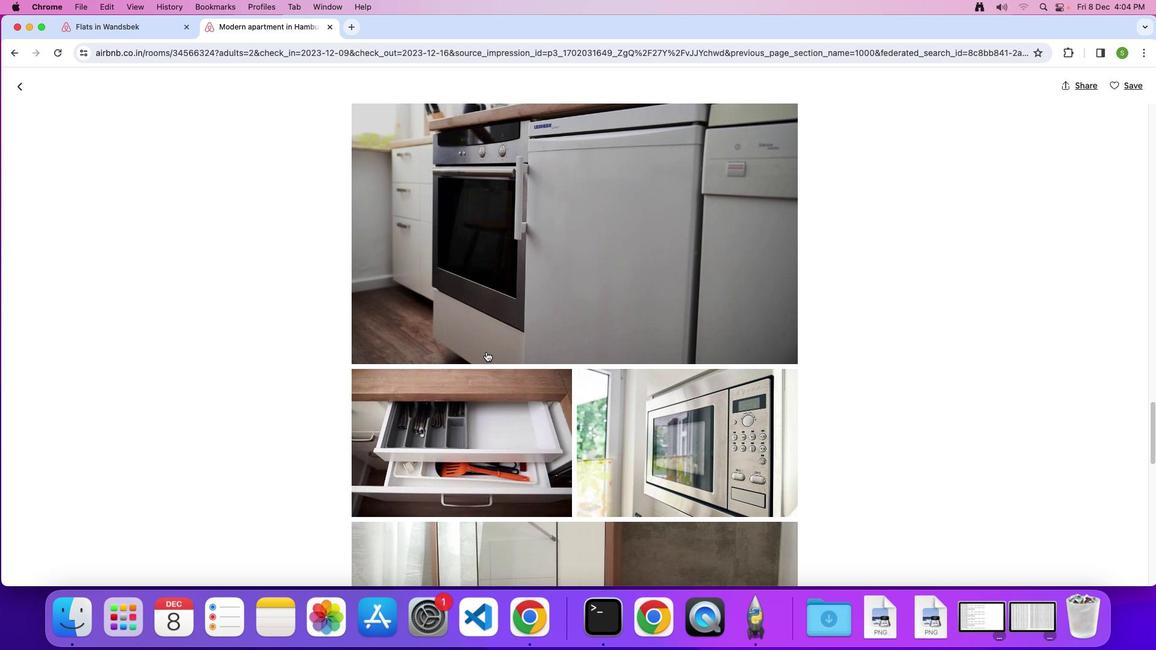 
Action: Mouse scrolled (485, 352) with delta (0, -1)
Screenshot: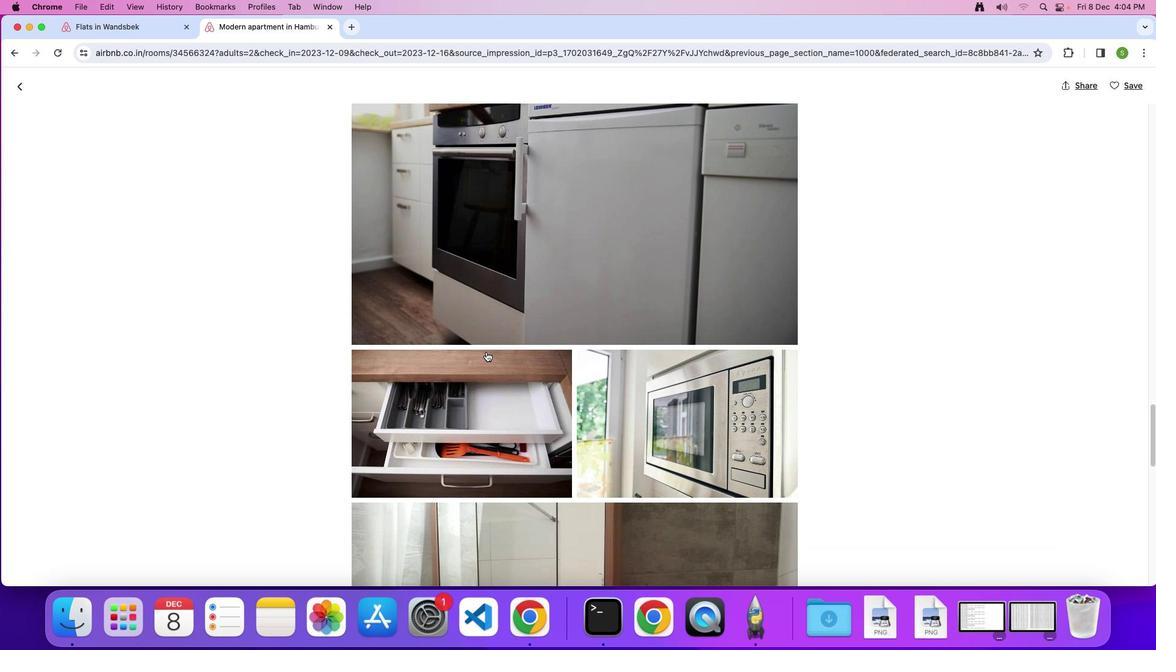 
Action: Mouse scrolled (485, 352) with delta (0, 0)
Screenshot: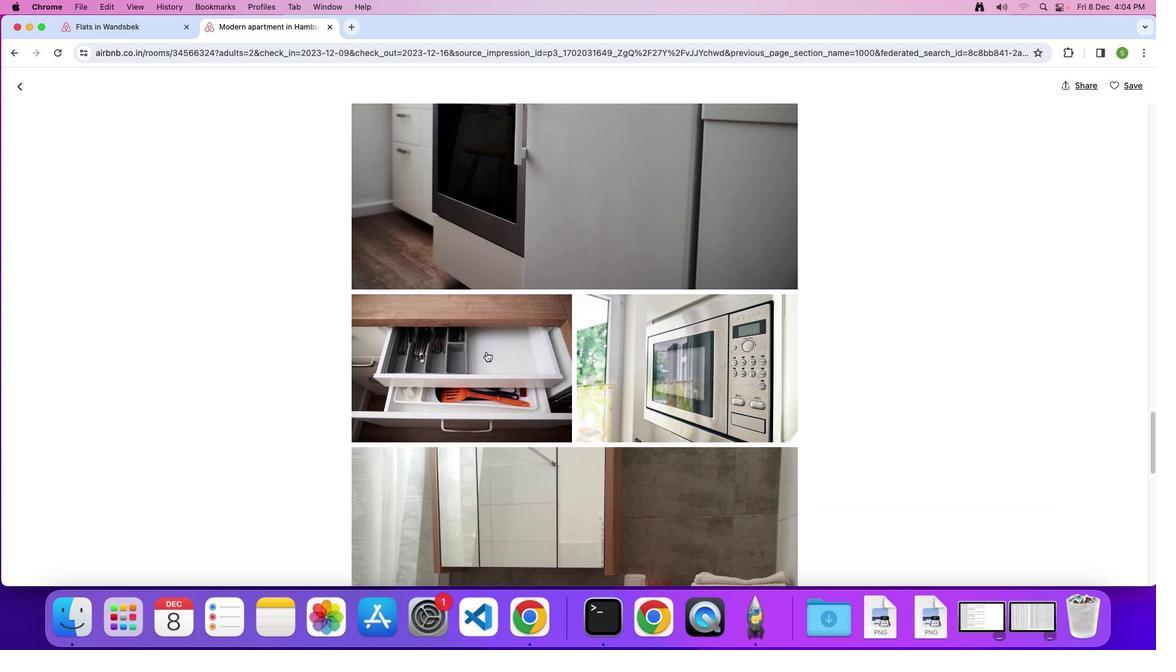 
Action: Mouse scrolled (485, 352) with delta (0, 0)
Screenshot: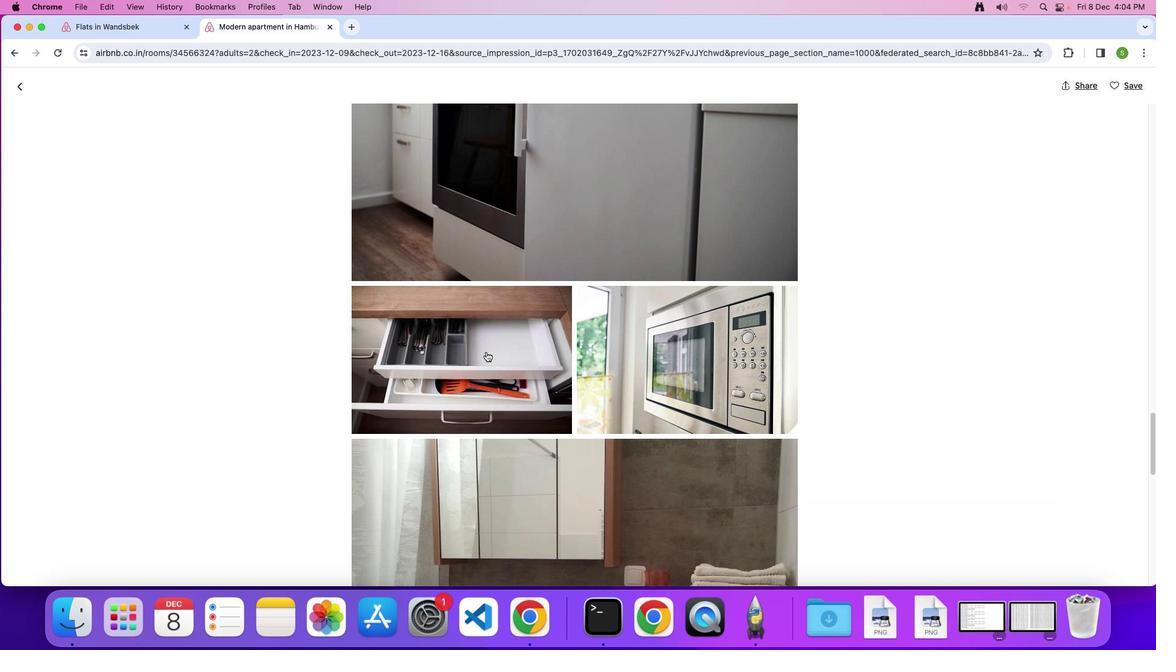 
Action: Mouse scrolled (485, 352) with delta (0, 0)
Screenshot: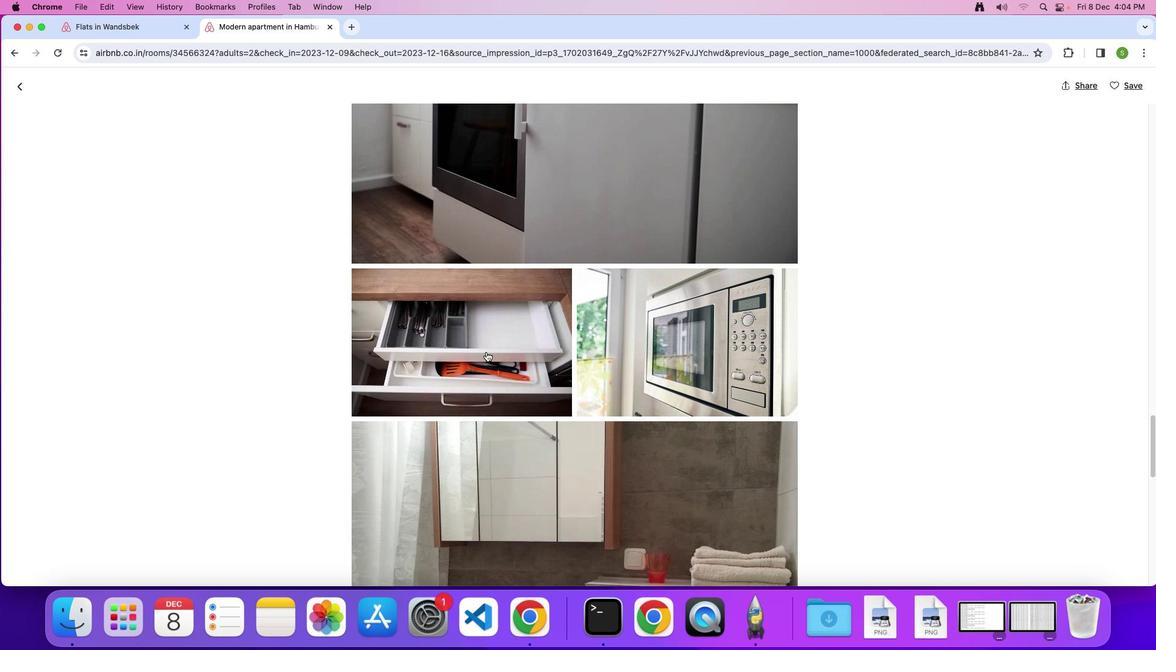 
Action: Mouse scrolled (485, 352) with delta (0, 0)
Screenshot: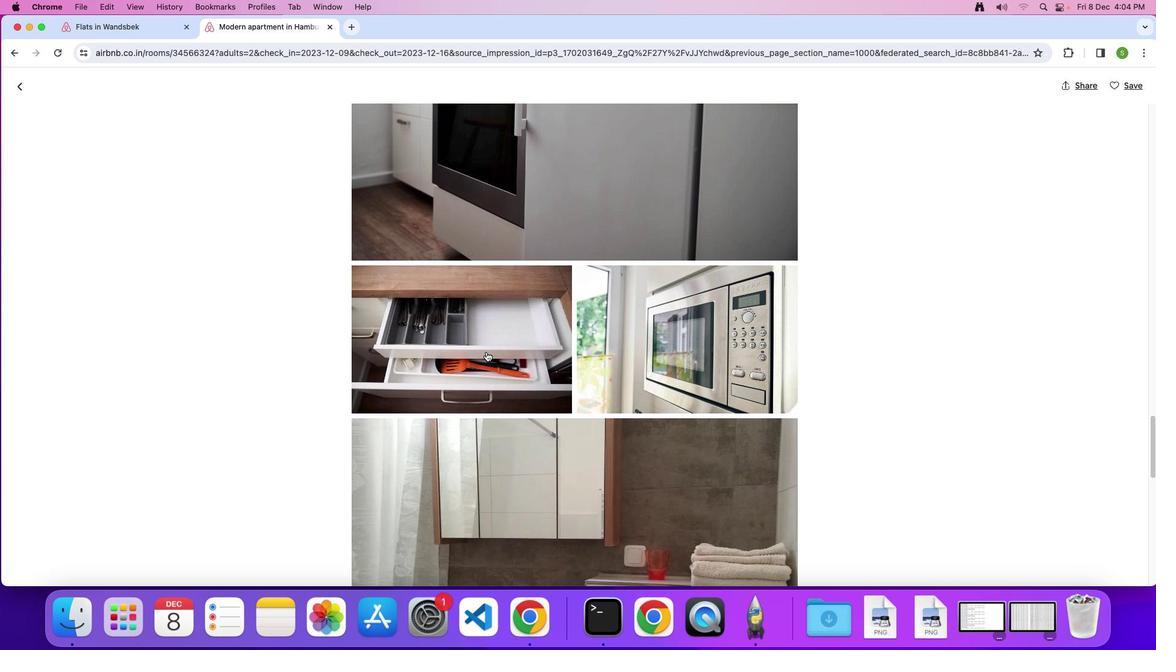 
Action: Mouse scrolled (485, 352) with delta (0, 0)
Screenshot: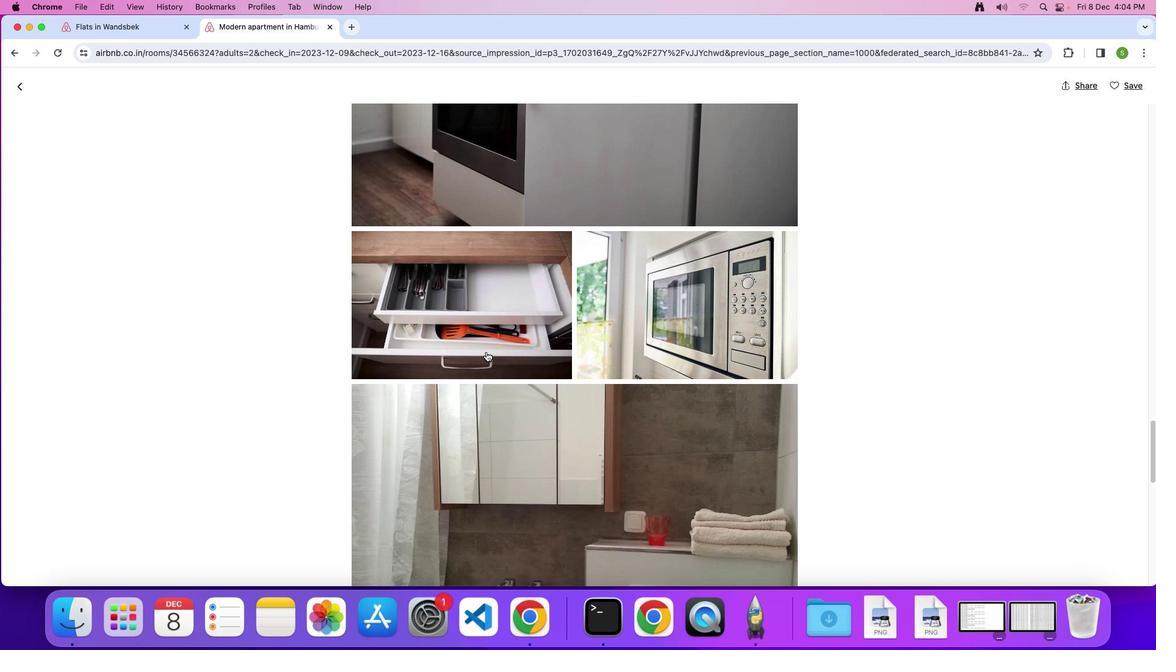 
Action: Mouse scrolled (485, 352) with delta (0, 0)
Screenshot: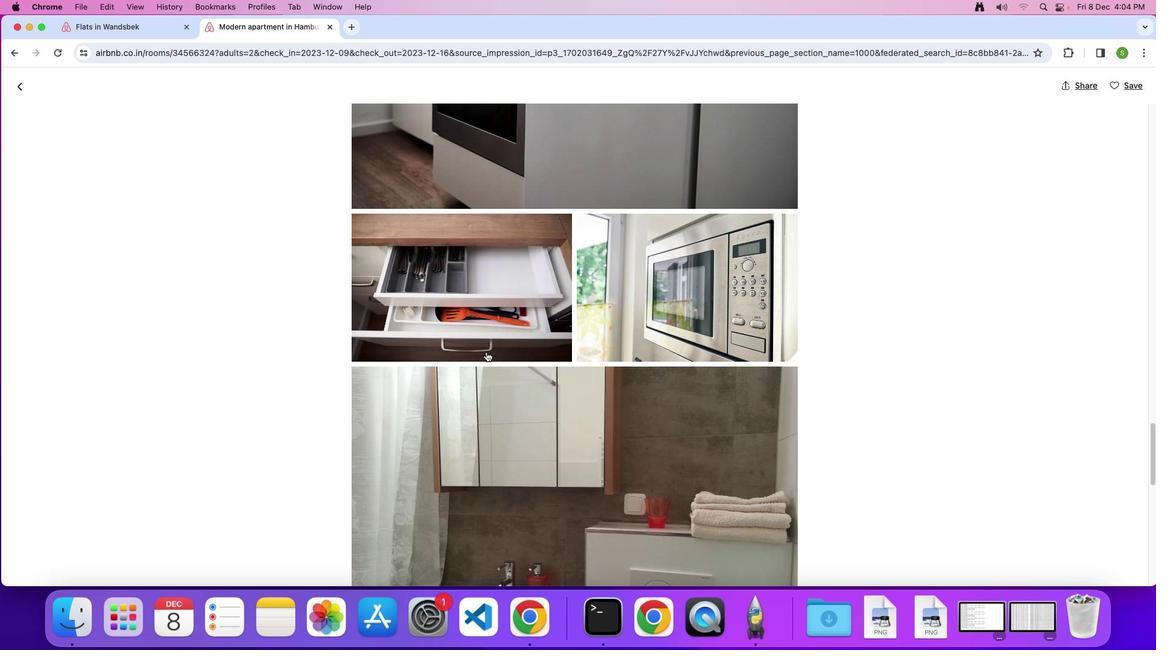 
Action: Mouse scrolled (485, 352) with delta (0, 0)
Screenshot: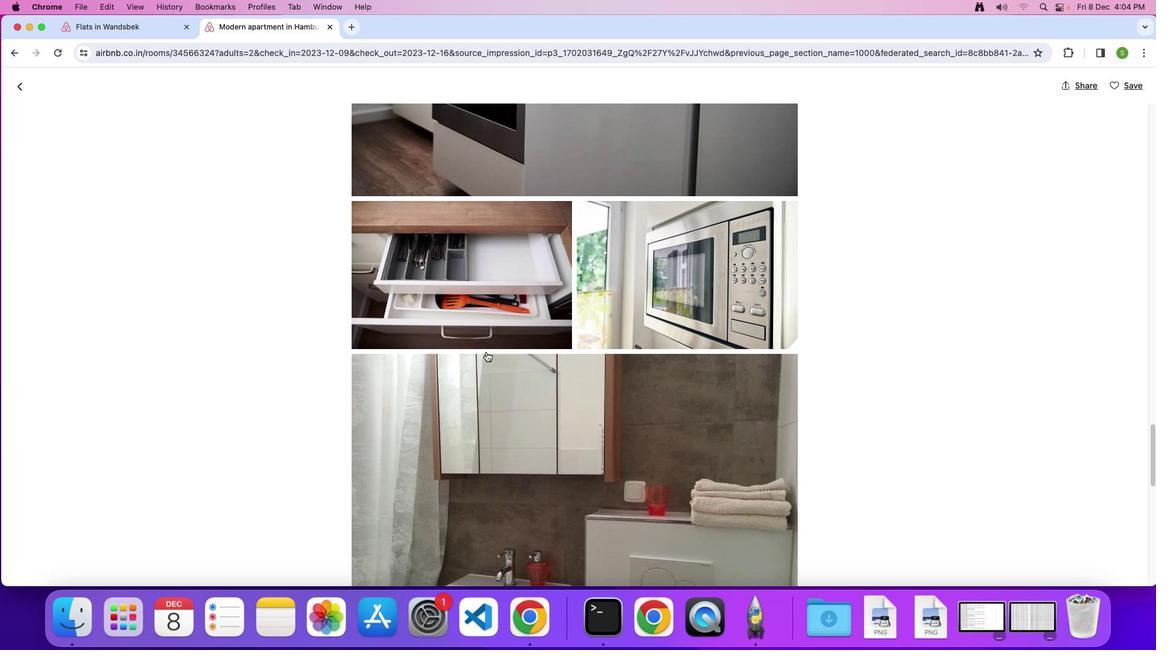 
Action: Mouse scrolled (485, 352) with delta (0, 0)
Screenshot: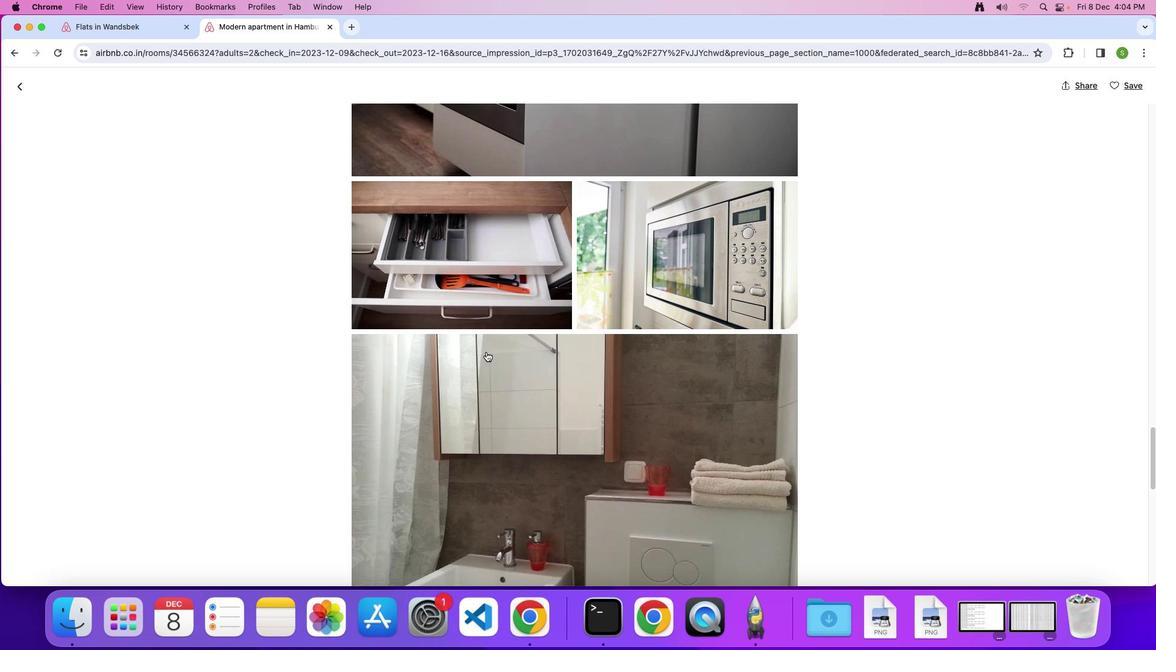 
Action: Mouse scrolled (485, 352) with delta (0, 0)
Screenshot: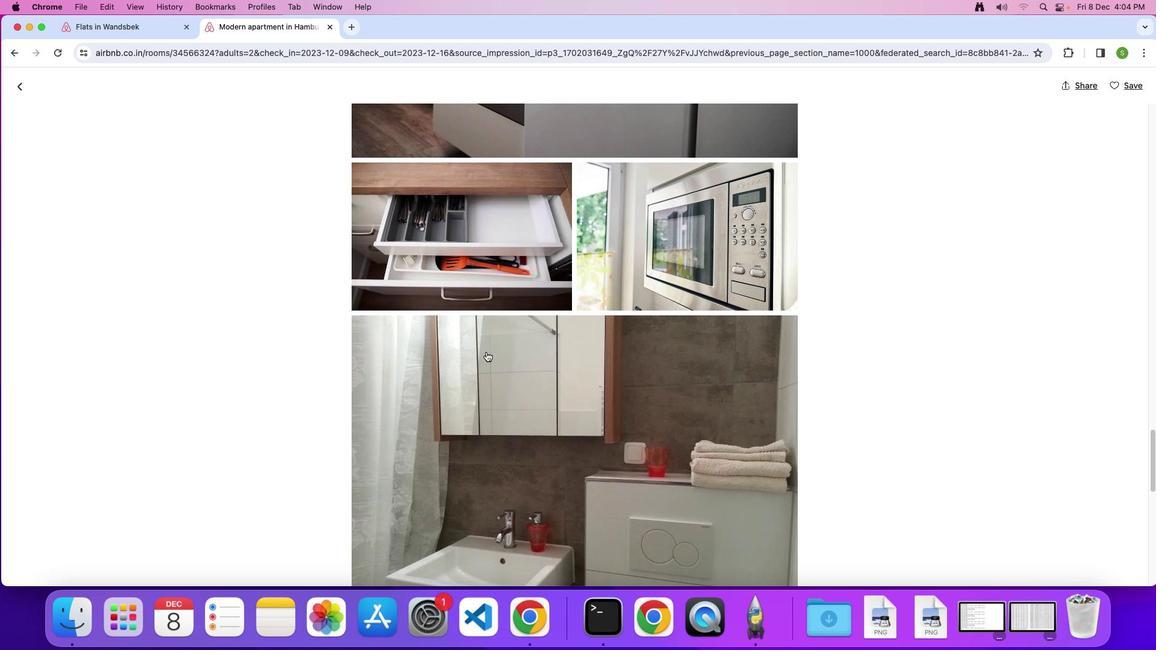 
Action: Mouse scrolled (485, 352) with delta (0, 0)
Screenshot: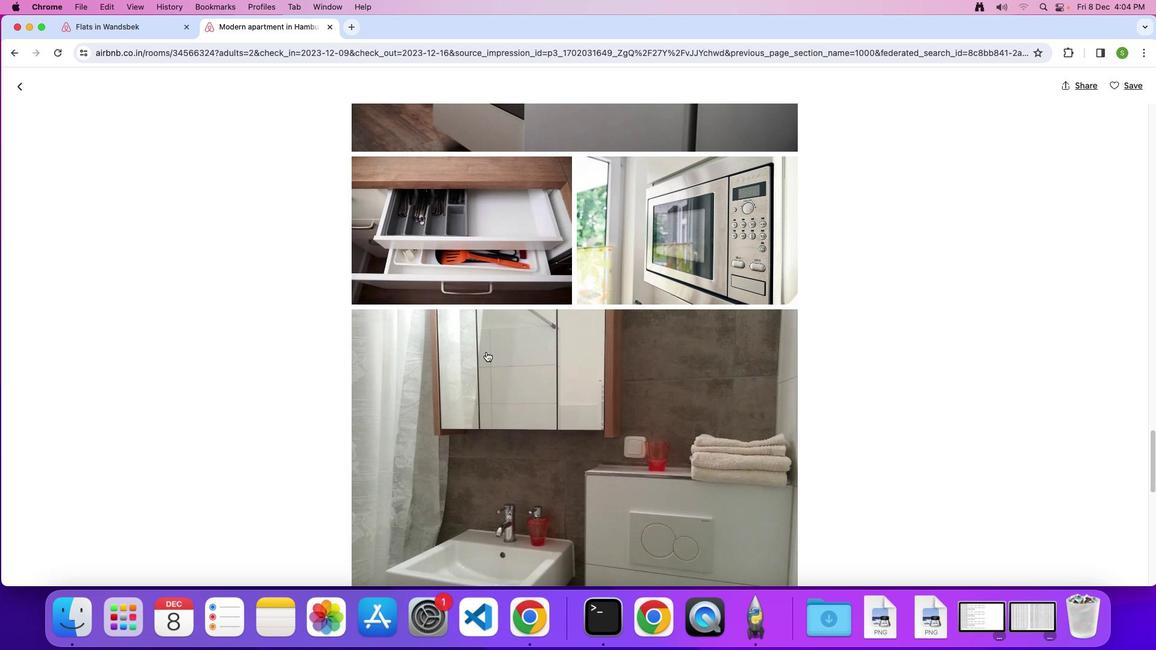 
Action: Mouse scrolled (485, 352) with delta (0, 0)
Screenshot: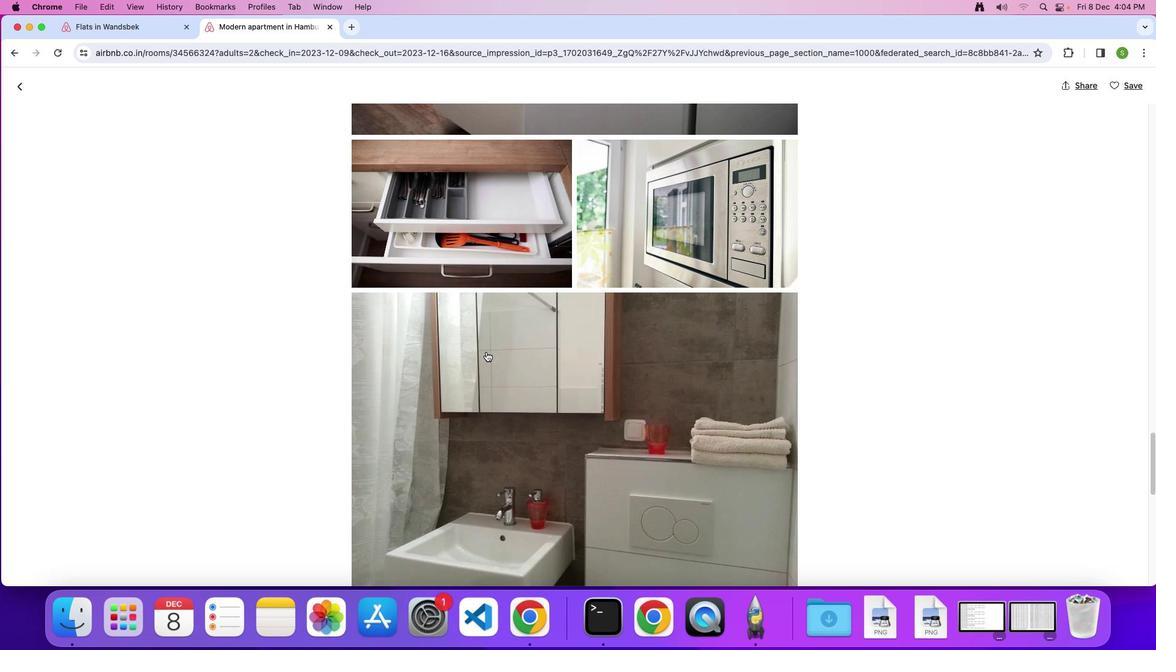
Action: Mouse scrolled (485, 352) with delta (0, 0)
Screenshot: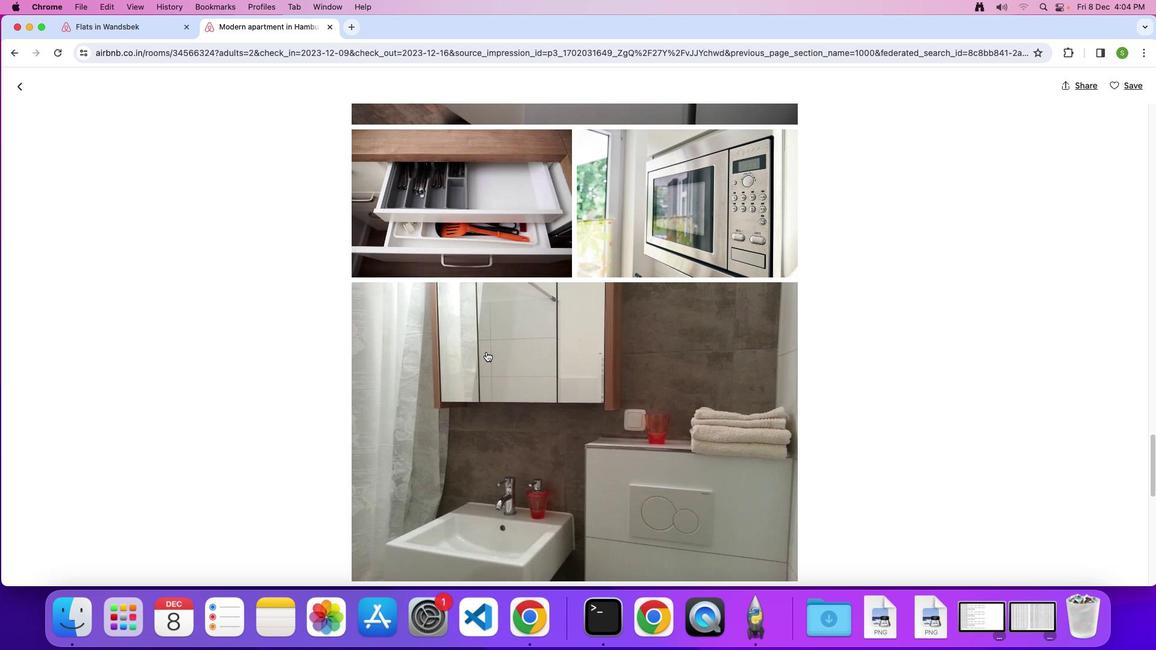 
Action: Mouse scrolled (485, 352) with delta (0, 0)
Screenshot: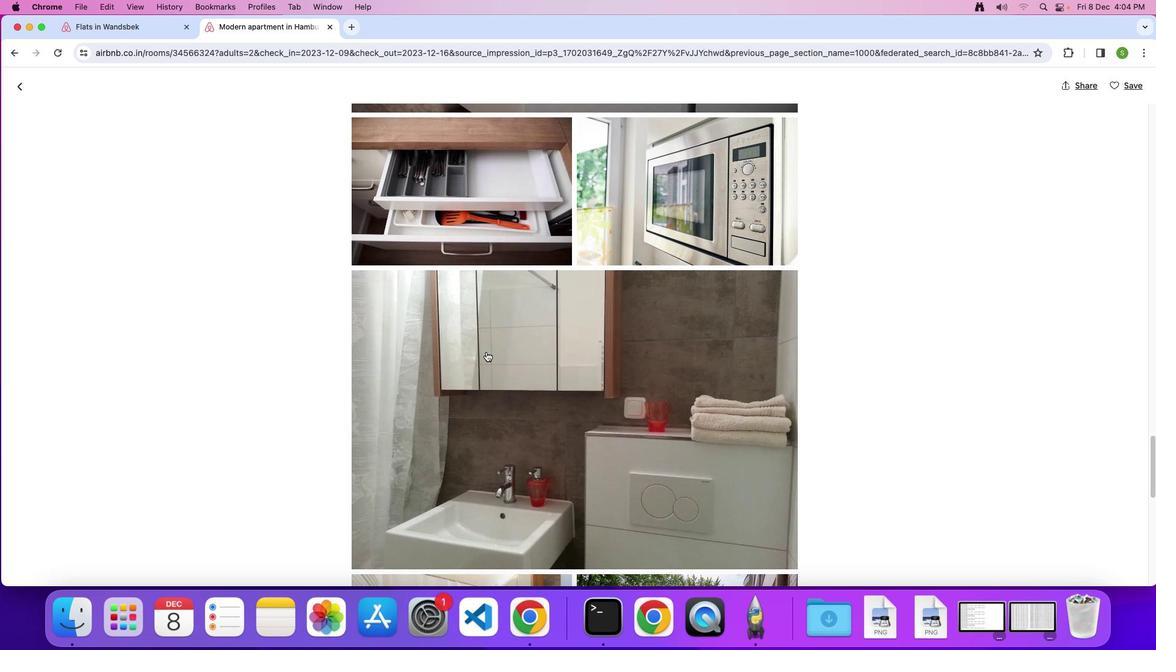 
Action: Mouse scrolled (485, 352) with delta (0, 0)
Screenshot: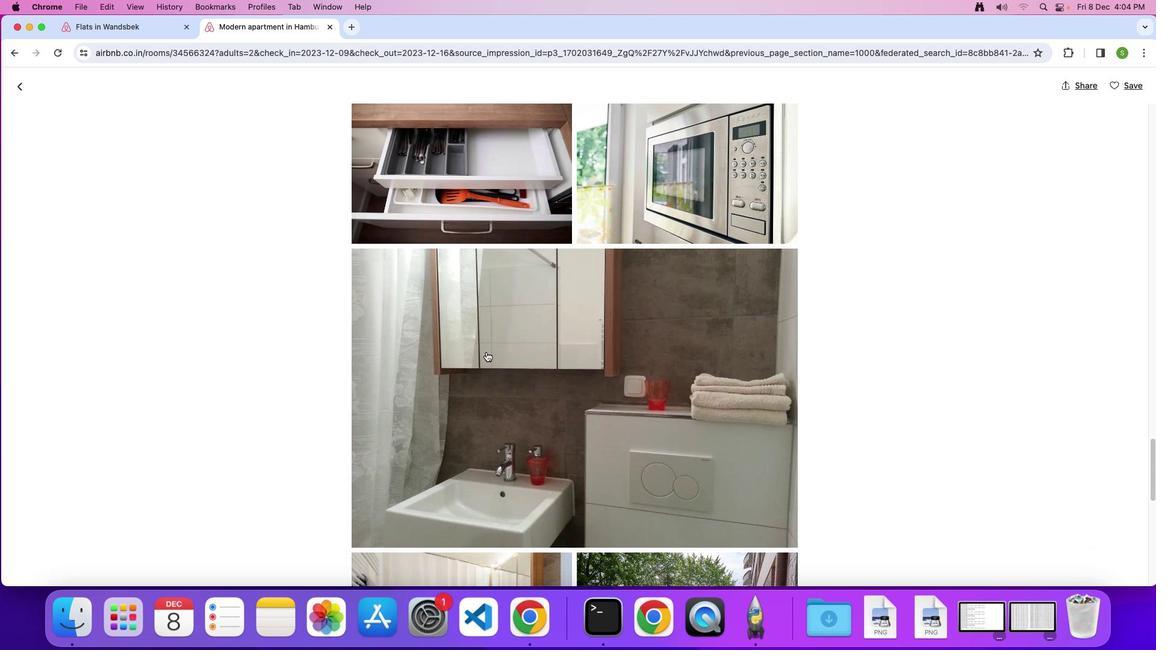 
Action: Mouse scrolled (485, 352) with delta (0, -1)
Screenshot: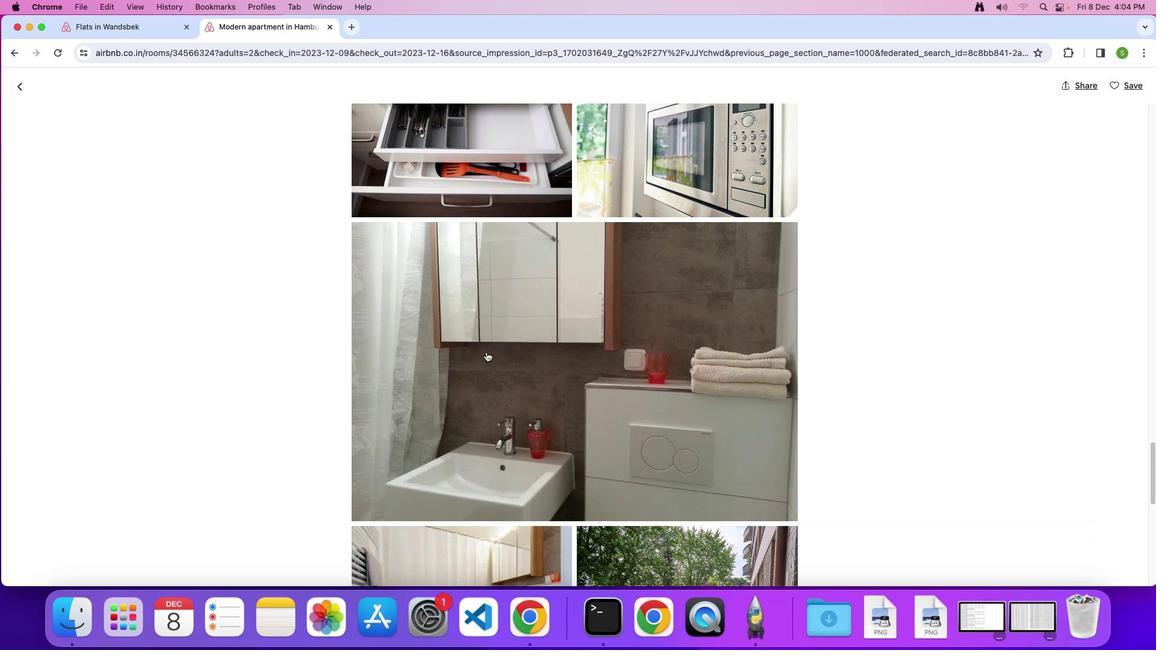 
Action: Mouse scrolled (485, 352) with delta (0, 0)
Screenshot: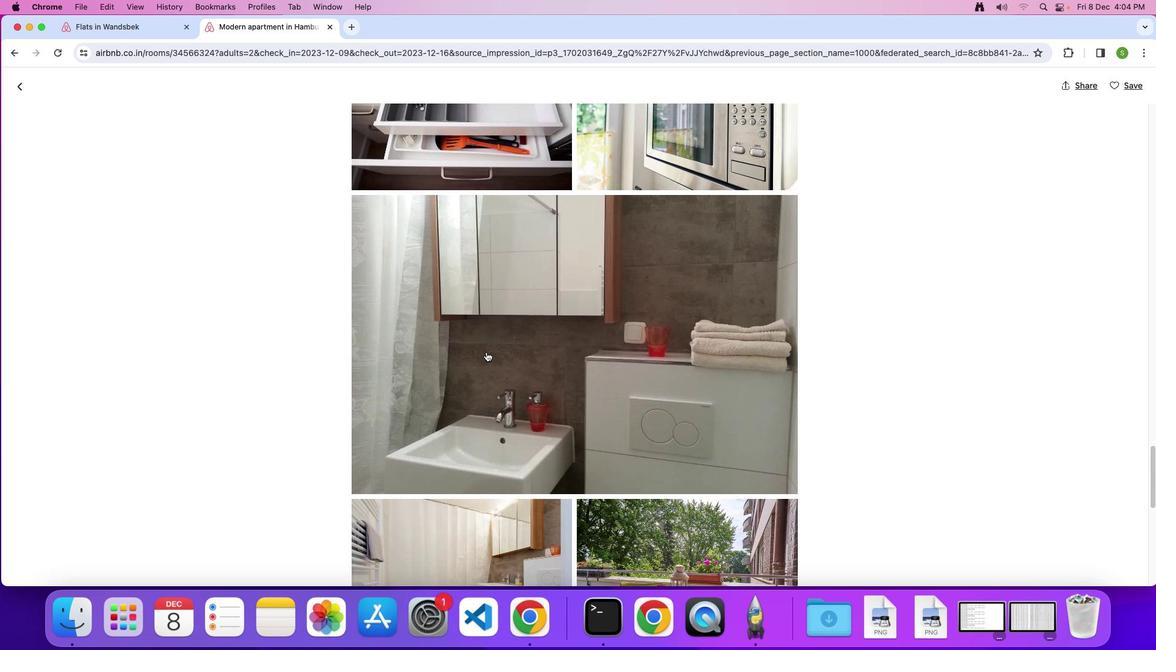 
Action: Mouse scrolled (485, 352) with delta (0, 0)
Screenshot: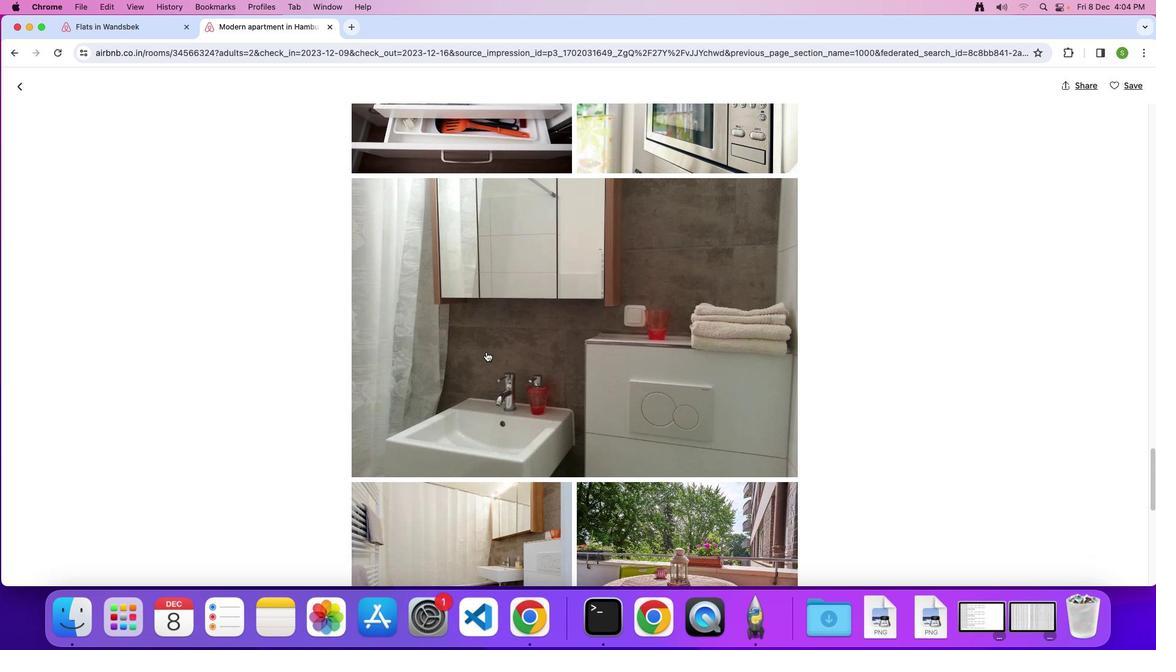 
Action: Mouse scrolled (485, 352) with delta (0, -1)
Screenshot: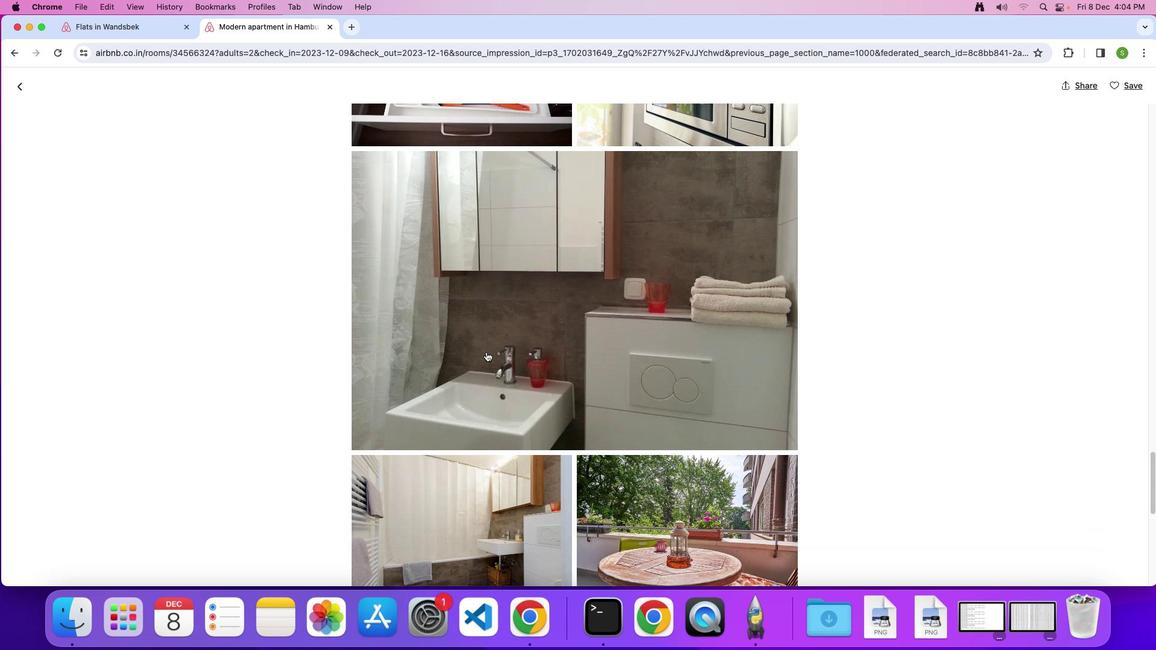 
Action: Mouse scrolled (485, 352) with delta (0, 0)
Screenshot: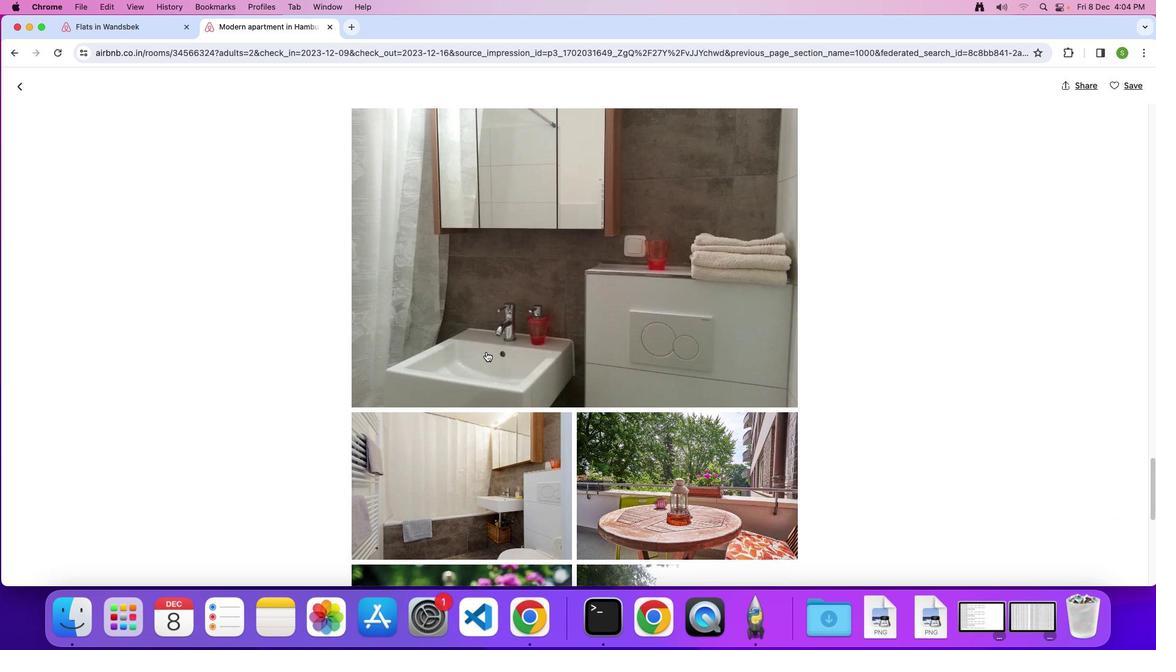 
Action: Mouse scrolled (485, 352) with delta (0, 0)
Screenshot: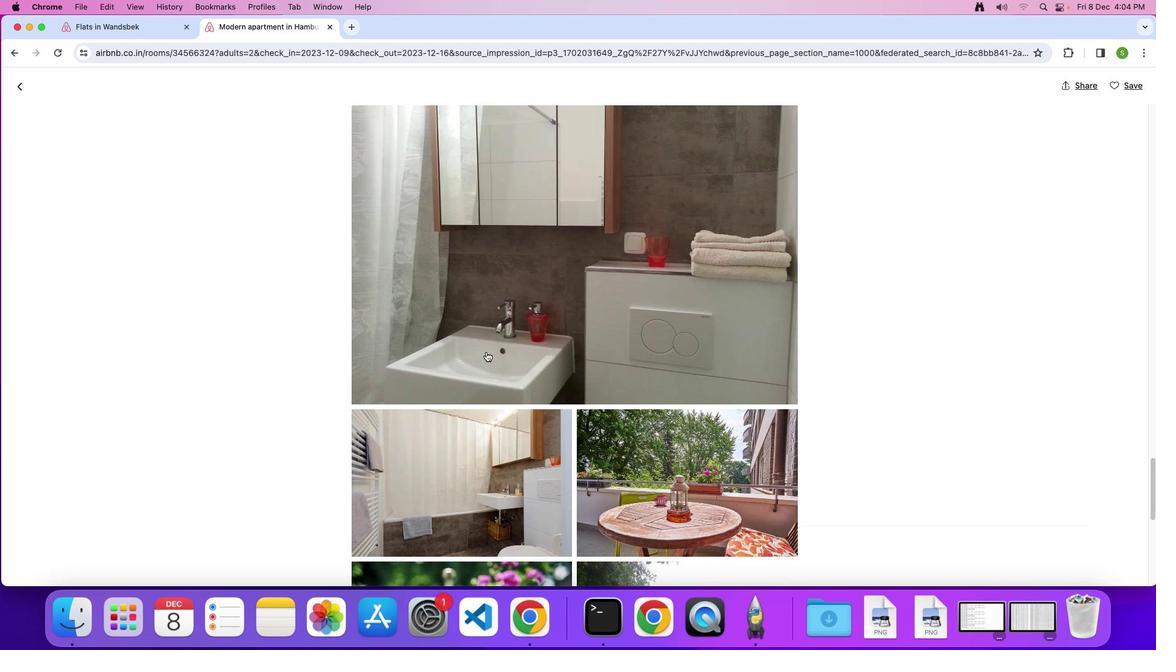 
Action: Mouse scrolled (485, 352) with delta (0, 0)
Screenshot: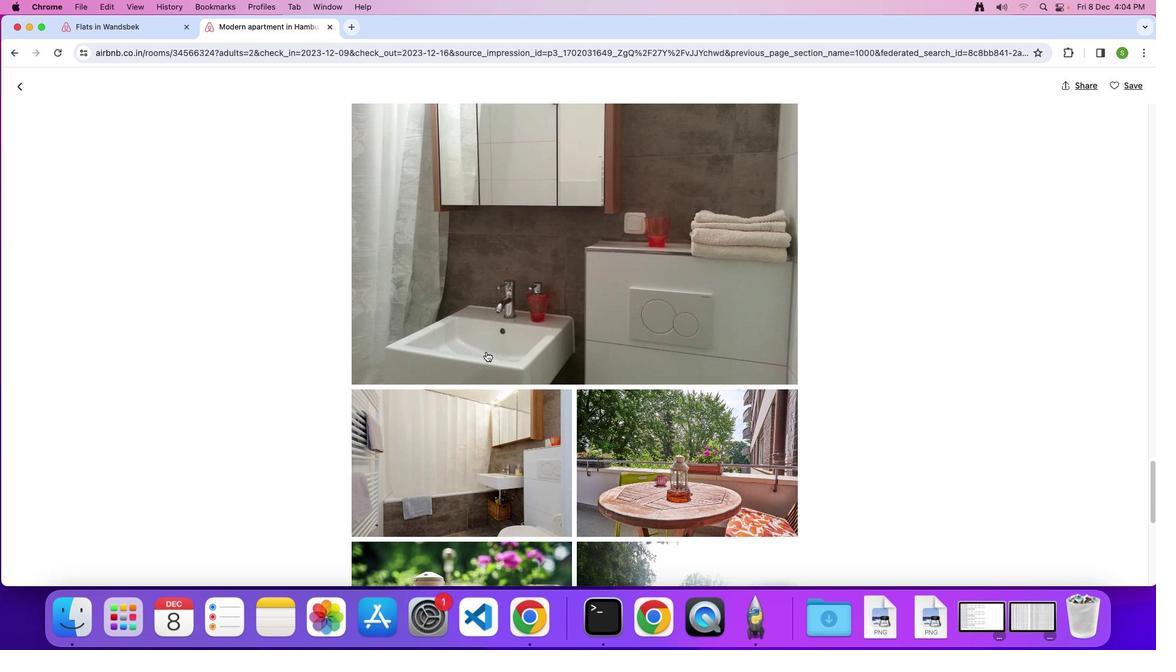 
Action: Mouse scrolled (485, 352) with delta (0, 0)
Screenshot: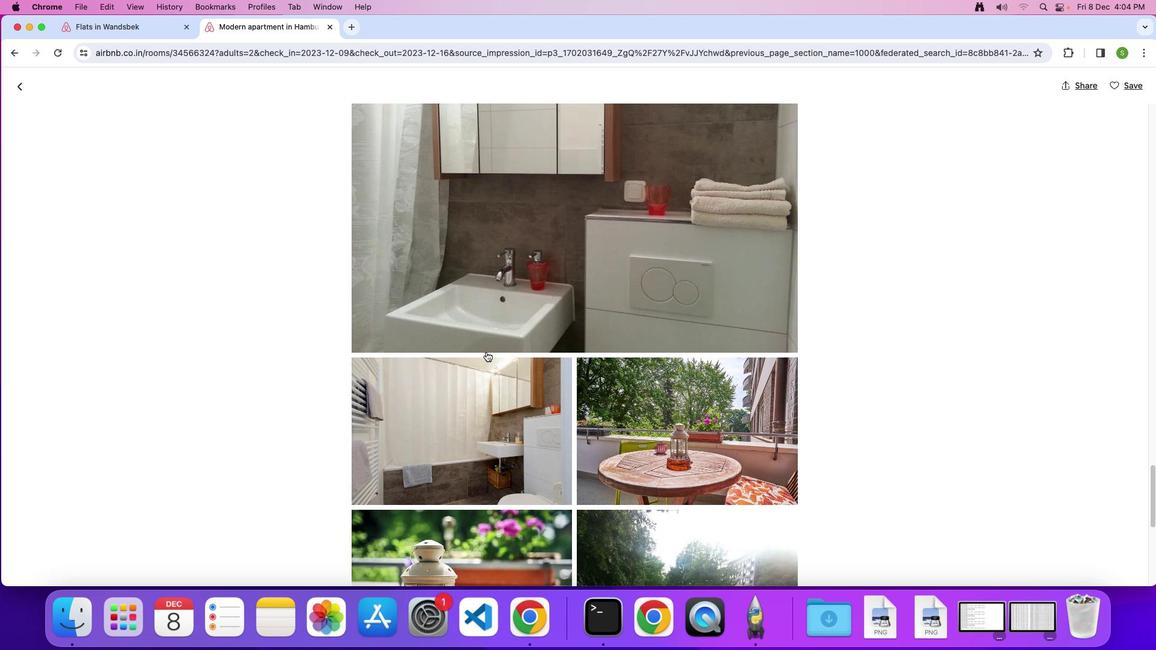 
Action: Mouse scrolled (485, 352) with delta (0, -1)
Screenshot: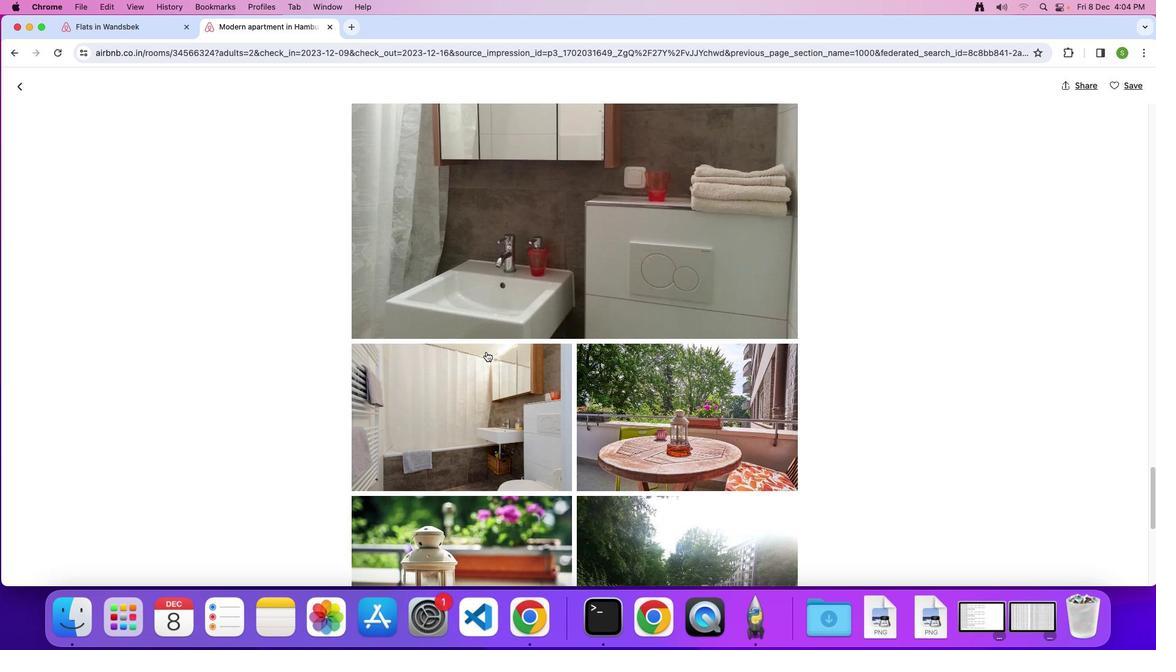 
Action: Mouse scrolled (485, 352) with delta (0, 0)
Screenshot: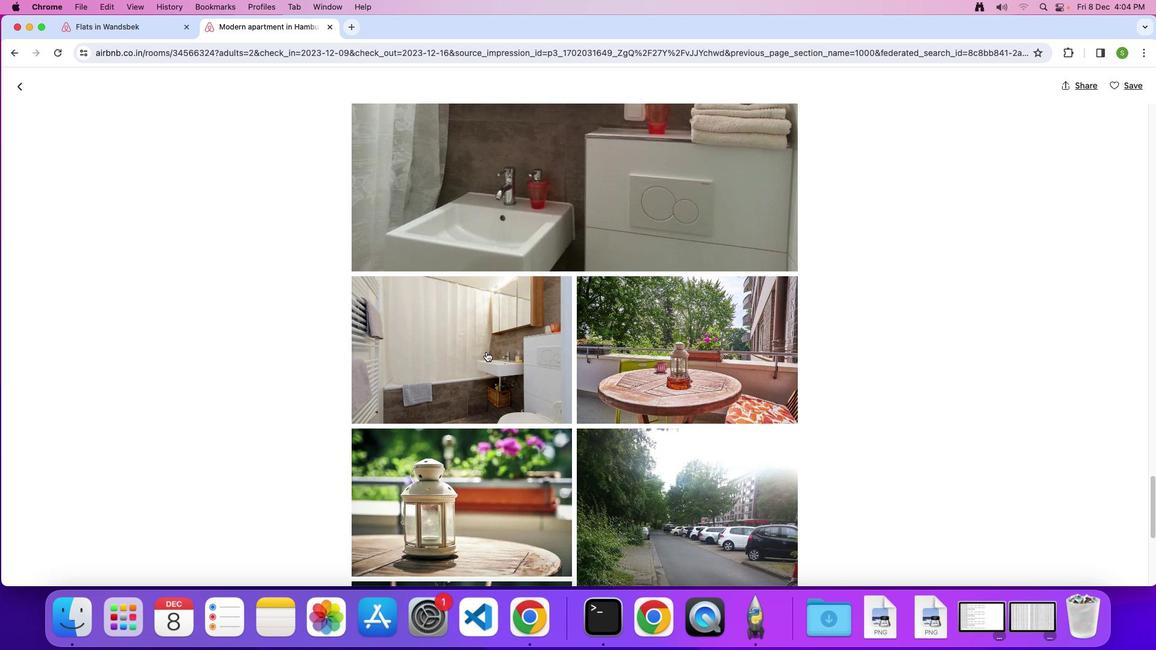 
Action: Mouse scrolled (485, 352) with delta (0, 0)
Screenshot: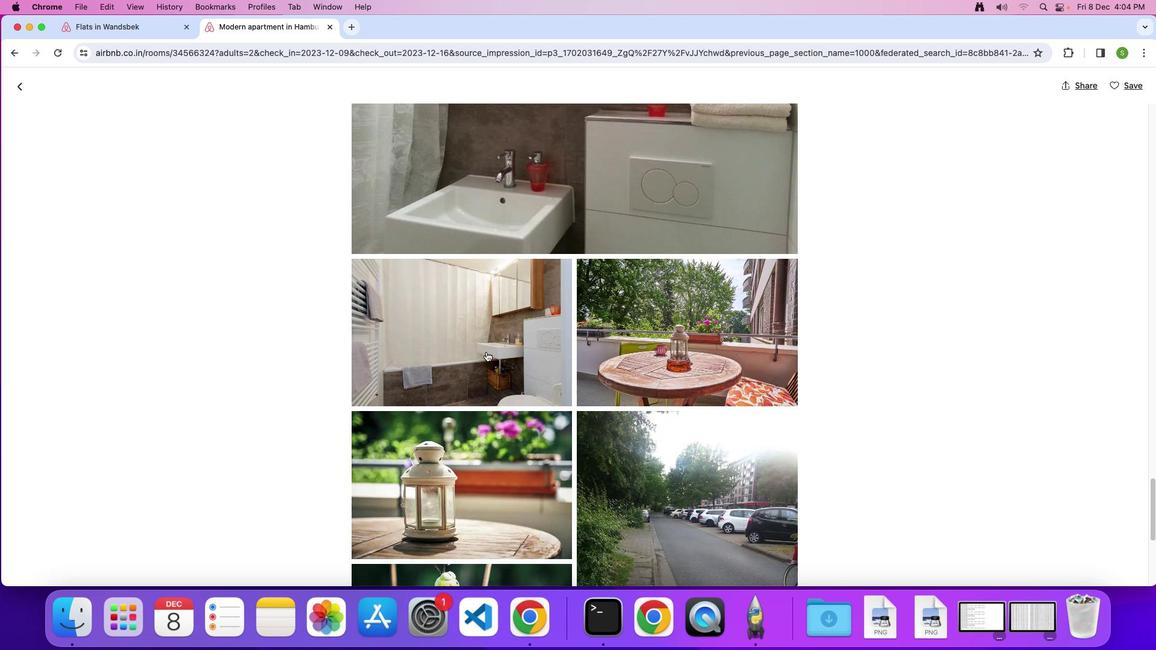 
Action: Mouse scrolled (485, 352) with delta (0, -1)
Screenshot: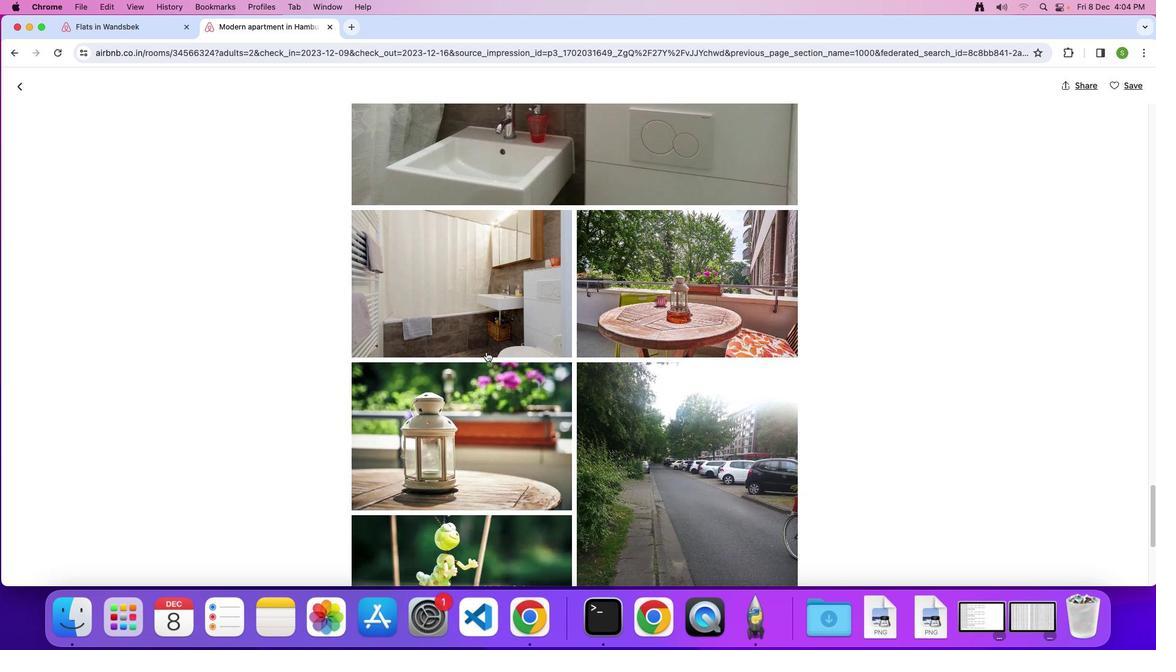 
Action: Mouse scrolled (485, 352) with delta (0, 0)
Screenshot: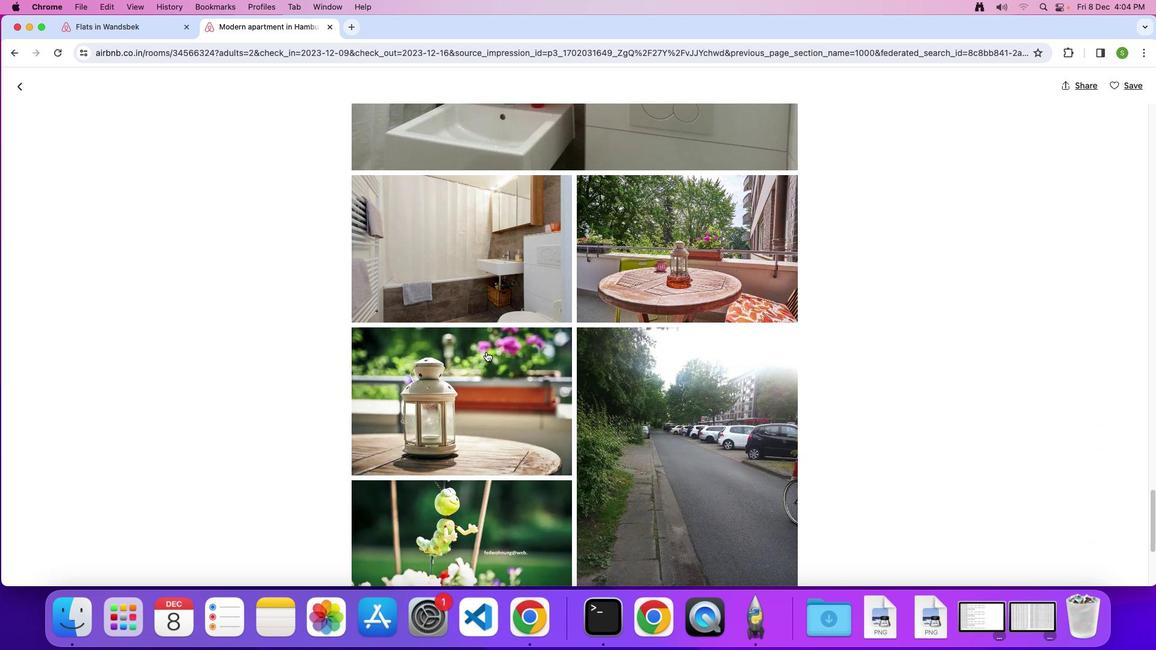 
Action: Mouse scrolled (485, 352) with delta (0, 0)
Screenshot: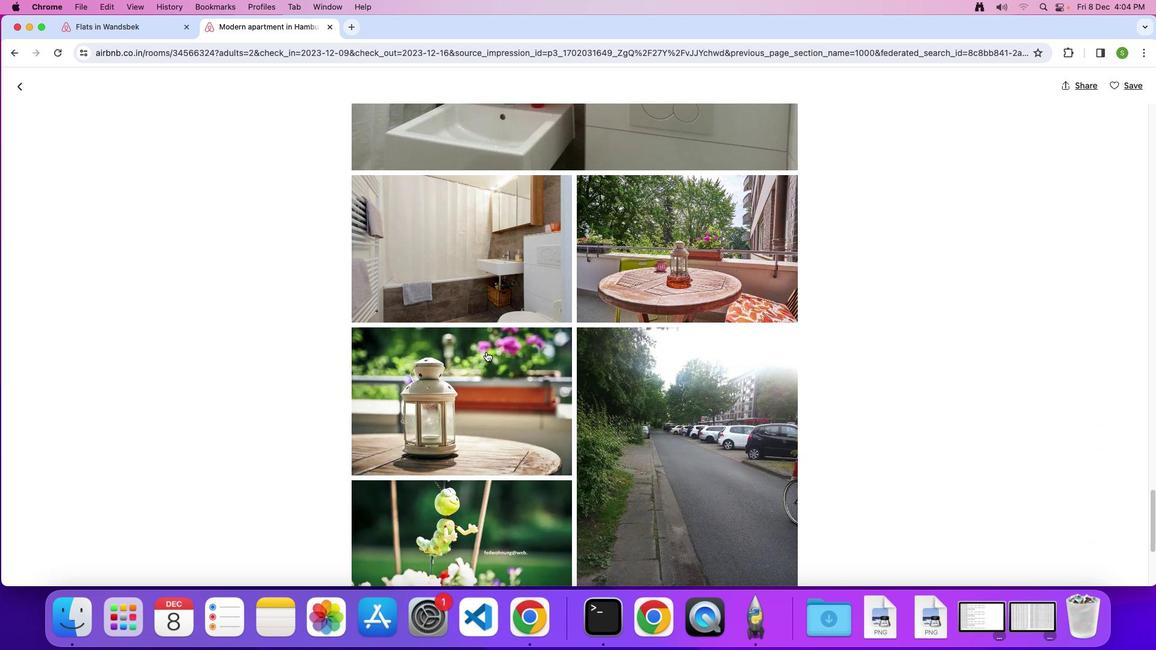 
Action: Mouse scrolled (485, 352) with delta (0, -1)
Screenshot: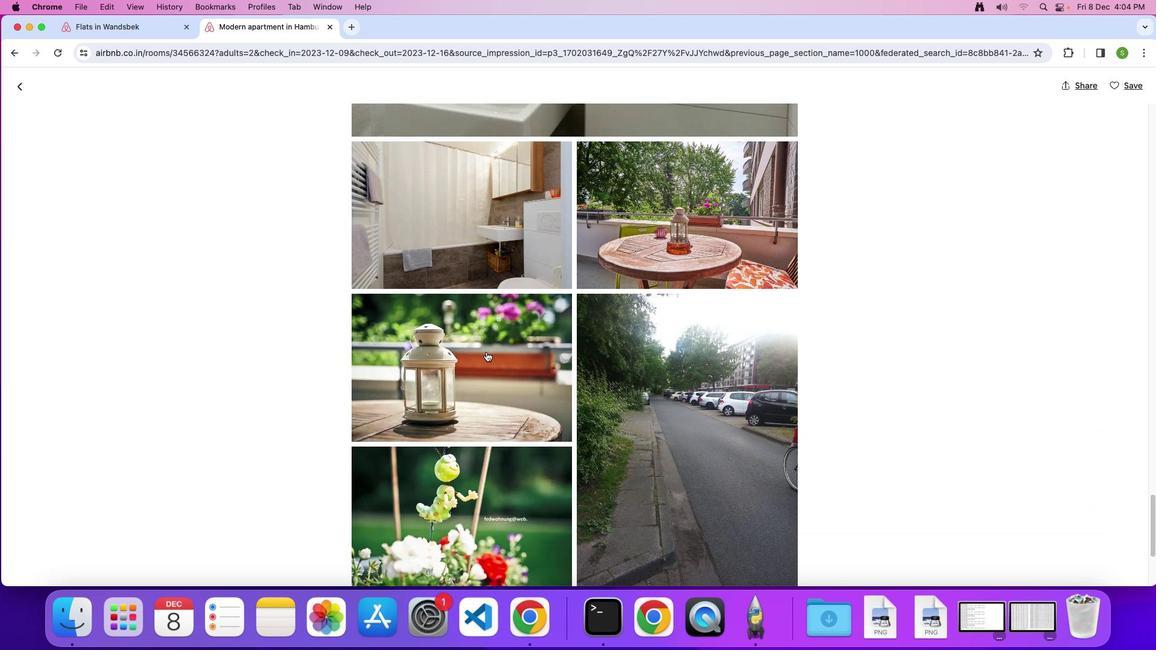 
Action: Mouse scrolled (485, 352) with delta (0, 0)
Screenshot: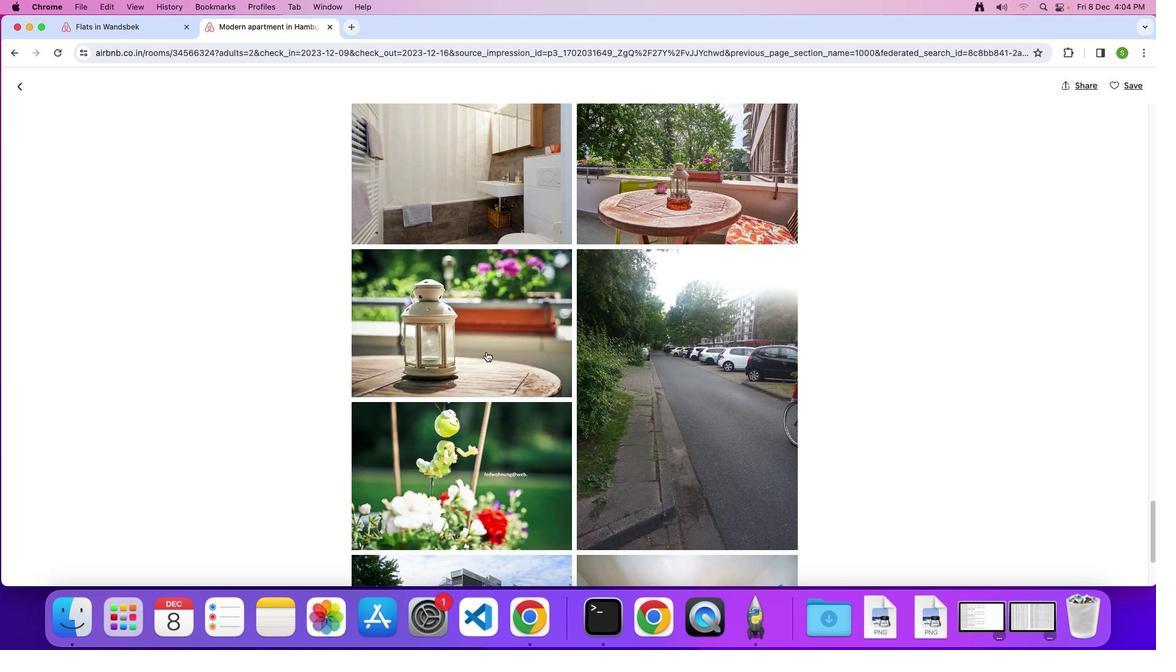 
Action: Mouse scrolled (485, 352) with delta (0, 0)
Screenshot: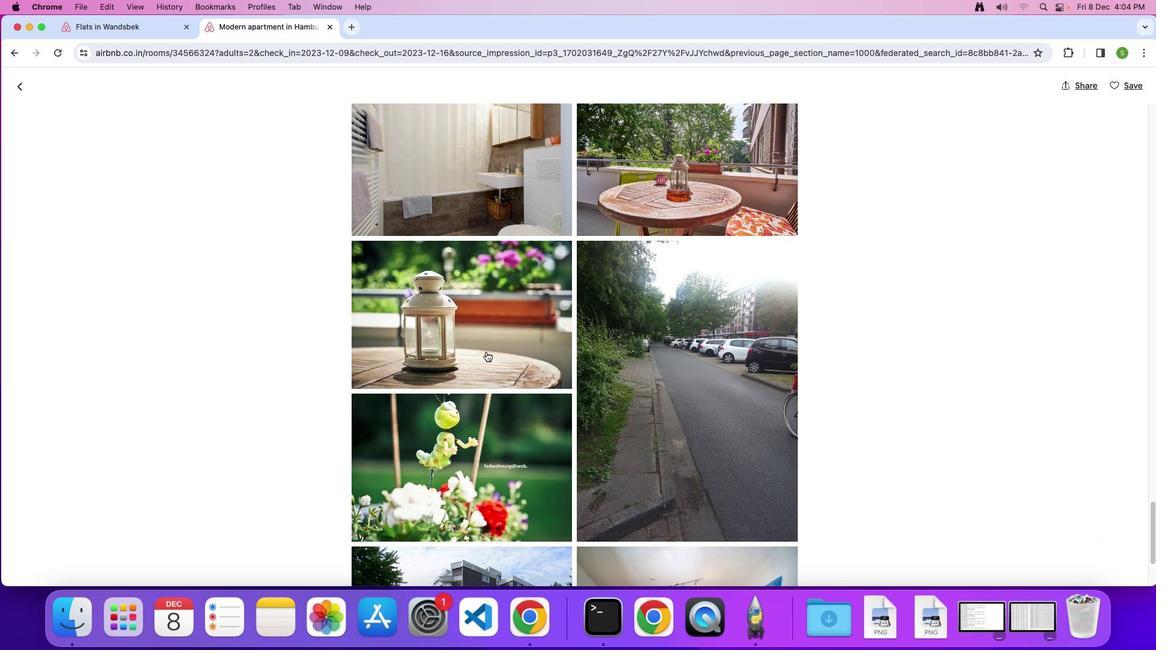 
Action: Mouse scrolled (485, 352) with delta (0, -1)
Screenshot: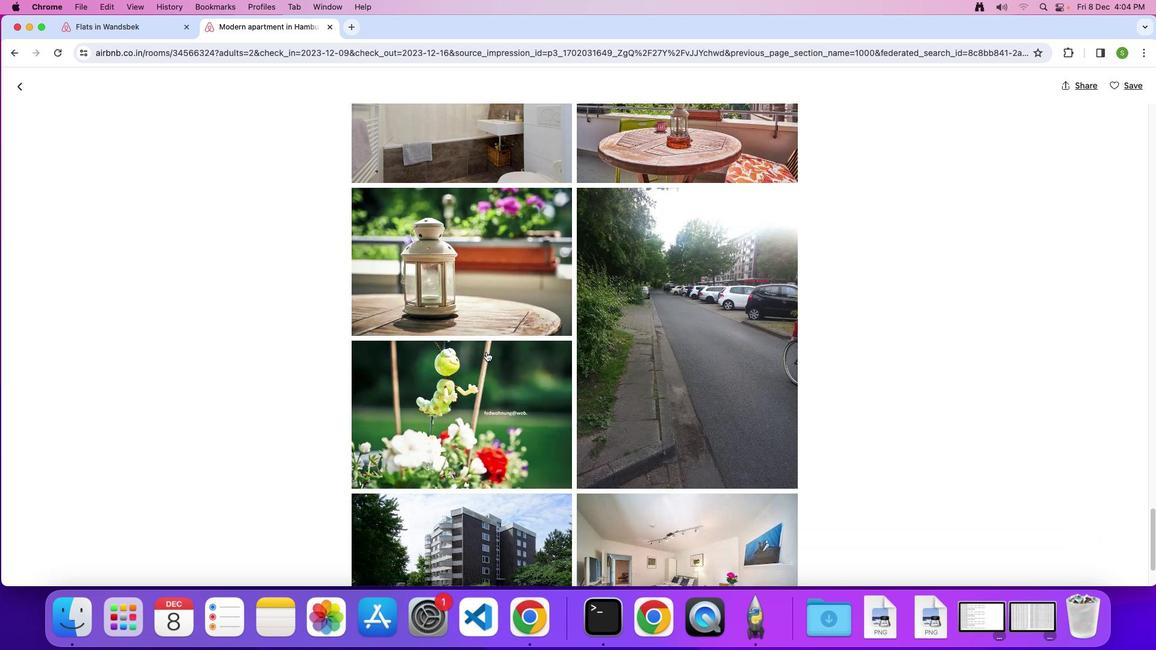 
Action: Mouse scrolled (485, 352) with delta (0, 0)
Screenshot: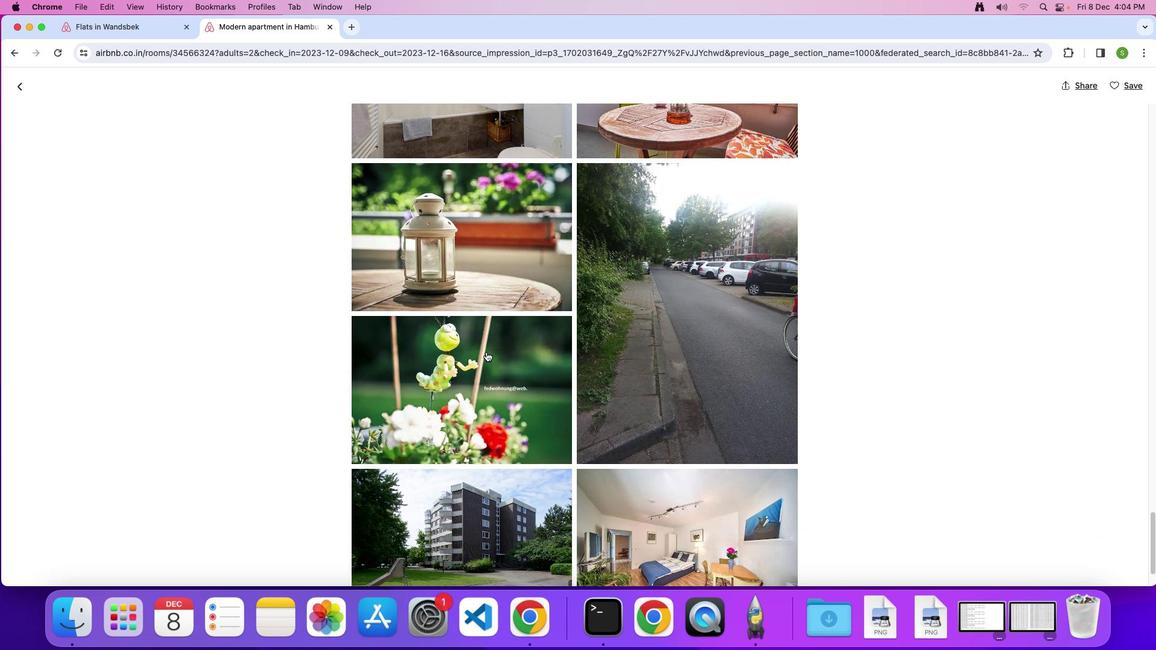 
Action: Mouse scrolled (485, 352) with delta (0, 0)
Screenshot: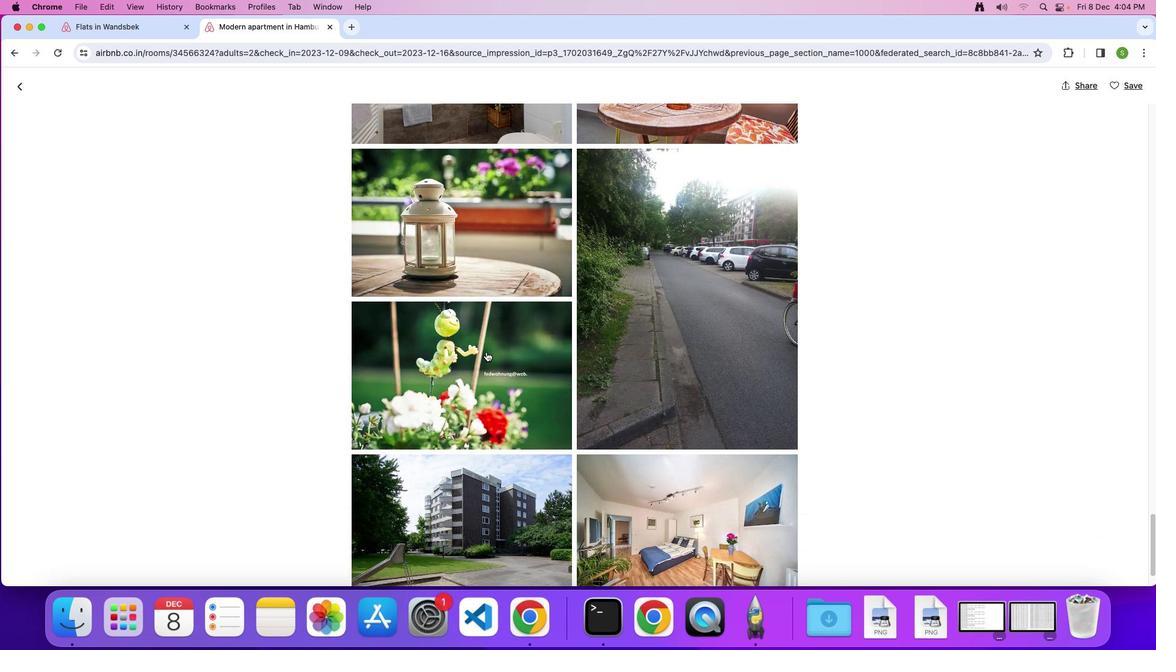 
Action: Mouse scrolled (485, 352) with delta (0, 0)
Screenshot: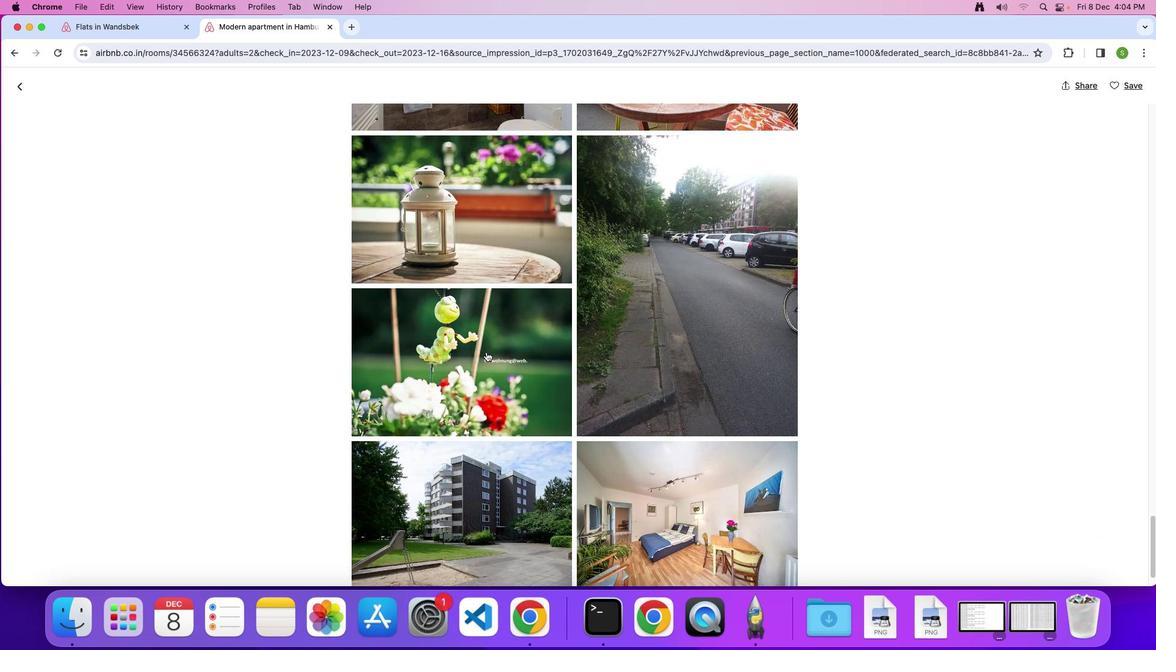 
Action: Mouse scrolled (485, 352) with delta (0, 0)
Screenshot: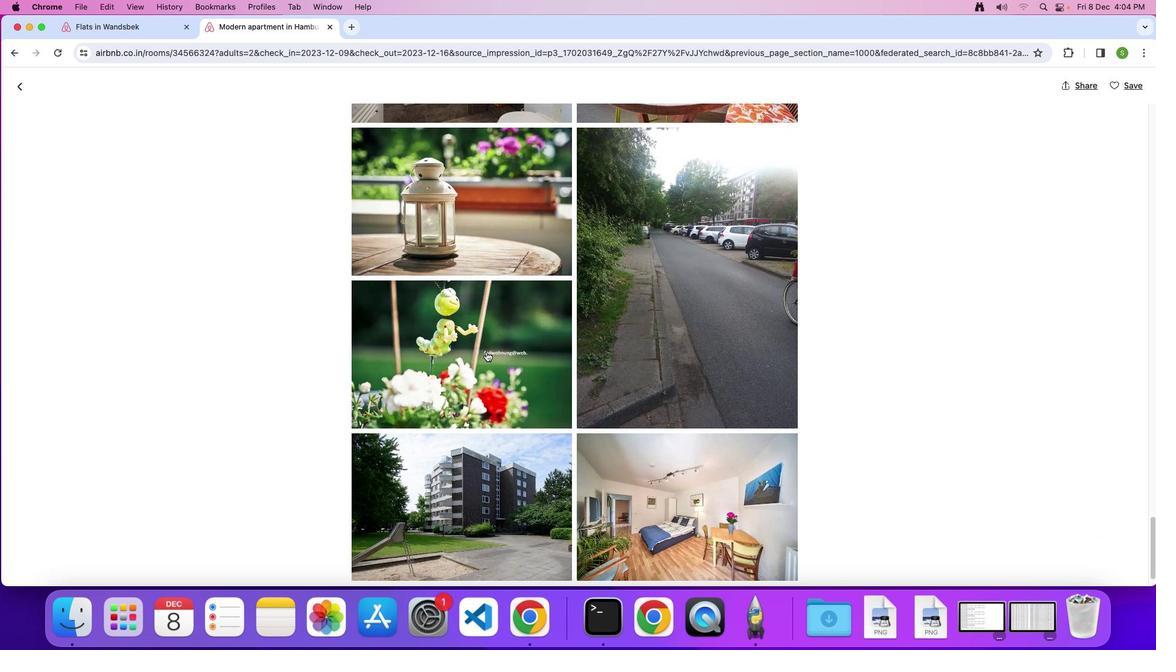 
Action: Mouse scrolled (485, 352) with delta (0, -1)
Screenshot: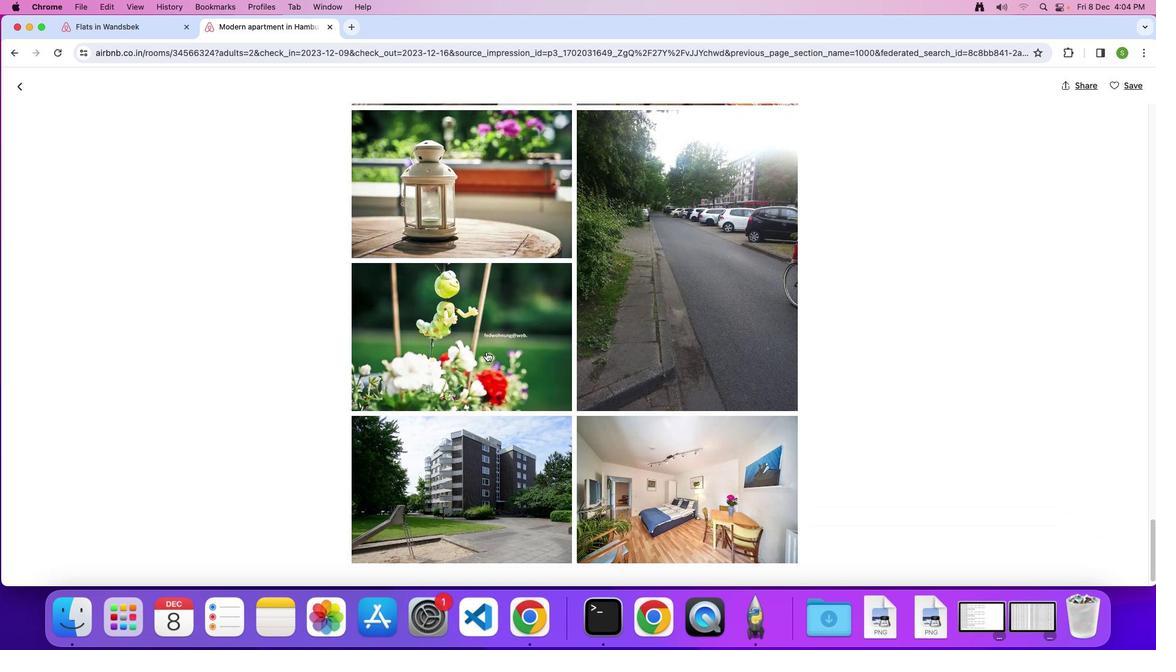 
Action: Mouse scrolled (485, 352) with delta (0, 0)
Screenshot: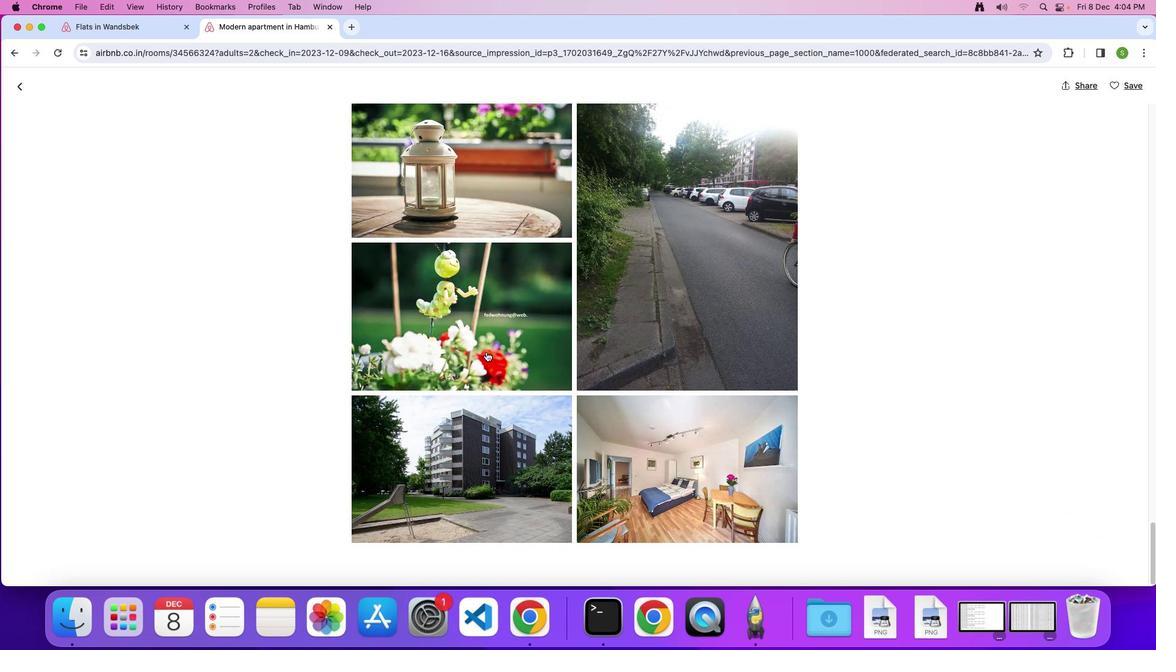 
Action: Mouse scrolled (485, 352) with delta (0, 0)
Screenshot: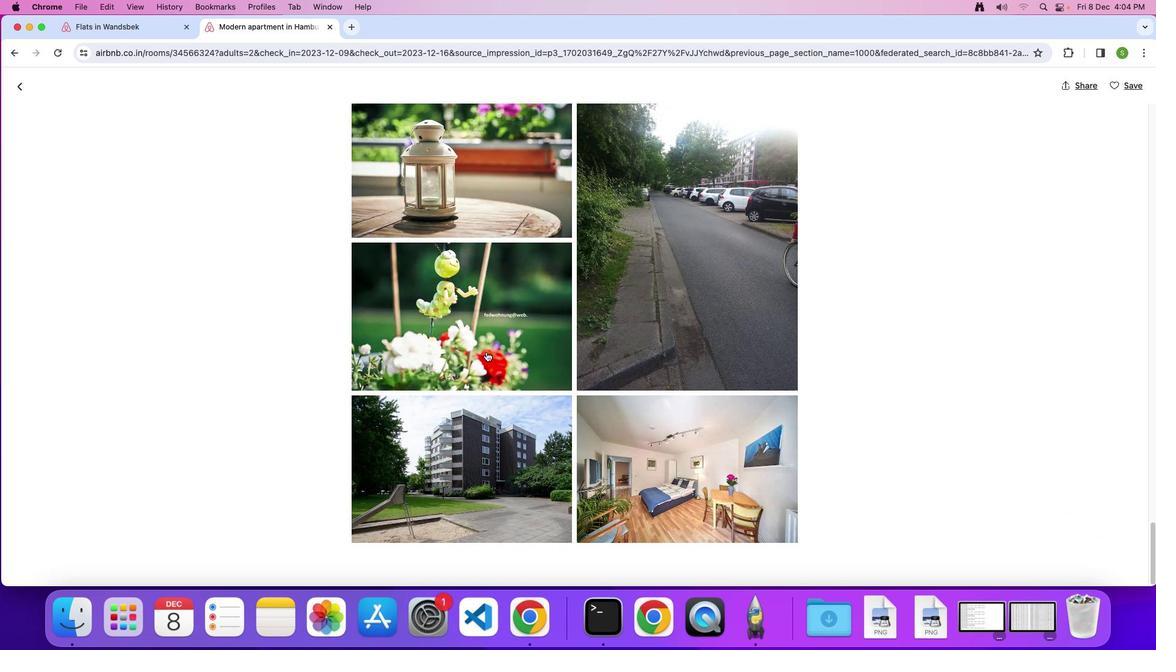 
Action: Mouse scrolled (485, 352) with delta (0, -1)
Screenshot: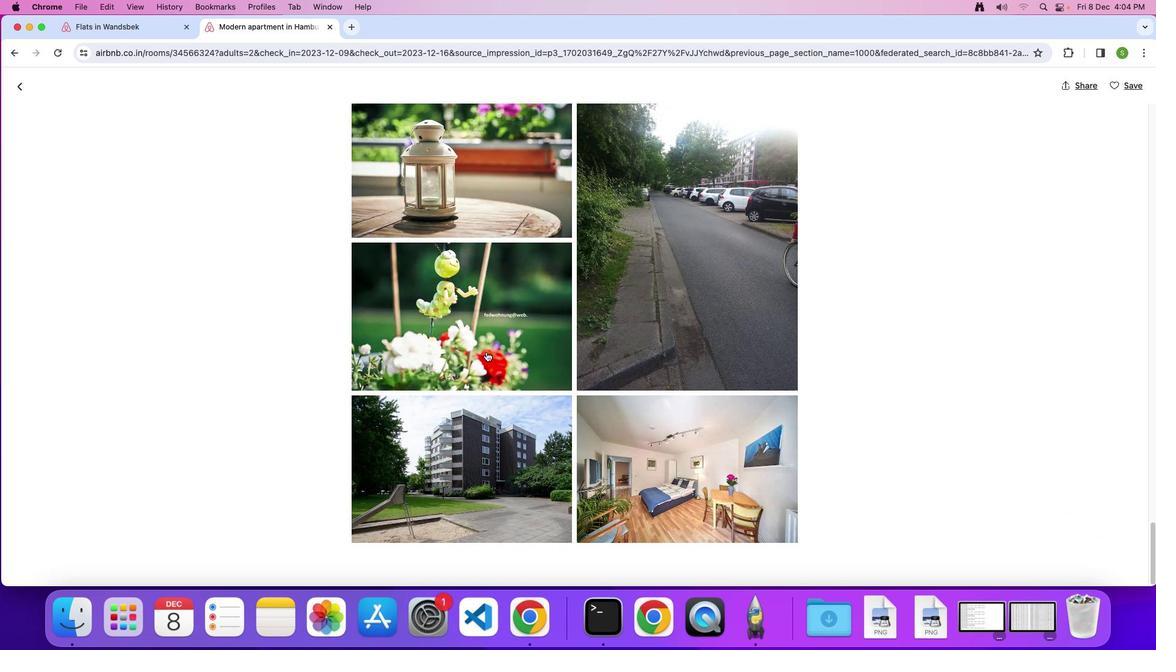 
Action: Mouse moved to (24, 91)
Screenshot: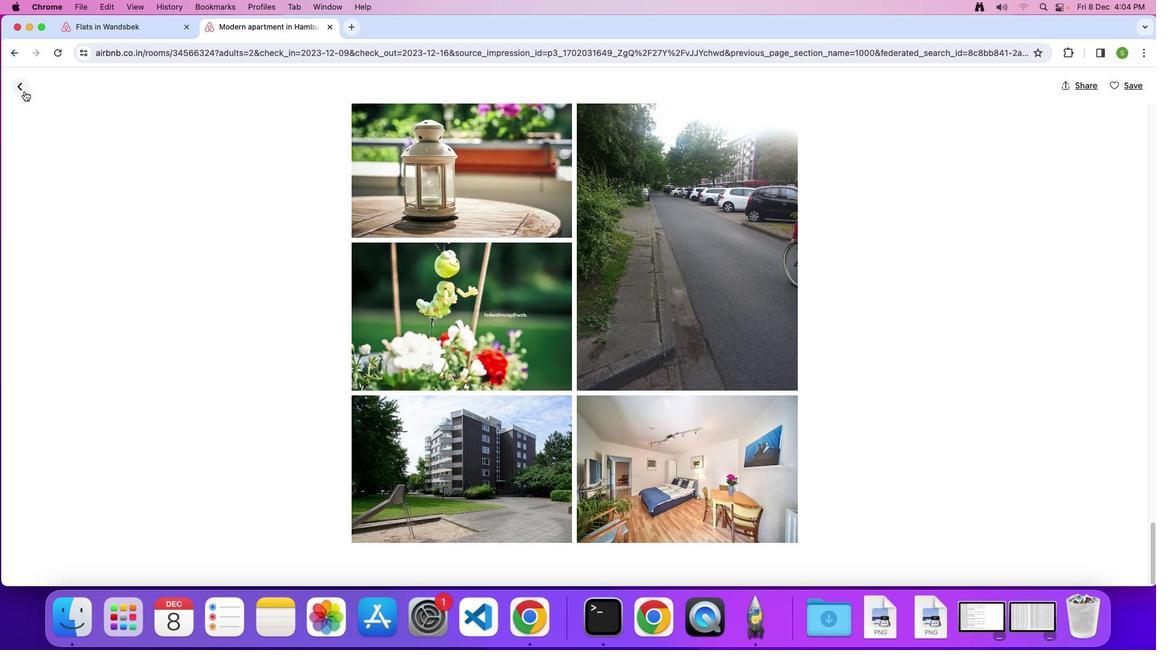 
Action: Mouse pressed left at (24, 91)
Screenshot: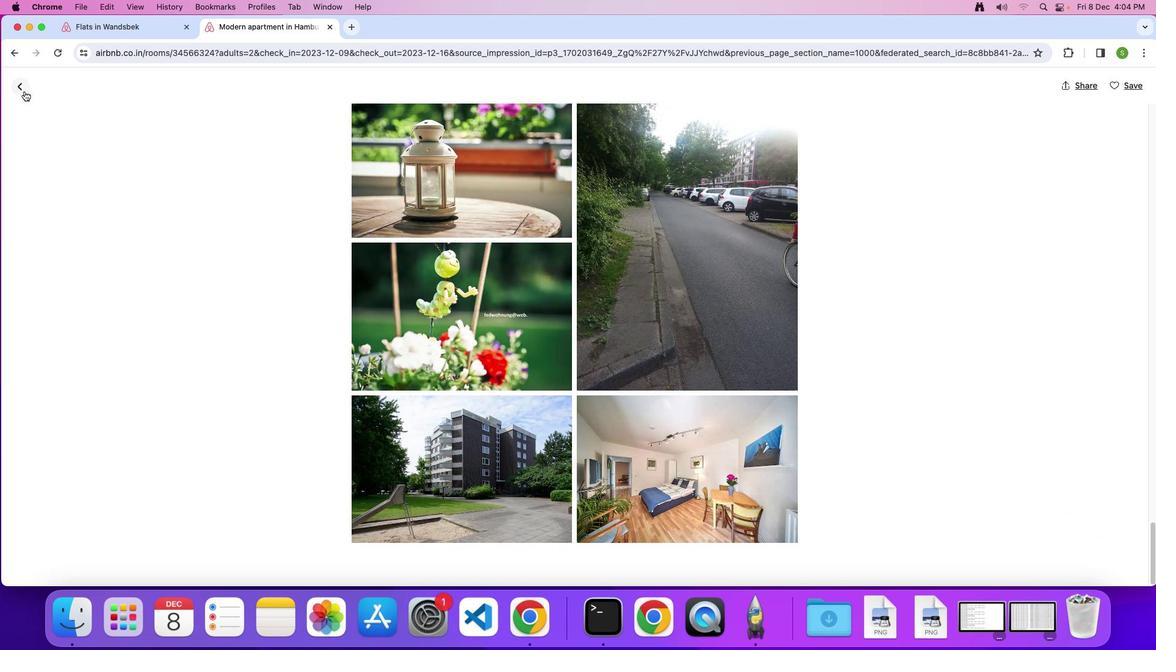 
Action: Mouse moved to (445, 381)
Screenshot: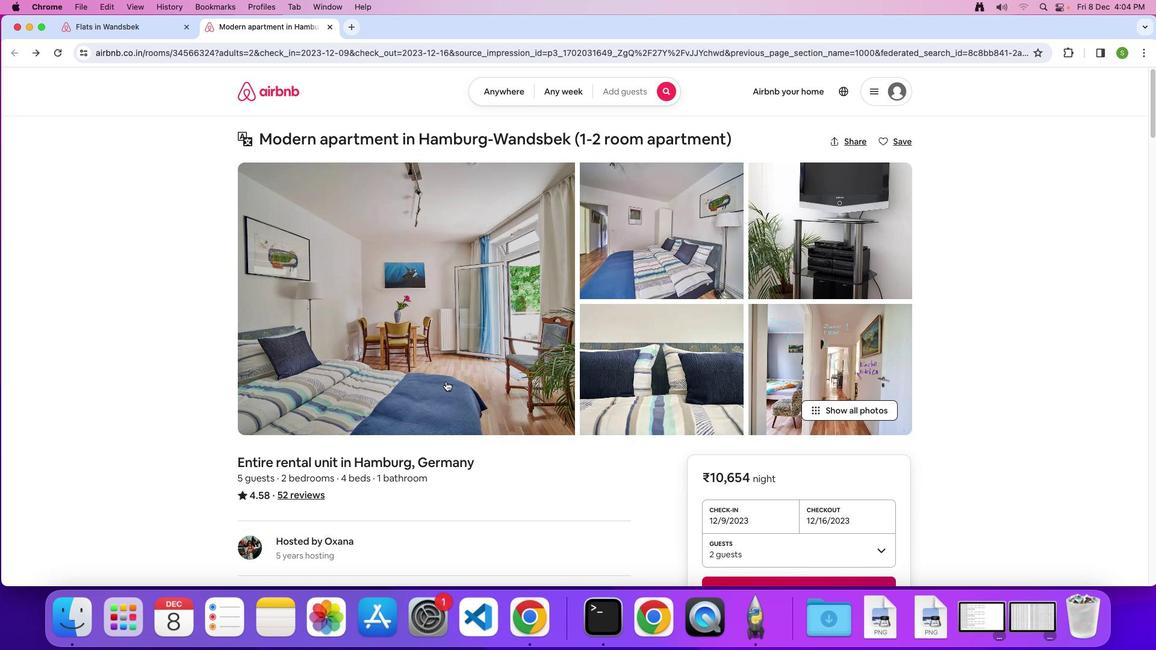 
Action: Mouse scrolled (445, 381) with delta (0, 0)
Screenshot: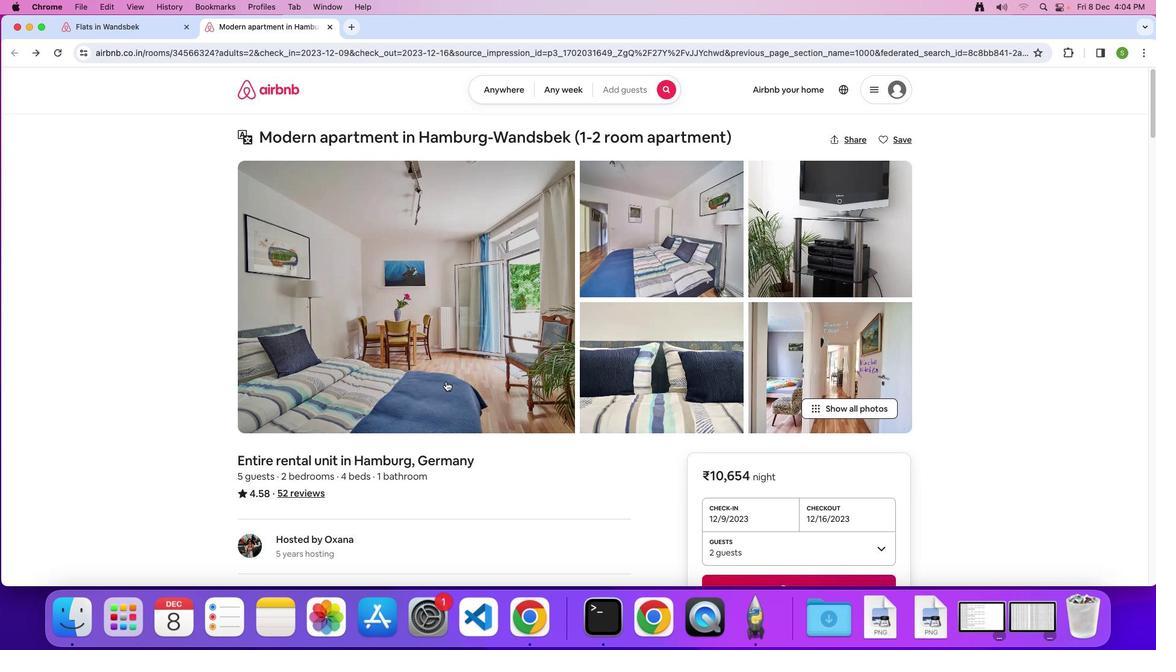 
Action: Mouse scrolled (445, 381) with delta (0, 0)
Screenshot: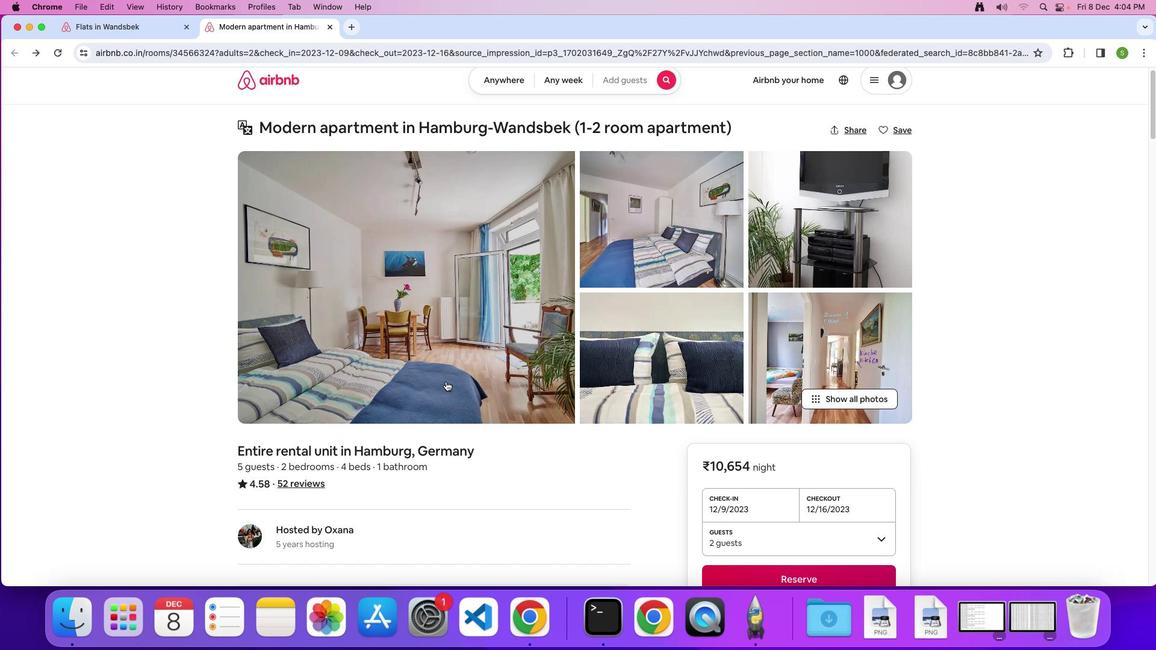 
Action: Mouse scrolled (445, 381) with delta (0, 0)
Screenshot: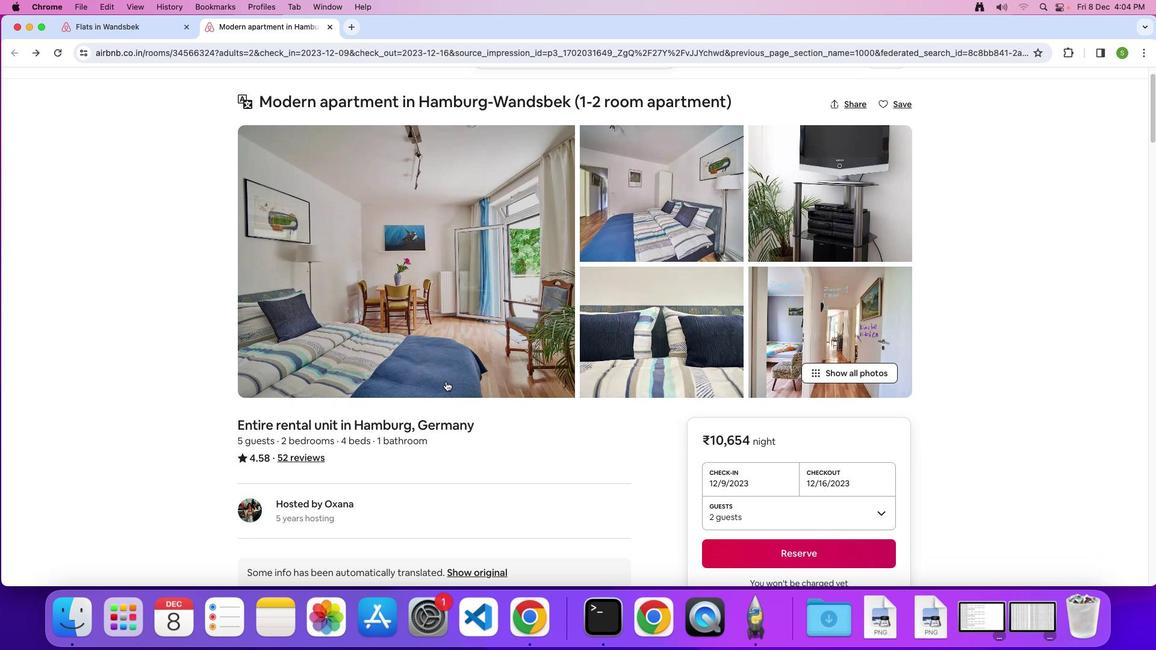 
Action: Mouse scrolled (445, 381) with delta (0, 0)
Screenshot: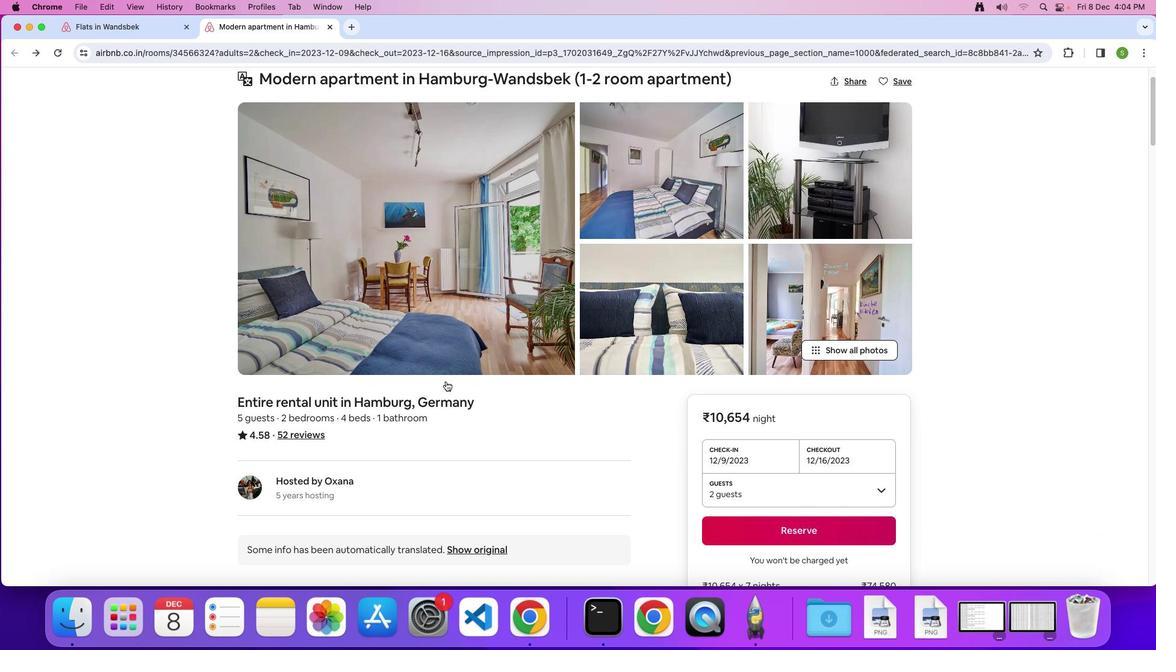 
Action: Mouse scrolled (445, 381) with delta (0, 0)
Screenshot: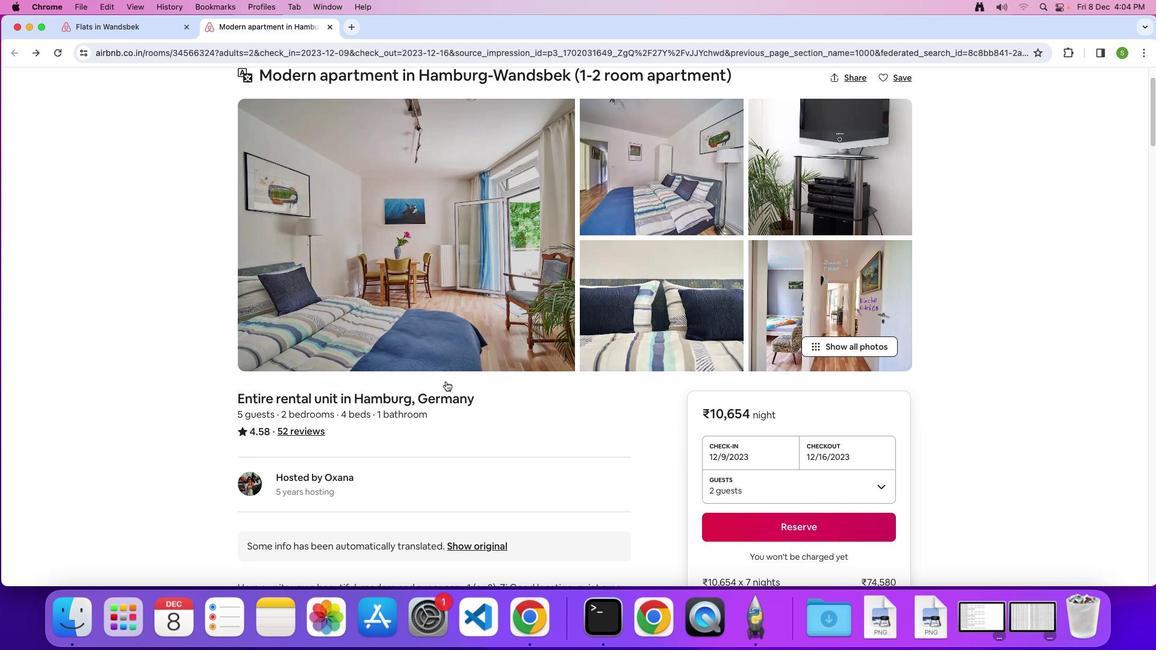 
Action: Mouse moved to (446, 381)
Screenshot: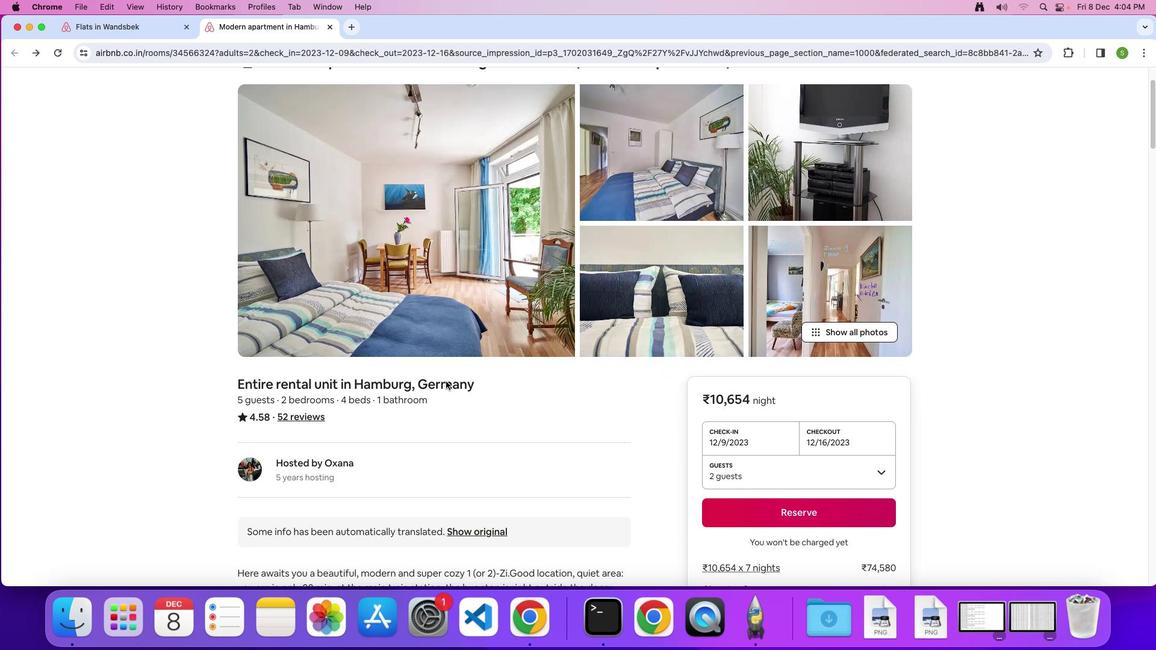 
Action: Mouse scrolled (446, 381) with delta (0, 0)
Screenshot: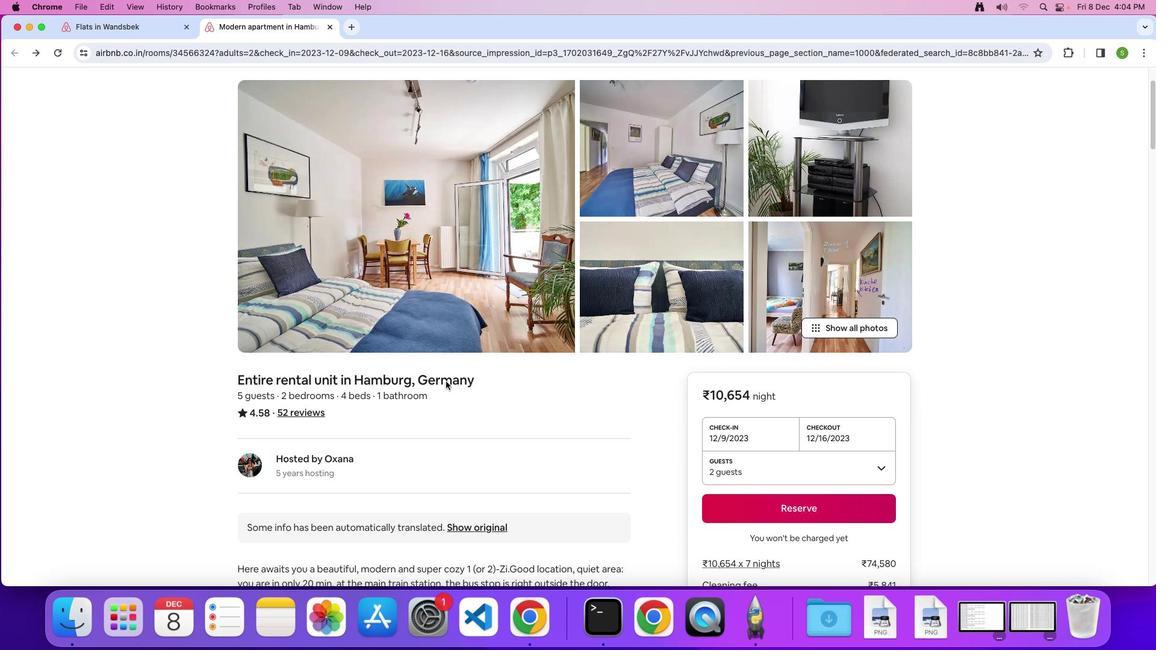 
Action: Mouse scrolled (446, 381) with delta (0, 0)
Screenshot: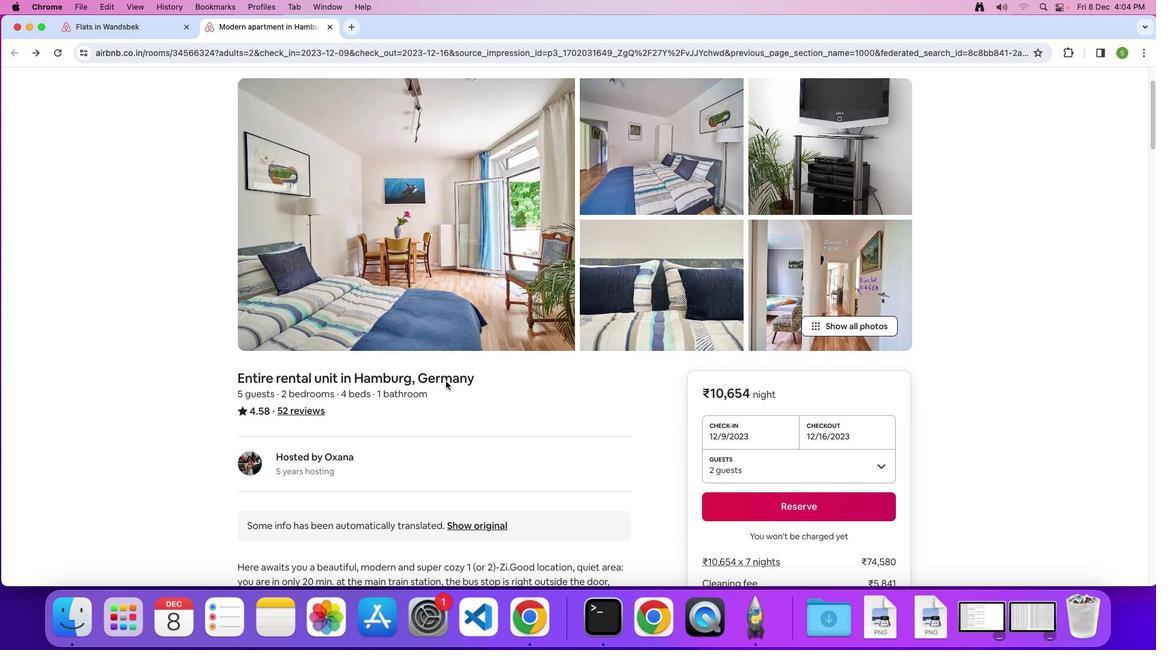 
Action: Mouse scrolled (446, 381) with delta (0, -1)
Screenshot: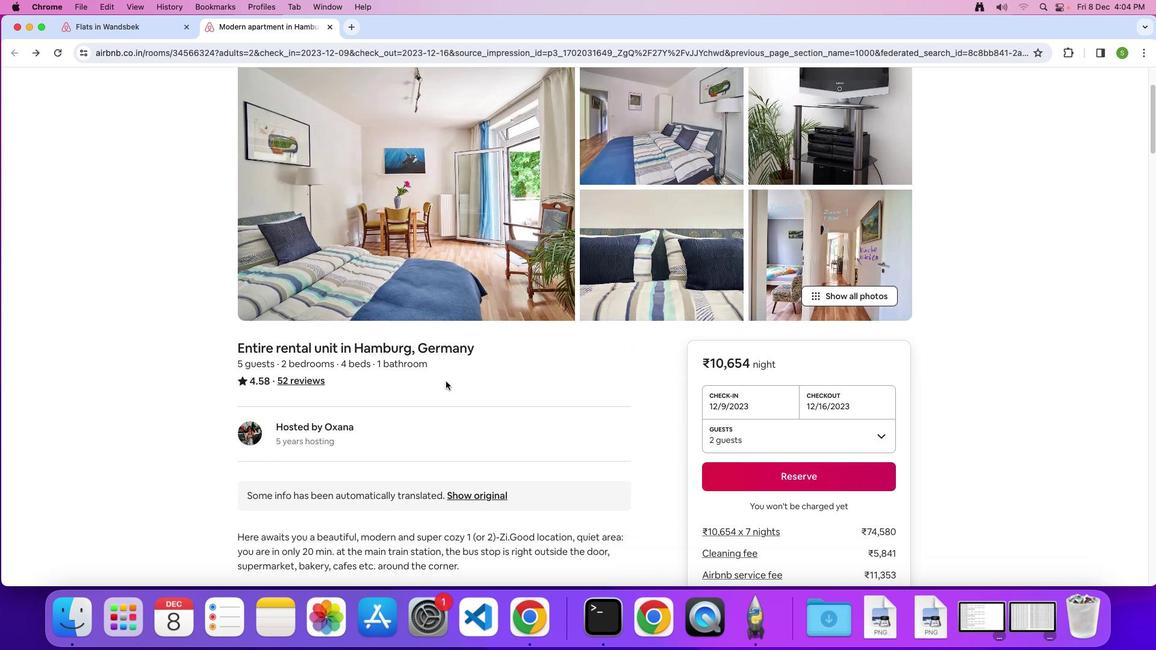 
Action: Mouse scrolled (446, 381) with delta (0, 0)
Screenshot: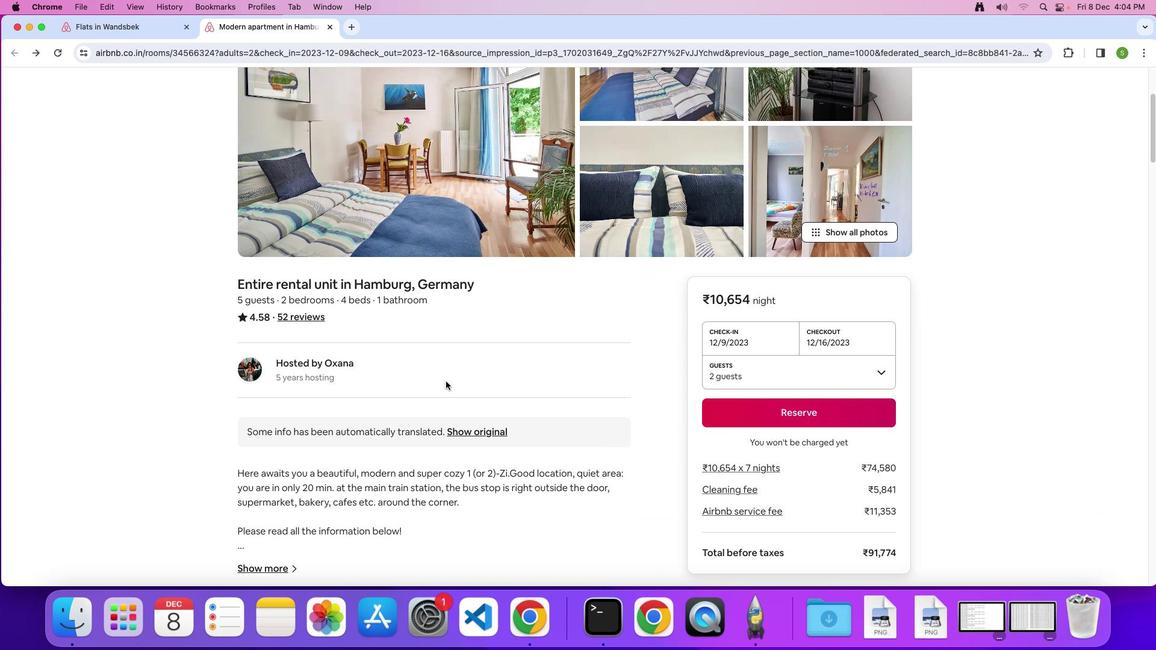 
Action: Mouse scrolled (446, 381) with delta (0, 0)
Screenshot: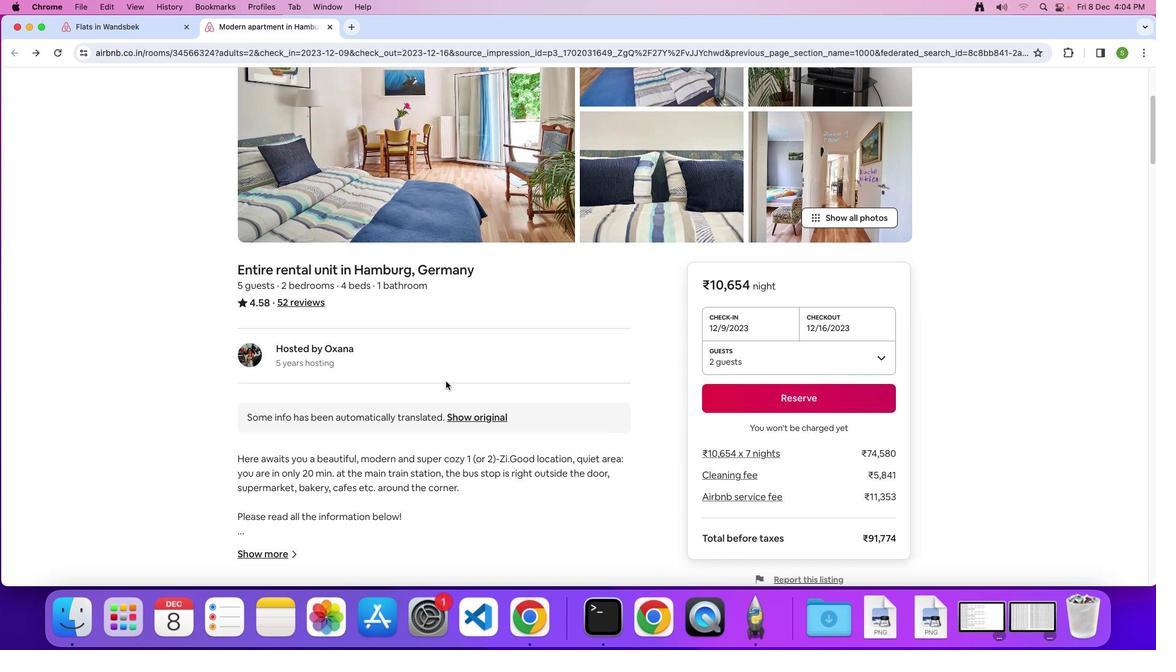 
Action: Mouse moved to (446, 381)
Screenshot: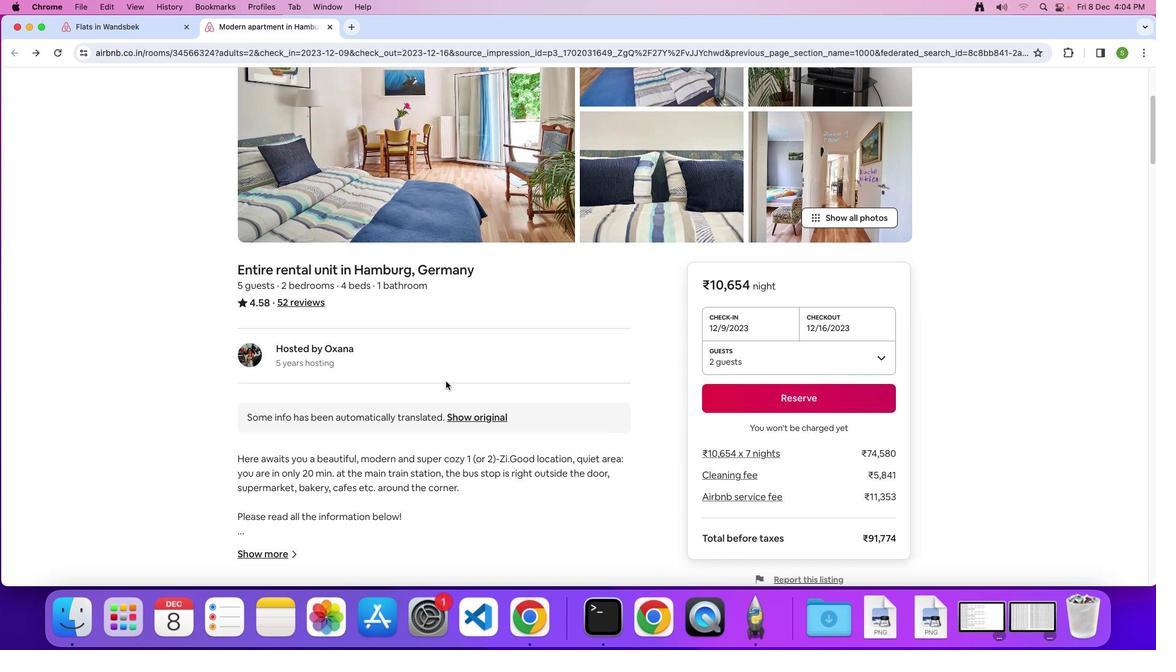 
Action: Mouse scrolled (446, 381) with delta (0, 0)
Screenshot: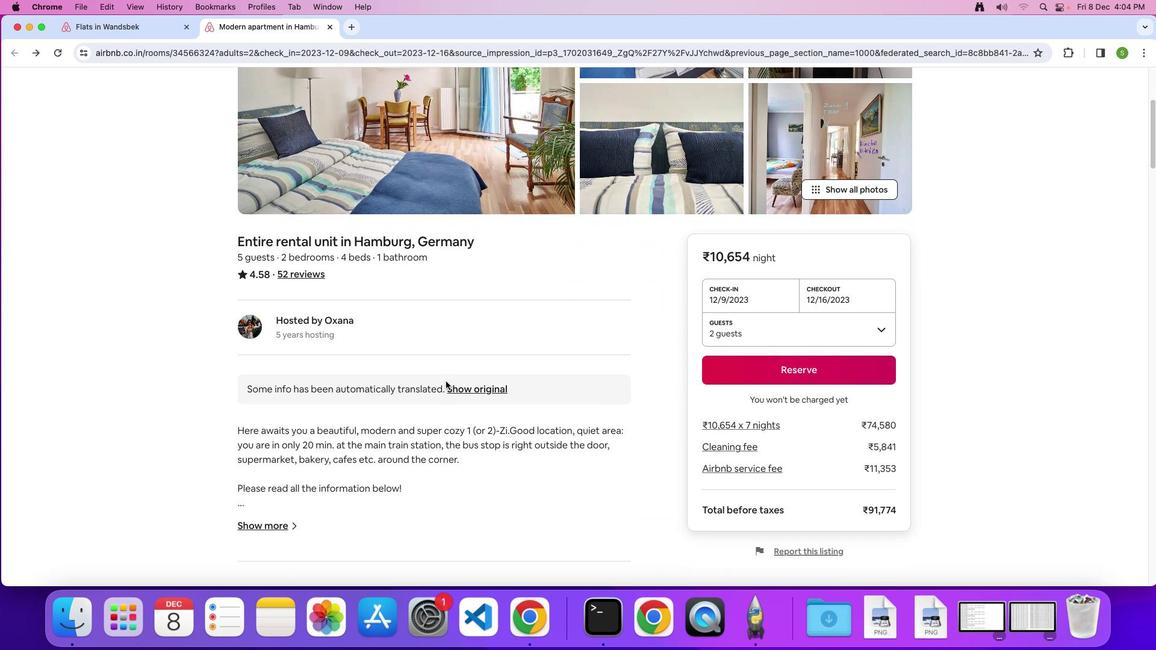 
Action: Mouse scrolled (446, 381) with delta (0, 0)
Screenshot: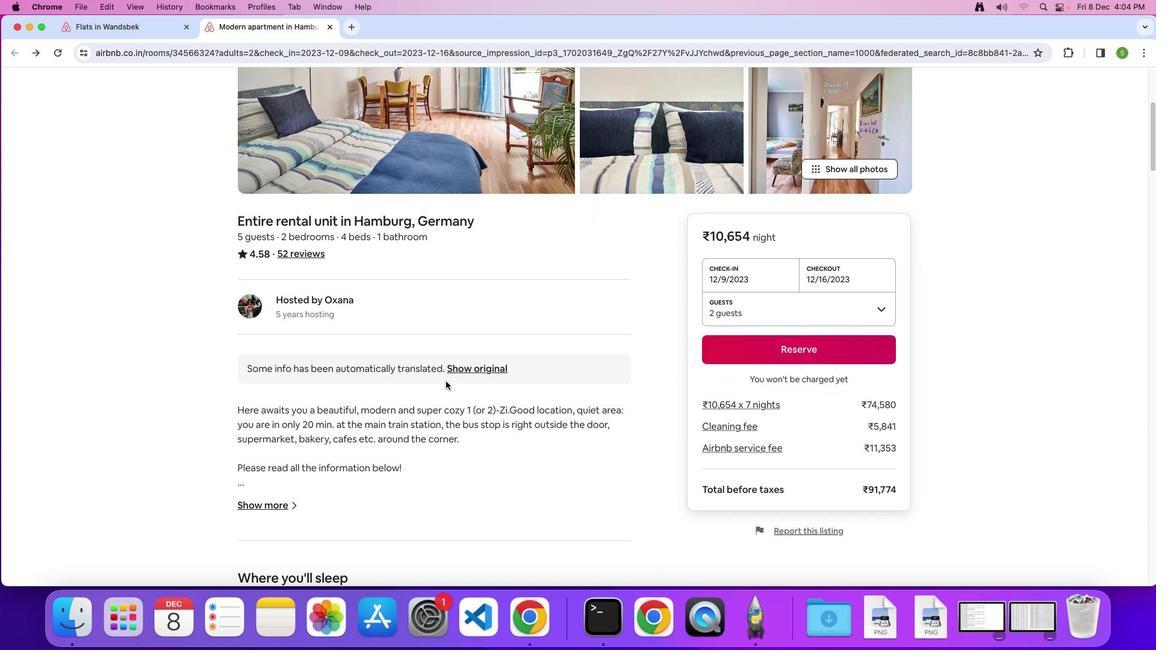 
Action: Mouse scrolled (446, 381) with delta (0, 0)
Screenshot: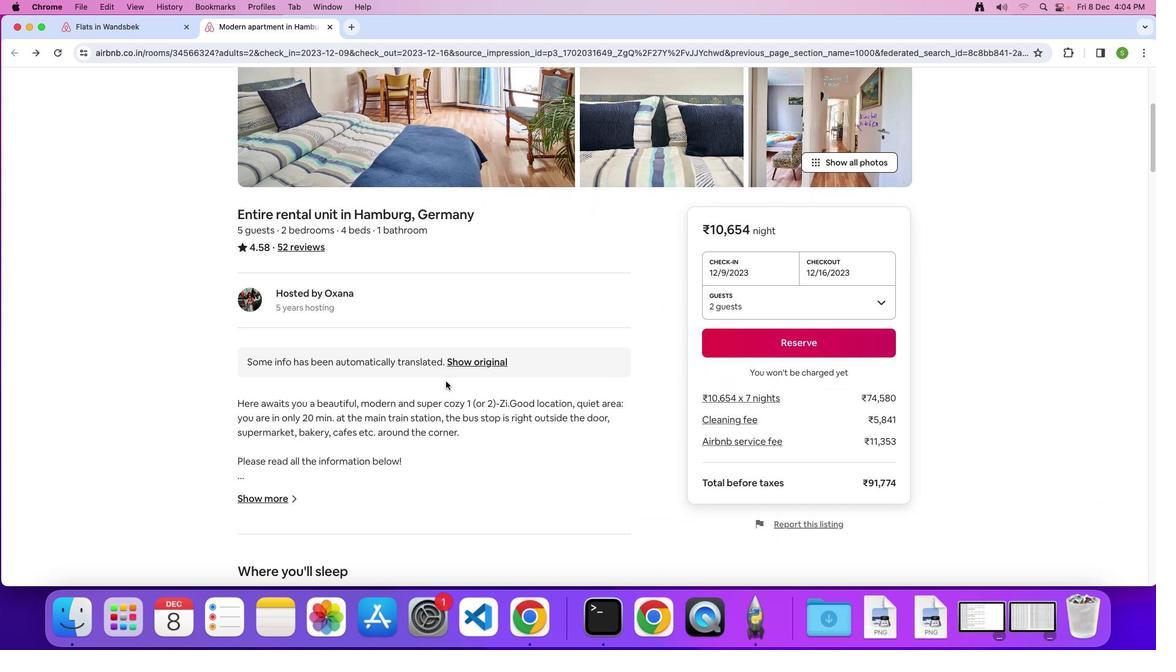 
Action: Mouse scrolled (446, 381) with delta (0, 0)
Screenshot: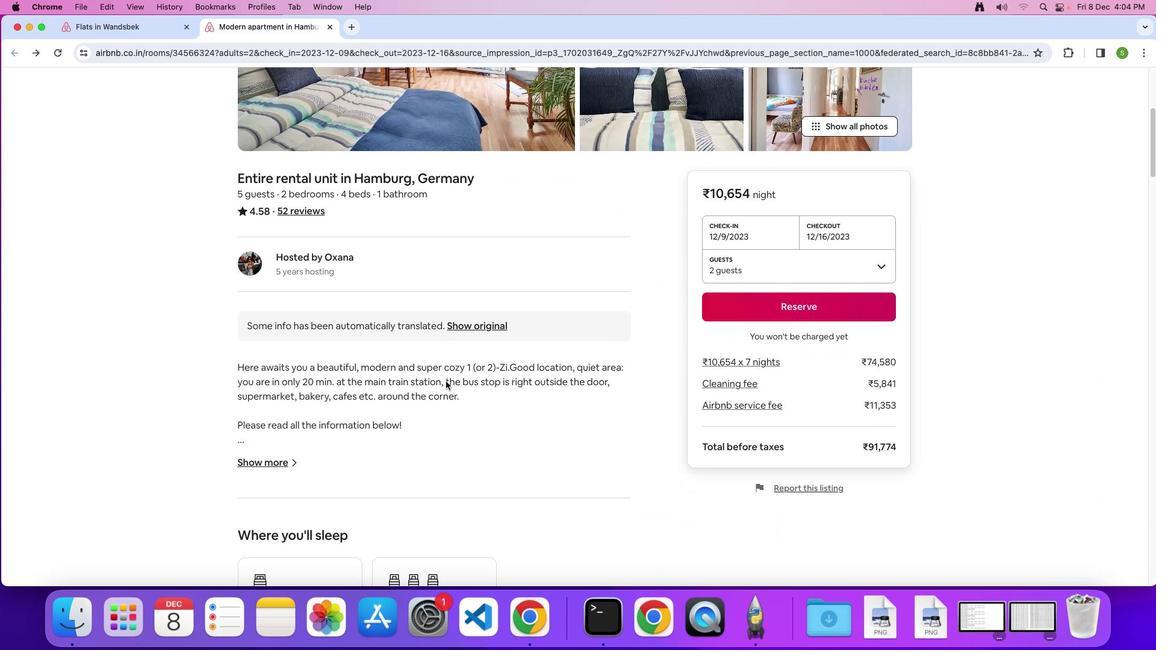 
Action: Mouse scrolled (446, 381) with delta (0, 0)
Screenshot: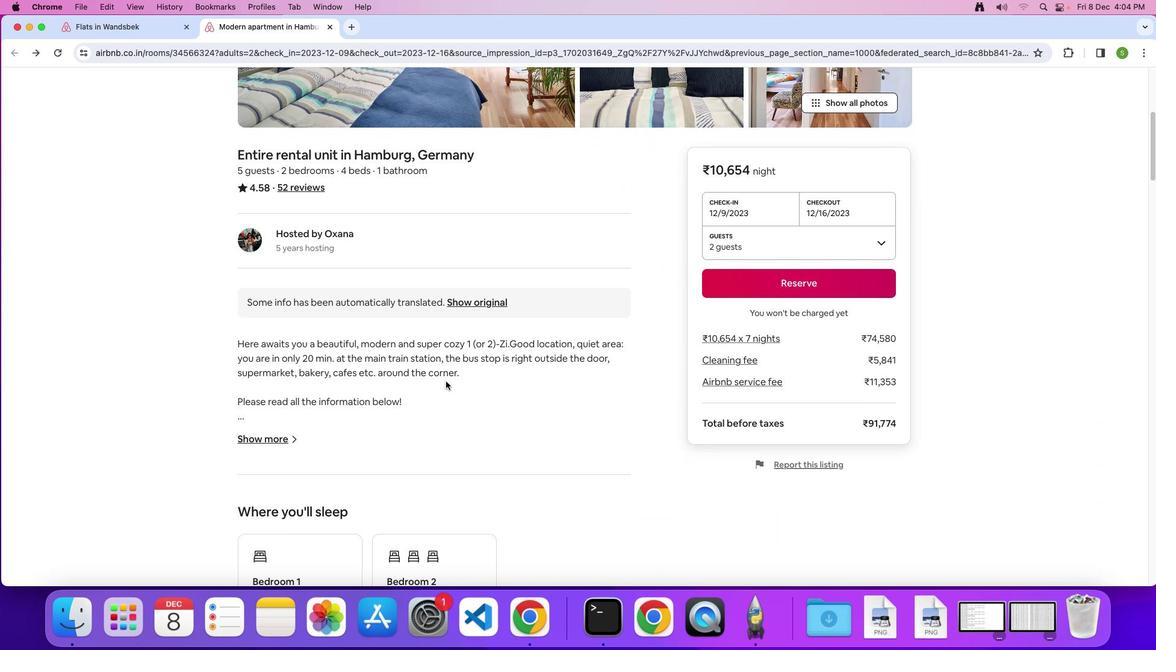 
Action: Mouse scrolled (446, 381) with delta (0, 0)
Screenshot: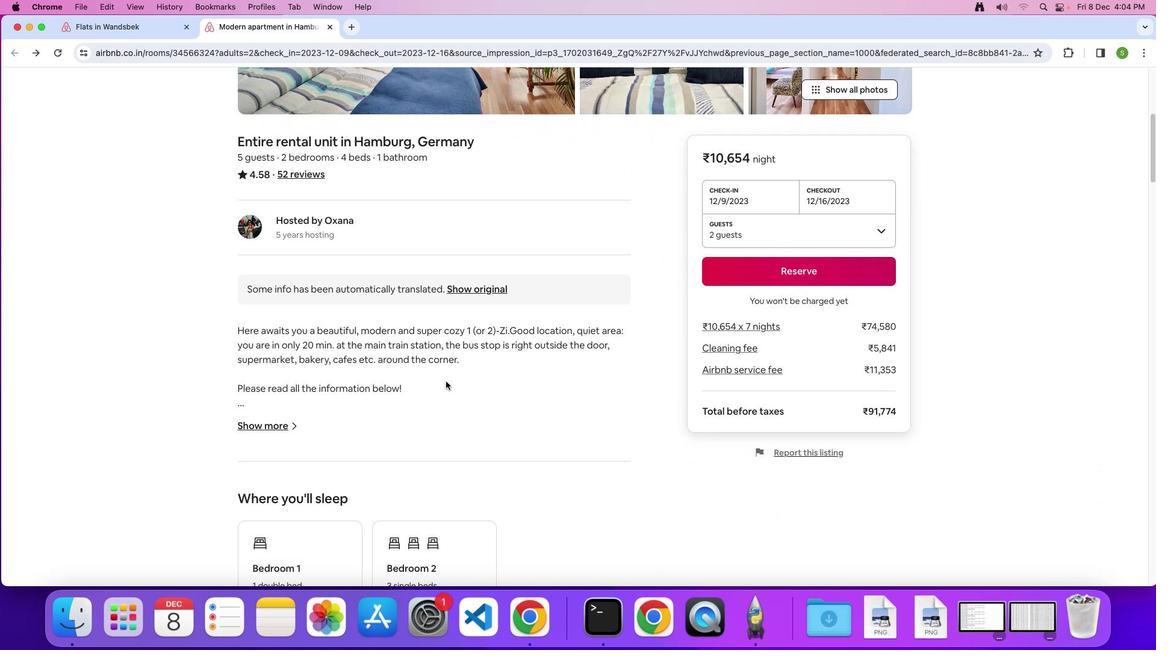 
Action: Mouse scrolled (446, 381) with delta (0, 0)
Screenshot: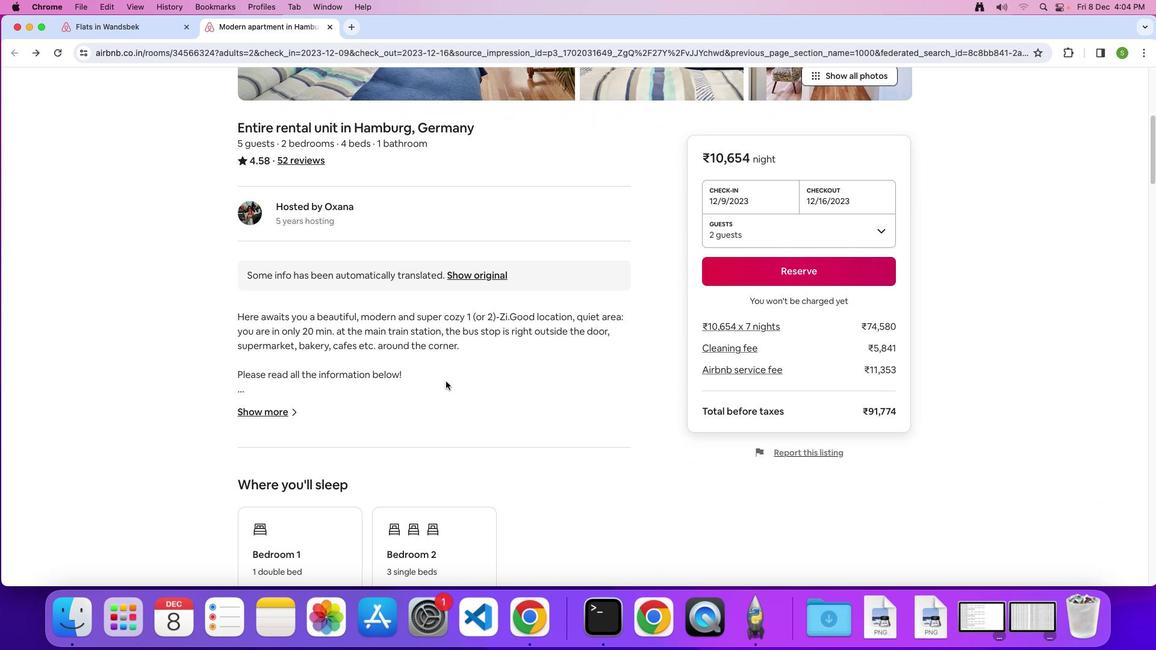 
Action: Mouse scrolled (446, 381) with delta (0, 0)
Screenshot: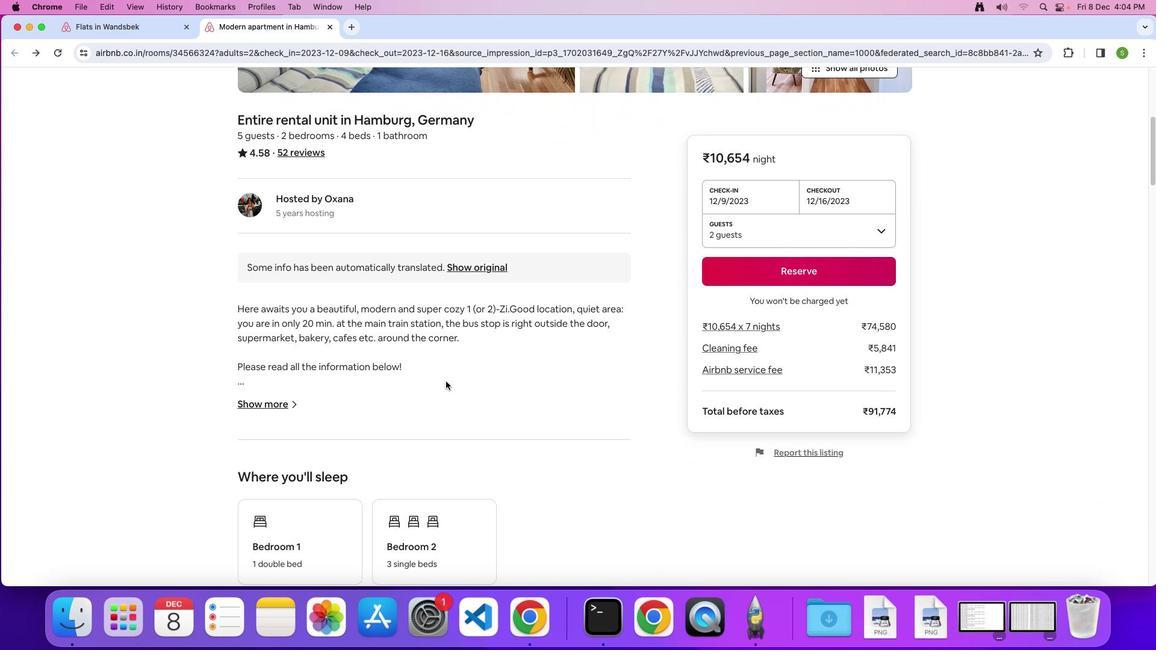 
Action: Mouse scrolled (446, 381) with delta (0, -1)
Screenshot: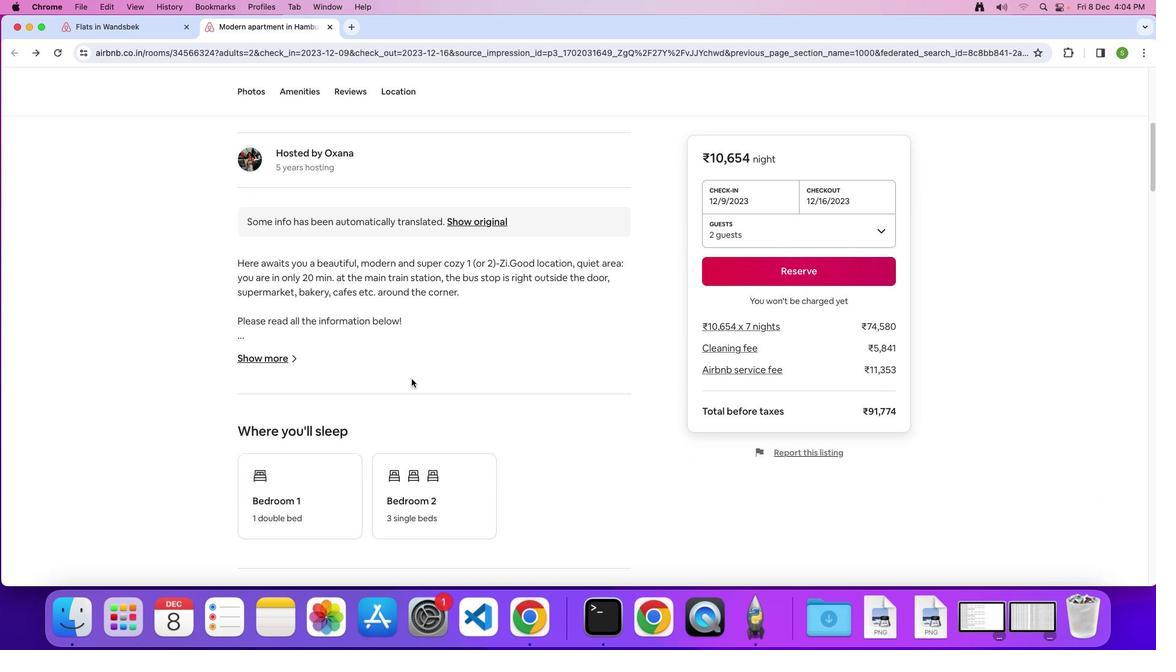 
Action: Mouse moved to (266, 340)
Screenshot: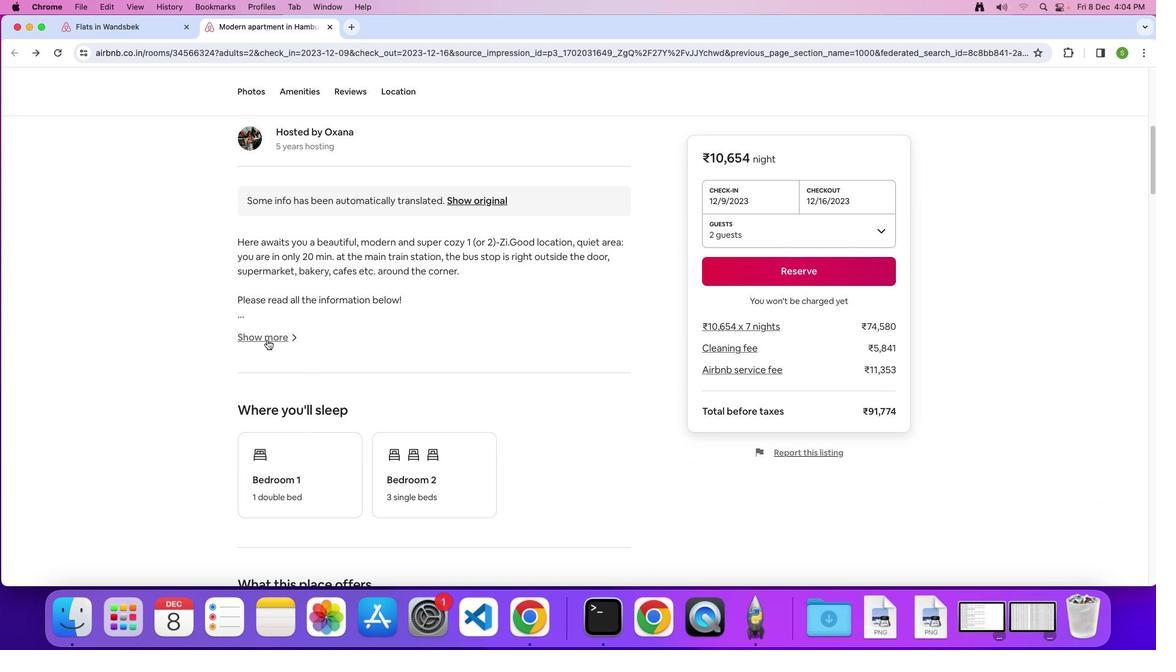 
Action: Mouse pressed left at (266, 340)
Screenshot: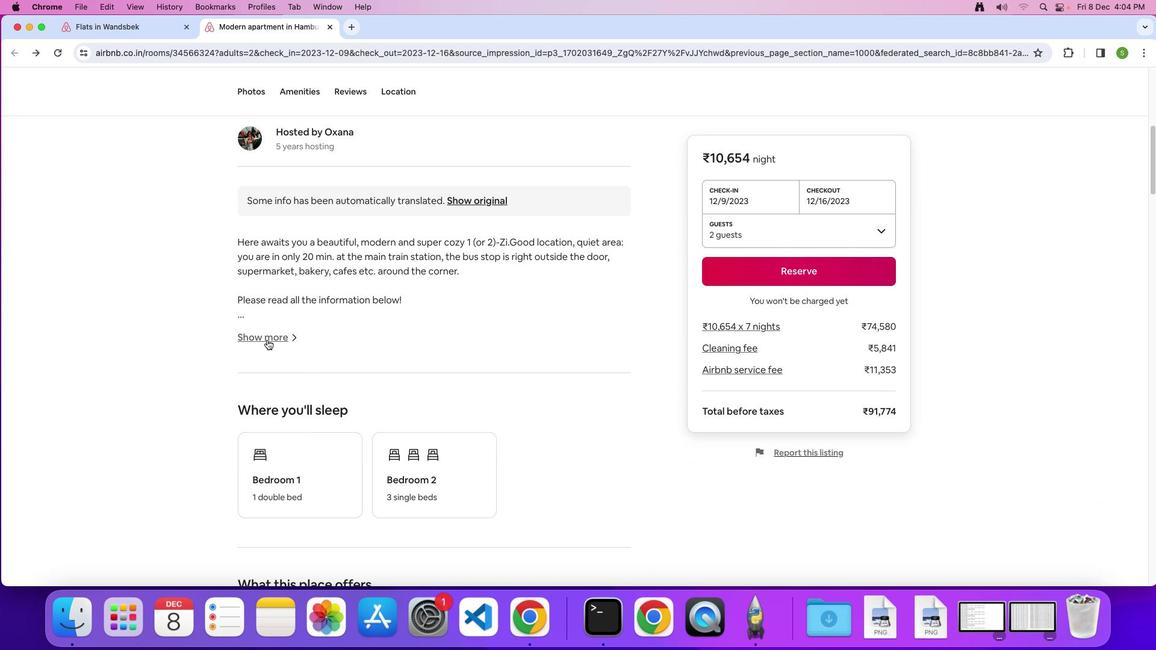 
Action: Mouse moved to (545, 387)
Screenshot: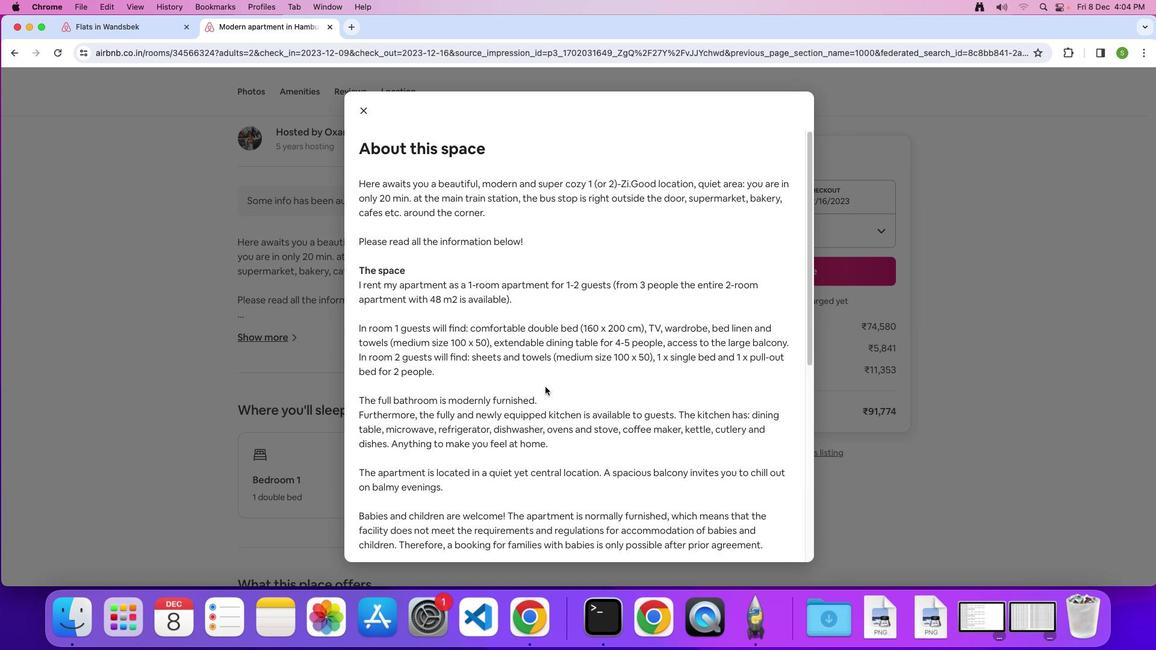 
Action: Mouse scrolled (545, 387) with delta (0, 0)
Screenshot: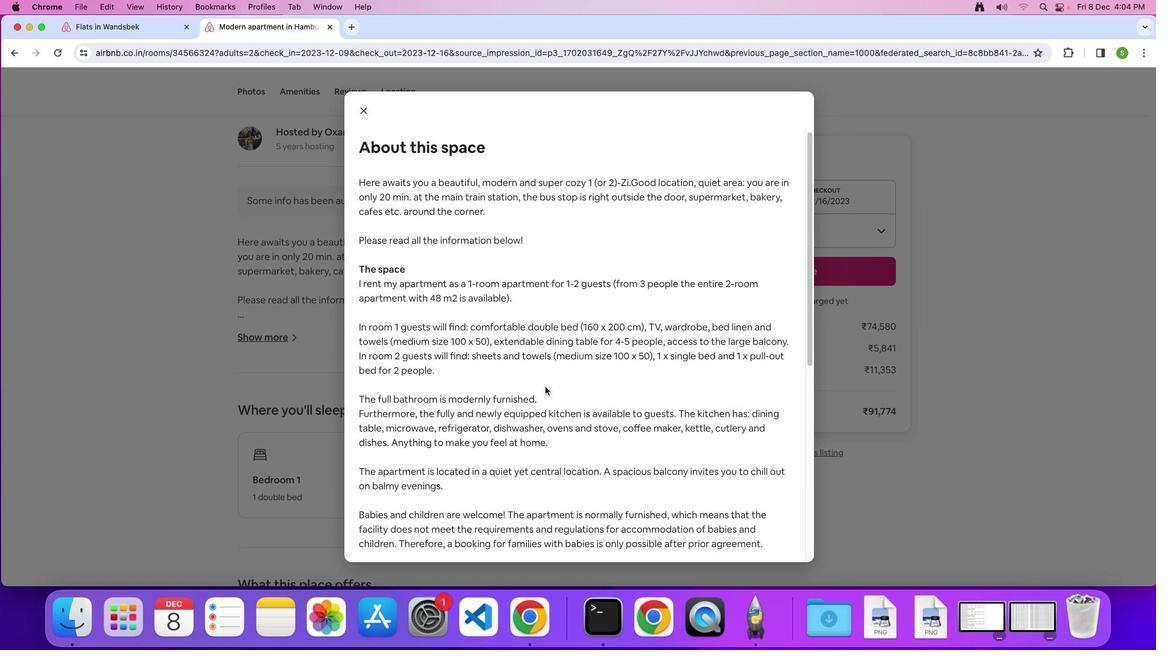 
Action: Mouse scrolled (545, 387) with delta (0, 0)
Screenshot: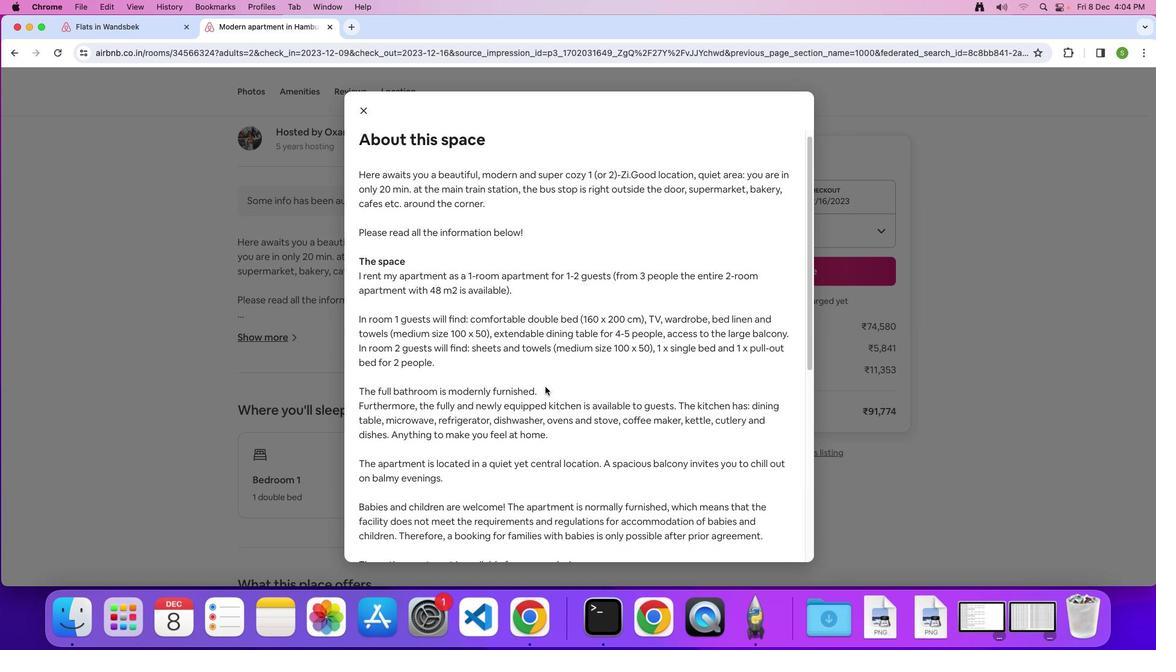 
Action: Mouse scrolled (545, 387) with delta (0, 0)
Screenshot: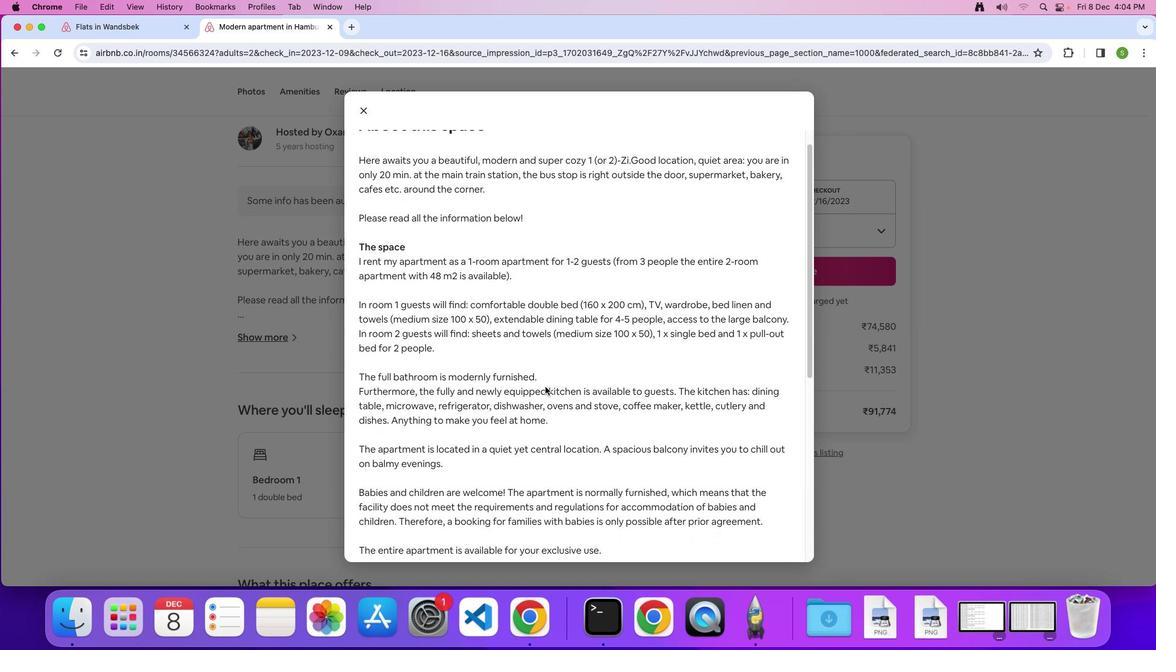 
Action: Mouse scrolled (545, 387) with delta (0, 0)
Screenshot: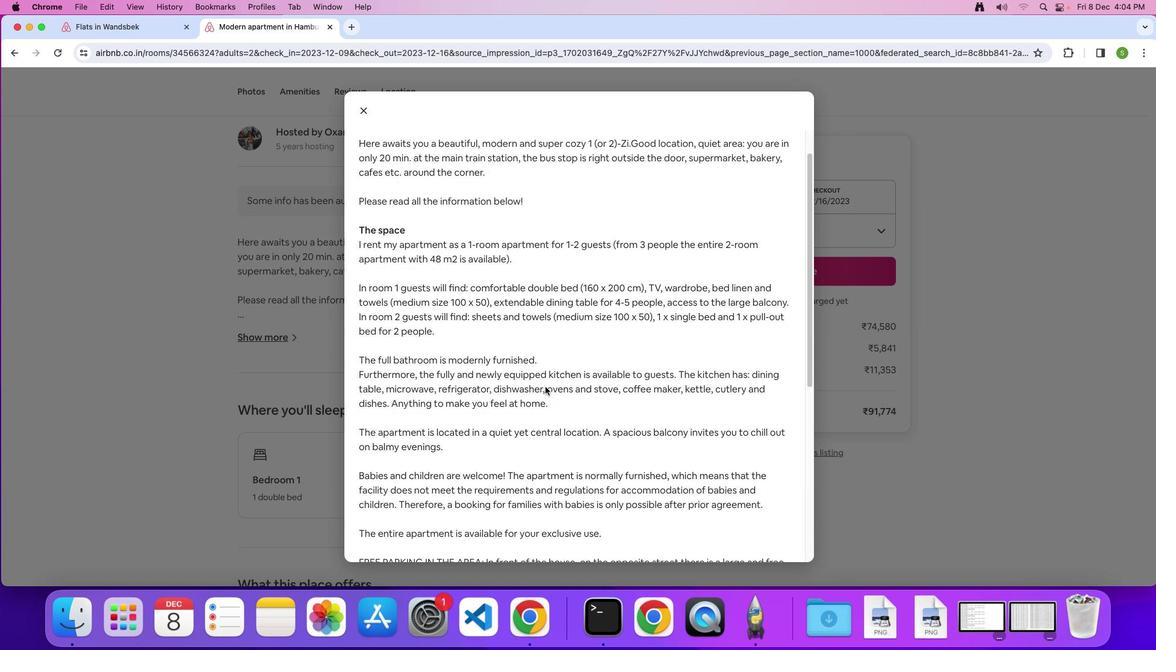 
Action: Mouse scrolled (545, 387) with delta (0, -1)
Screenshot: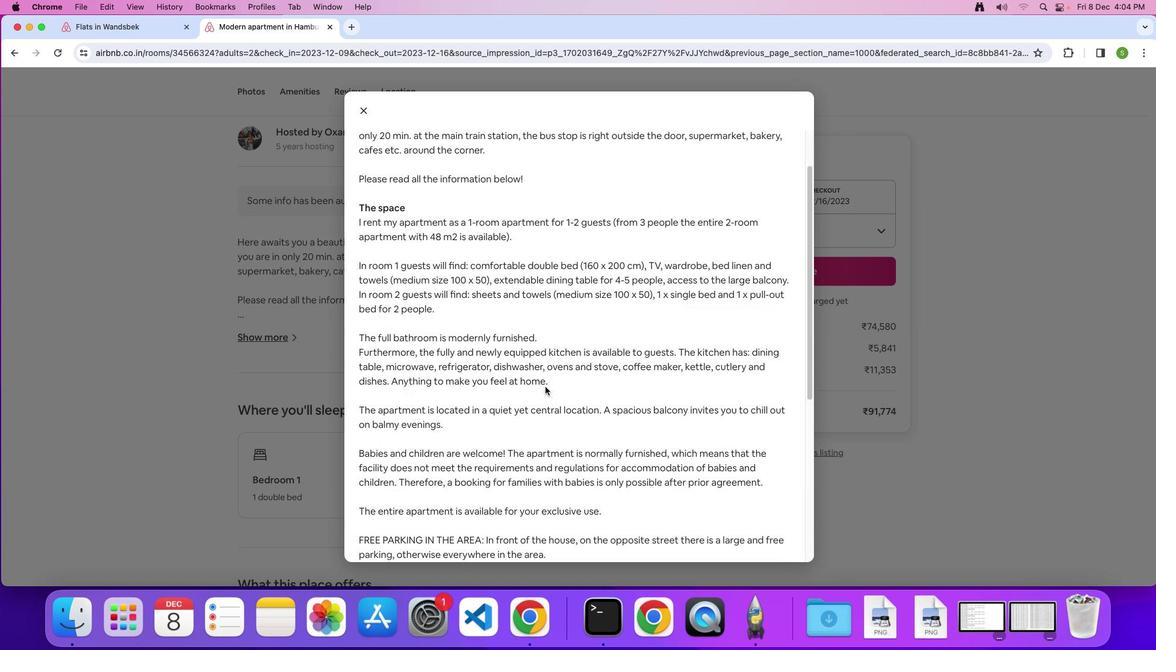 
Action: Mouse scrolled (545, 387) with delta (0, 0)
Screenshot: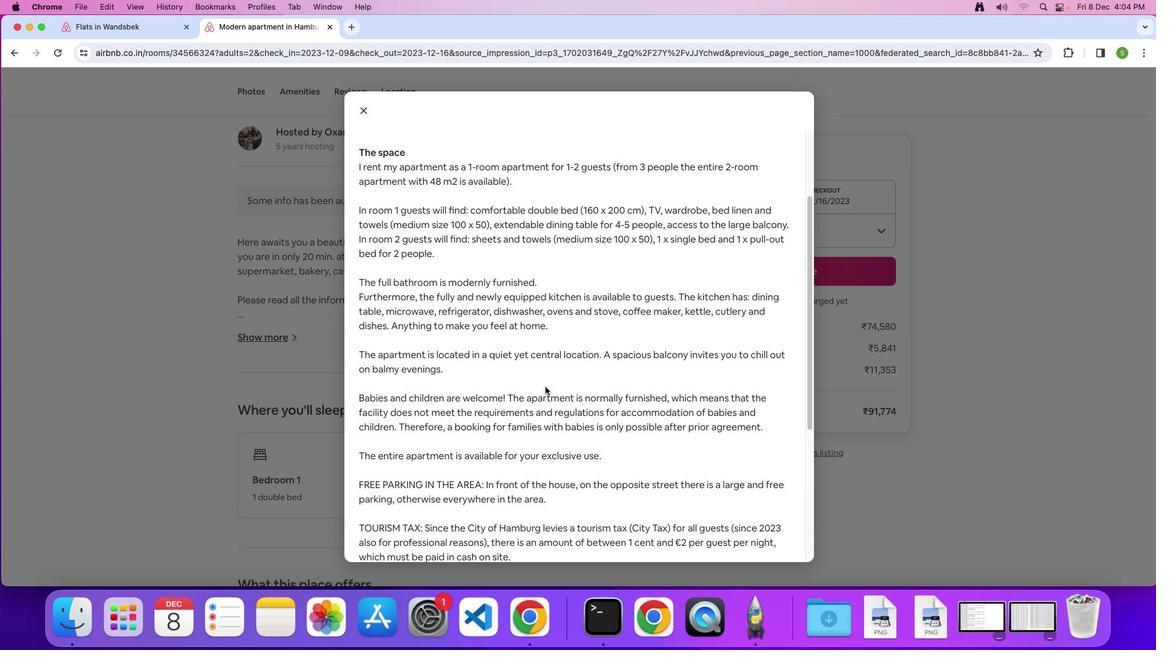 
Action: Mouse scrolled (545, 387) with delta (0, 0)
Screenshot: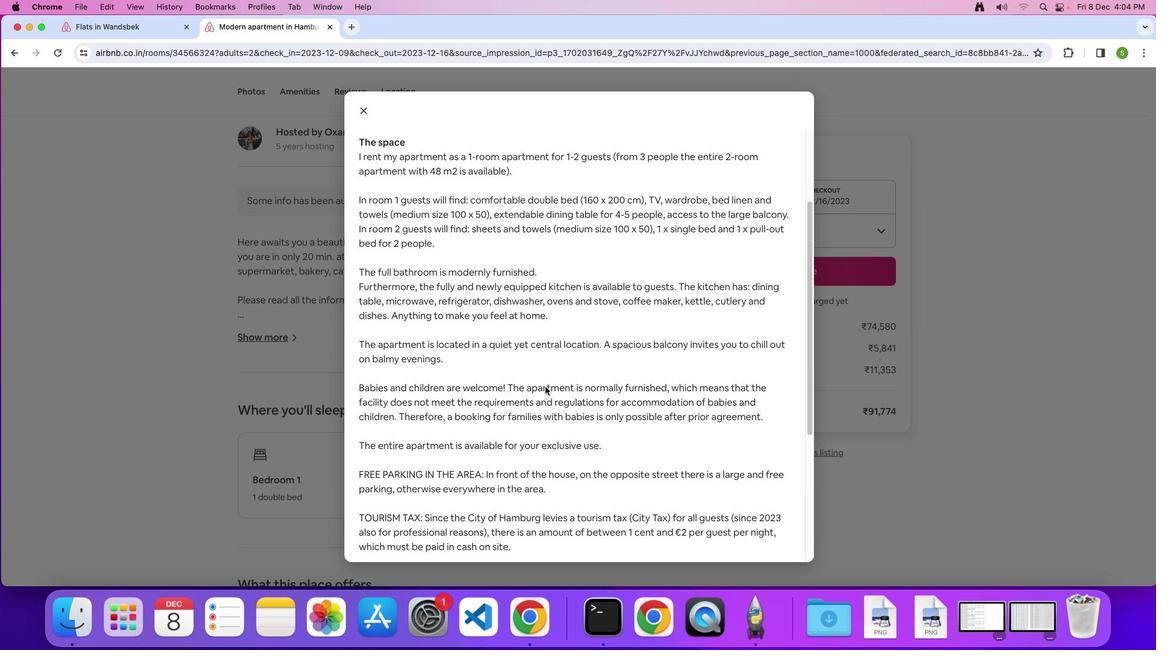 
Action: Mouse scrolled (545, 387) with delta (0, 0)
Screenshot: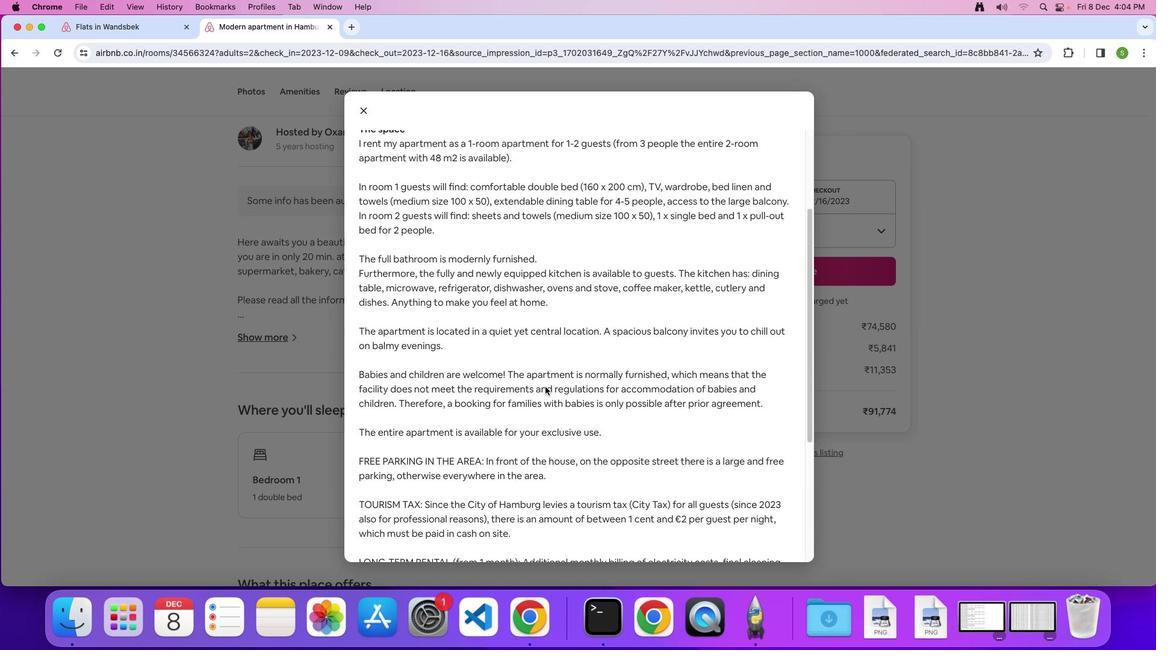 
Action: Mouse scrolled (545, 387) with delta (0, 0)
Screenshot: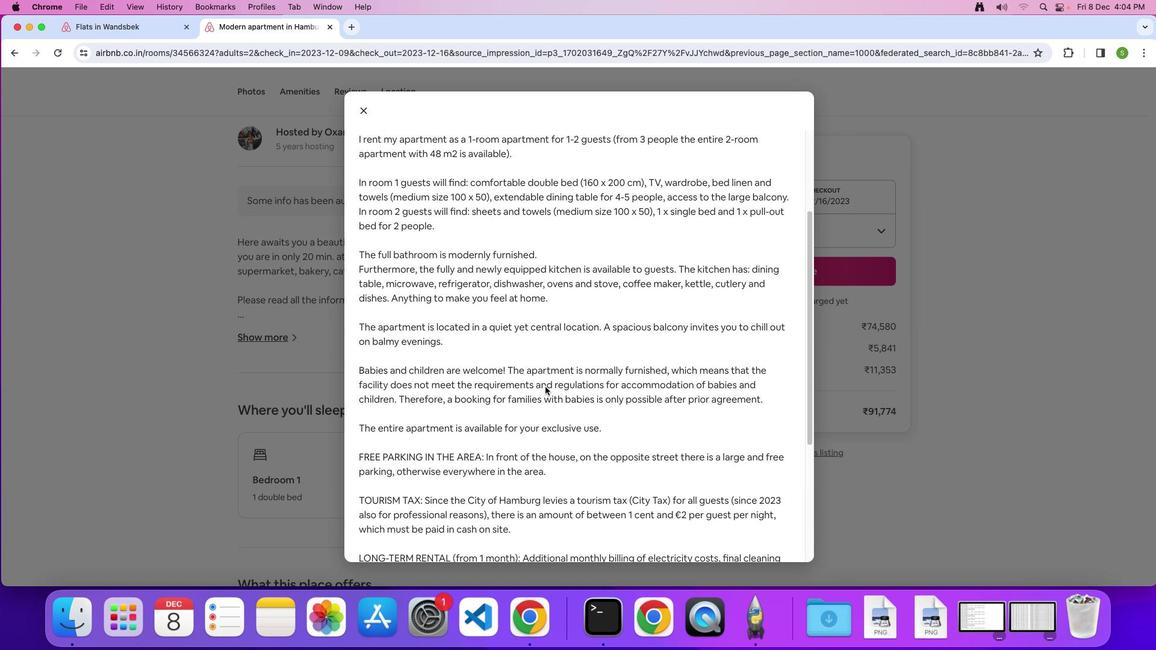
Action: Mouse scrolled (545, 387) with delta (0, 0)
Screenshot: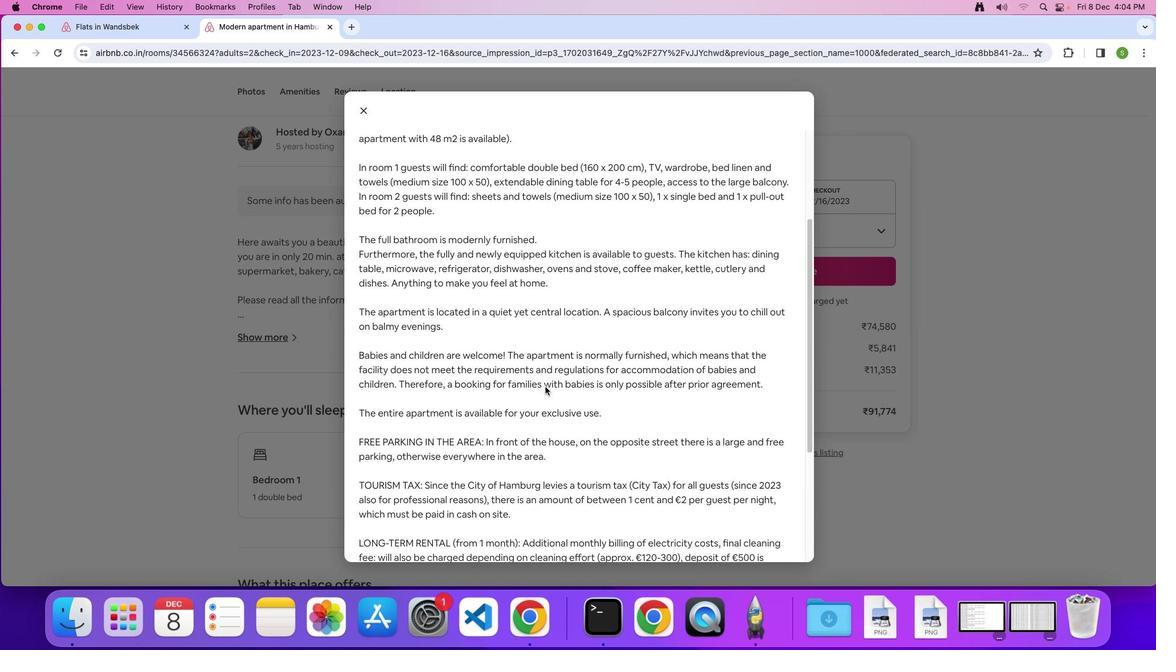 
Action: Mouse scrolled (545, 387) with delta (0, 0)
Screenshot: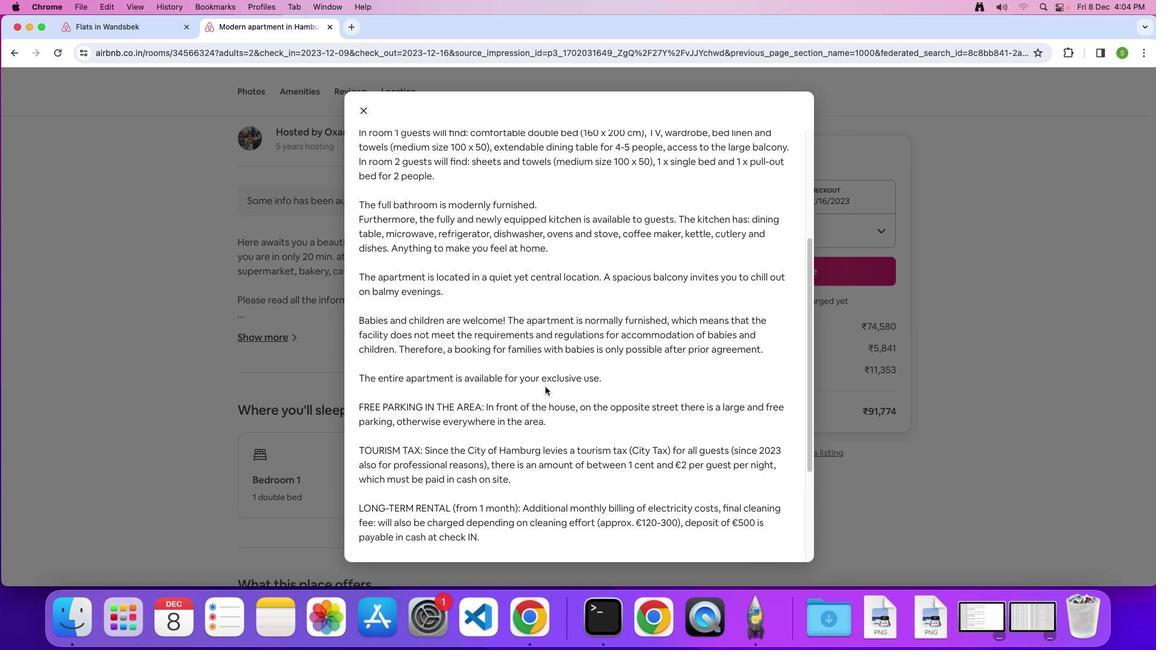 
Action: Mouse scrolled (545, 387) with delta (0, 0)
Screenshot: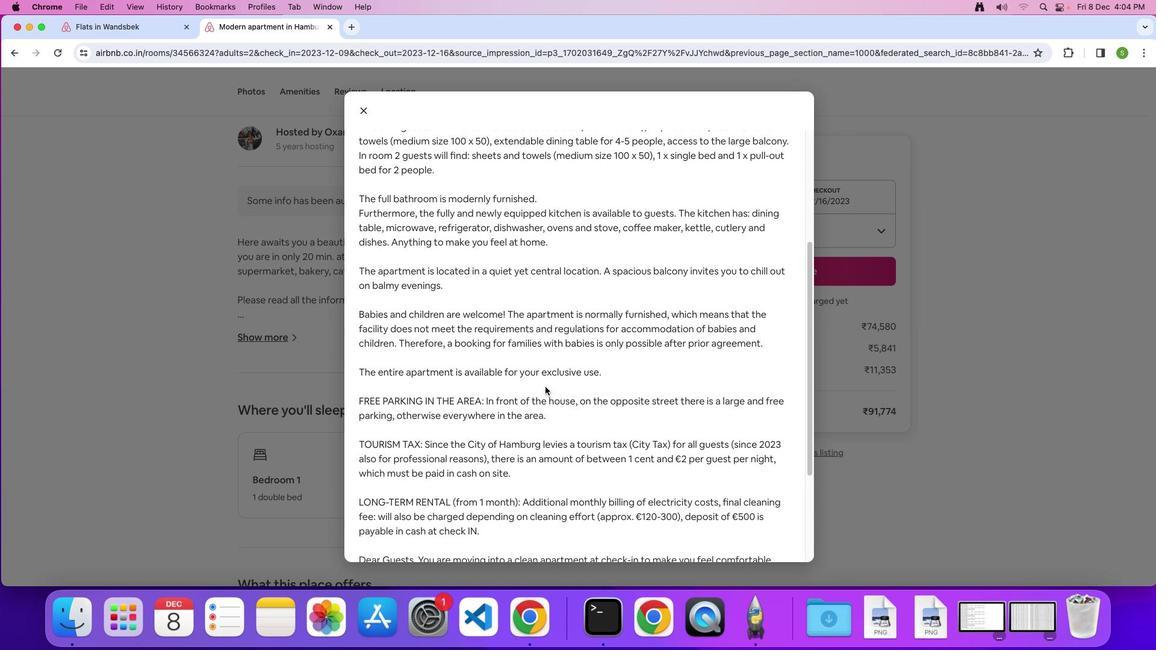
Action: Mouse scrolled (545, 387) with delta (0, -1)
